 Task: Add an event with the title Webinar: Social Media Advertising Techniques, date '2024/04/23', time 8:50 AM to 10:50 AMand add a description: By the end of the discussion, the employee will have a clear understanding of the performance concerns, a roadmap for improvement, and a support system in place to help them succeed. The supervisor will also have a framework for monitoring progress, providing ongoing feedback, and recognizing positive changes.Select event color  Blueberry . Add location for the event as: 654 Dubai Creek, Dubai, UAE, logged in from the account softage.2@softage.netand send the event invitation to softage.9@softage.net and softage.10@softage.net. Set a reminder for the event Monthly on the third Sunday
Action: Mouse moved to (28, 122)
Screenshot: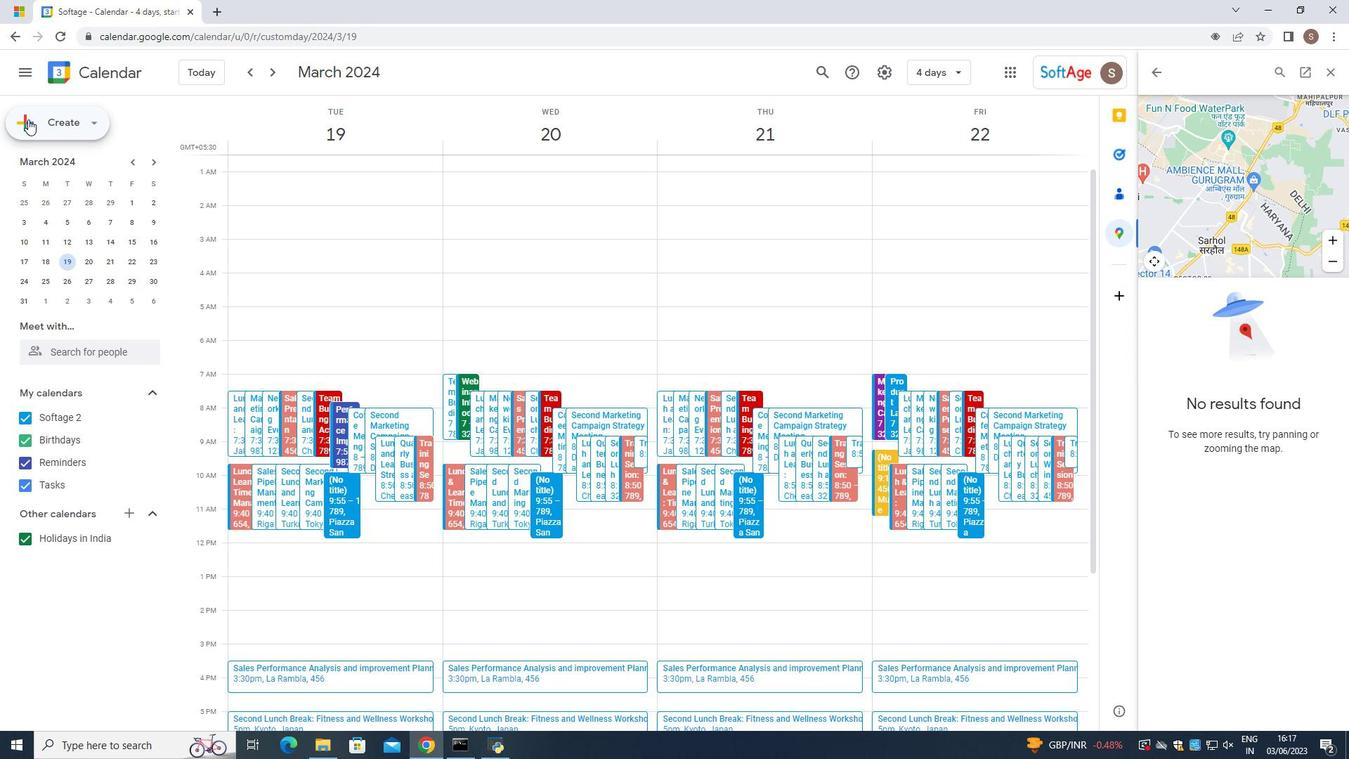 
Action: Mouse pressed left at (28, 122)
Screenshot: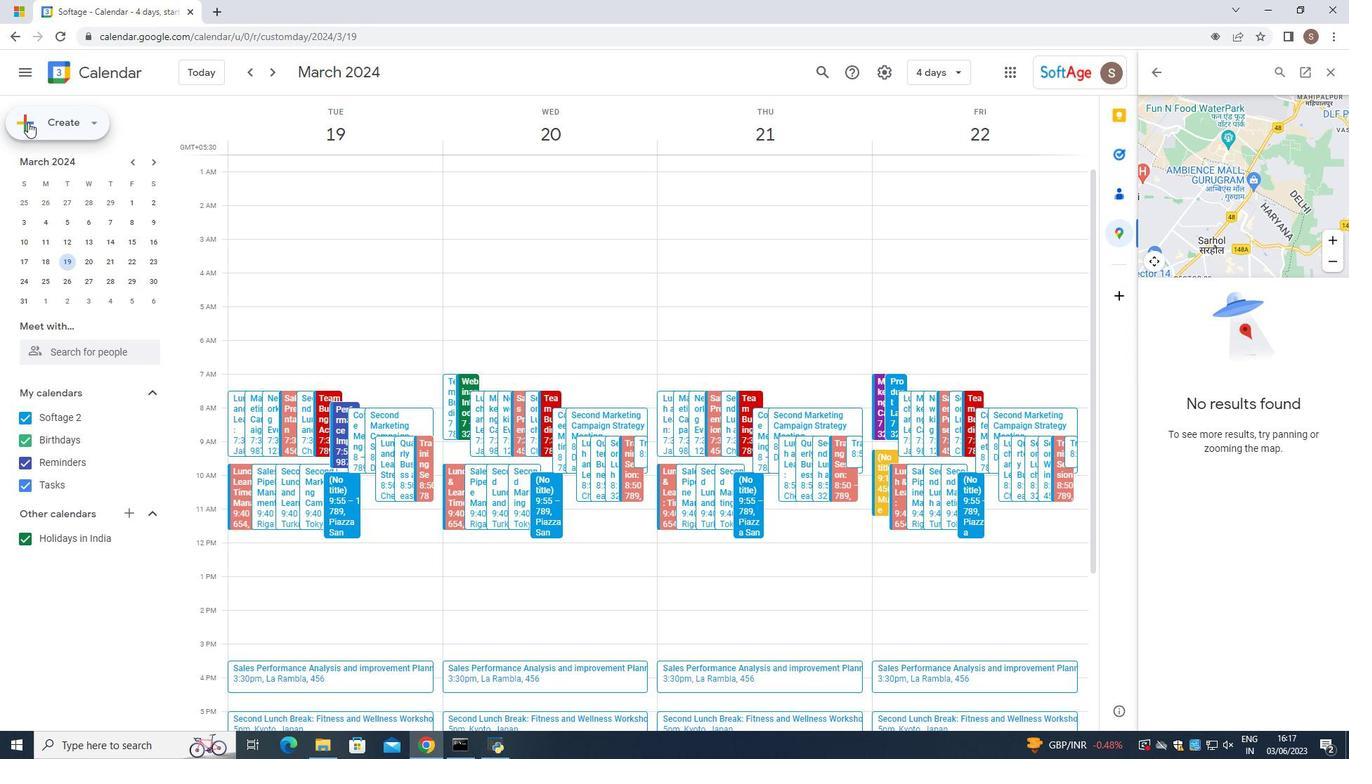 
Action: Mouse moved to (41, 158)
Screenshot: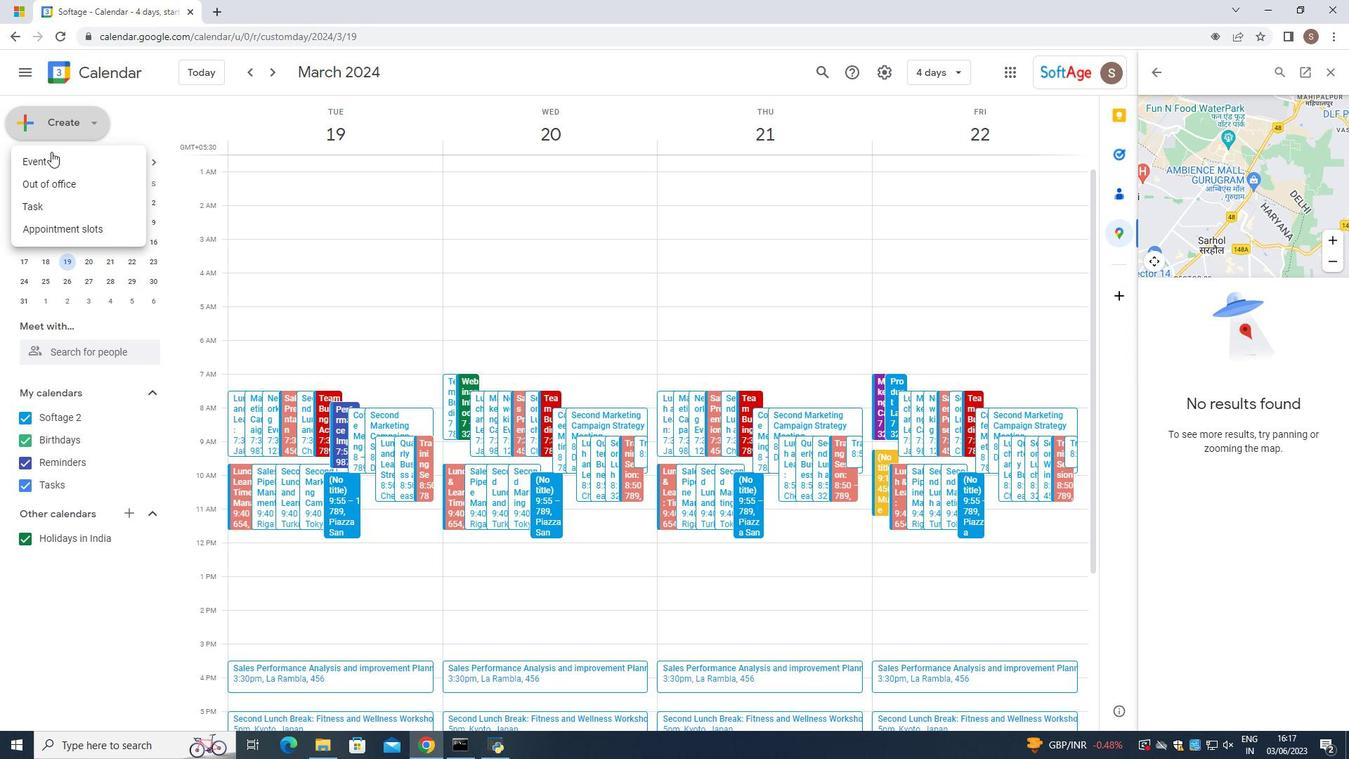 
Action: Mouse pressed left at (41, 158)
Screenshot: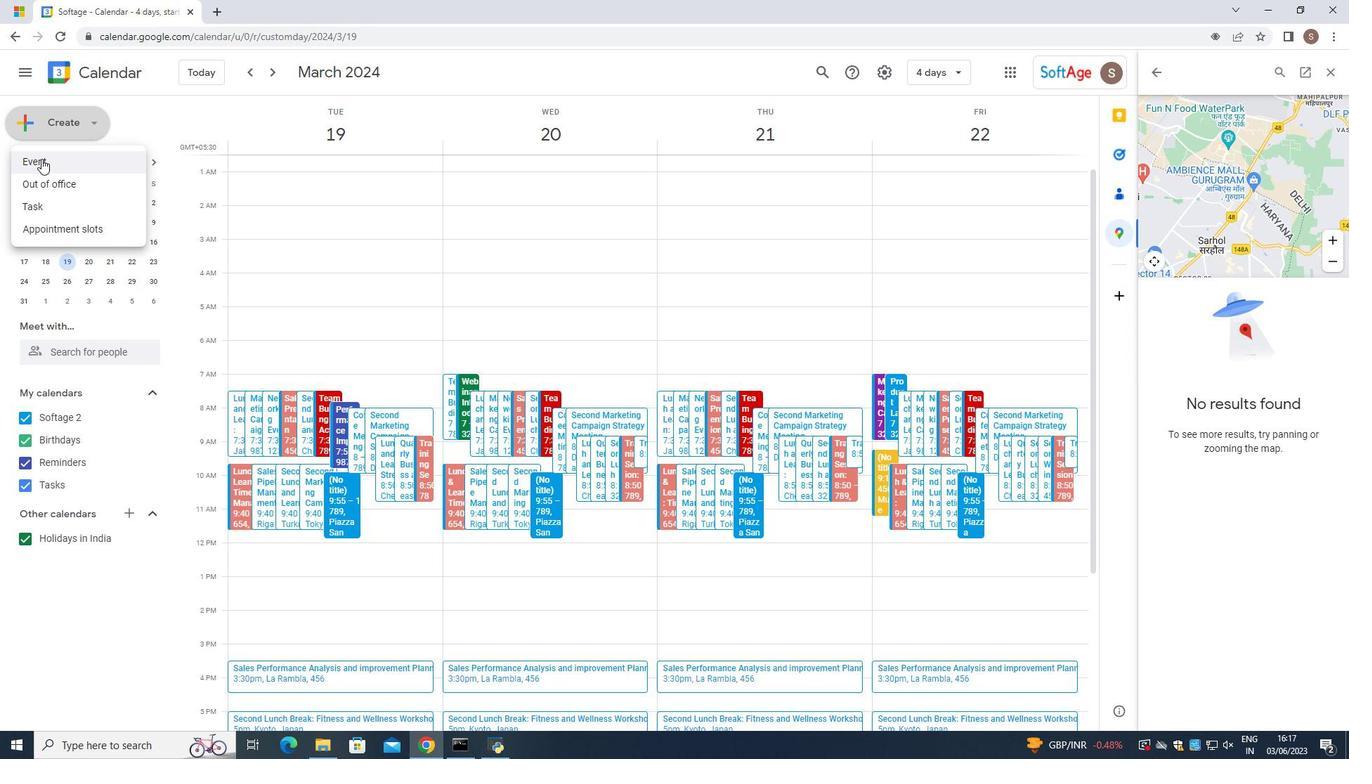 
Action: Mouse moved to (529, 381)
Screenshot: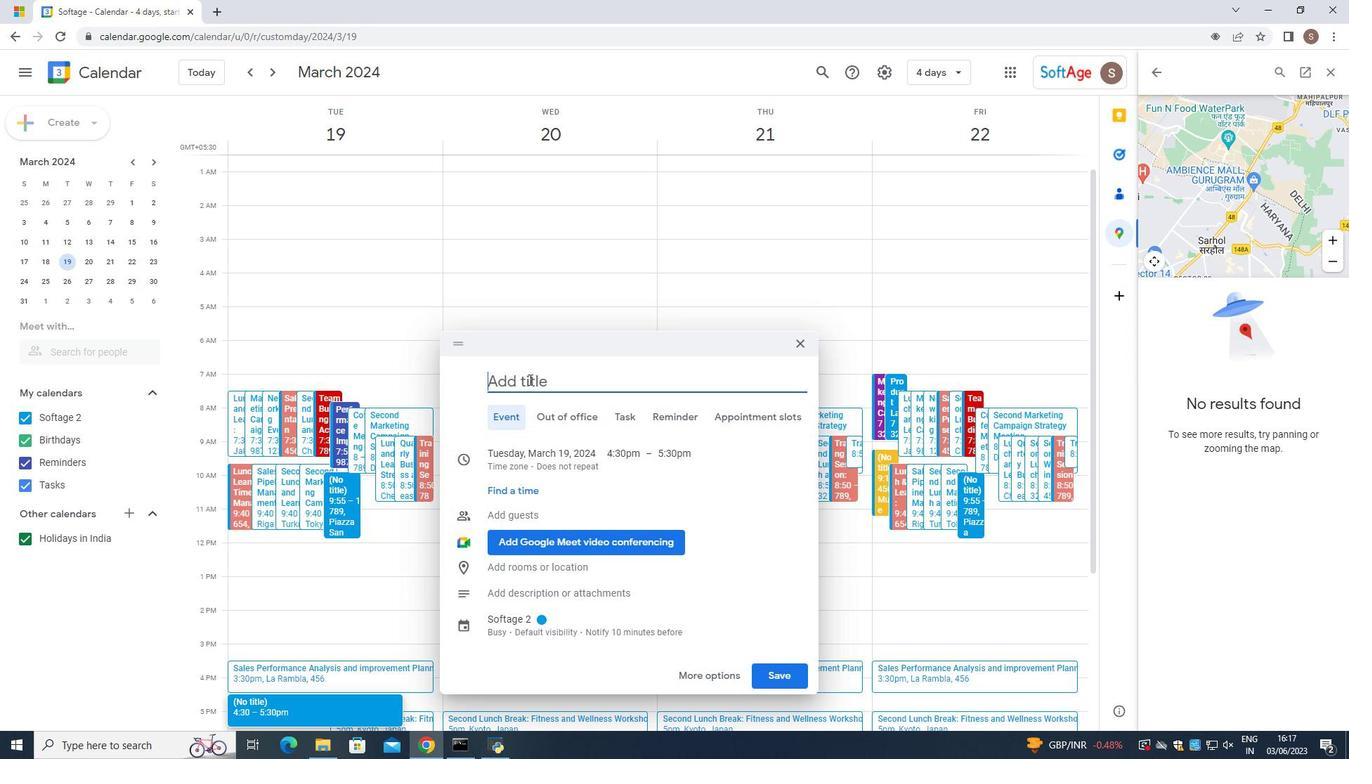 
Action: Key pressed <Key.caps_lock>I<Key.caps_lock>nterview<Key.space>with<Key.space><Key.caps_lock>HARD=<Key.backspace><Key.backspace><Key.backspace><Key.backspace><Key.caps_lock>ard<Key.caps_lock>I<Key.backspace><Key.backspace>DIN<Key.backspace><Key.backspace><Key.backspace><Key.caps_lock>din
Screenshot: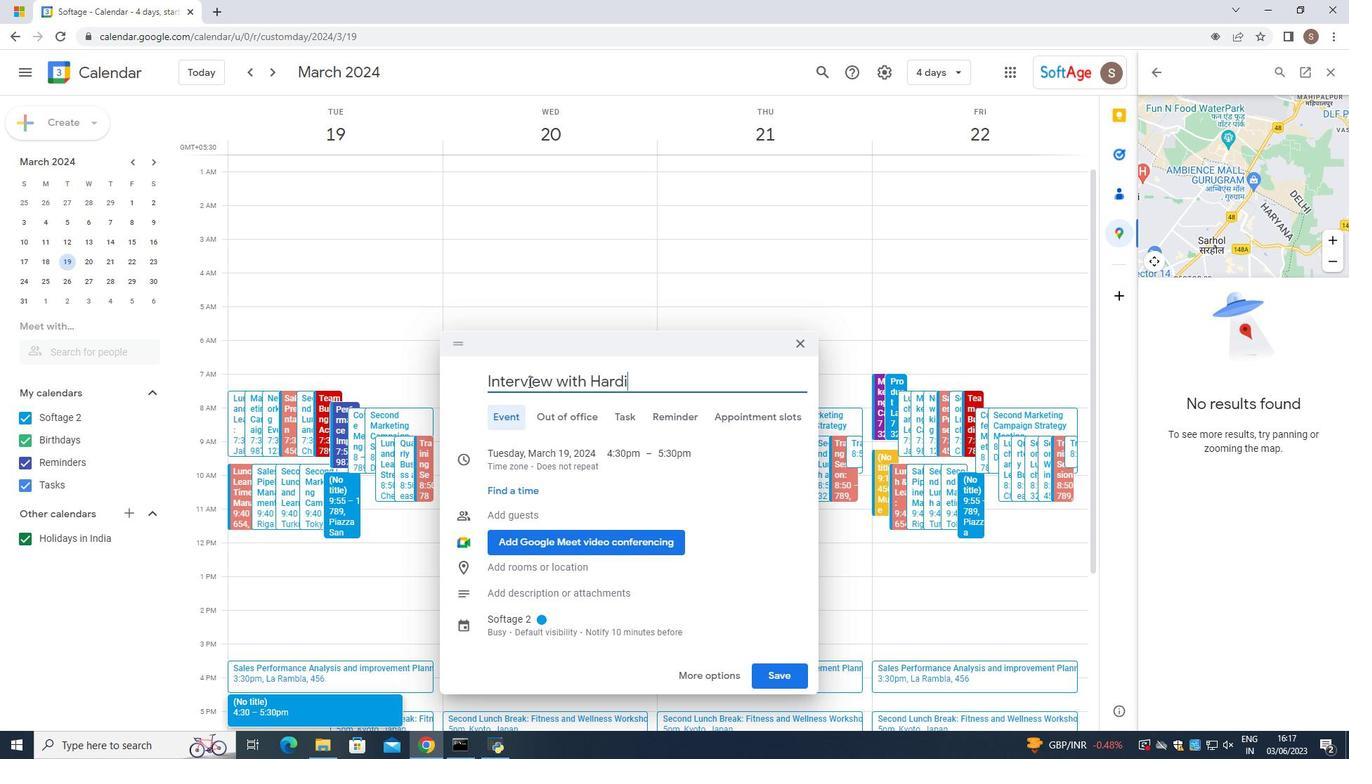 
Action: Mouse moved to (622, 453)
Screenshot: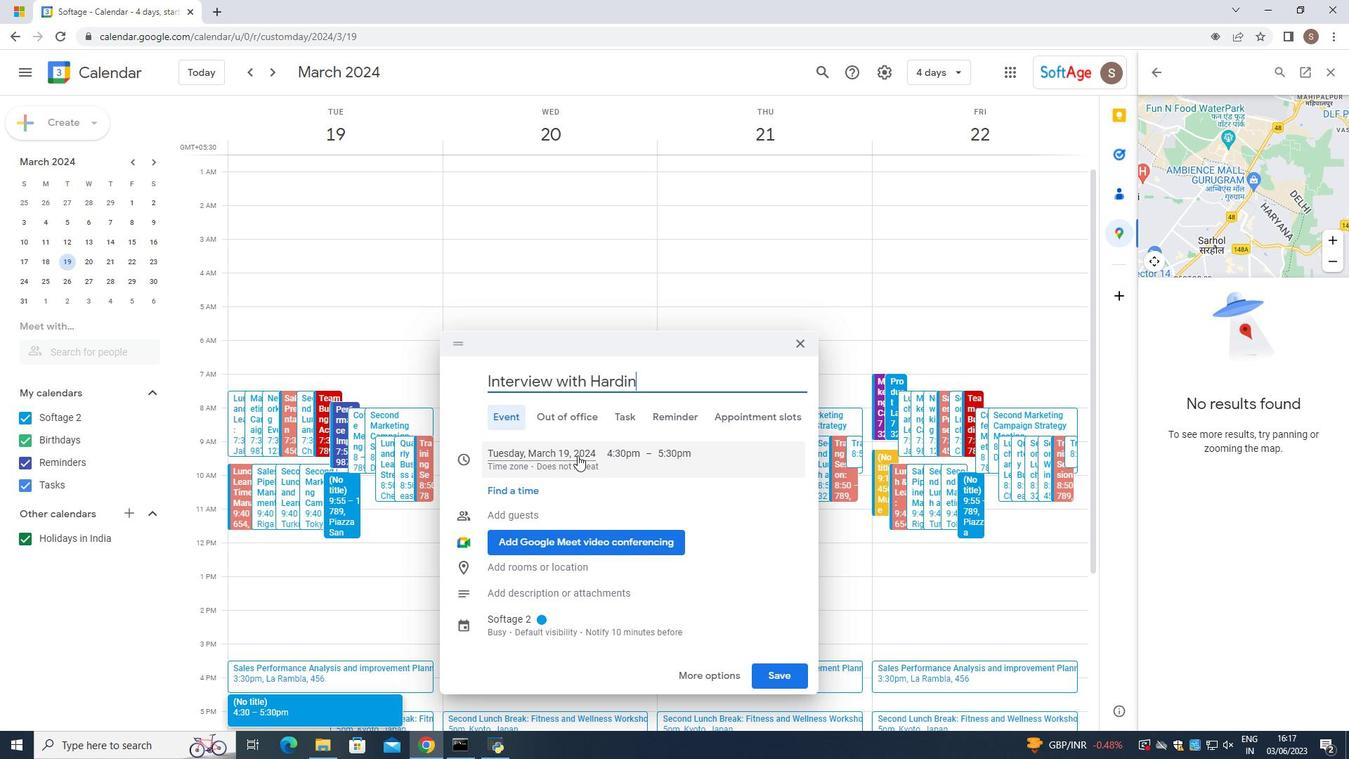 
Action: Mouse pressed left at (622, 453)
Screenshot: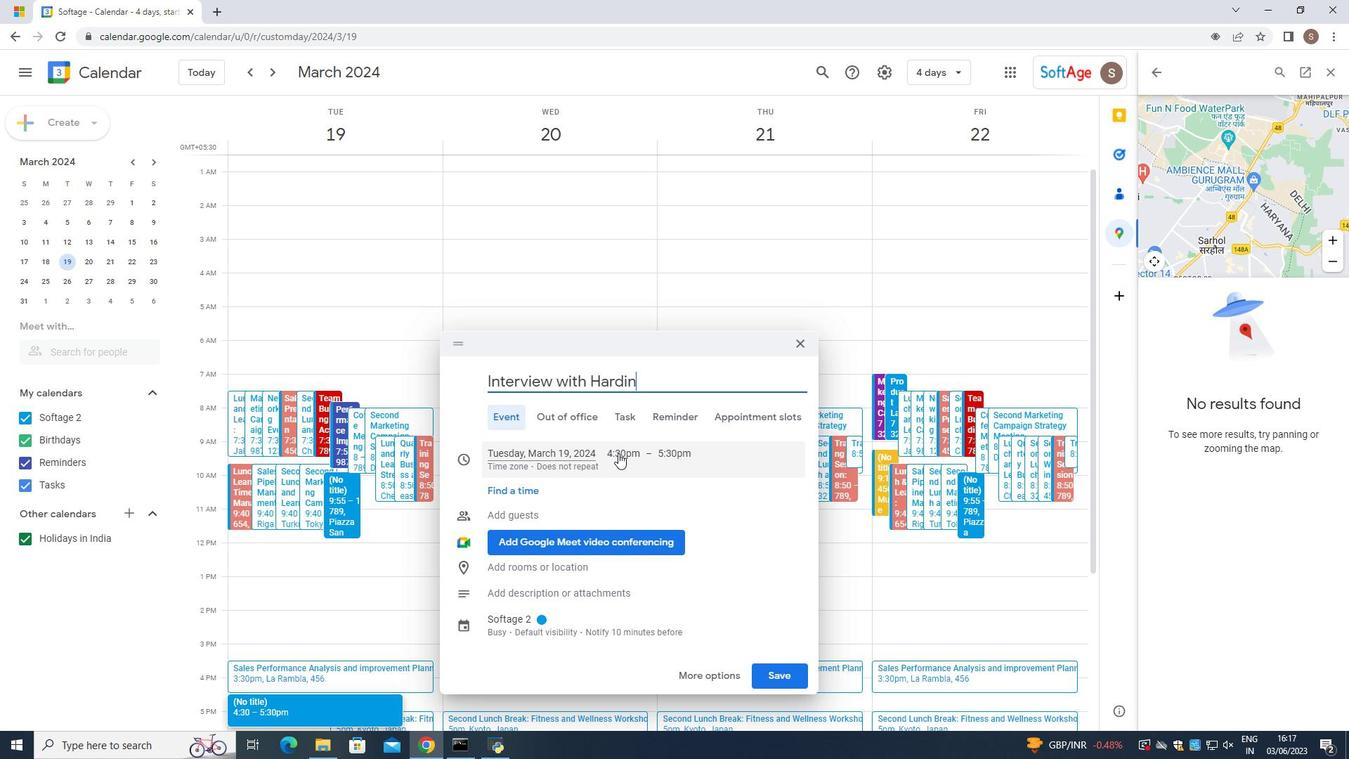 
Action: Mouse moved to (635, 486)
Screenshot: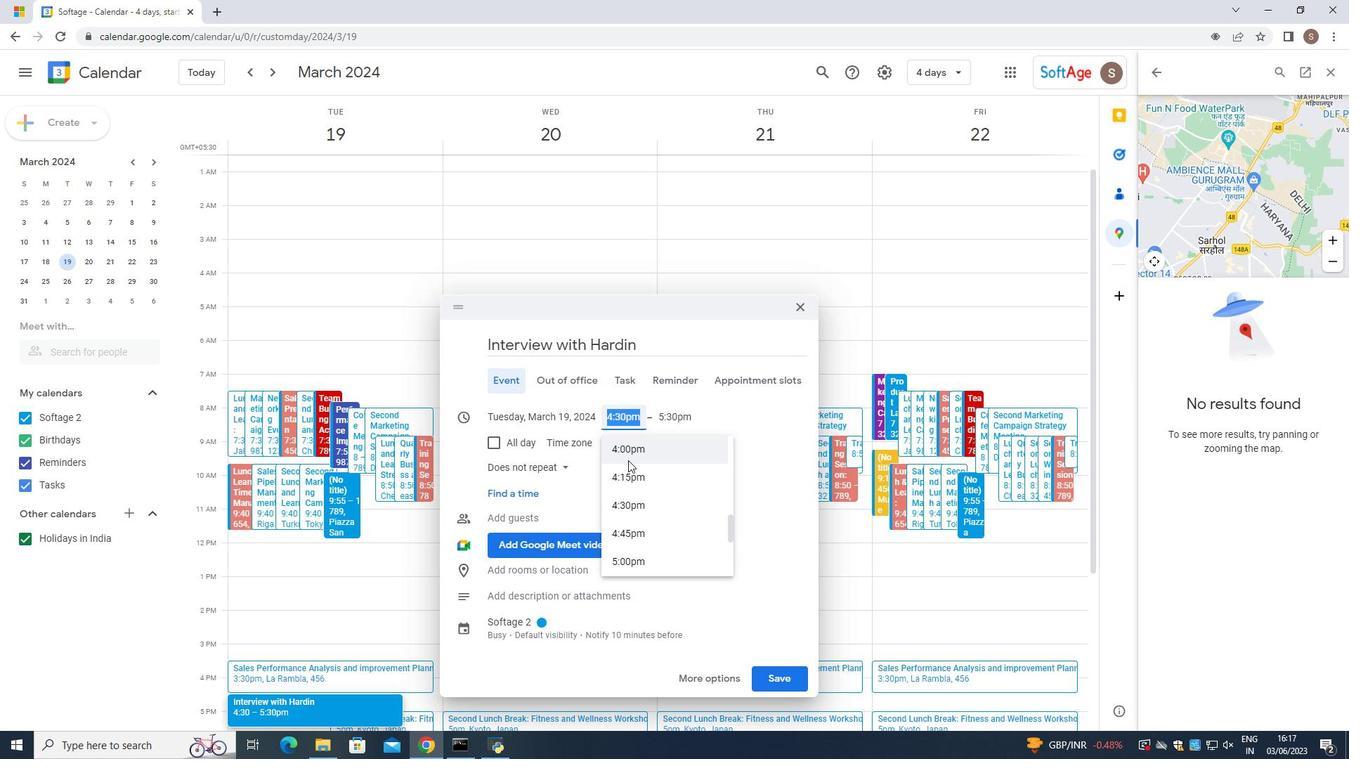 
Action: Mouse scrolled (635, 487) with delta (0, 0)
Screenshot: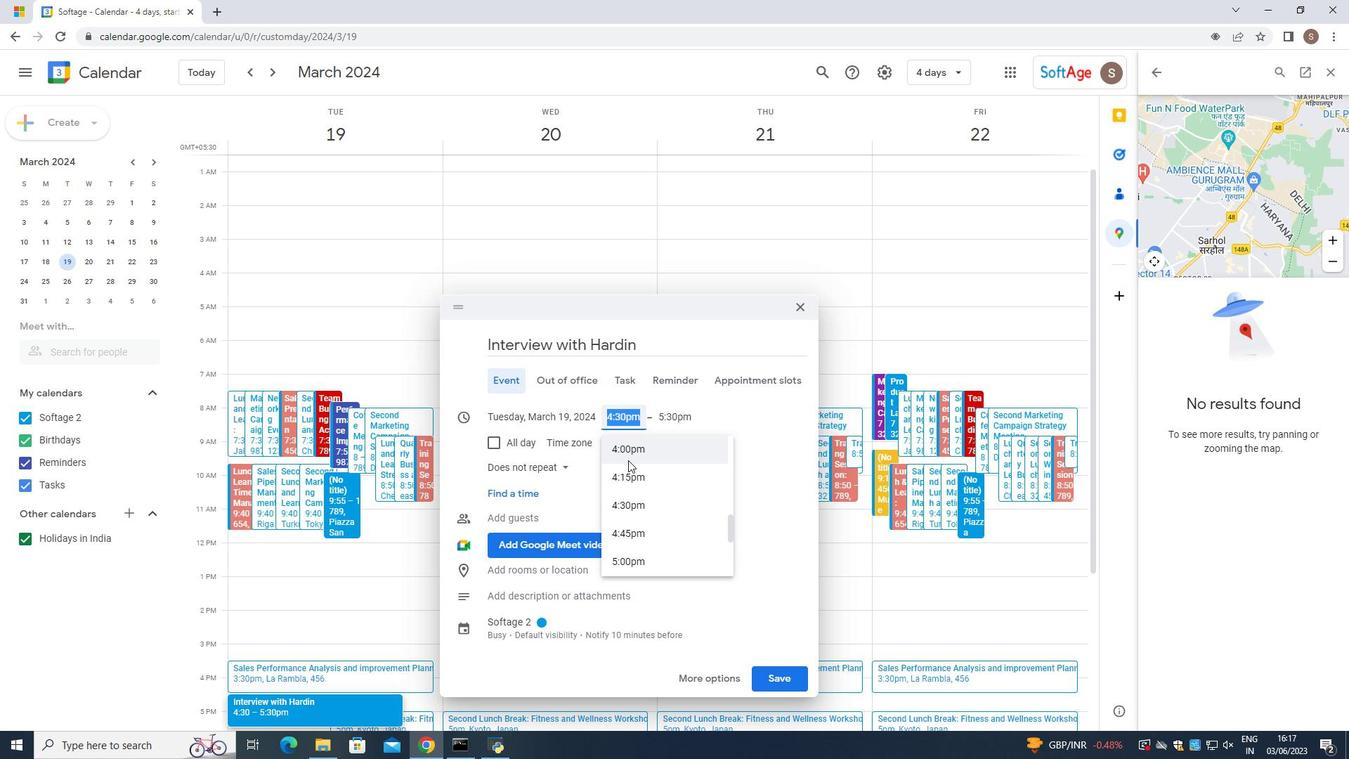 
Action: Mouse scrolled (635, 487) with delta (0, 0)
Screenshot: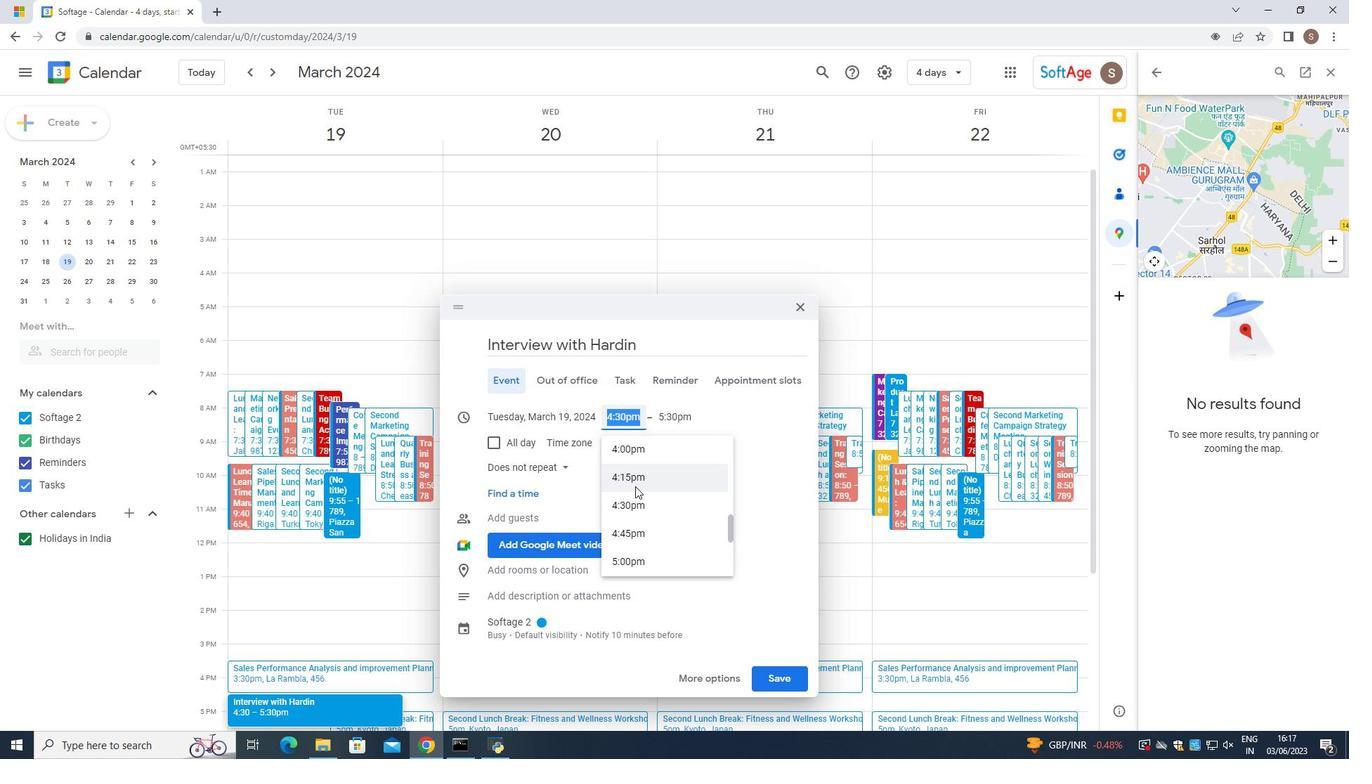 
Action: Mouse scrolled (635, 487) with delta (0, 0)
Screenshot: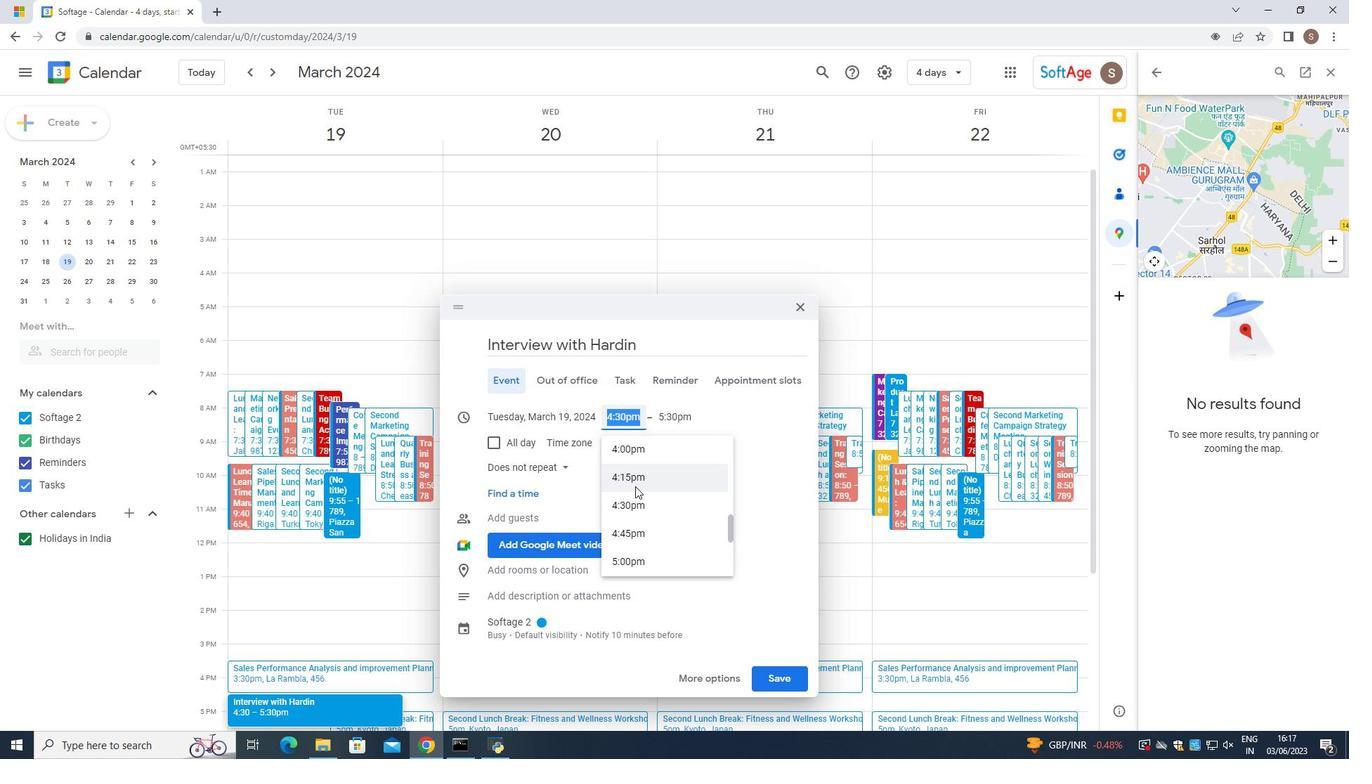 
Action: Mouse scrolled (635, 487) with delta (0, 0)
Screenshot: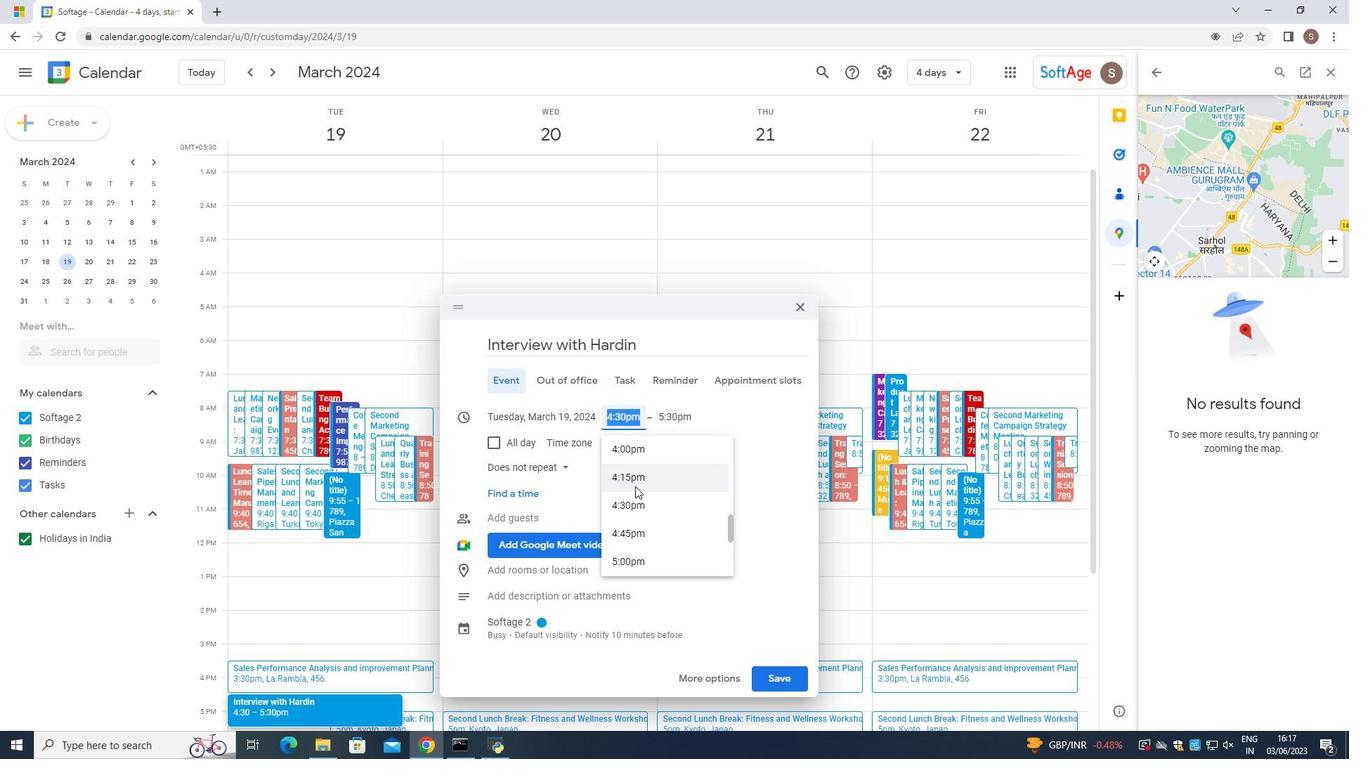 
Action: Mouse scrolled (635, 487) with delta (0, 0)
Screenshot: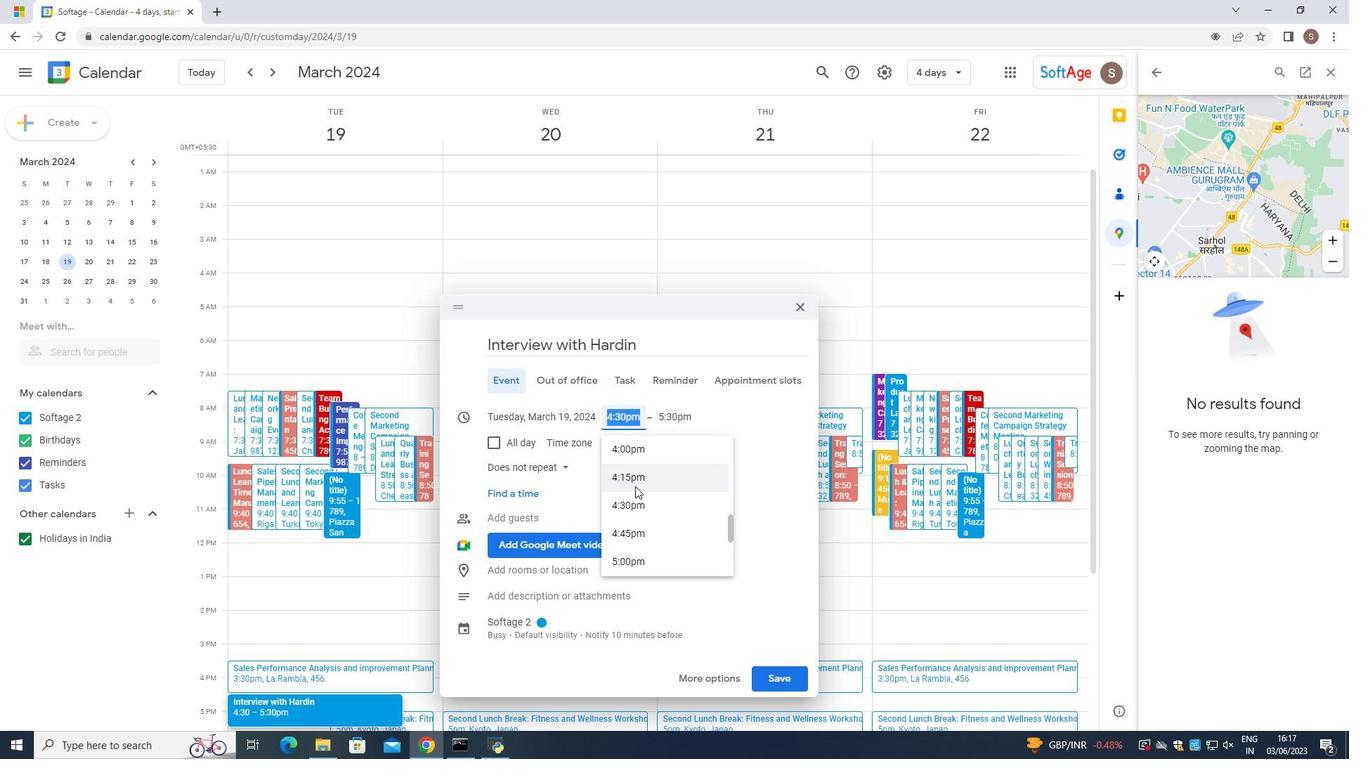 
Action: Mouse scrolled (635, 487) with delta (0, 0)
Screenshot: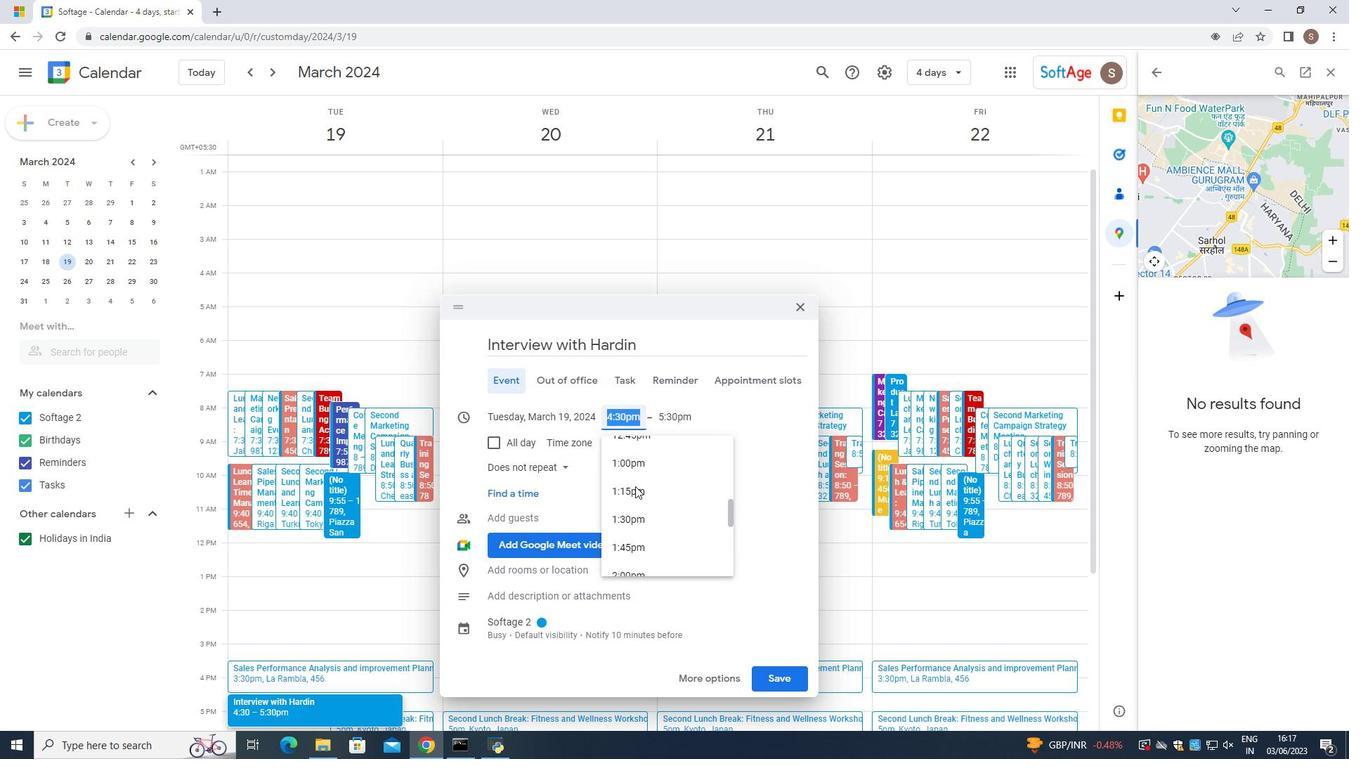 
Action: Mouse scrolled (635, 487) with delta (0, 0)
Screenshot: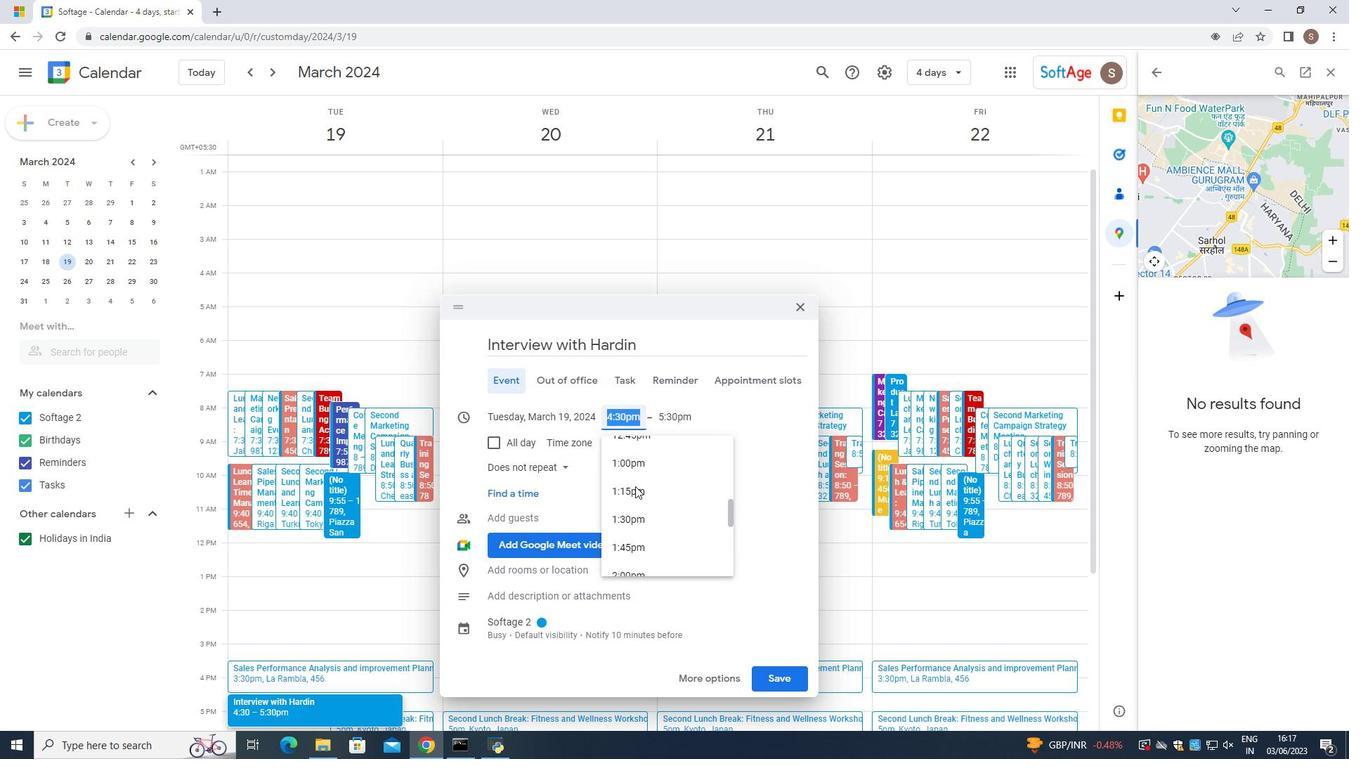 
Action: Mouse scrolled (635, 487) with delta (0, 0)
Screenshot: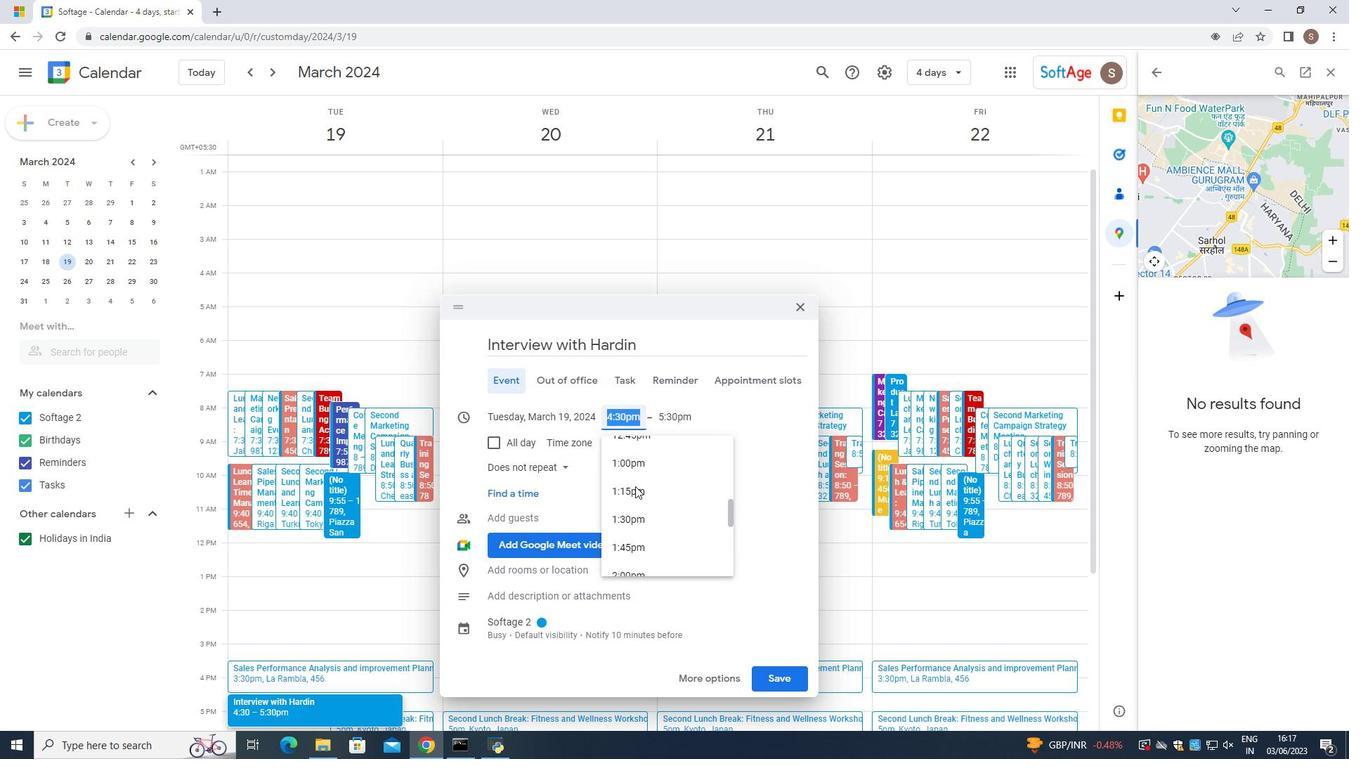 
Action: Mouse scrolled (635, 487) with delta (0, 0)
Screenshot: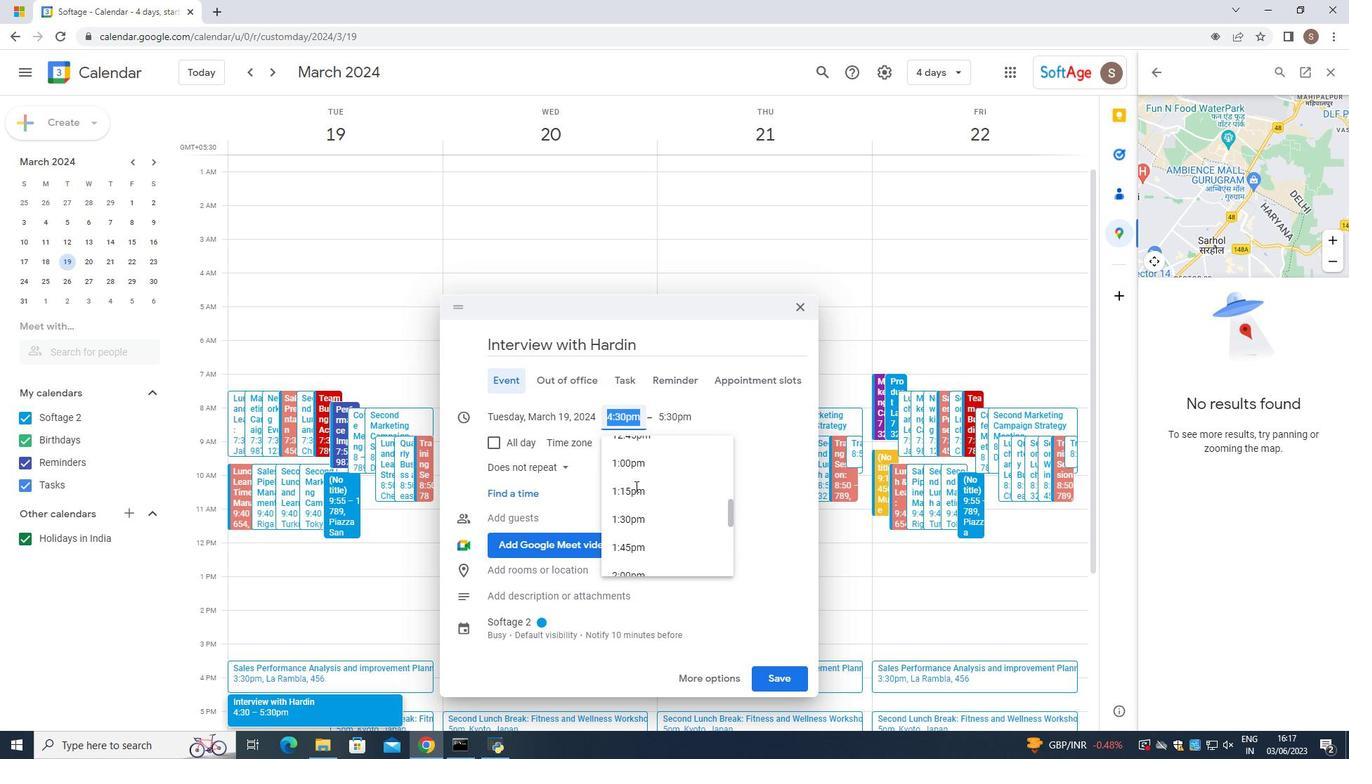 
Action: Mouse moved to (635, 484)
Screenshot: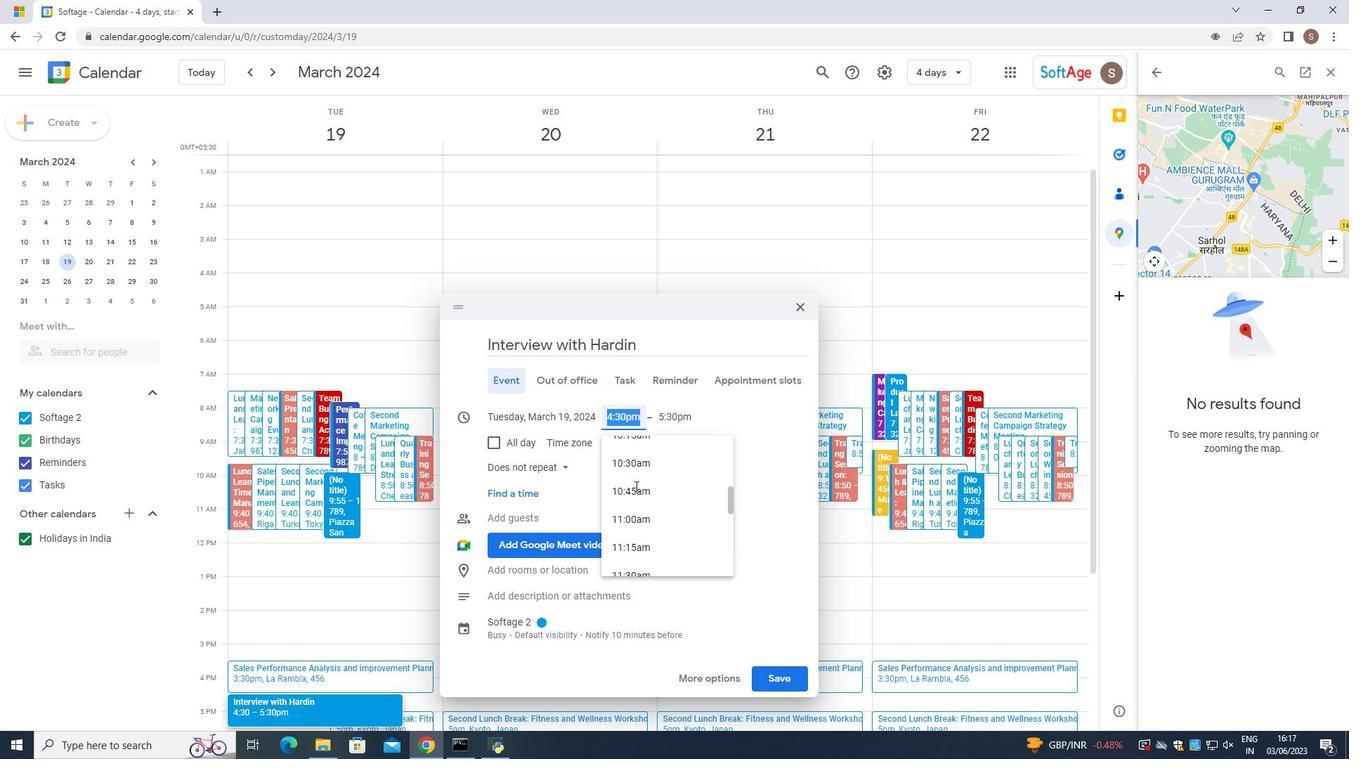 
Action: Mouse scrolled (635, 485) with delta (0, 0)
Screenshot: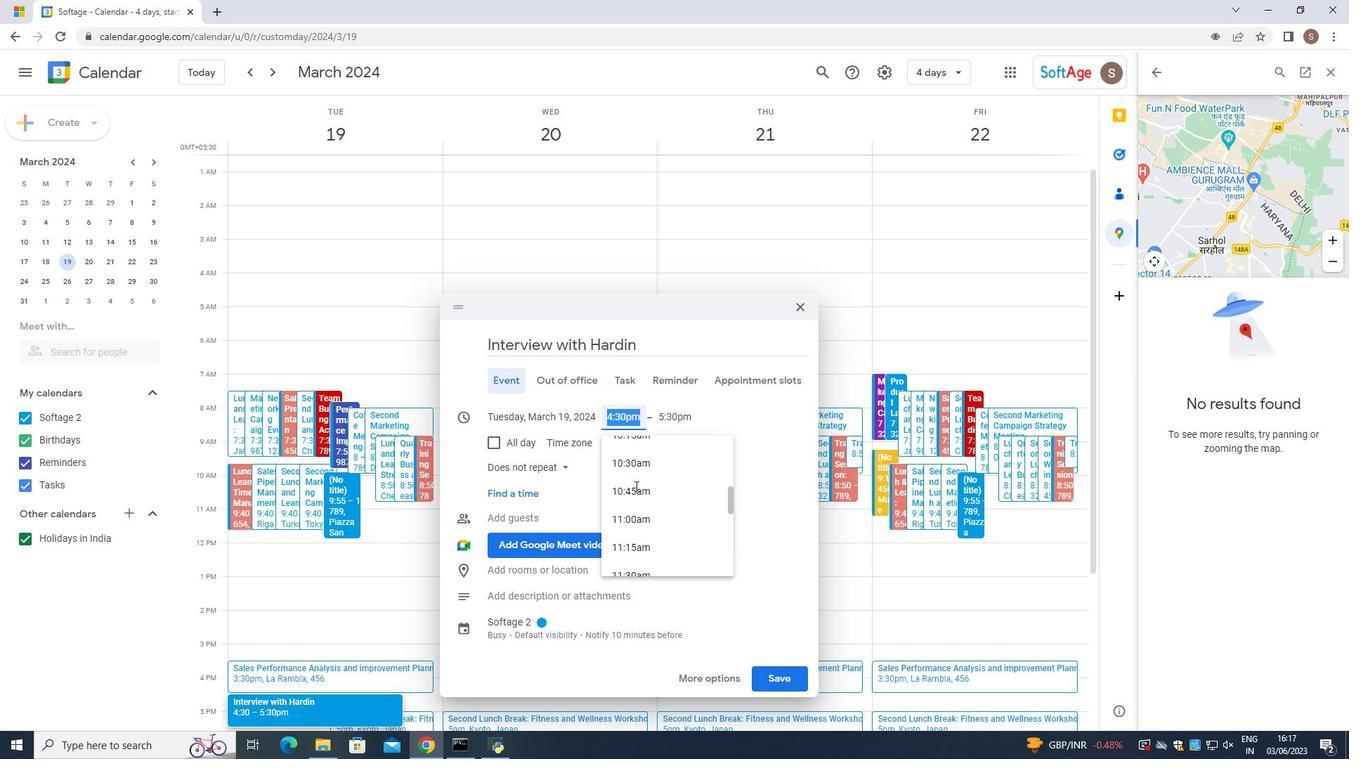 
Action: Mouse scrolled (635, 485) with delta (0, 0)
Screenshot: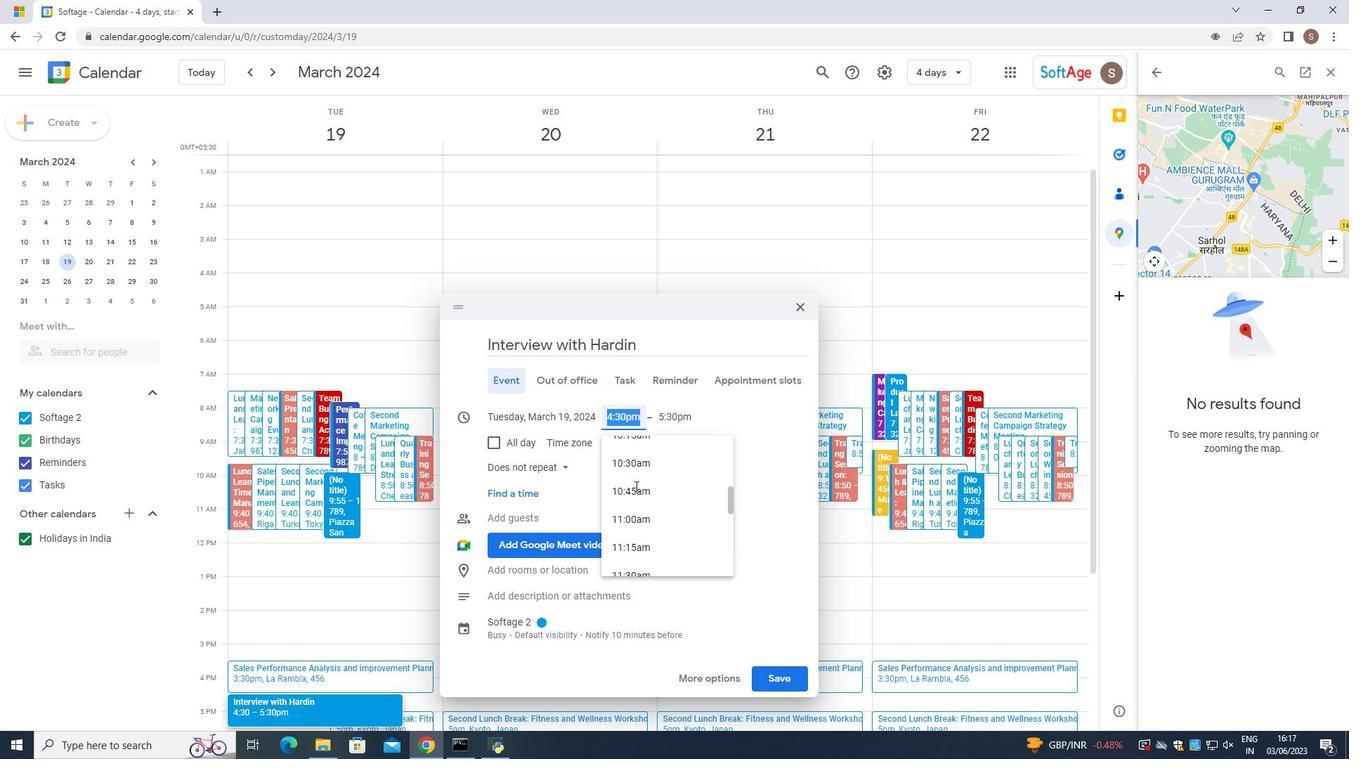 
Action: Mouse scrolled (635, 485) with delta (0, 0)
Screenshot: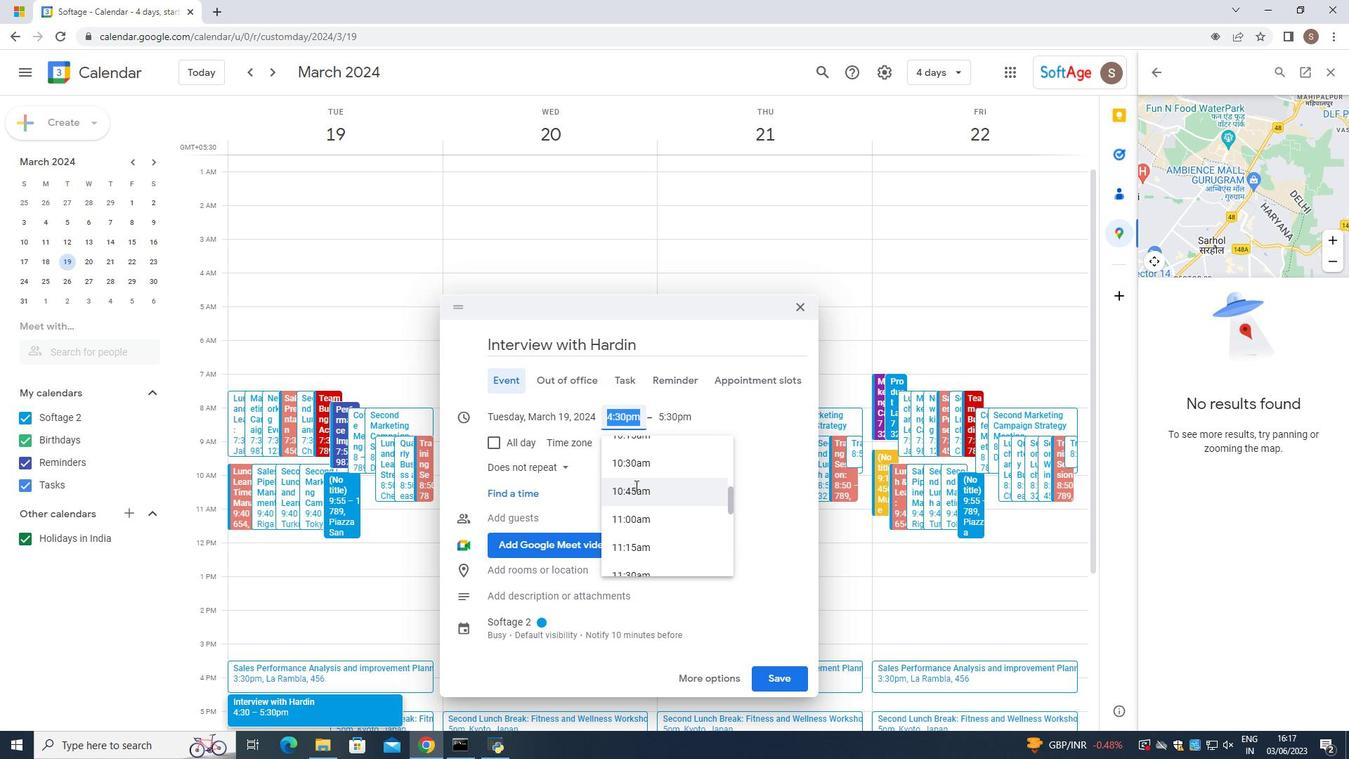 
Action: Mouse moved to (630, 478)
Screenshot: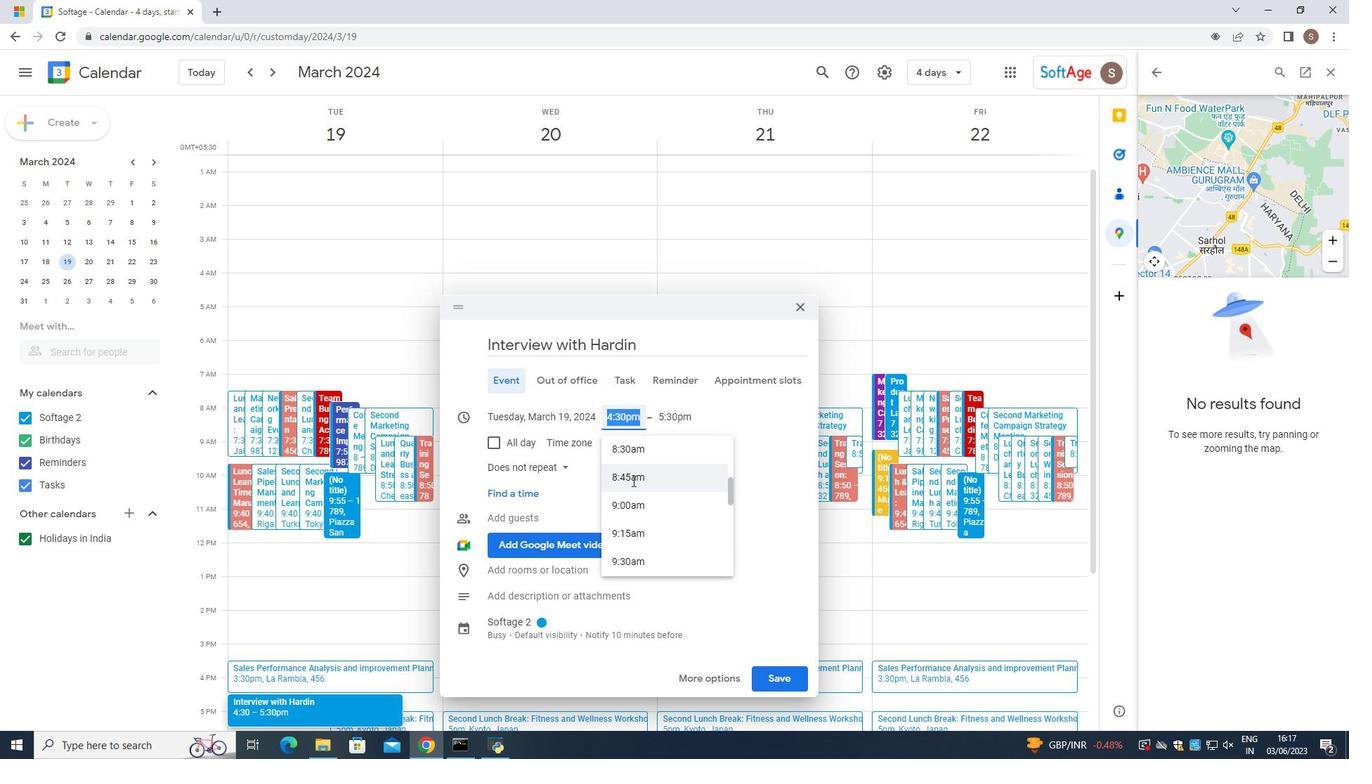 
Action: Mouse scrolled (630, 479) with delta (0, 0)
Screenshot: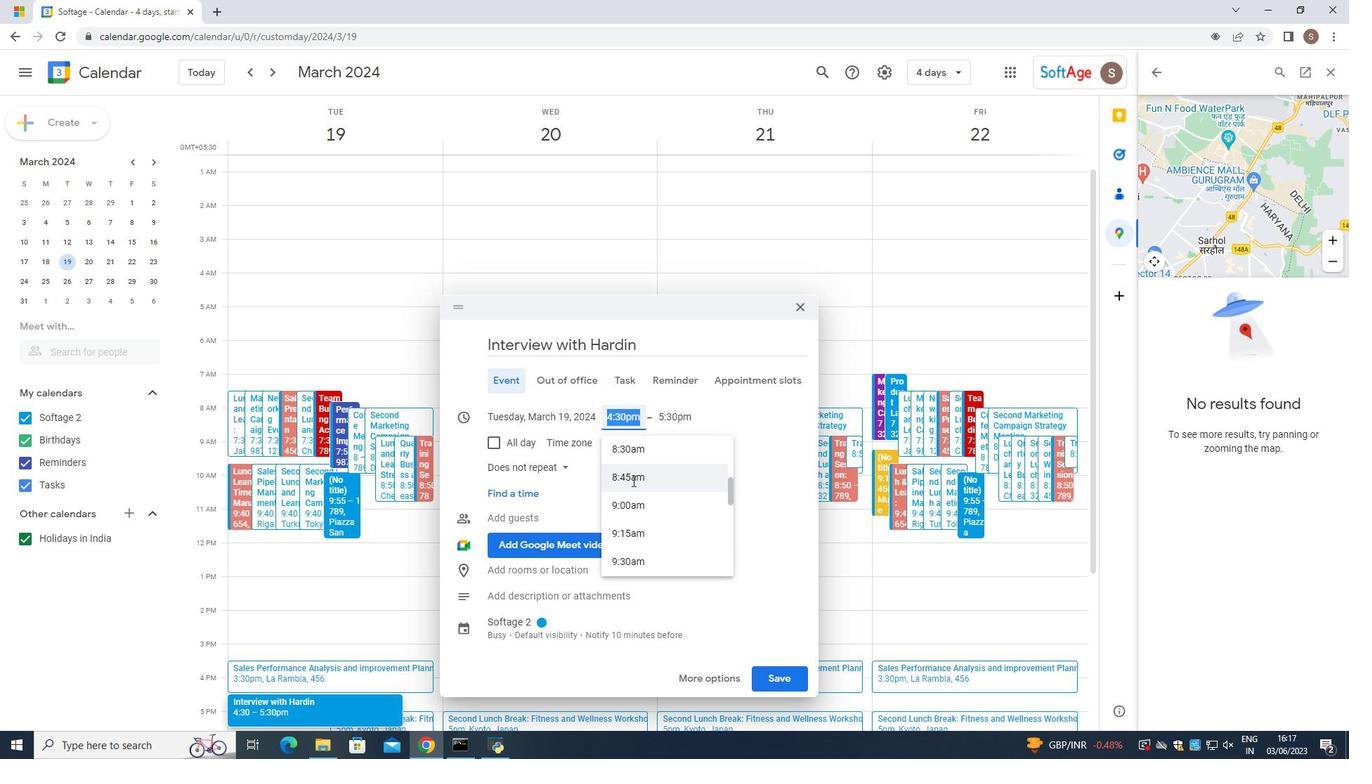 
Action: Mouse scrolled (630, 479) with delta (0, 0)
Screenshot: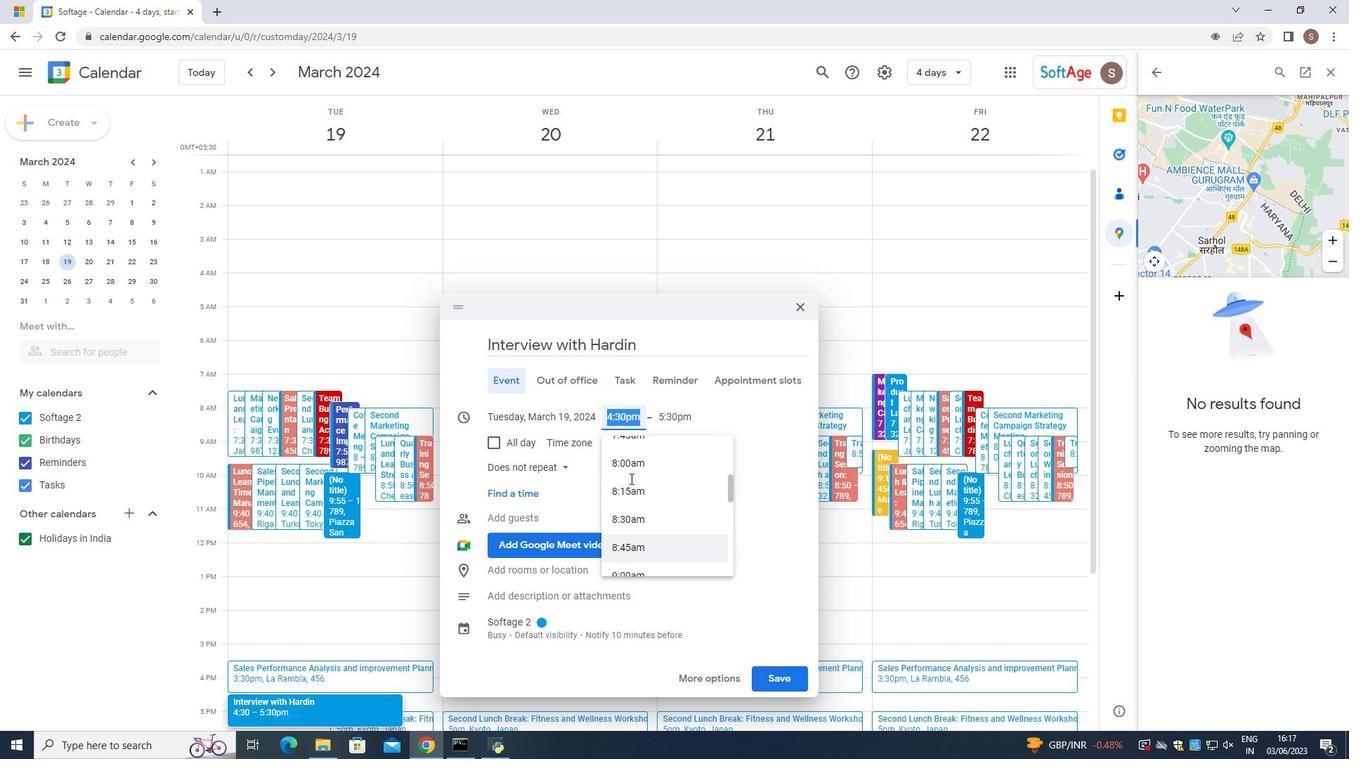 
Action: Mouse scrolled (630, 479) with delta (0, 0)
Screenshot: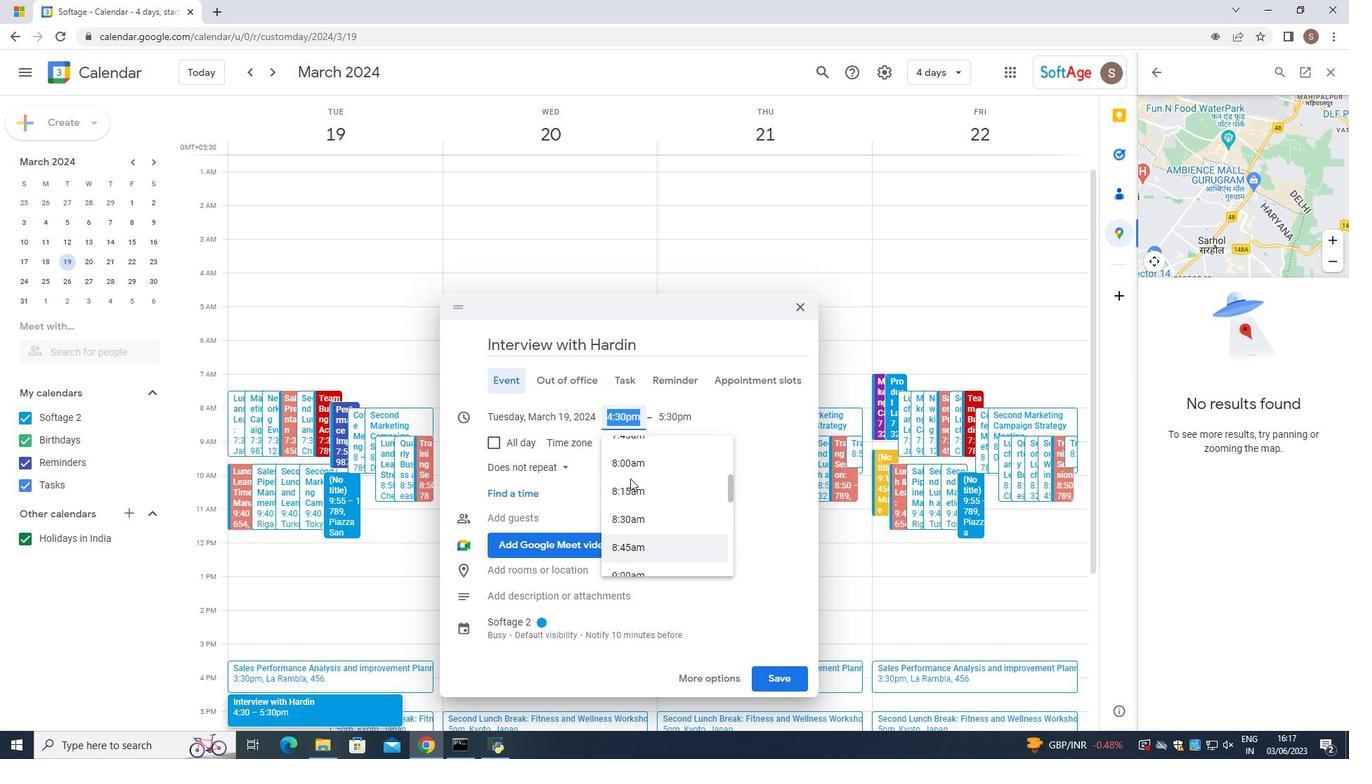 
Action: Mouse moved to (624, 546)
Screenshot: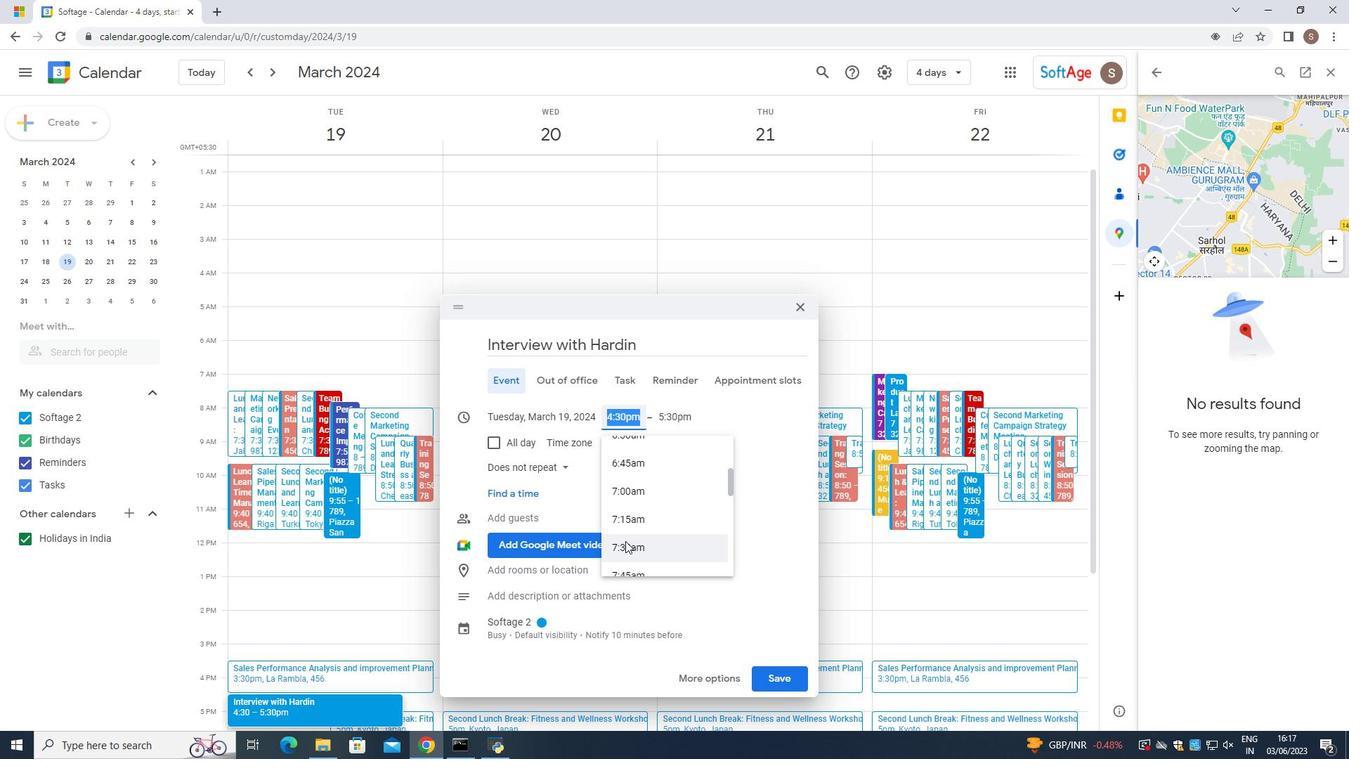 
Action: Mouse pressed left at (624, 546)
Screenshot: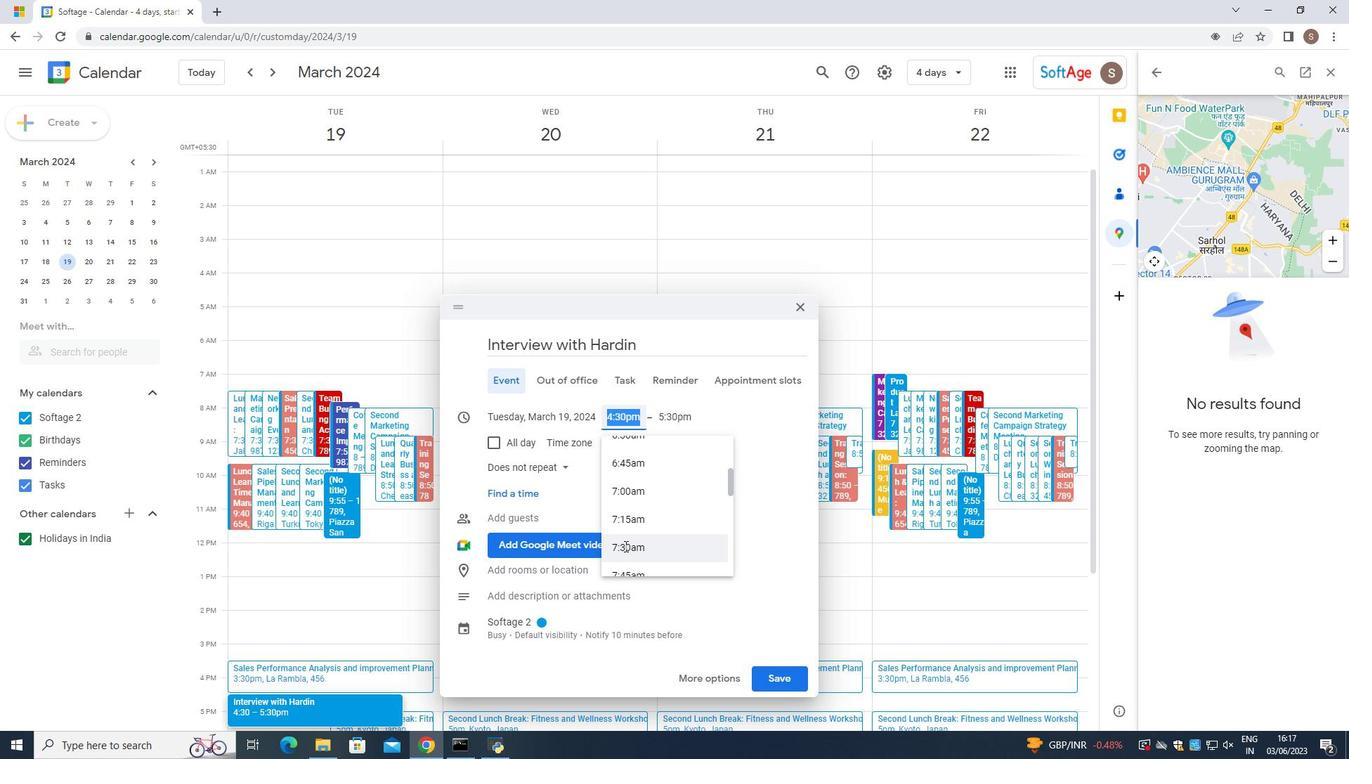 
Action: Mouse moved to (682, 338)
Screenshot: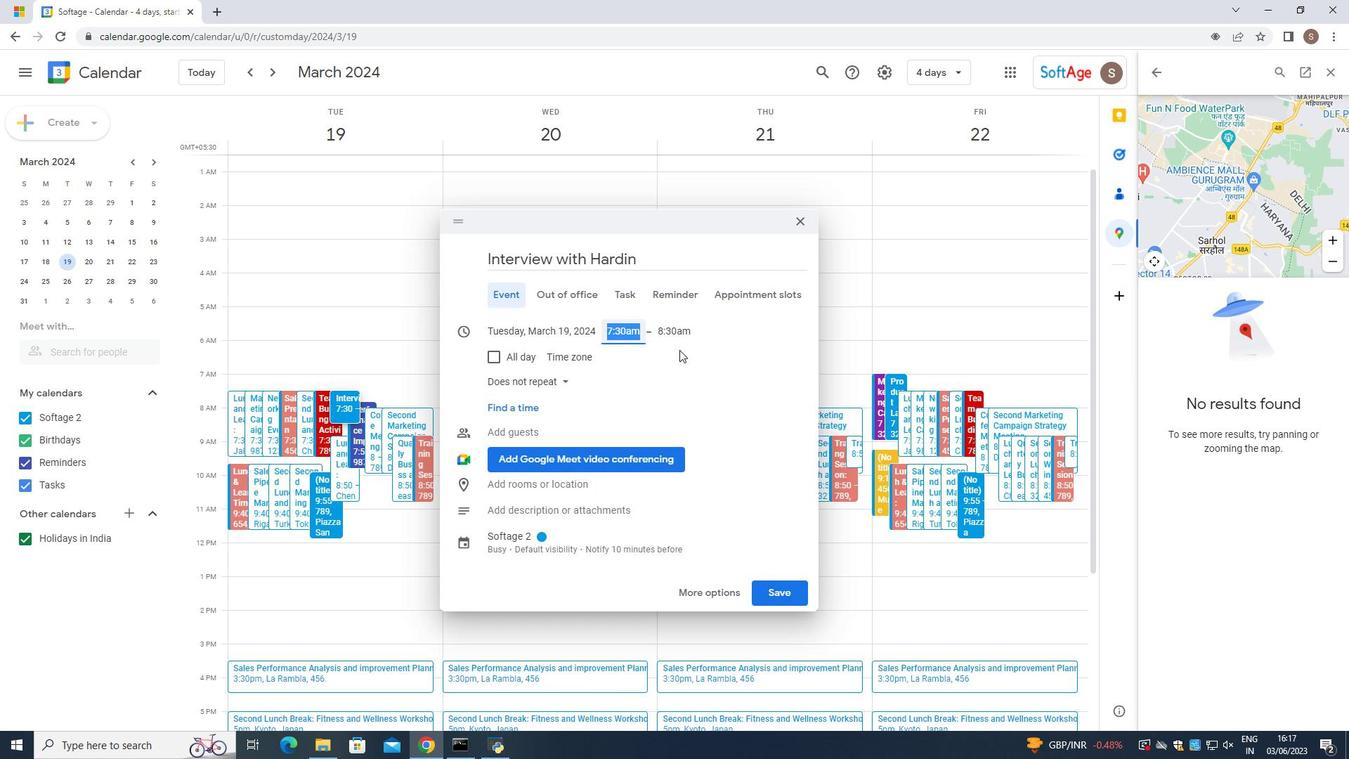
Action: Mouse pressed left at (682, 338)
Screenshot: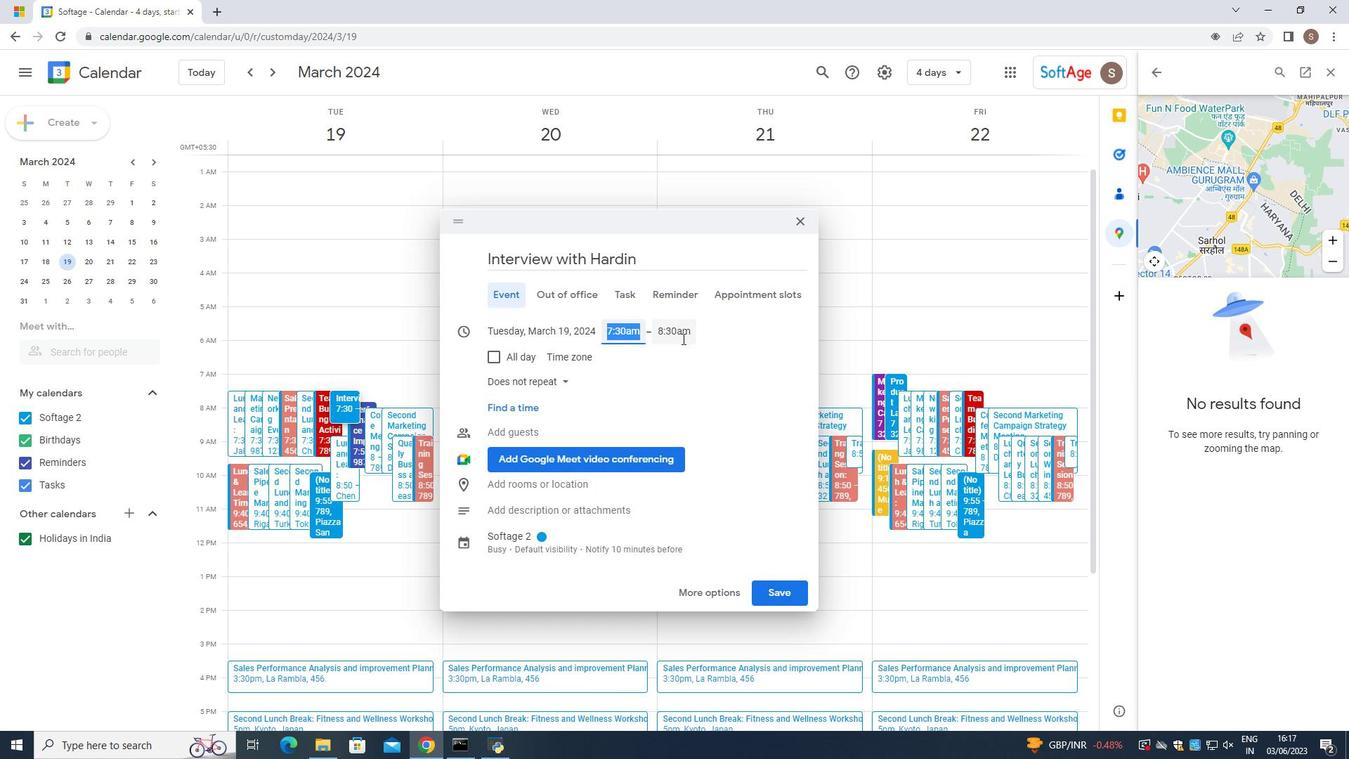 
Action: Mouse moved to (680, 466)
Screenshot: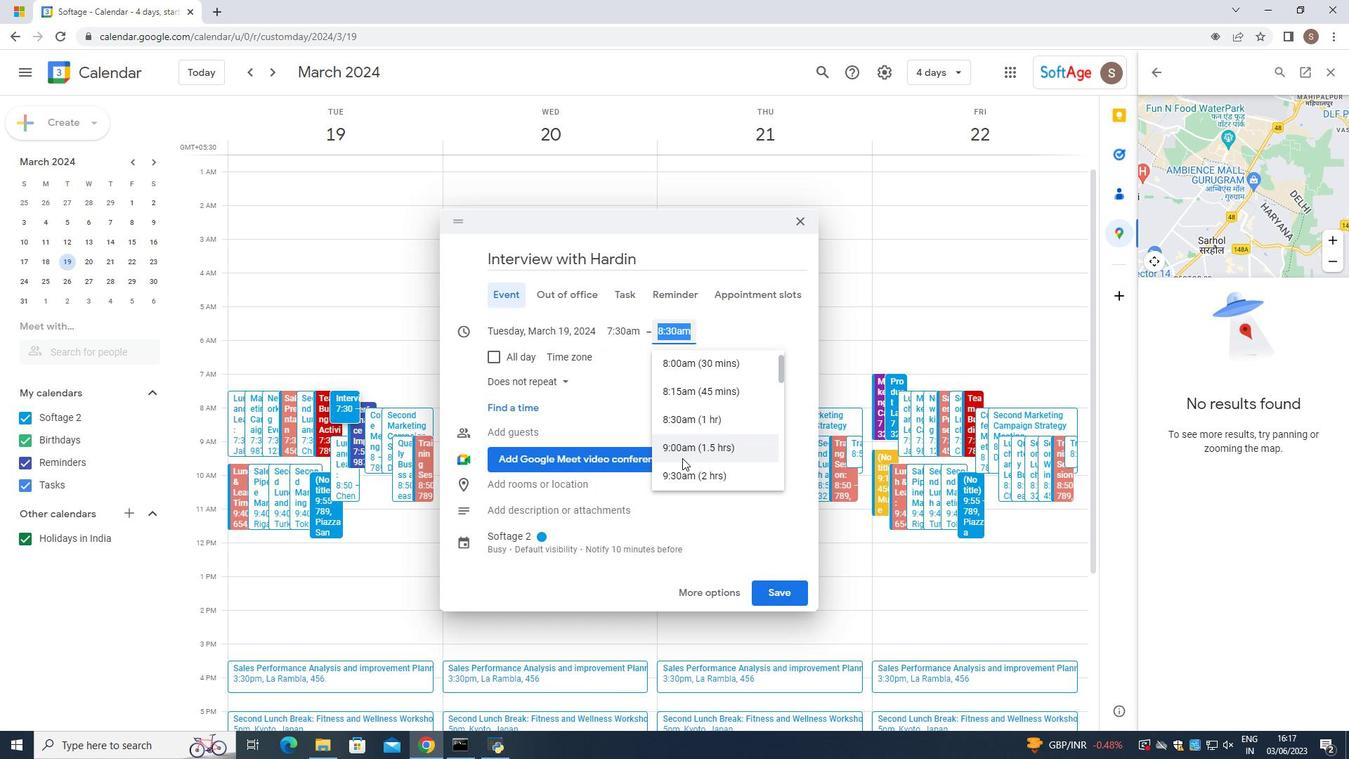 
Action: Mouse pressed left at (680, 466)
Screenshot: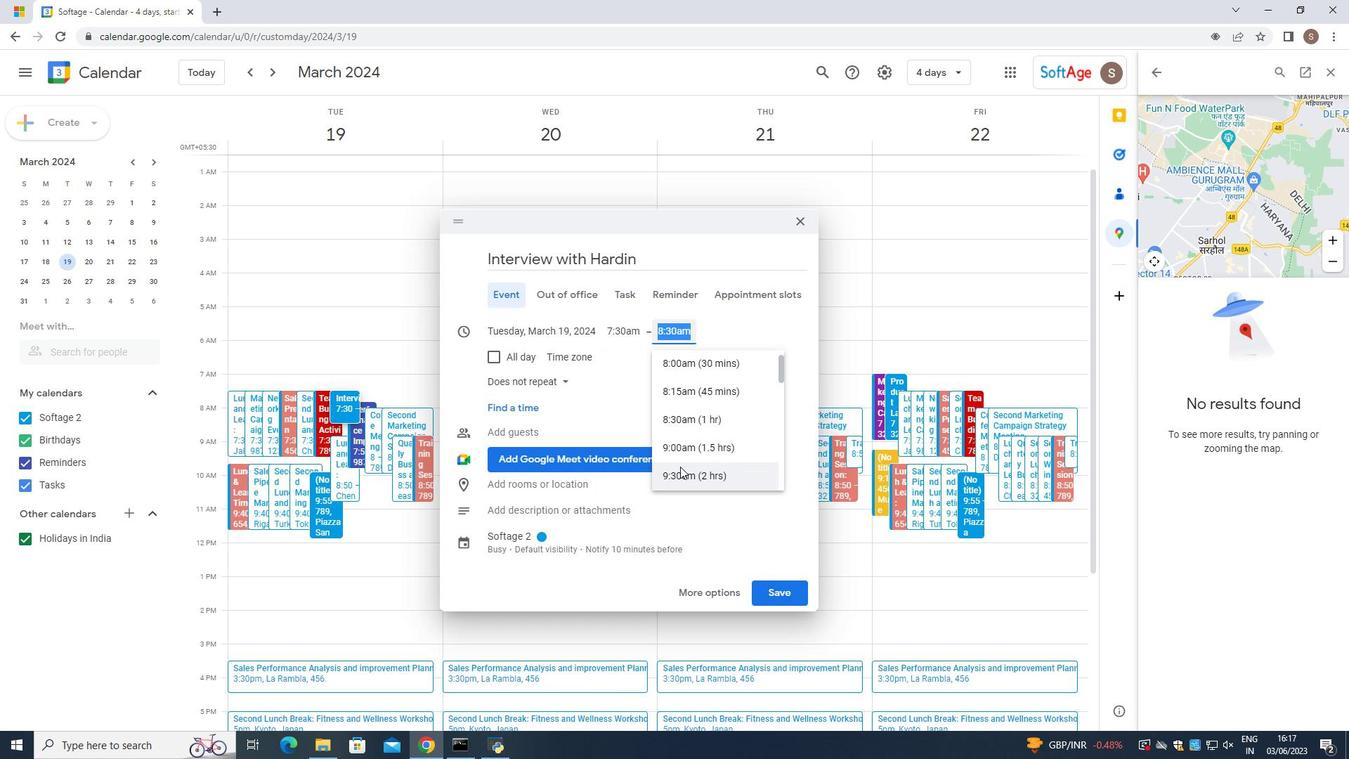 
Action: Mouse moved to (536, 487)
Screenshot: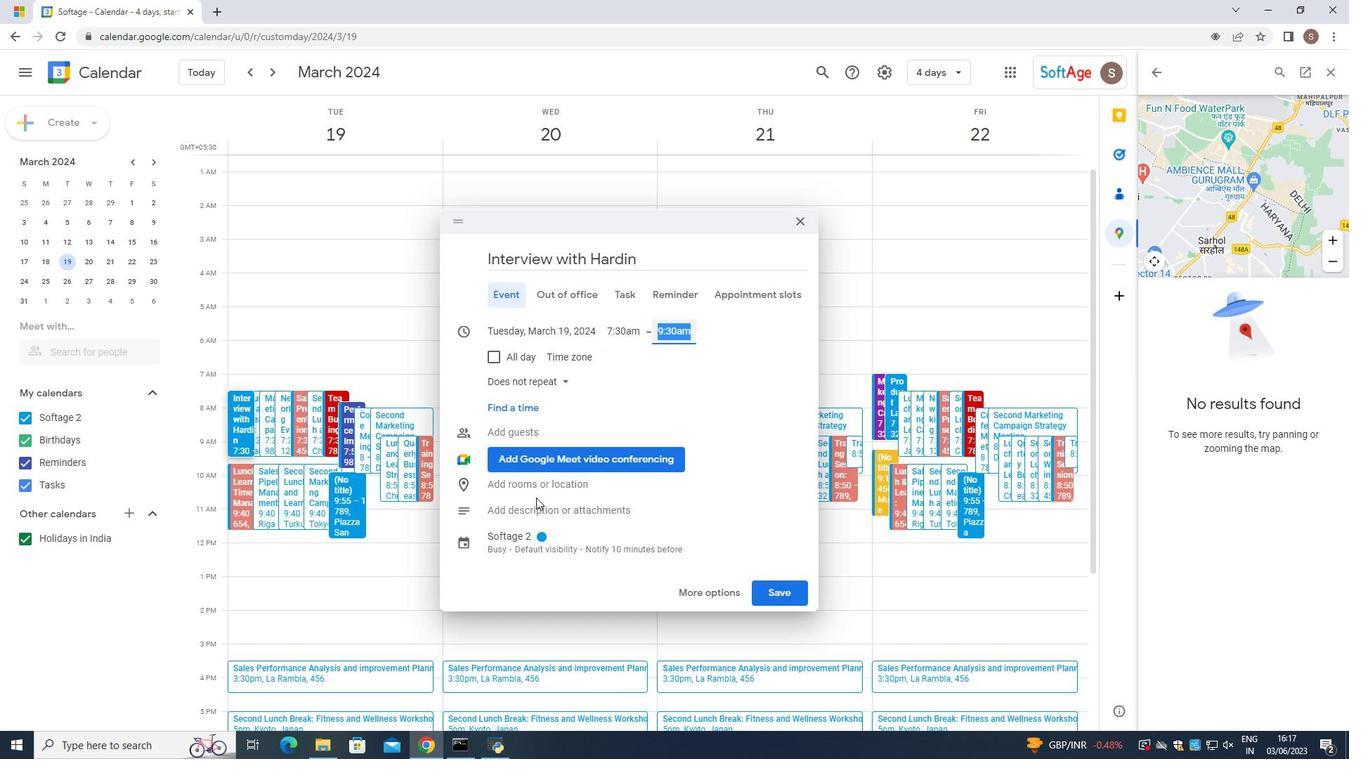 
Action: Mouse pressed left at (536, 487)
Screenshot: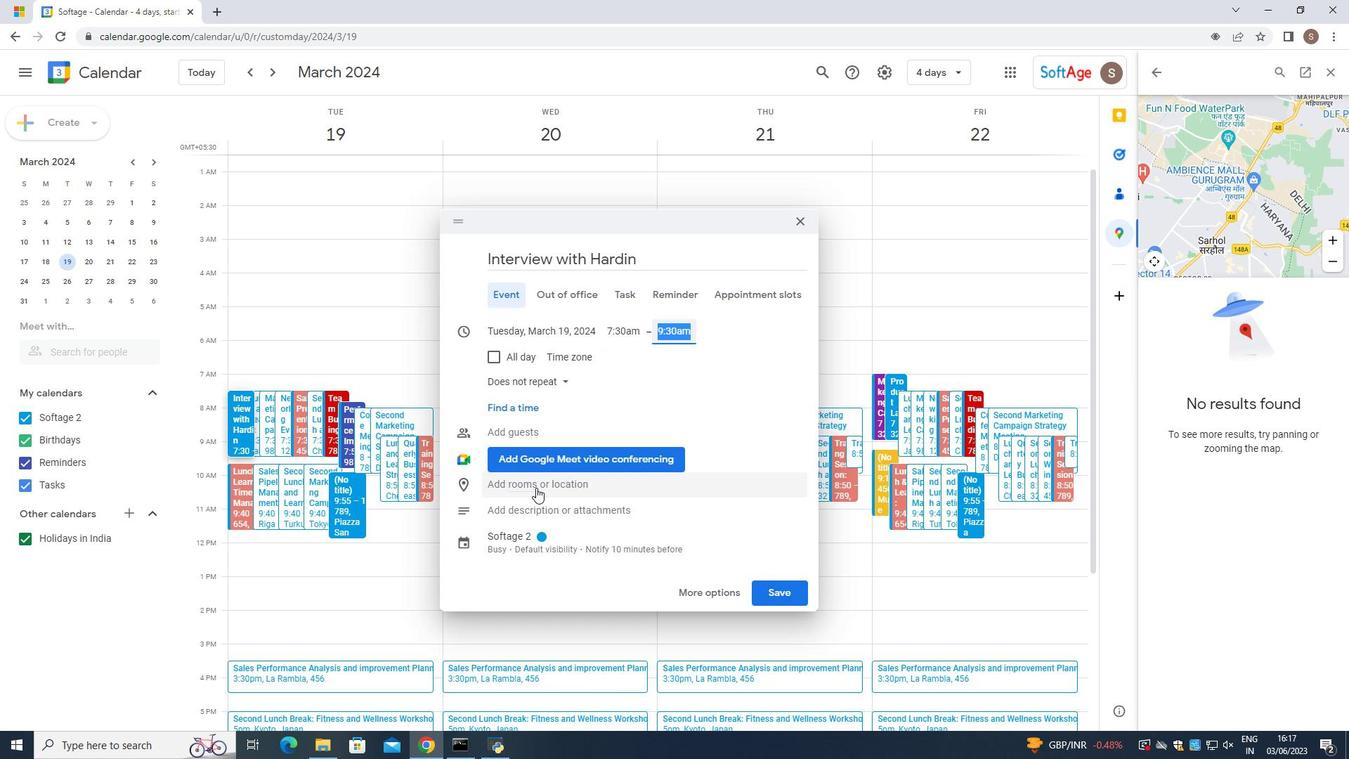 
Action: Mouse moved to (456, 242)
Screenshot: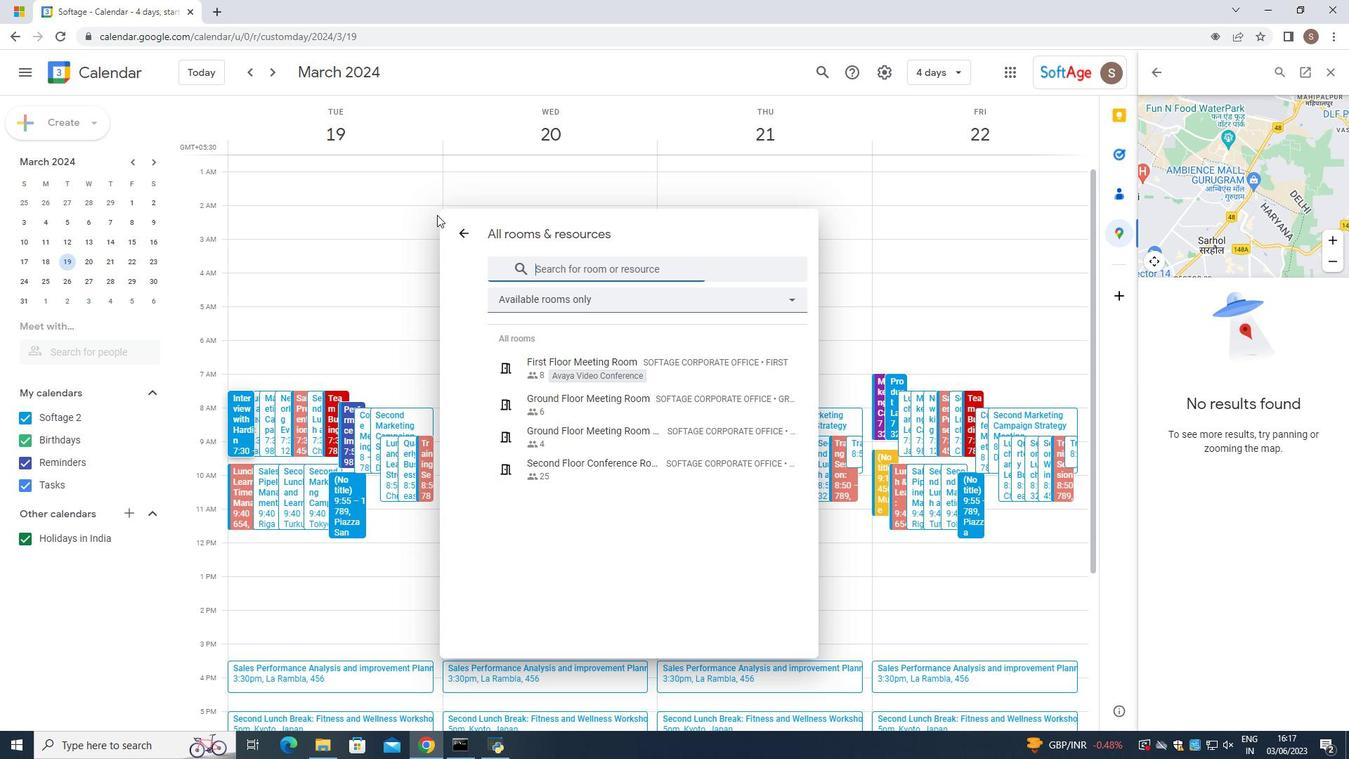 
Action: Mouse pressed left at (456, 242)
Screenshot: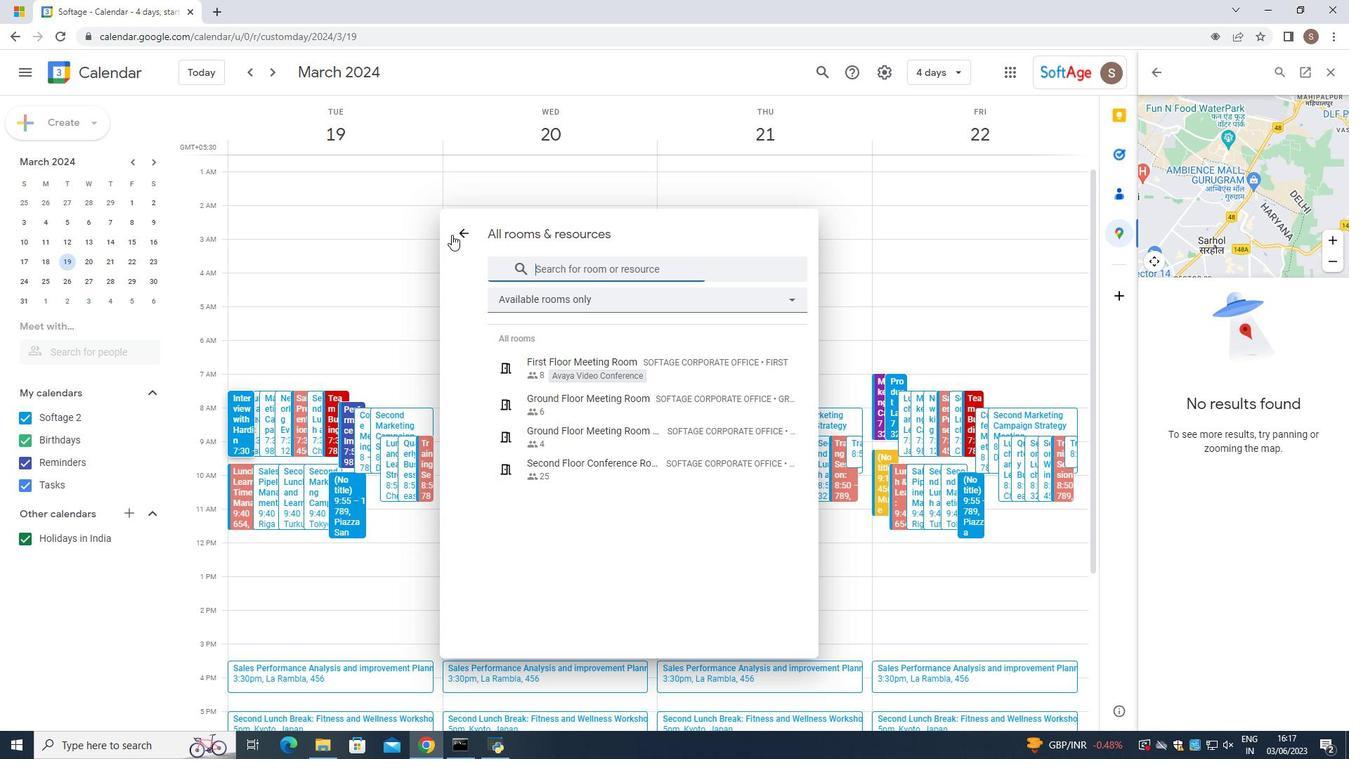 
Action: Mouse moved to (527, 511)
Screenshot: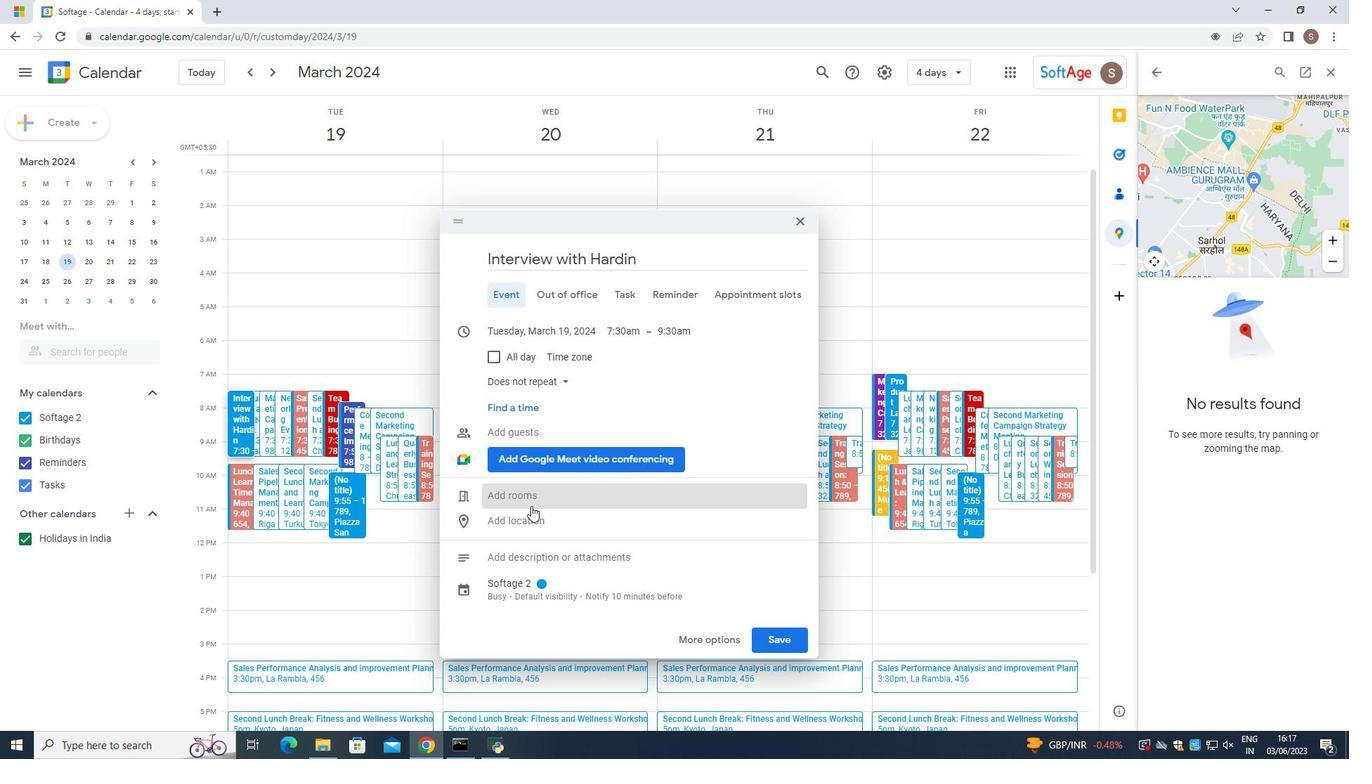 
Action: Mouse pressed left at (527, 511)
Screenshot: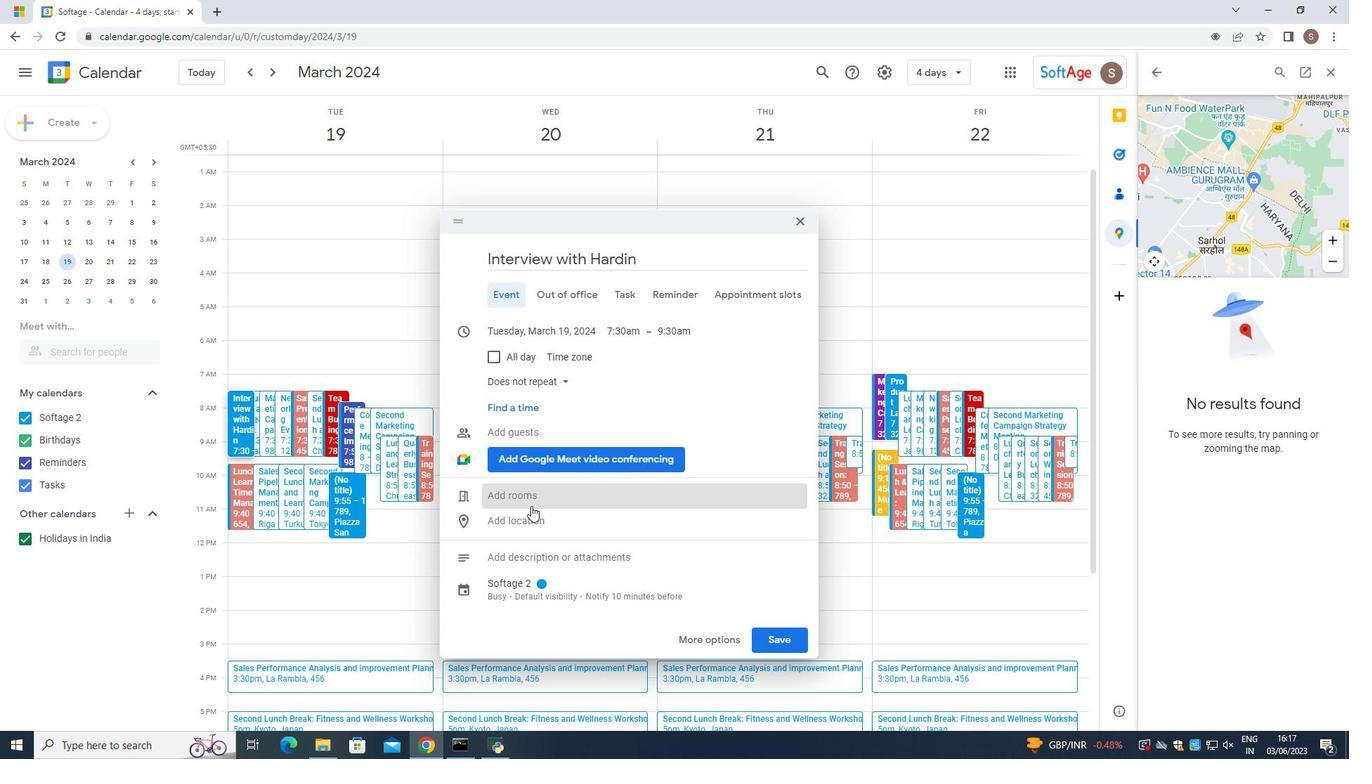 
Action: Mouse moved to (521, 518)
Screenshot: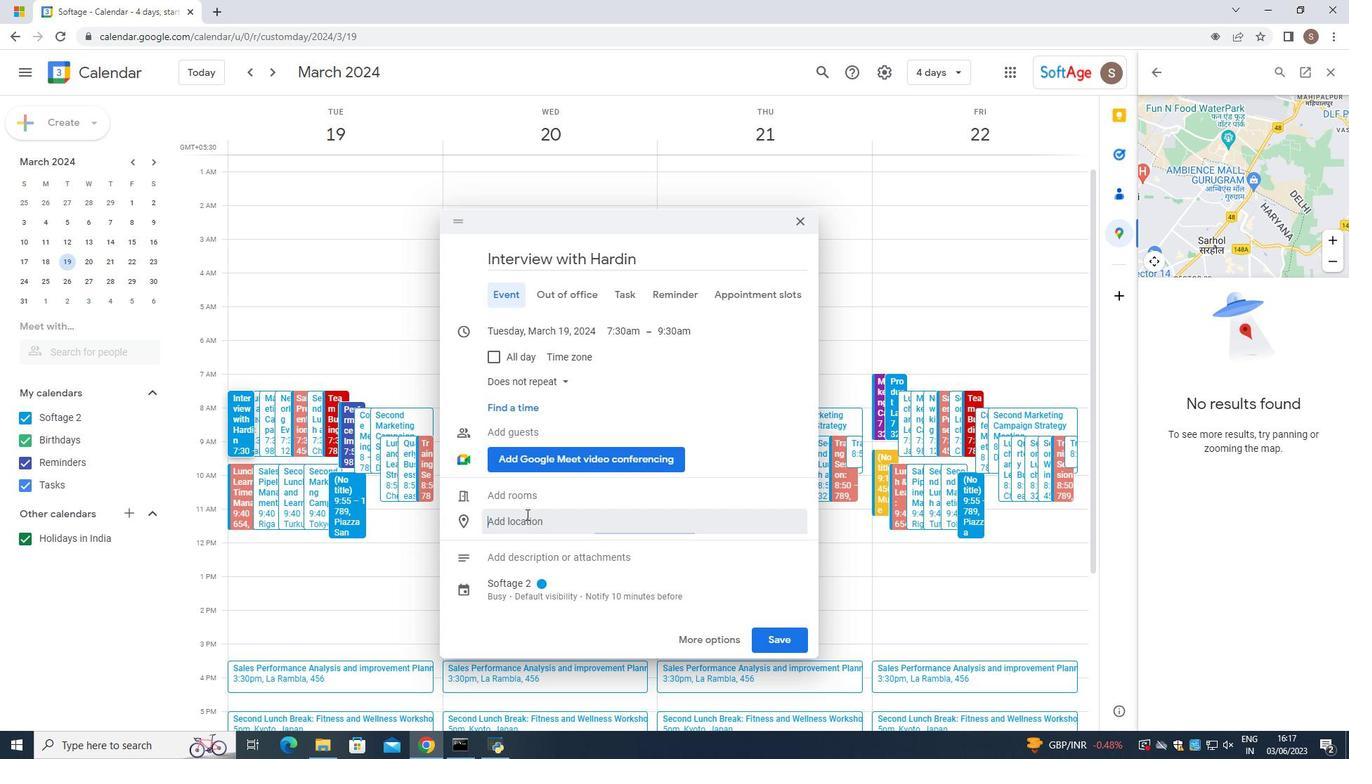 
Action: Mouse pressed left at (521, 518)
Screenshot: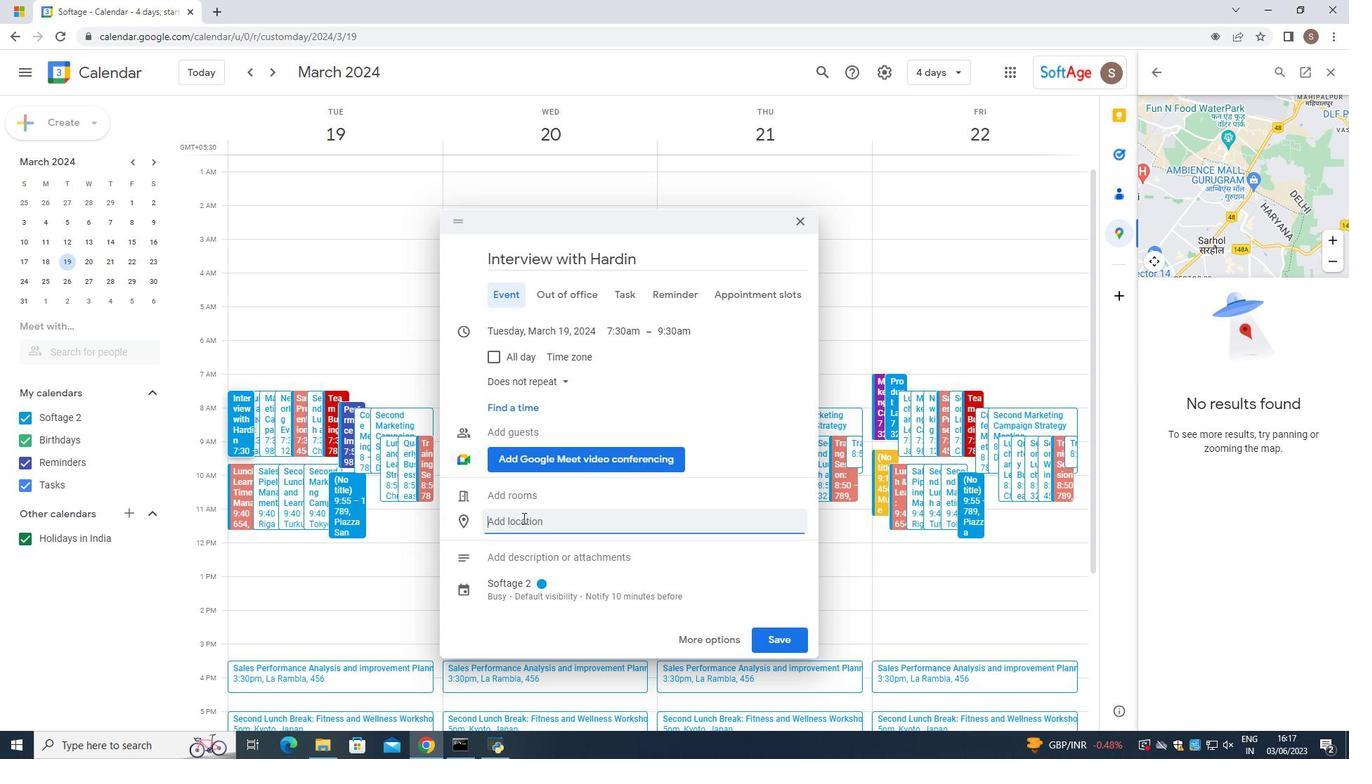 
Action: Key pressed 123,<Key.space><Key.caps_lock>D<Key.caps_lock>ubai<Key.space><Key.caps_lock>M<Key.space><Key.caps_lock>arina,<Key.space>
Screenshot: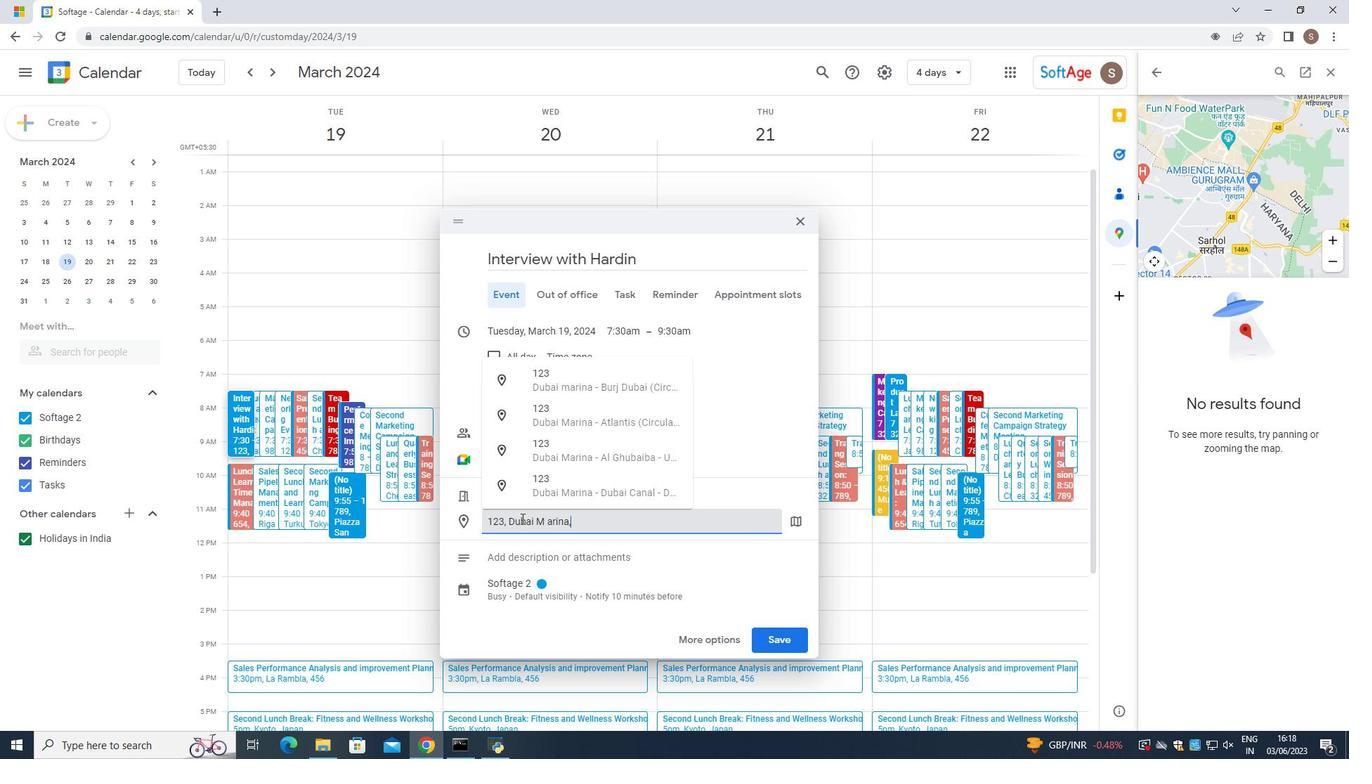 
Action: Mouse moved to (550, 522)
Screenshot: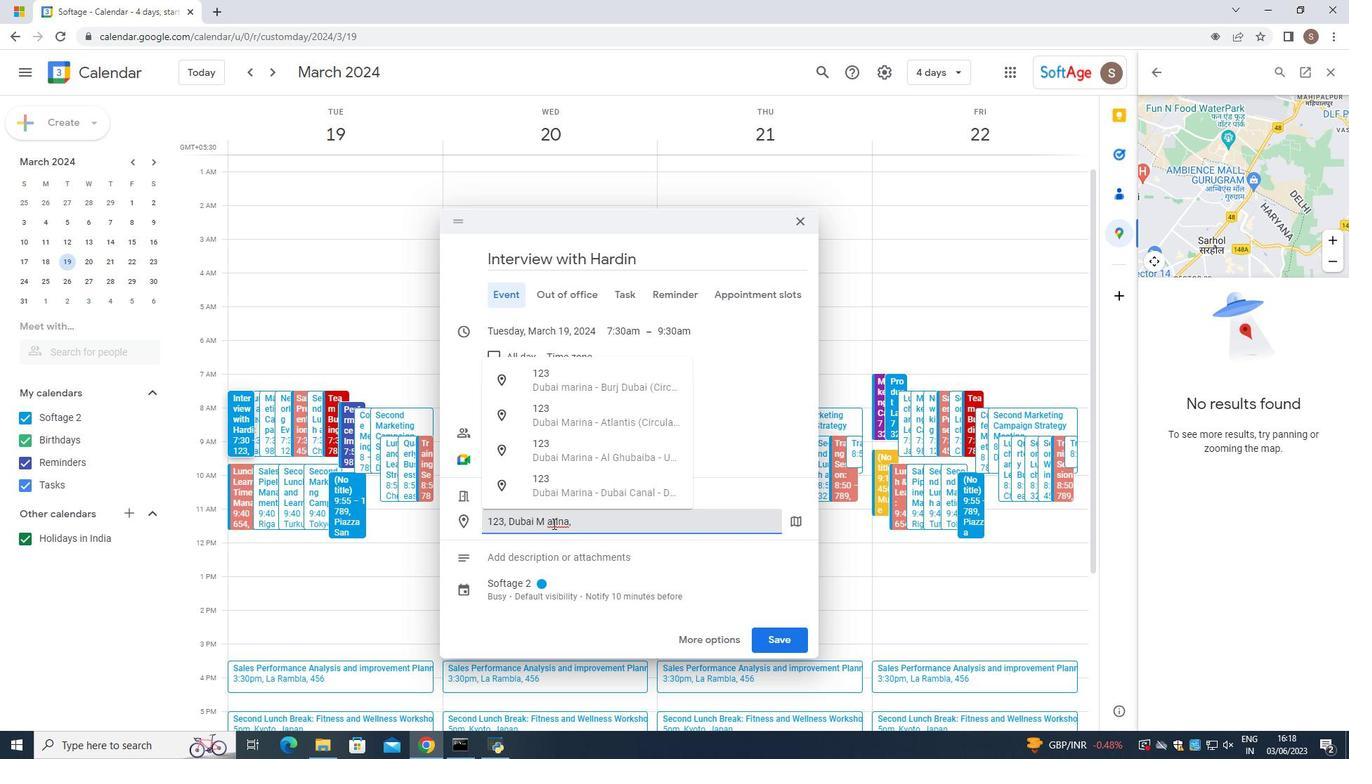 
Action: Mouse pressed left at (550, 522)
Screenshot: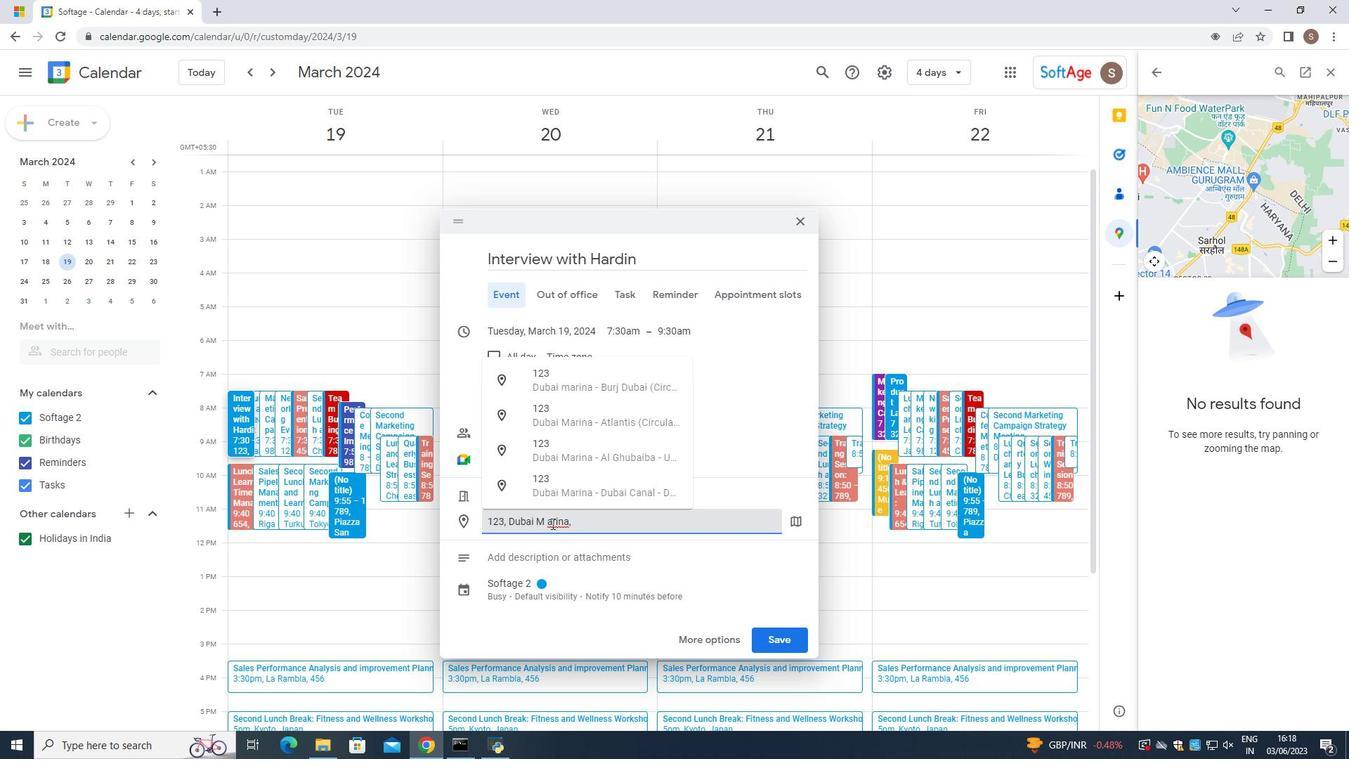 
Action: Key pressed <Key.backspace><Key.backspace>
Screenshot: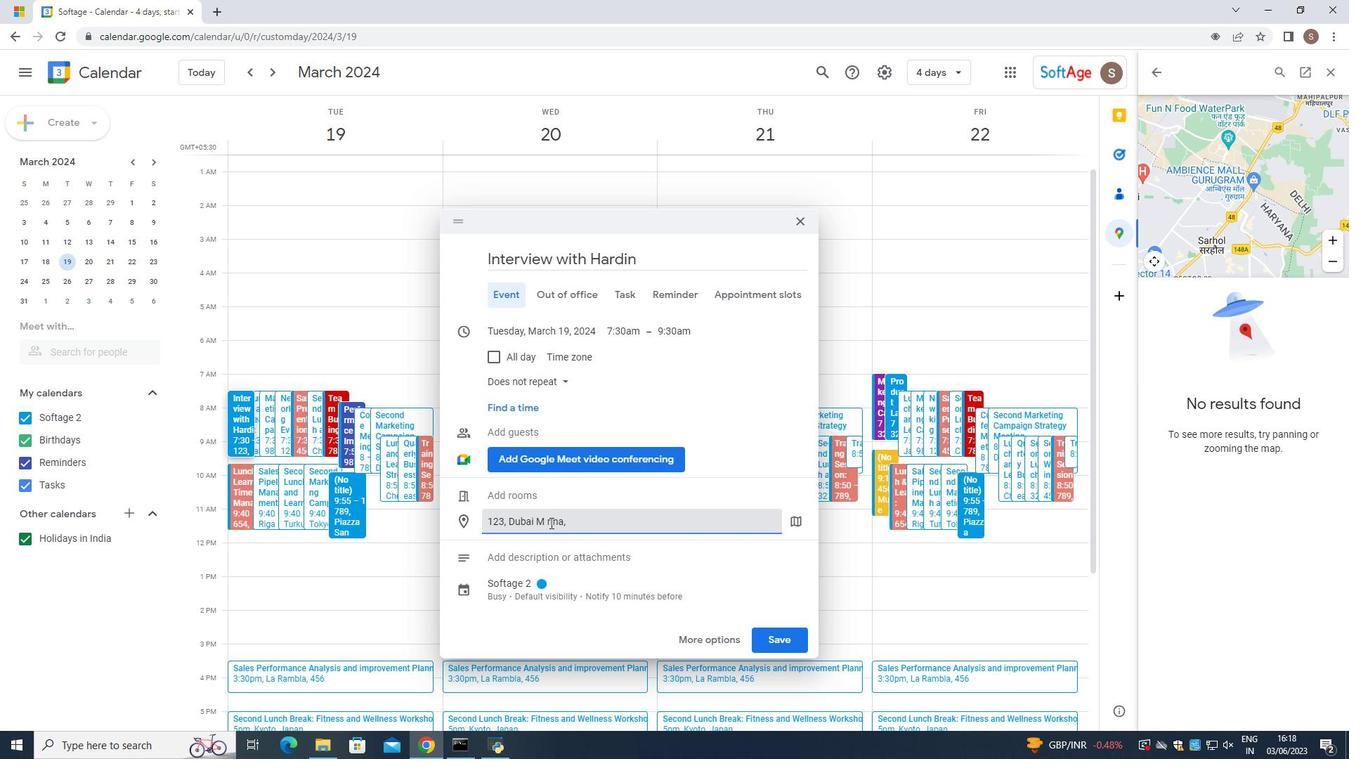 
Action: Mouse moved to (574, 512)
Screenshot: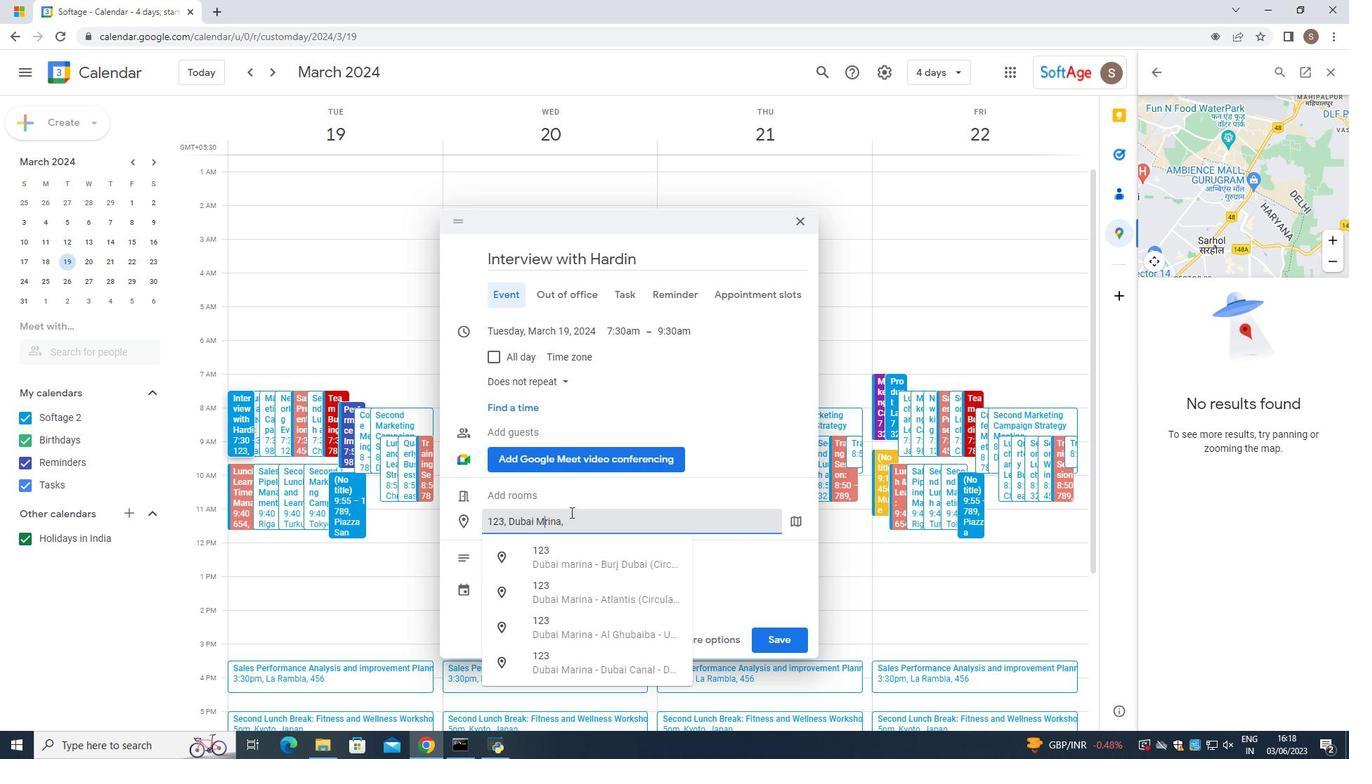 
Action: Key pressed aa
Screenshot: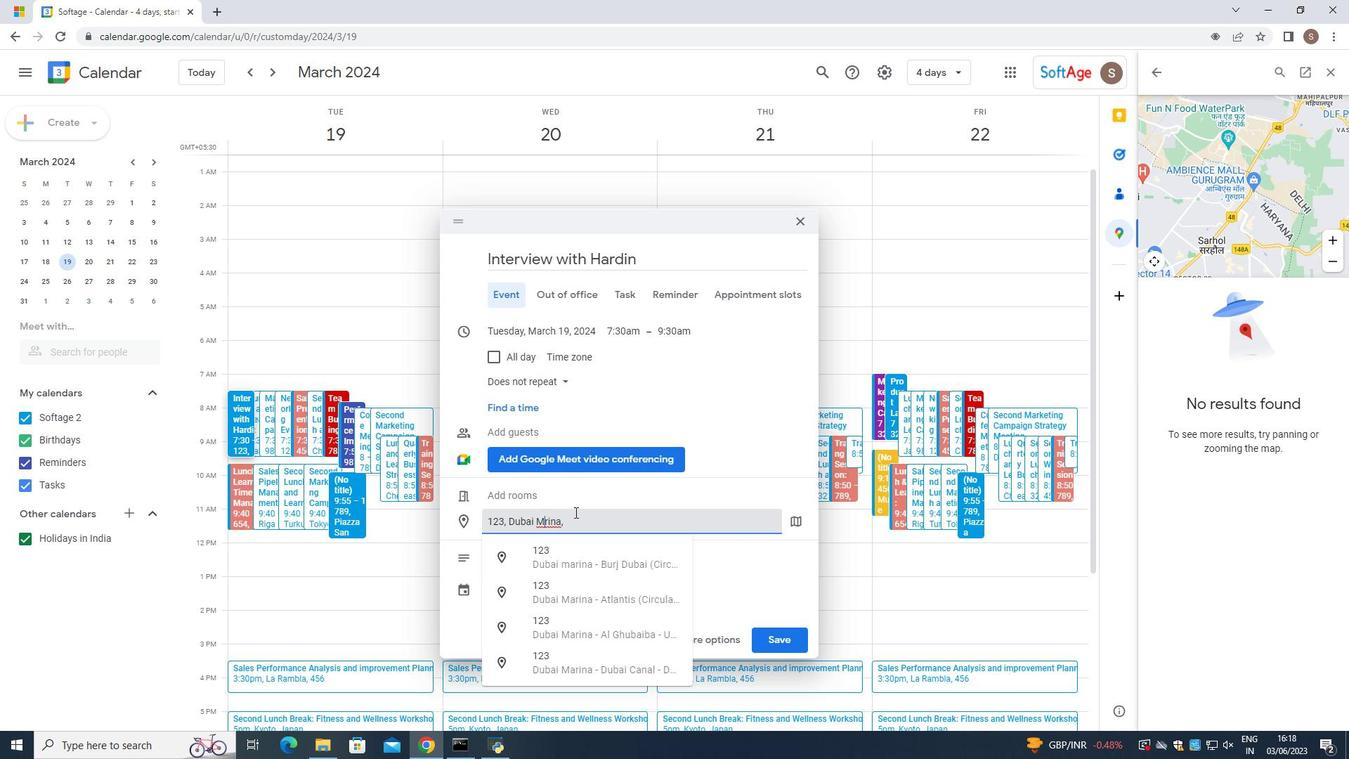 
Action: Mouse moved to (574, 527)
Screenshot: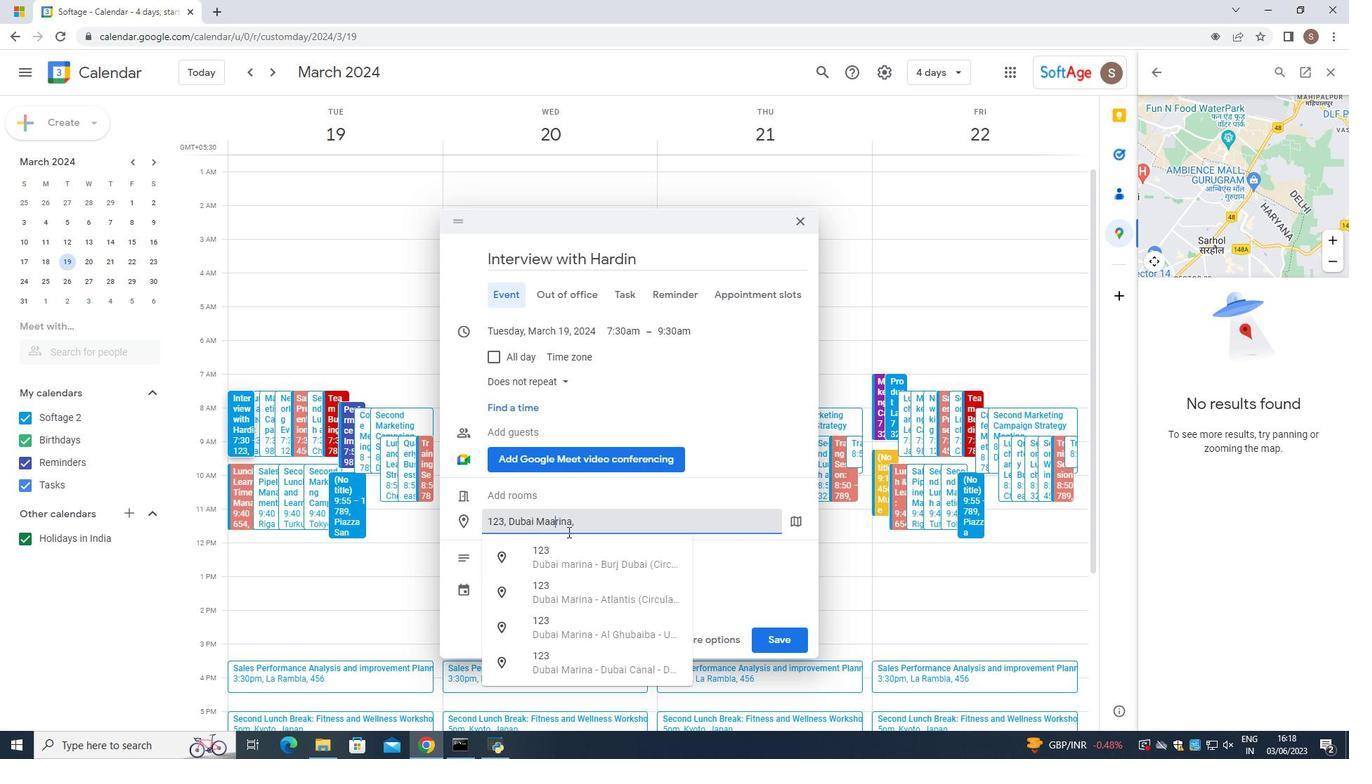 
Action: Mouse pressed left at (574, 527)
Screenshot: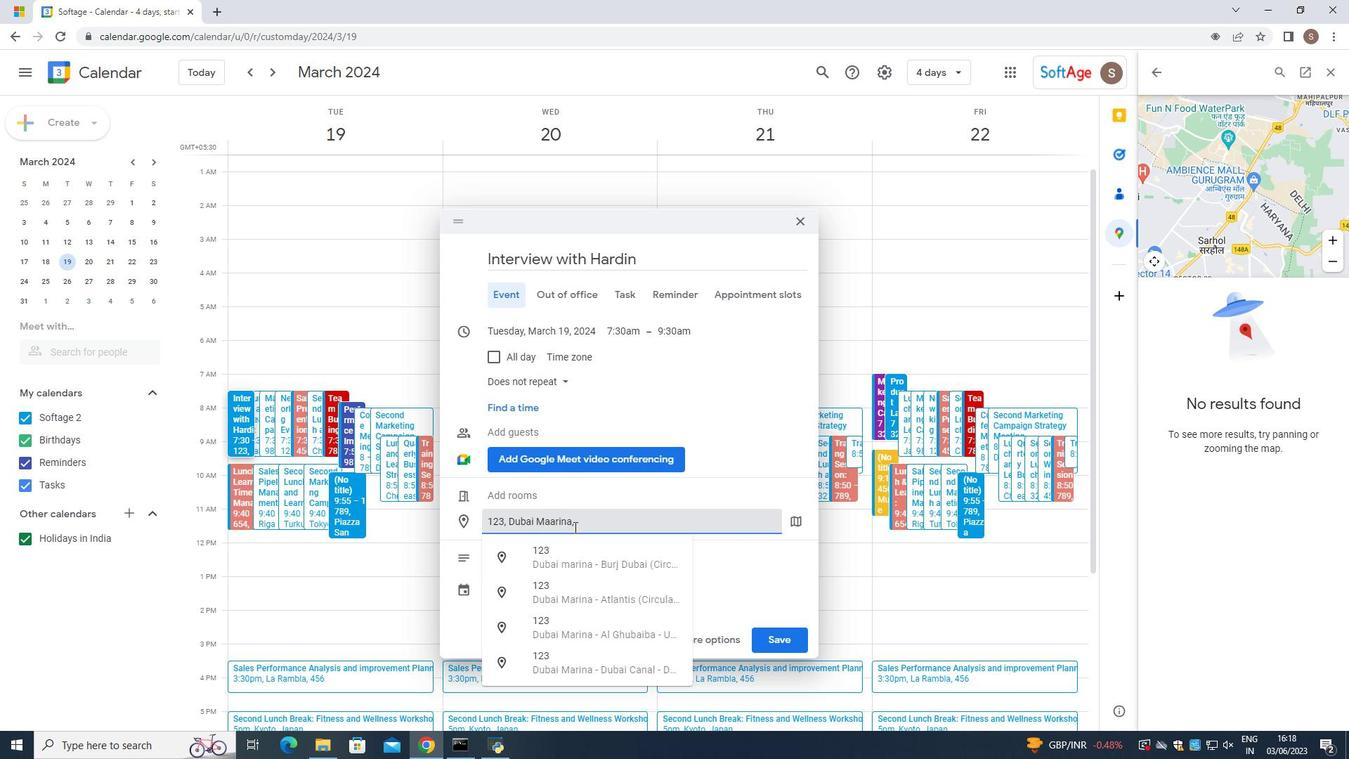 
Action: Mouse moved to (548, 527)
Screenshot: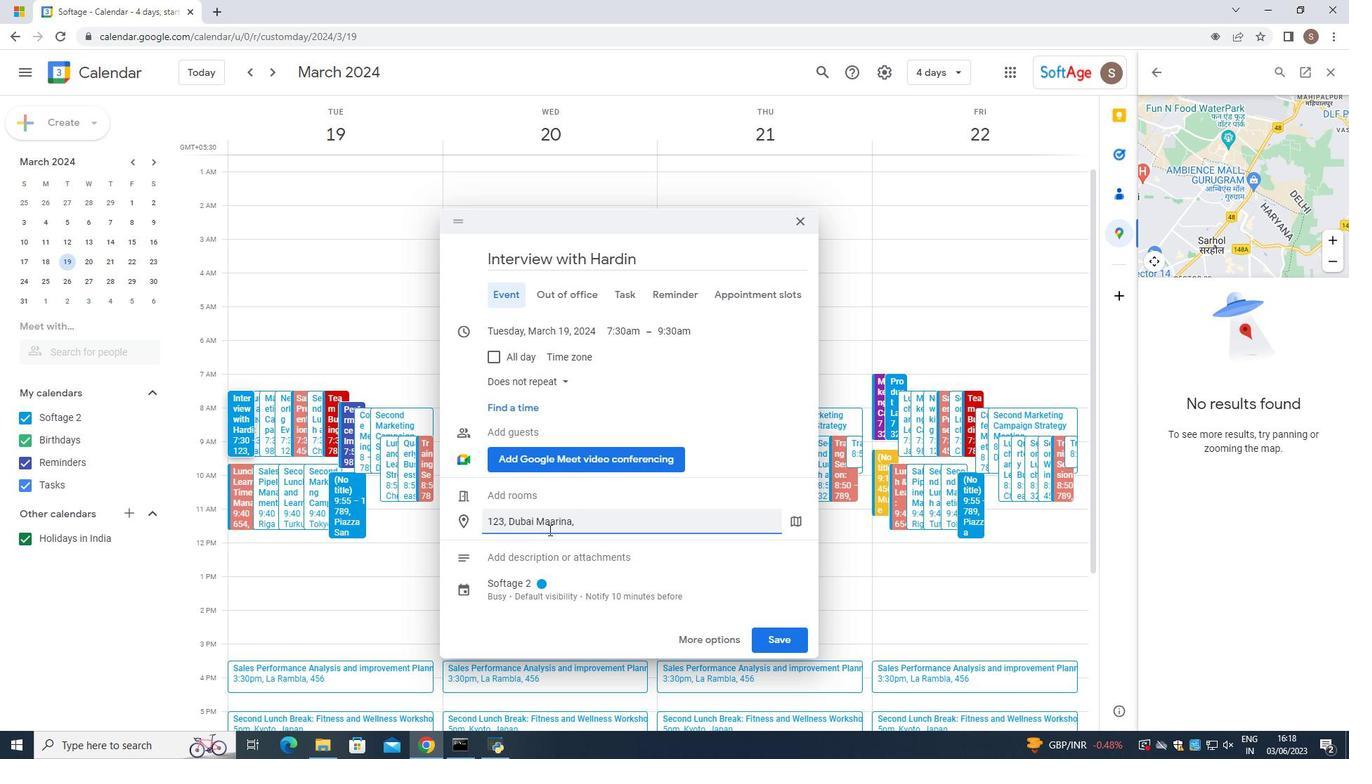 
Action: Mouse pressed left at (548, 527)
Screenshot: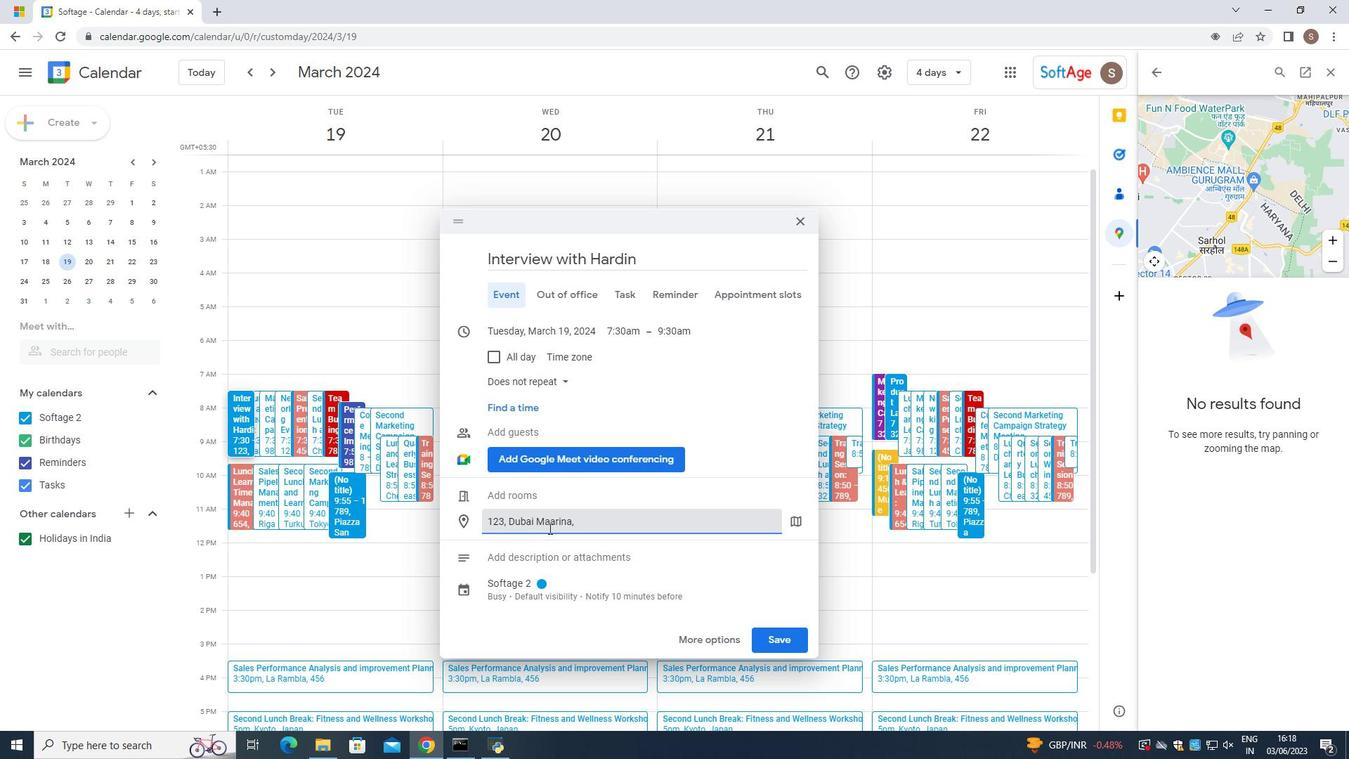 
Action: Key pressed <Key.backspace>
Screenshot: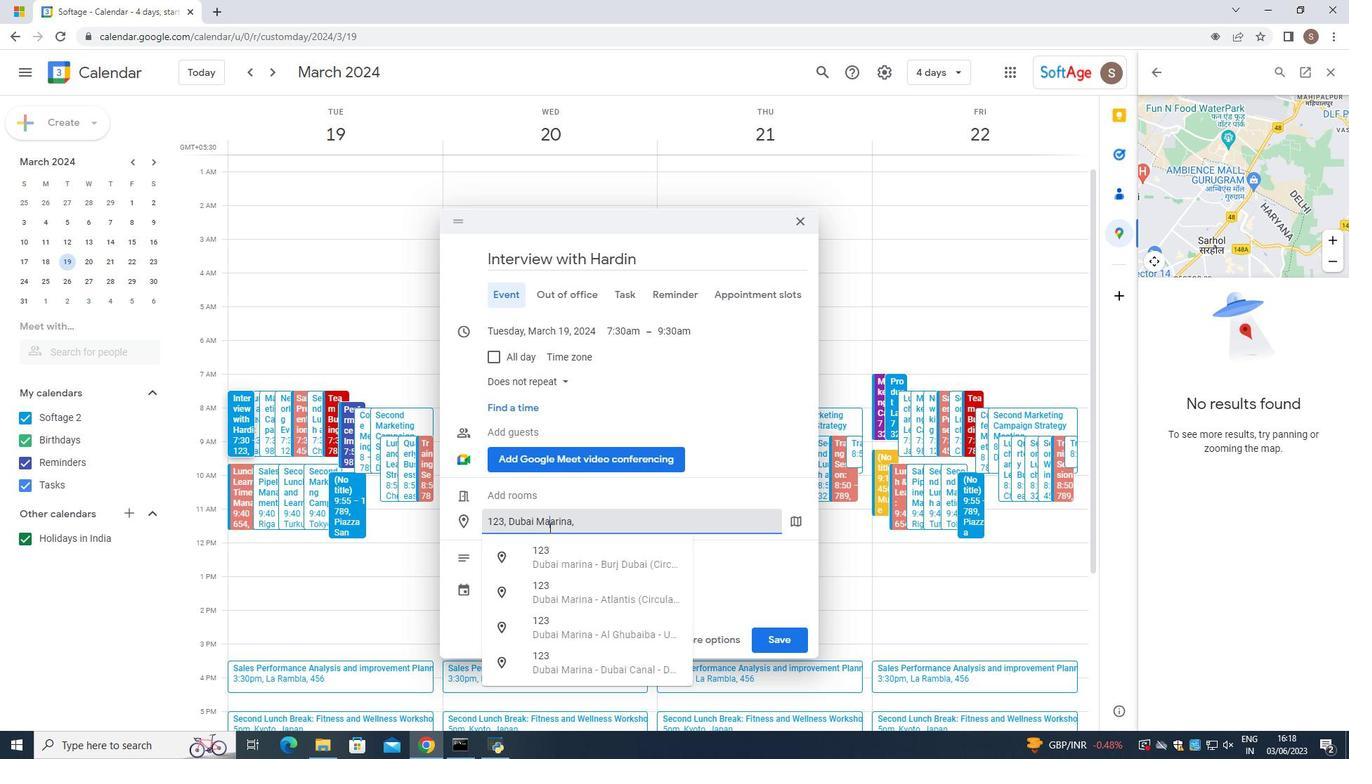 
Action: Mouse moved to (593, 529)
Screenshot: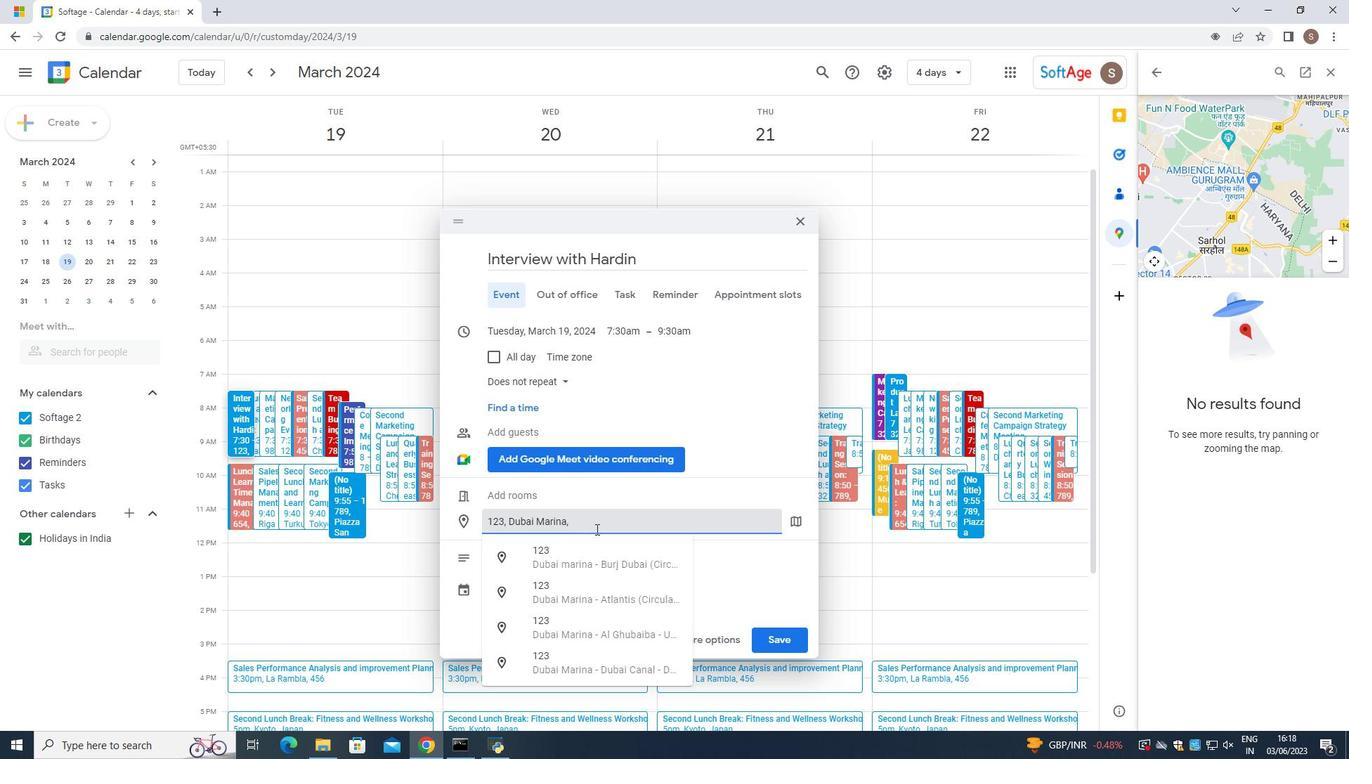 
Action: Mouse pressed left at (593, 529)
Screenshot: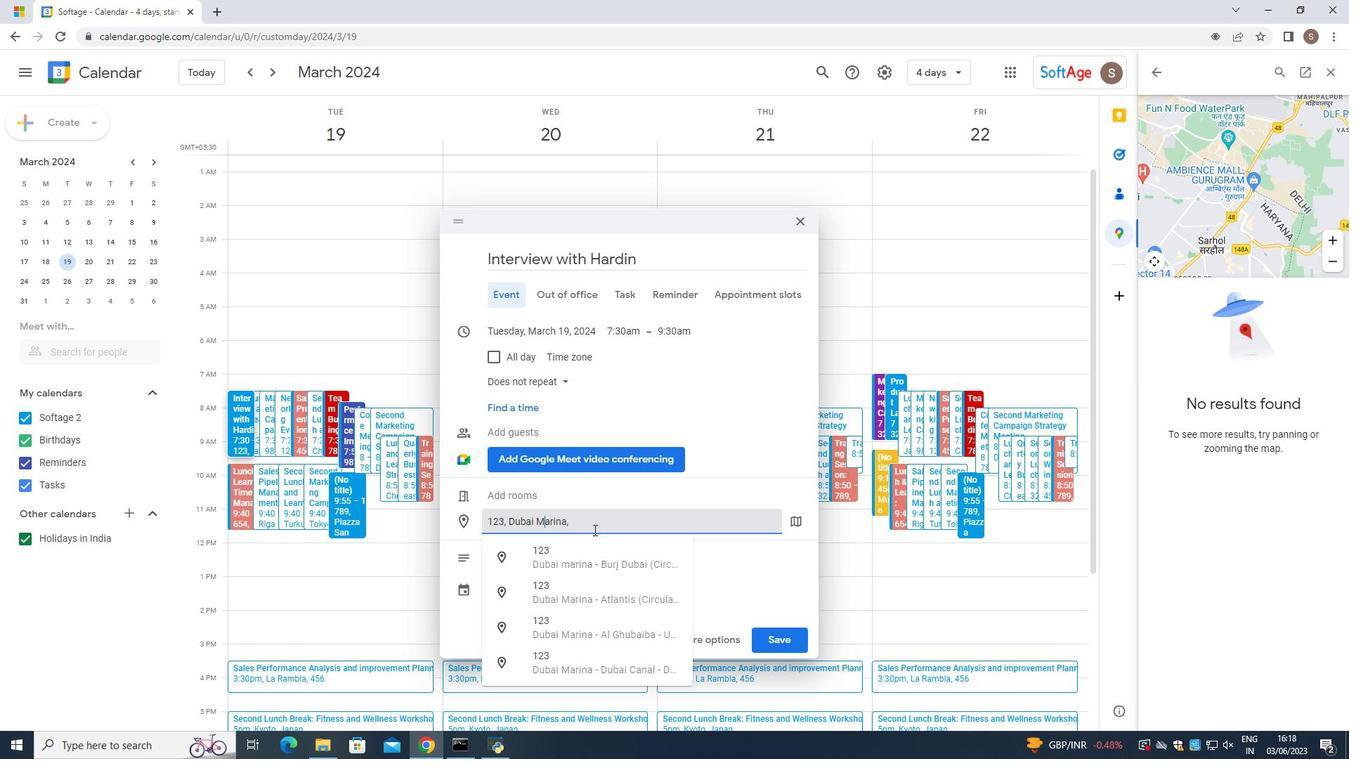
Action: Key pressed <Key.caps_lock>D<Key.caps_lock>
Screenshot: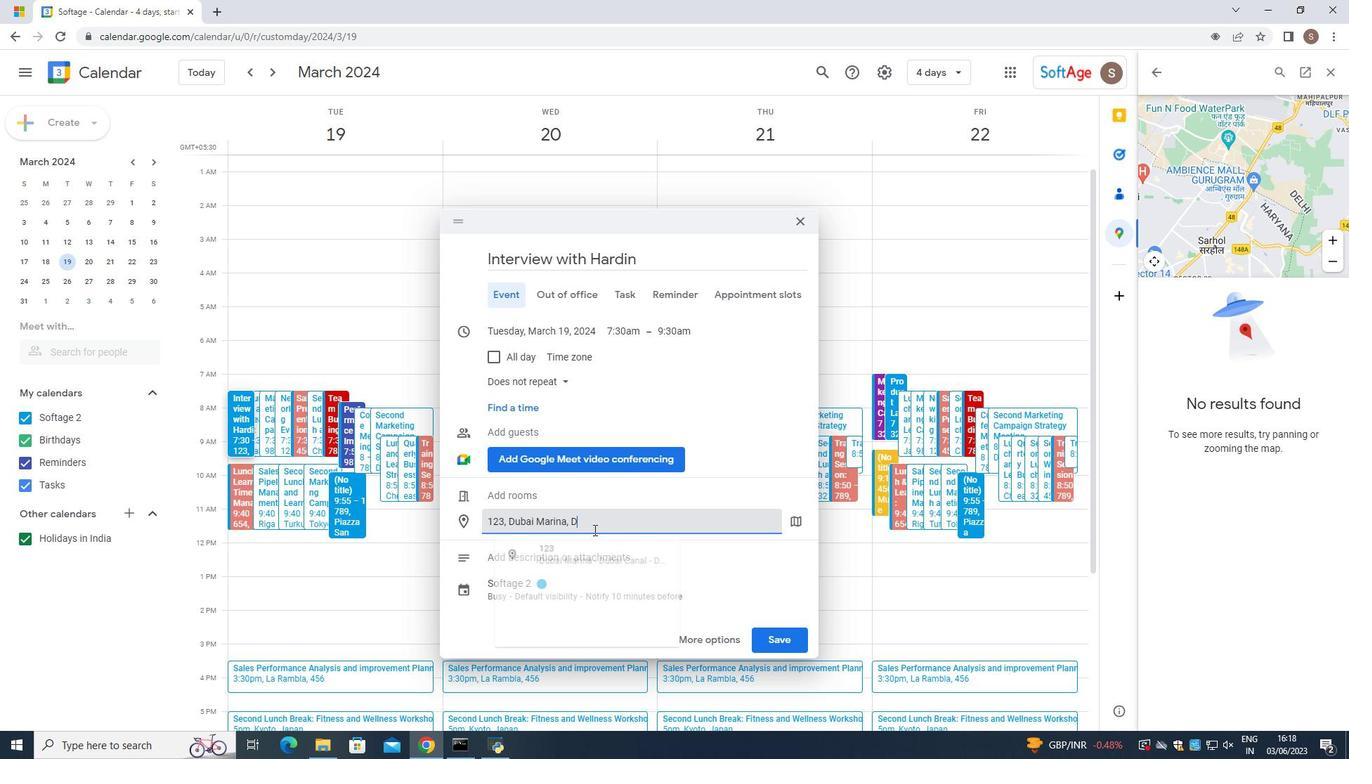 
Action: Mouse moved to (593, 529)
Screenshot: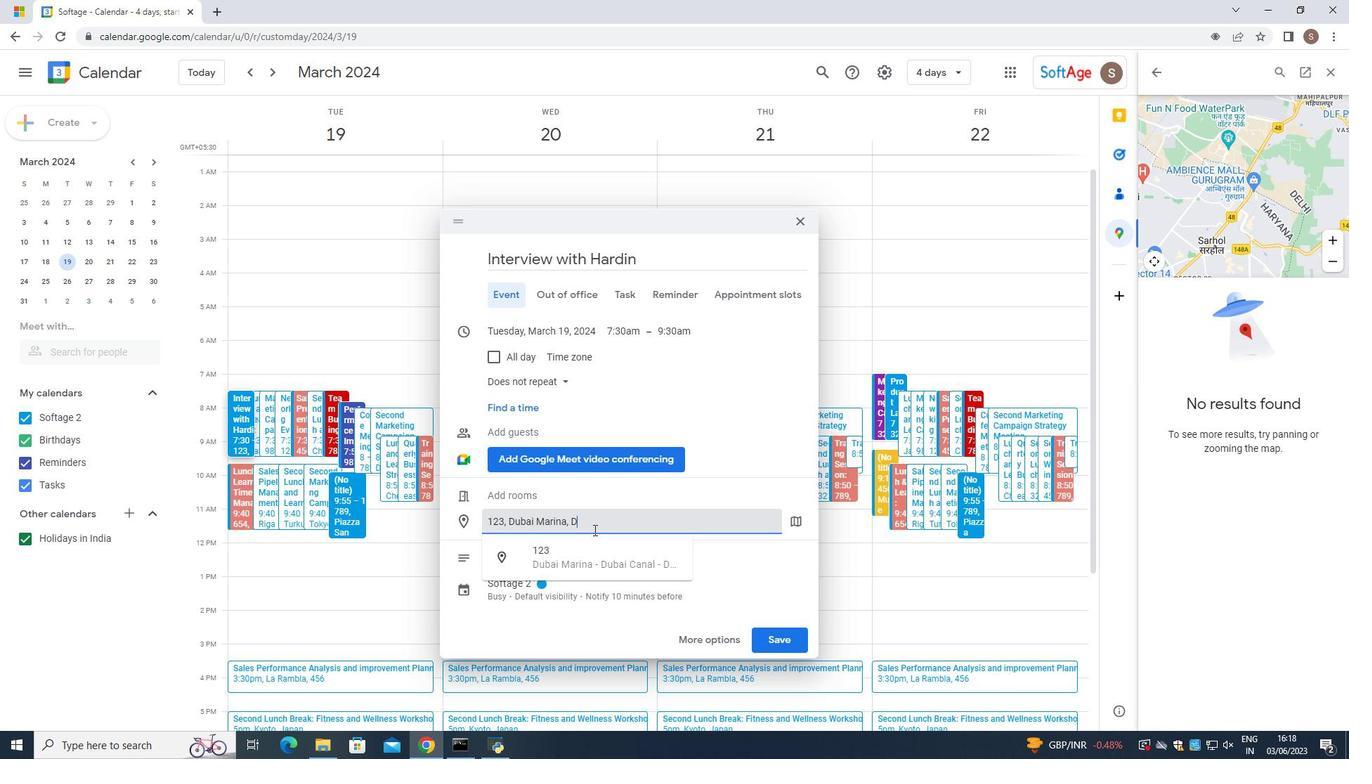 
Action: Key pressed u
Screenshot: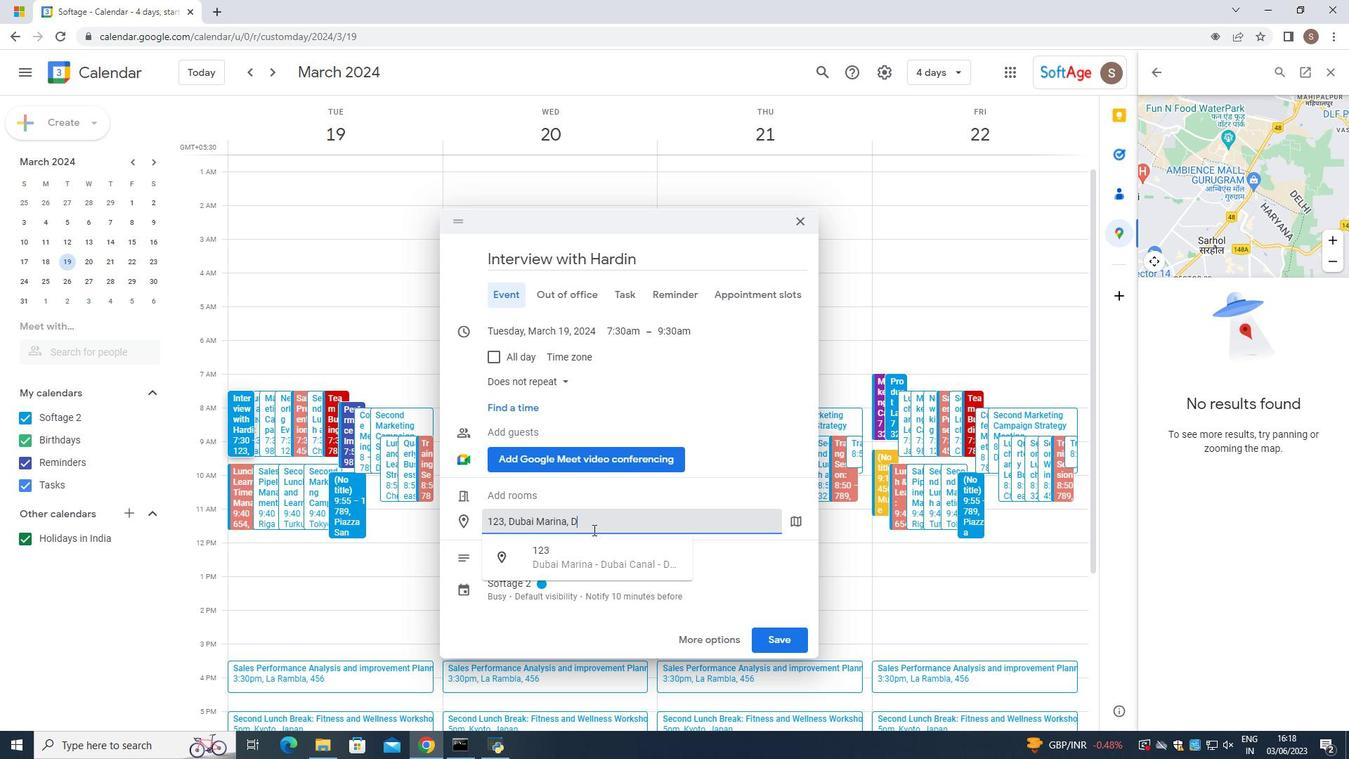 
Action: Mouse moved to (593, 525)
Screenshot: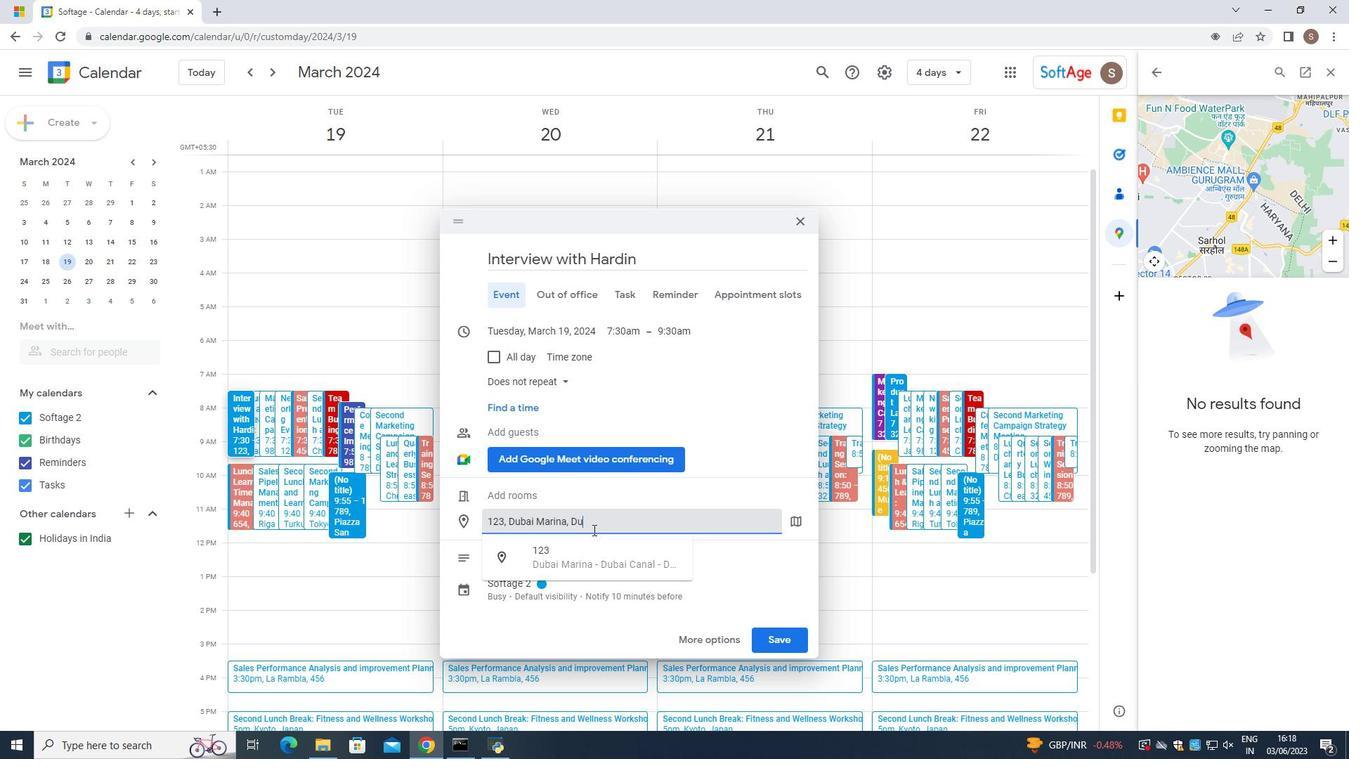 
Action: Key pressed b
Screenshot: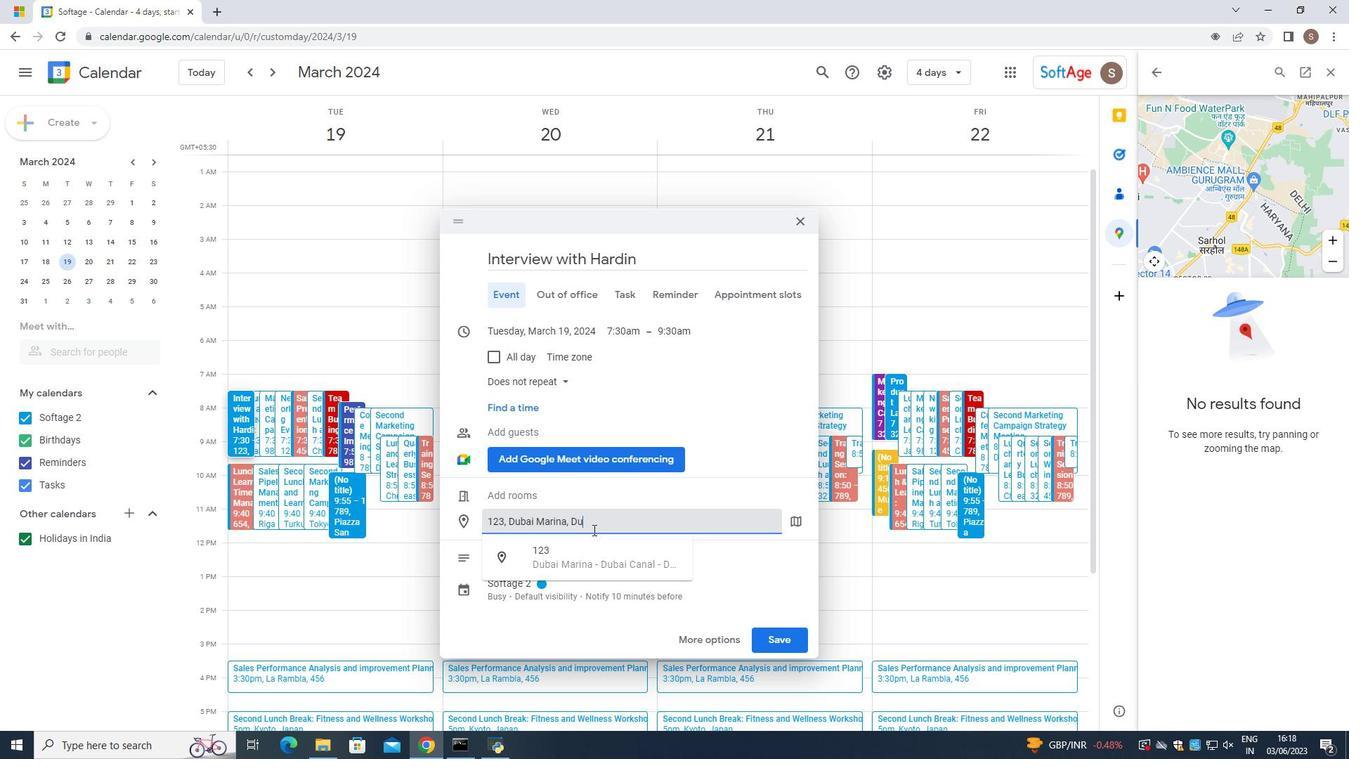 
Action: Mouse moved to (593, 523)
Screenshot: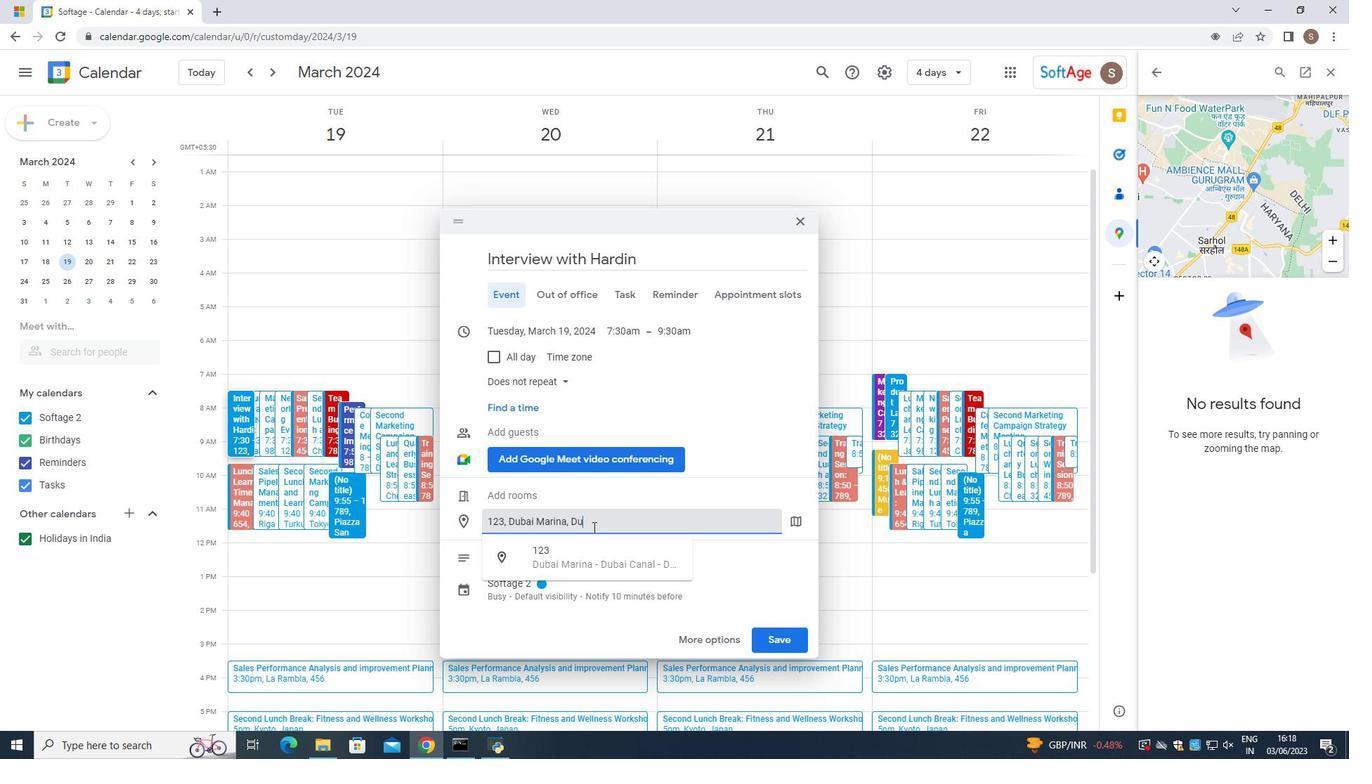 
Action: Key pressed ai,<Key.space><Key.caps_lock>UA
Screenshot: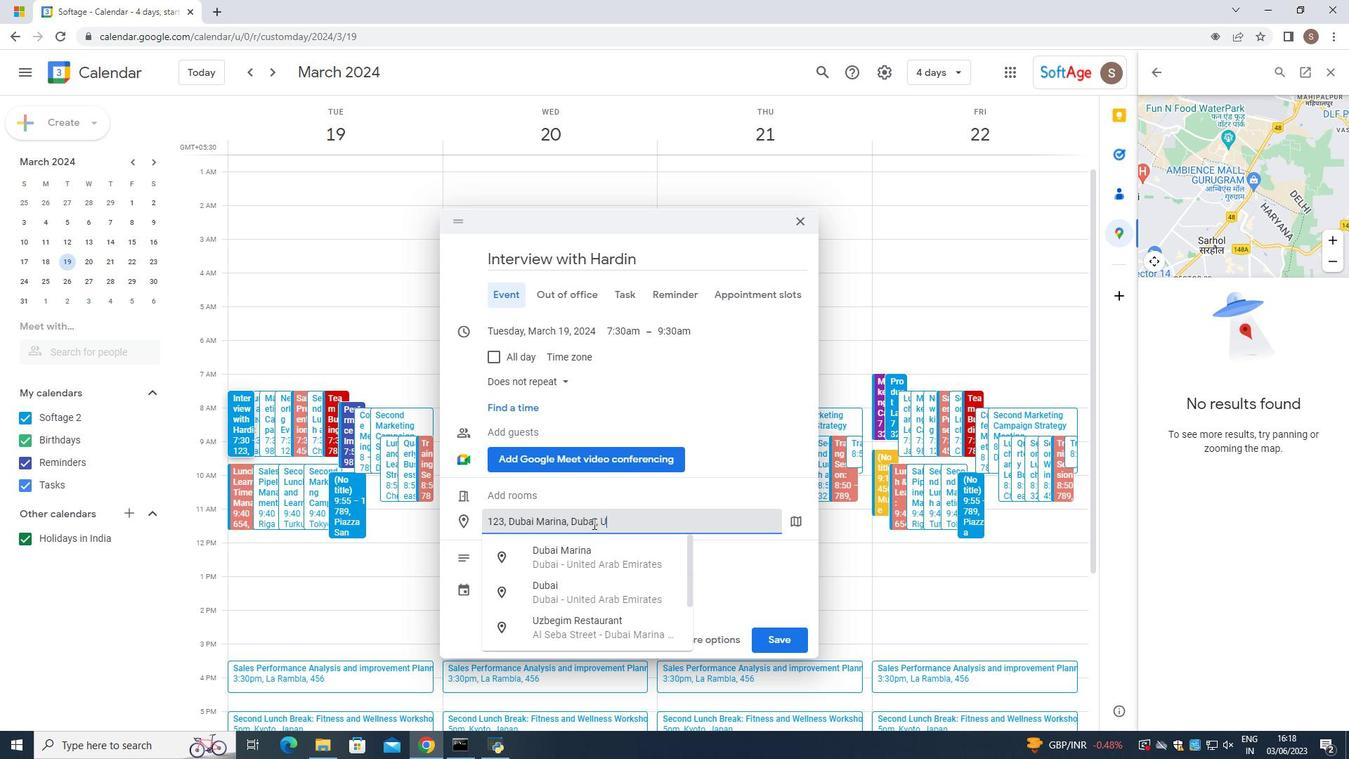 
Action: Mouse moved to (591, 509)
Screenshot: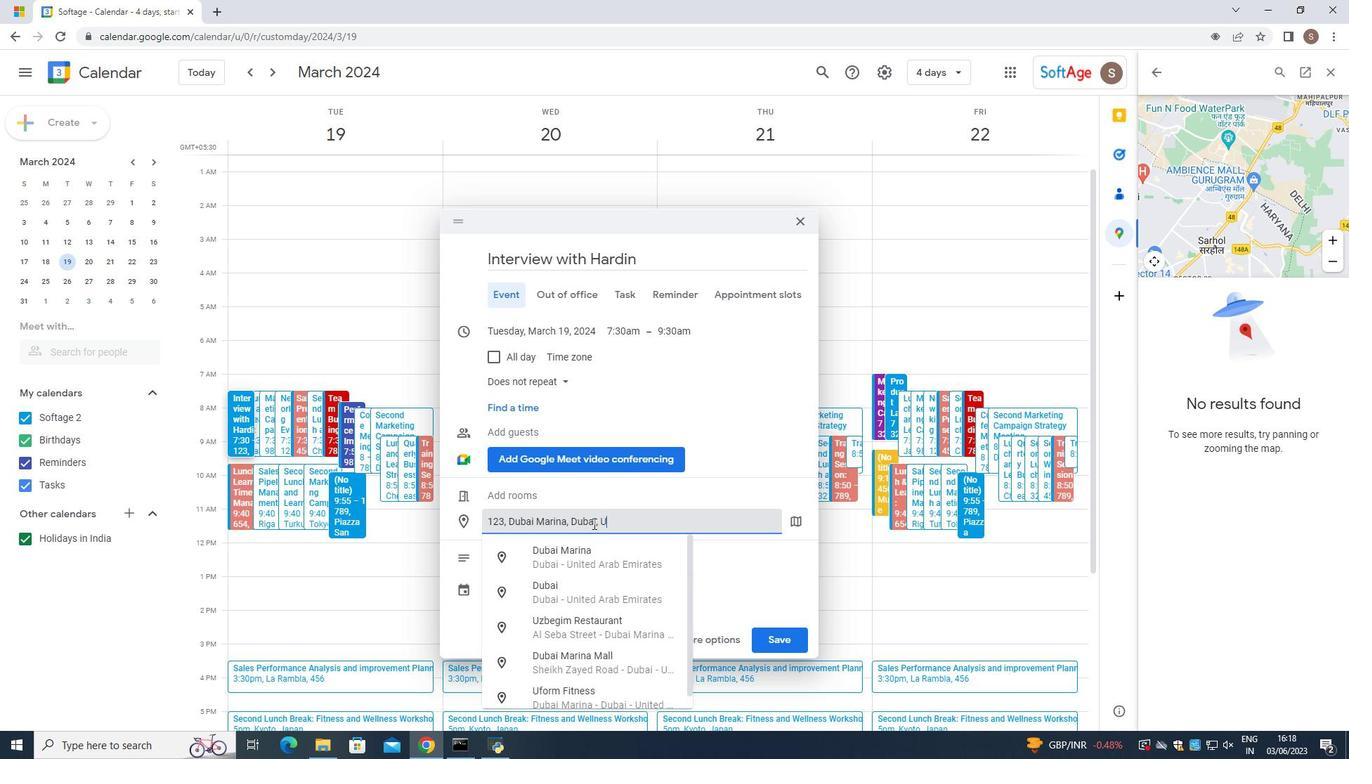 
Action: Key pressed E
Screenshot: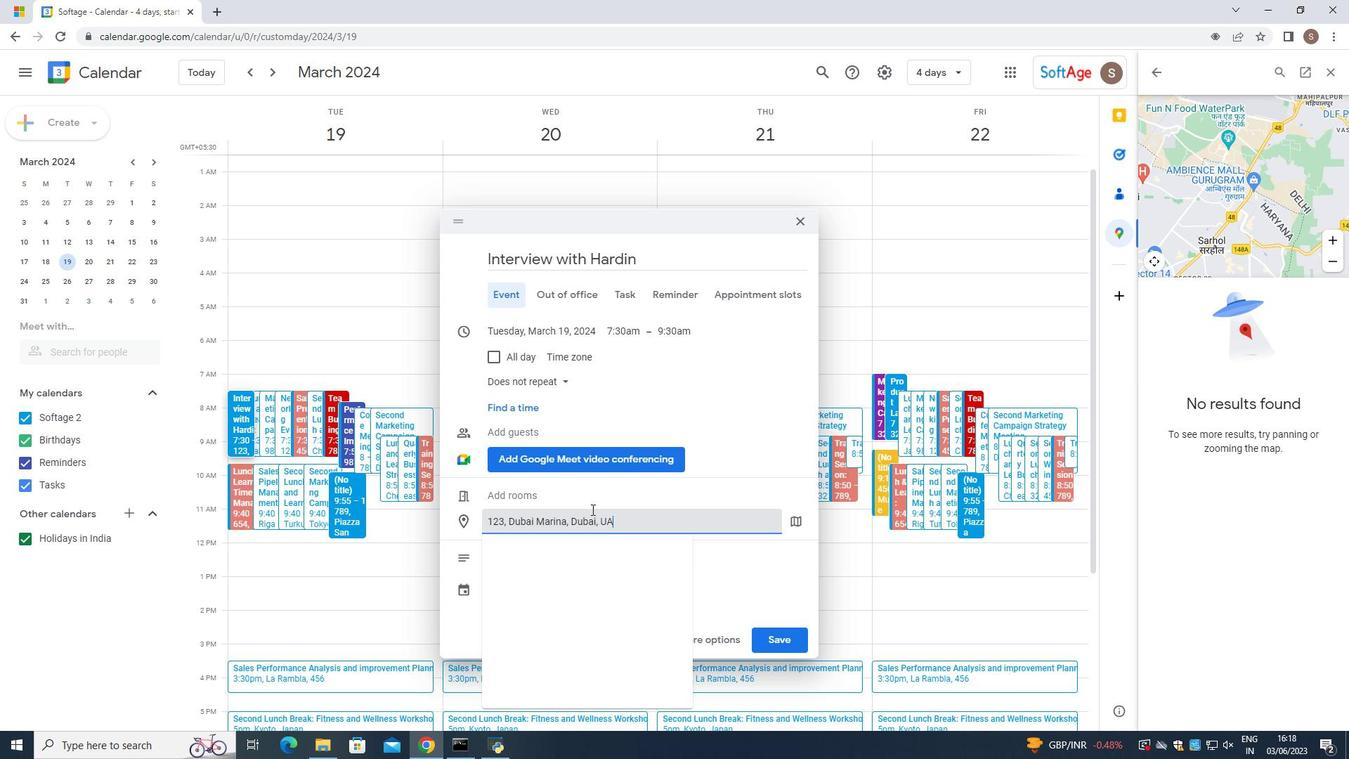 
Action: Mouse moved to (664, 523)
Screenshot: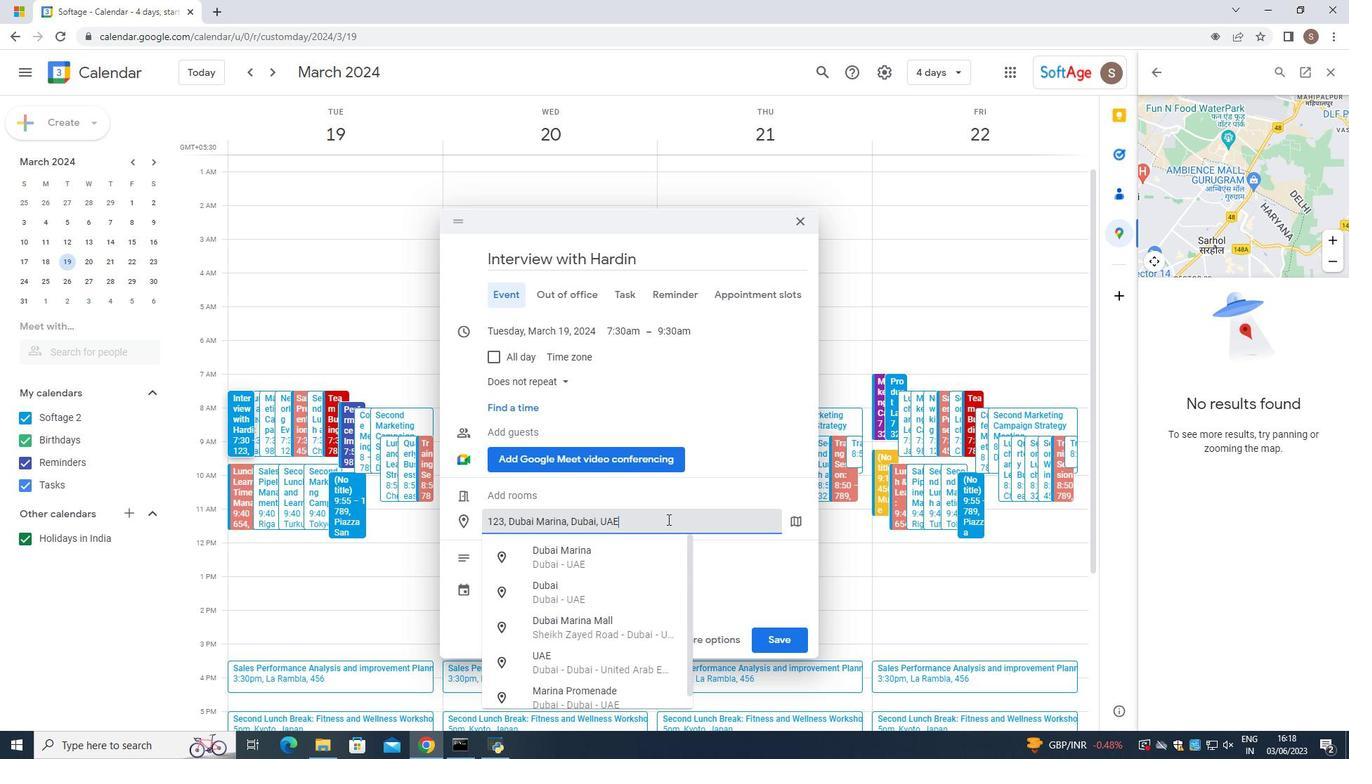 
Action: Key pressed <Key.enter>
Screenshot: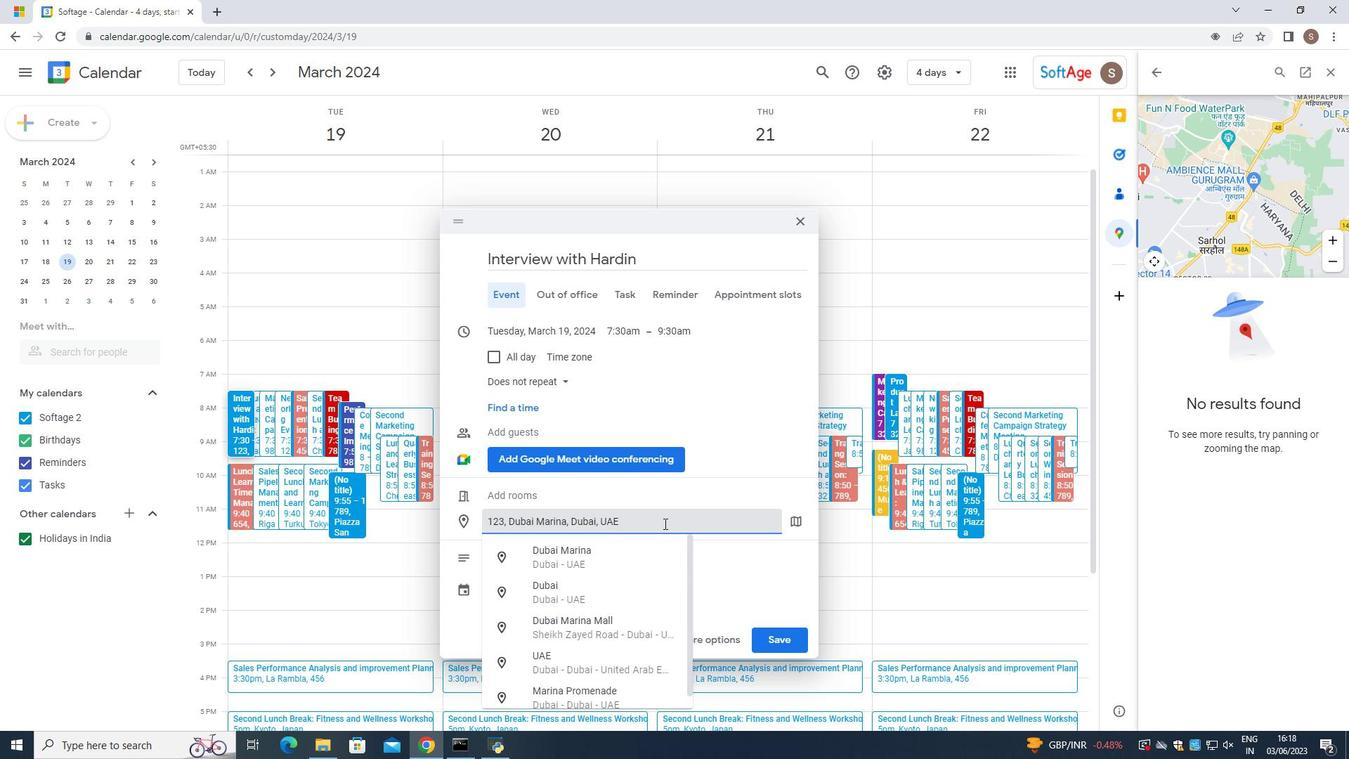 
Action: Mouse moved to (565, 556)
Screenshot: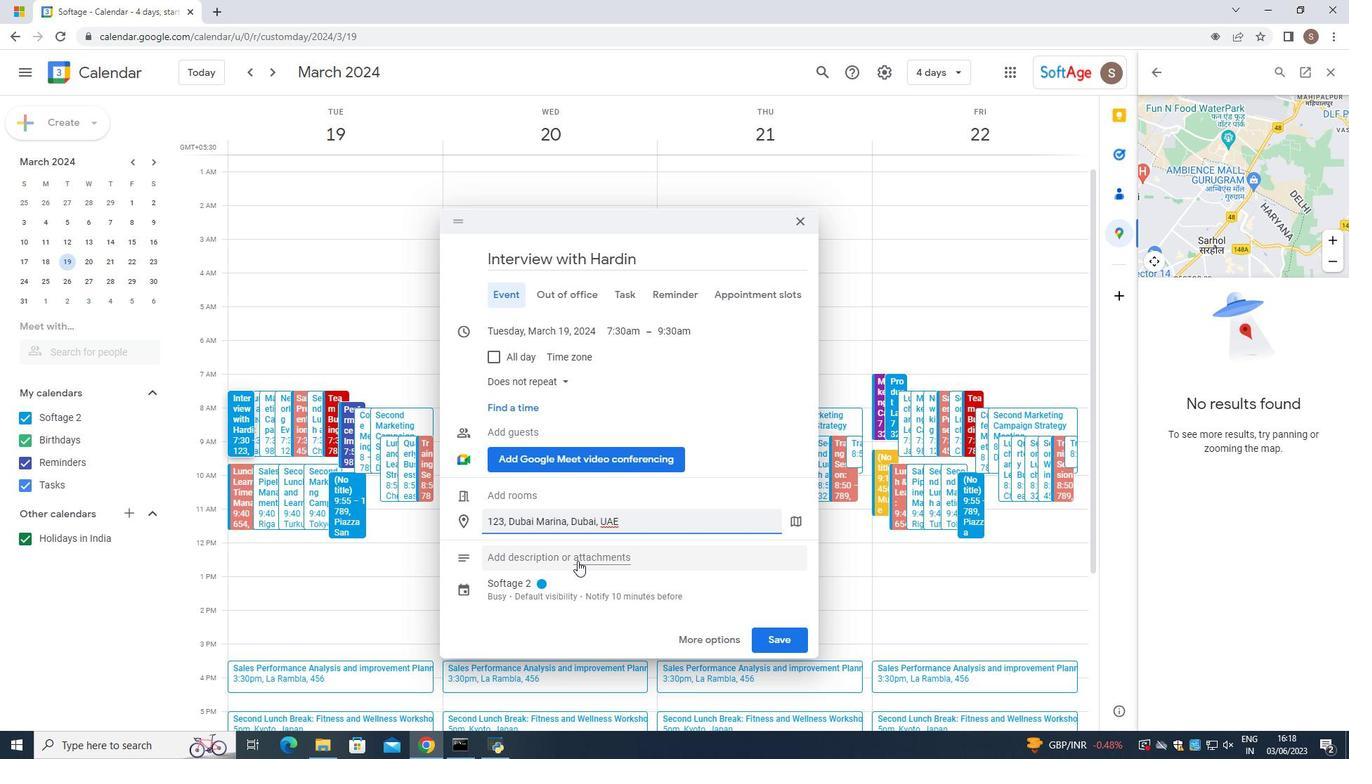
Action: Mouse pressed left at (565, 556)
Screenshot: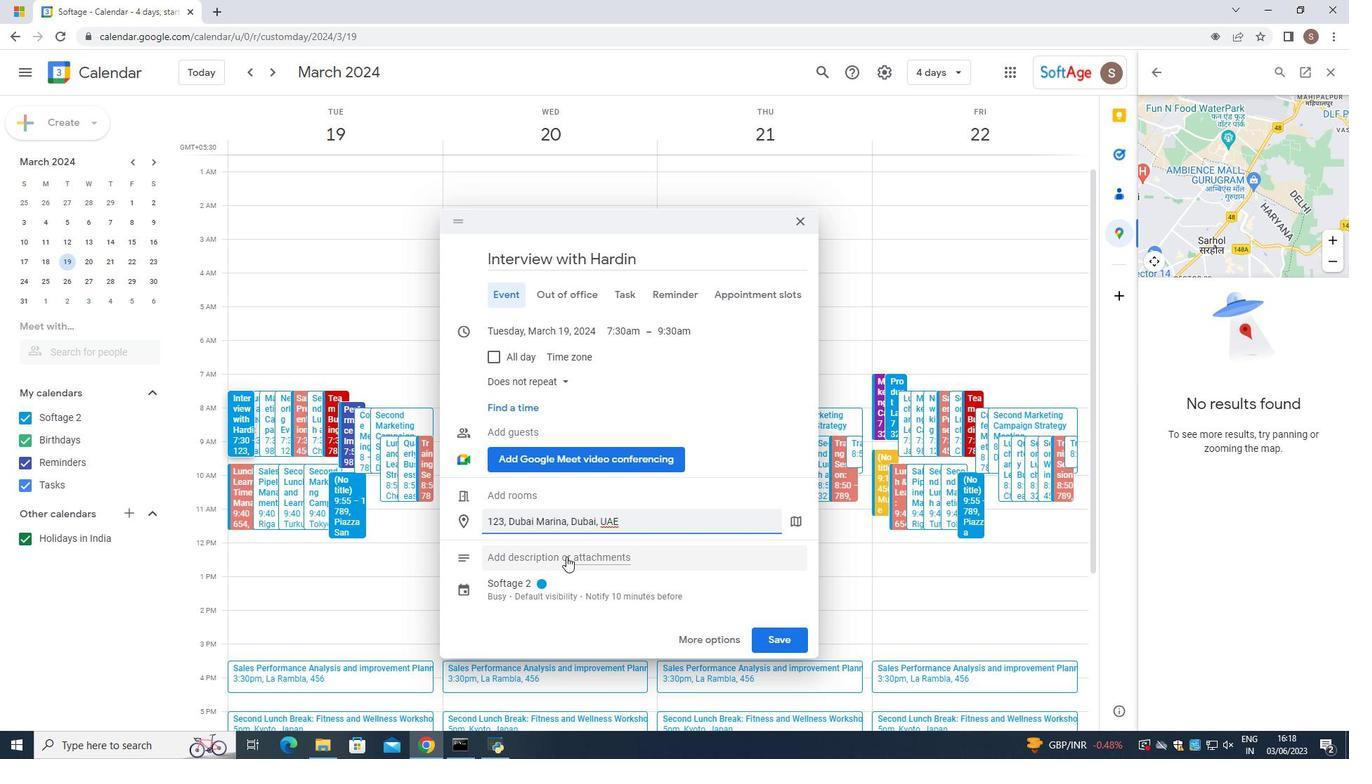 
Action: Mouse moved to (543, 610)
Screenshot: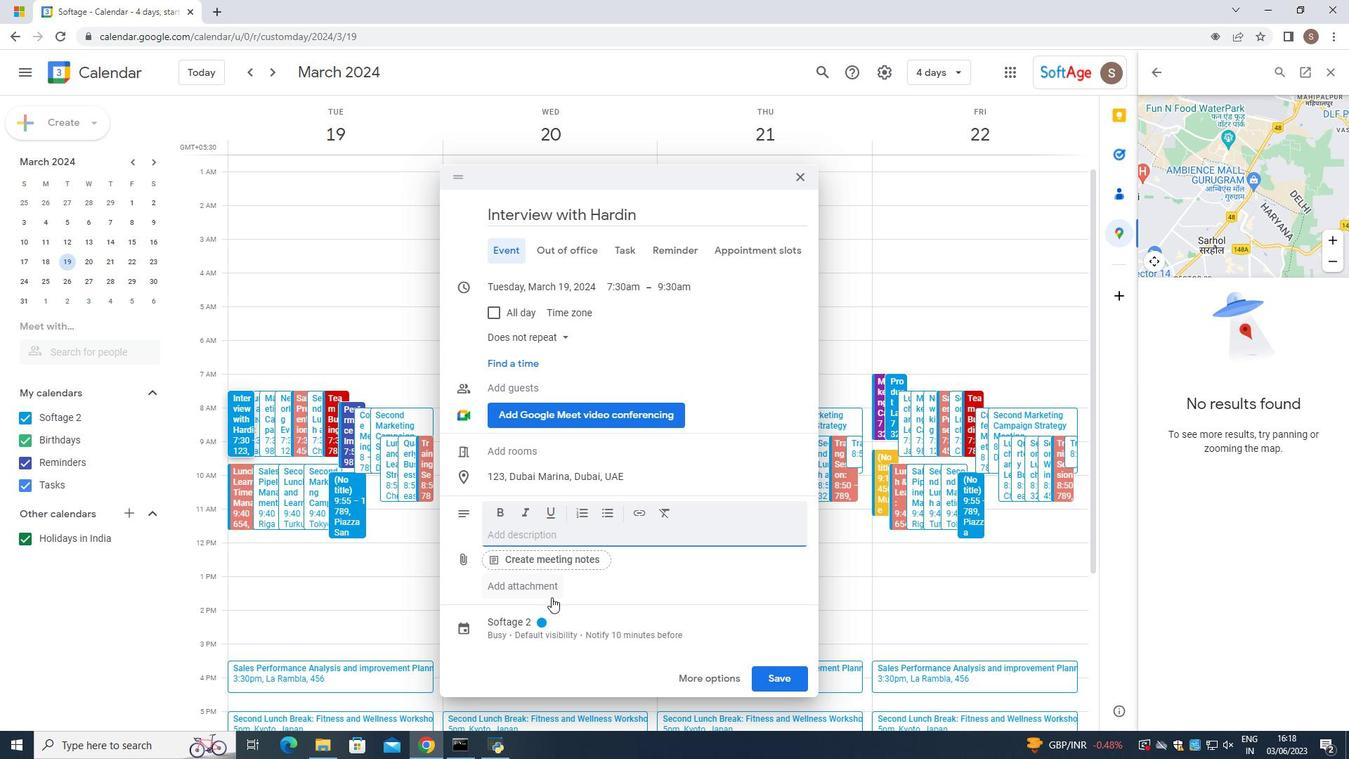 
Action: Mouse pressed left at (543, 610)
Screenshot: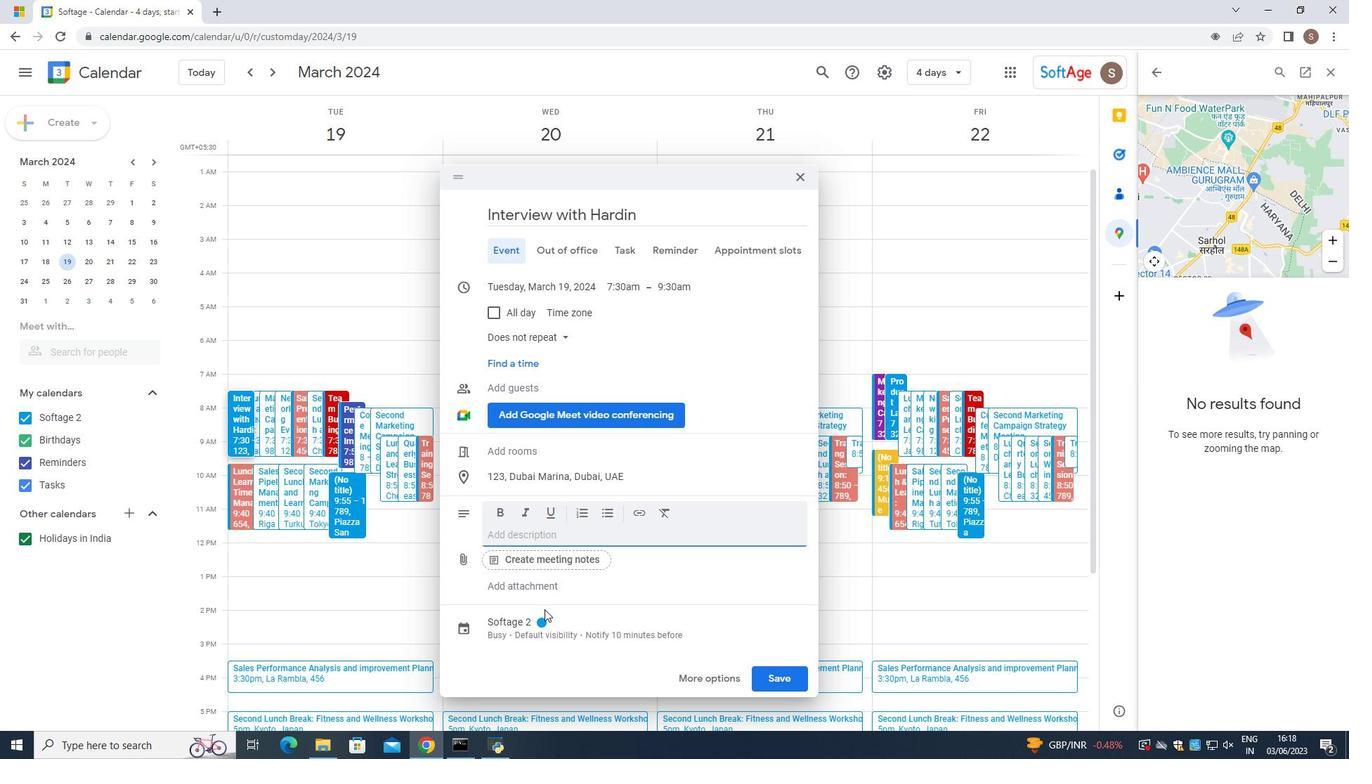 
Action: Mouse moved to (572, 529)
Screenshot: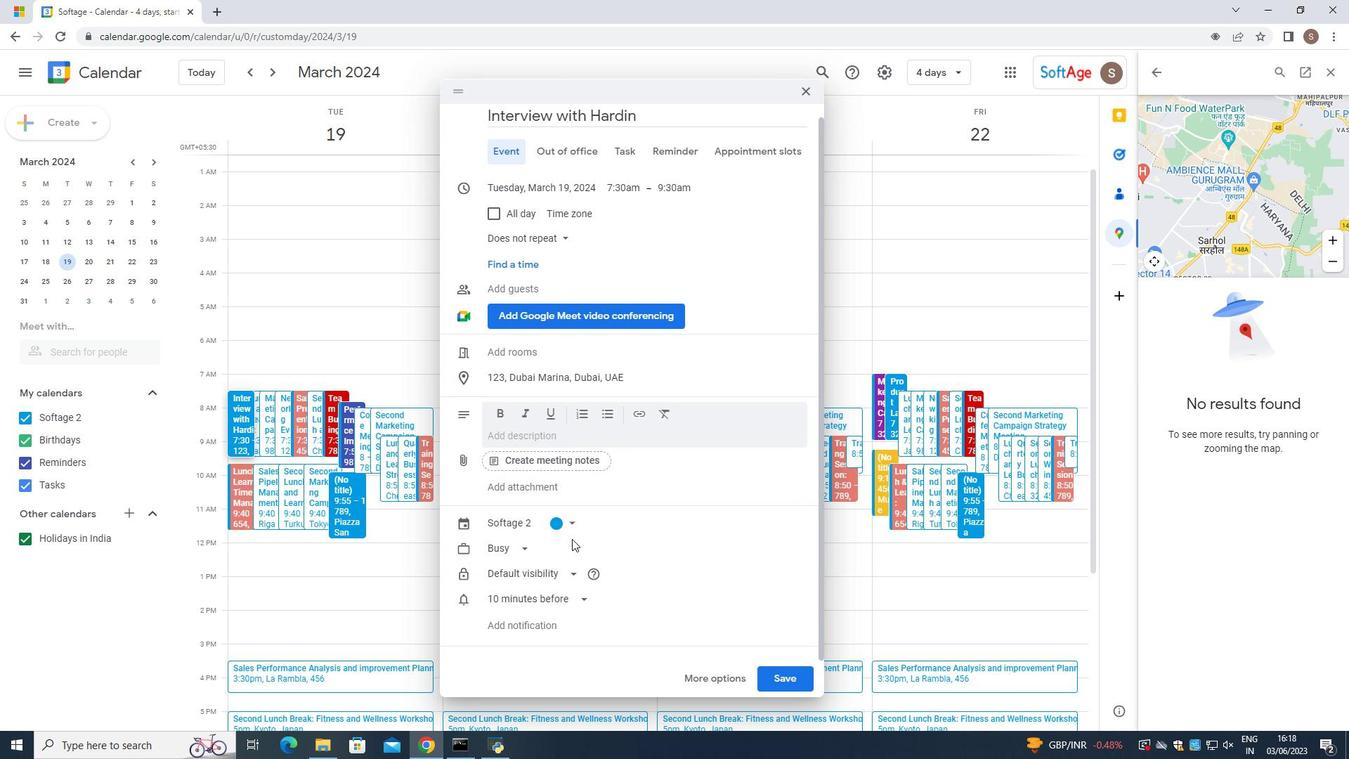 
Action: Mouse pressed left at (572, 529)
Screenshot: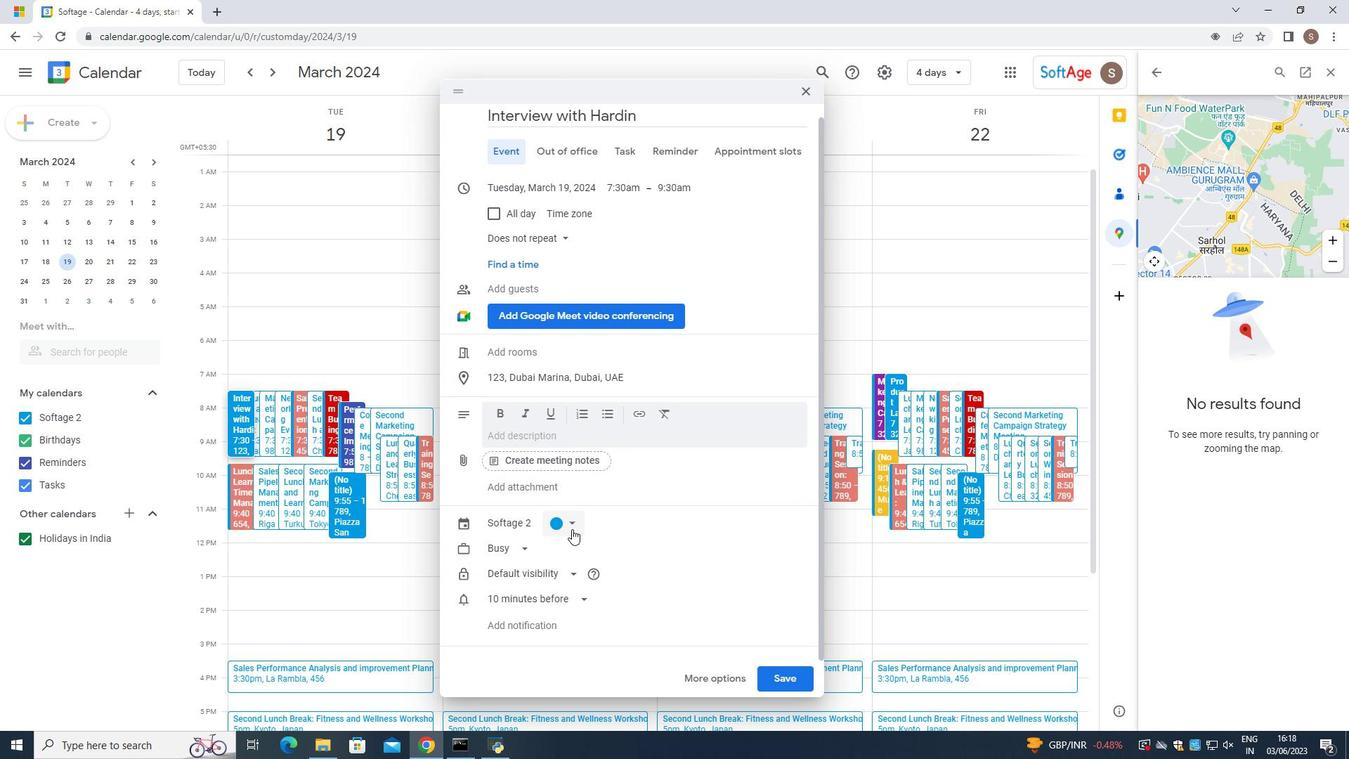 
Action: Mouse moved to (567, 538)
Screenshot: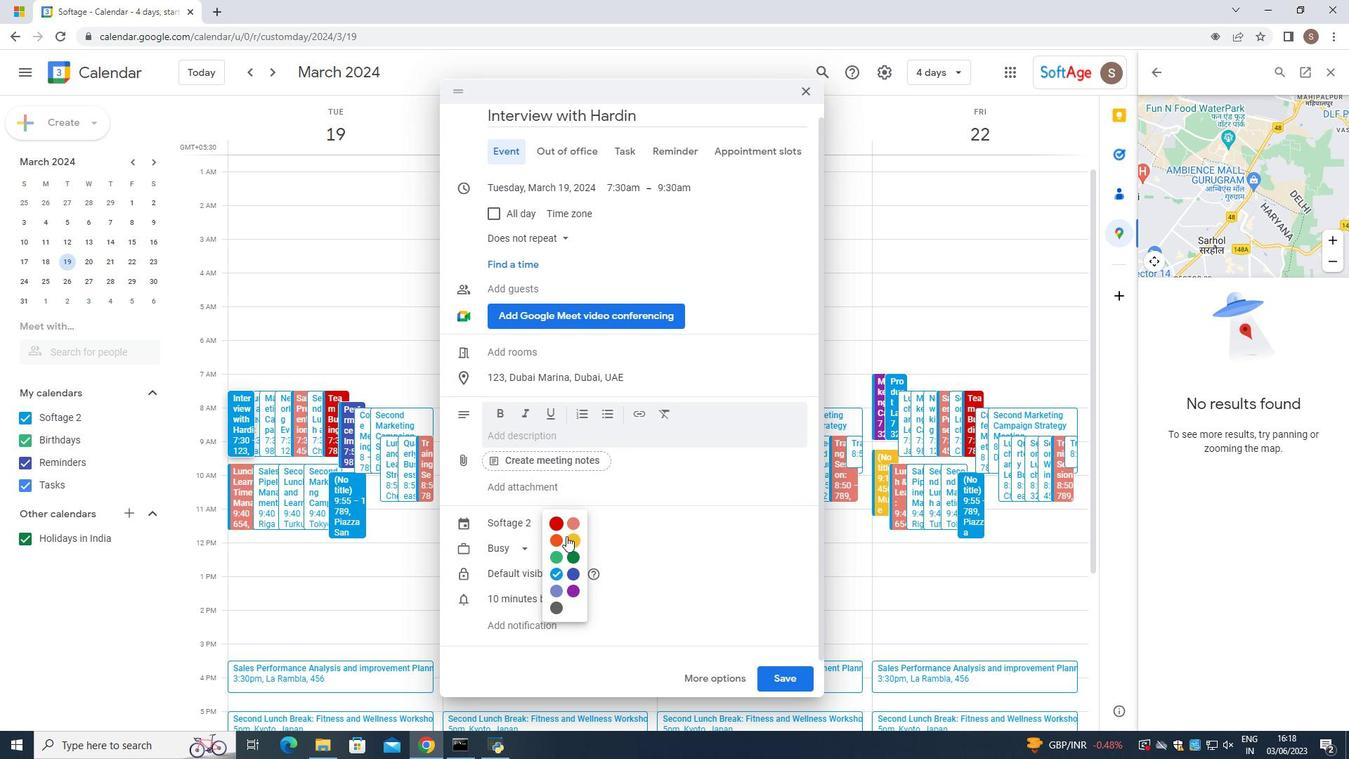 
Action: Mouse pressed left at (567, 538)
Screenshot: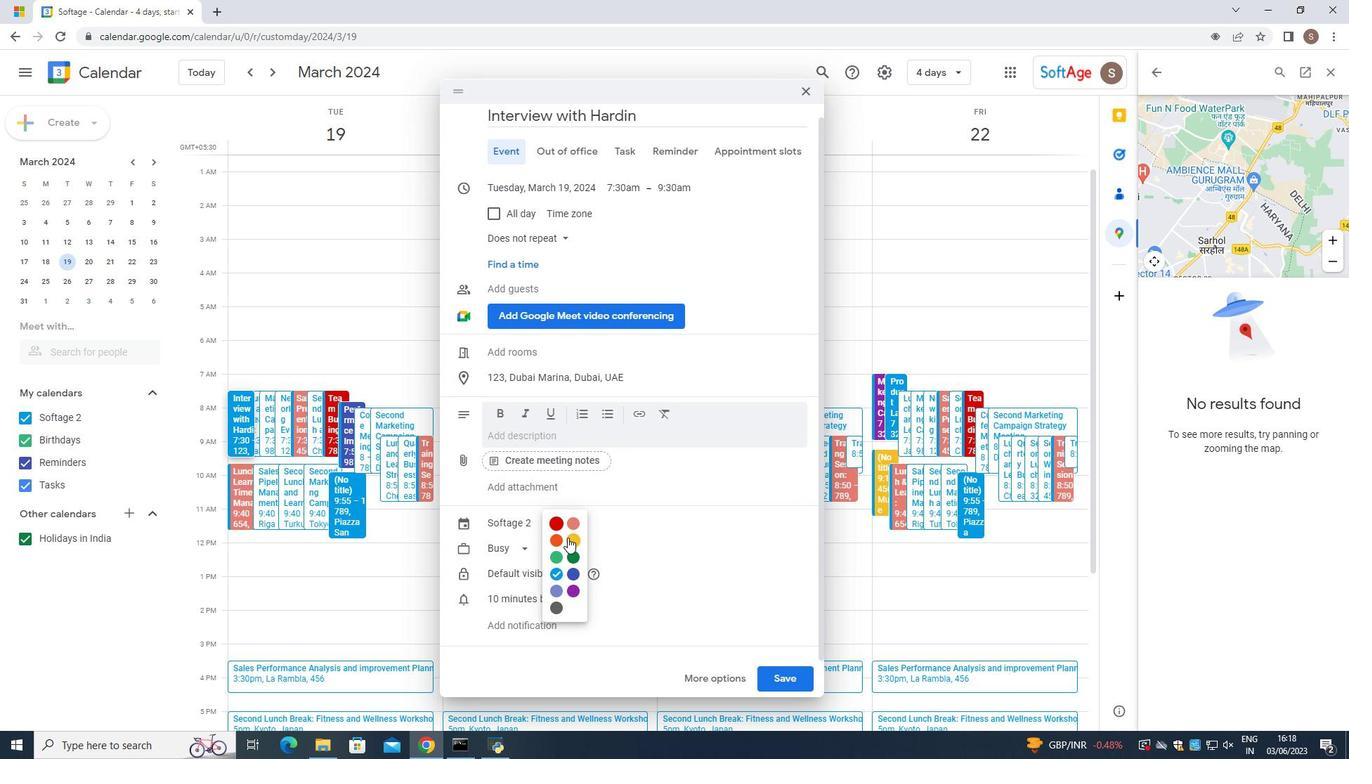 
Action: Mouse moved to (554, 244)
Screenshot: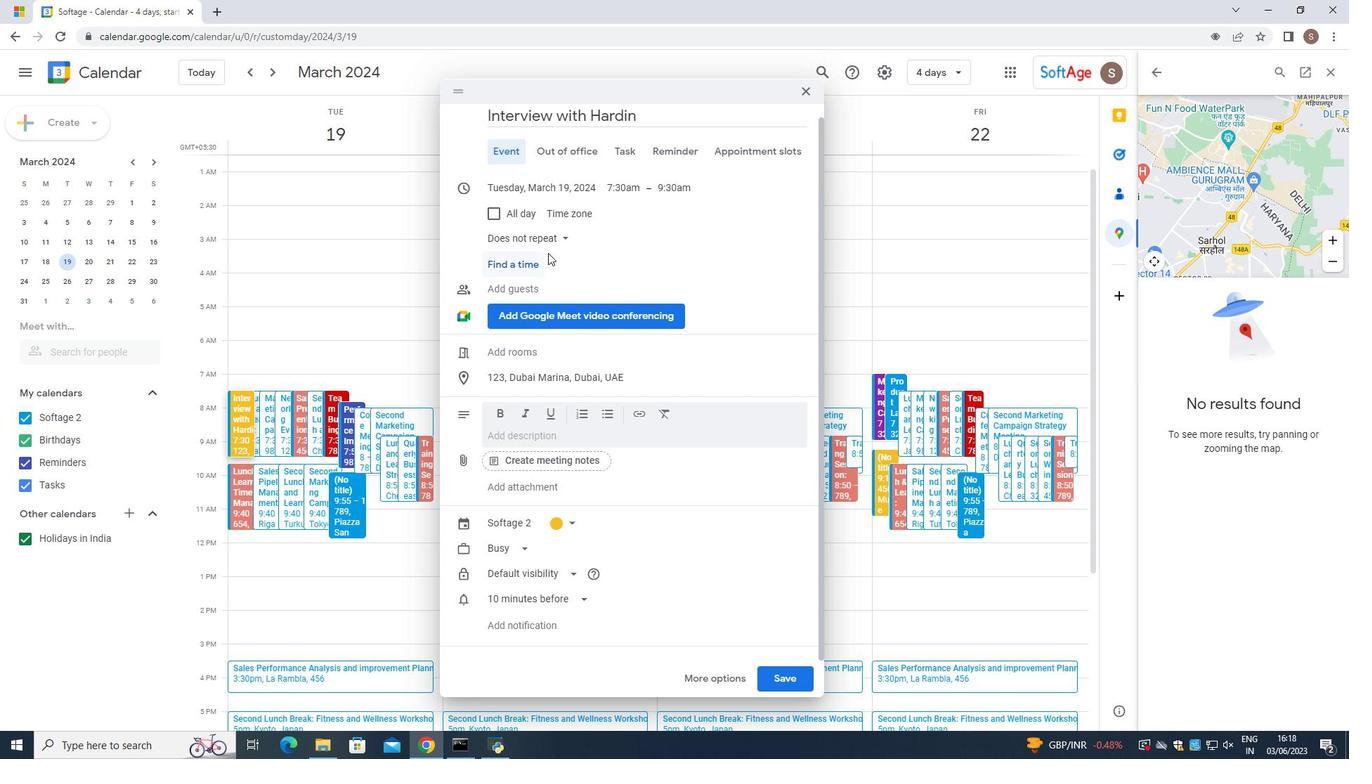 
Action: Mouse pressed left at (554, 244)
Screenshot: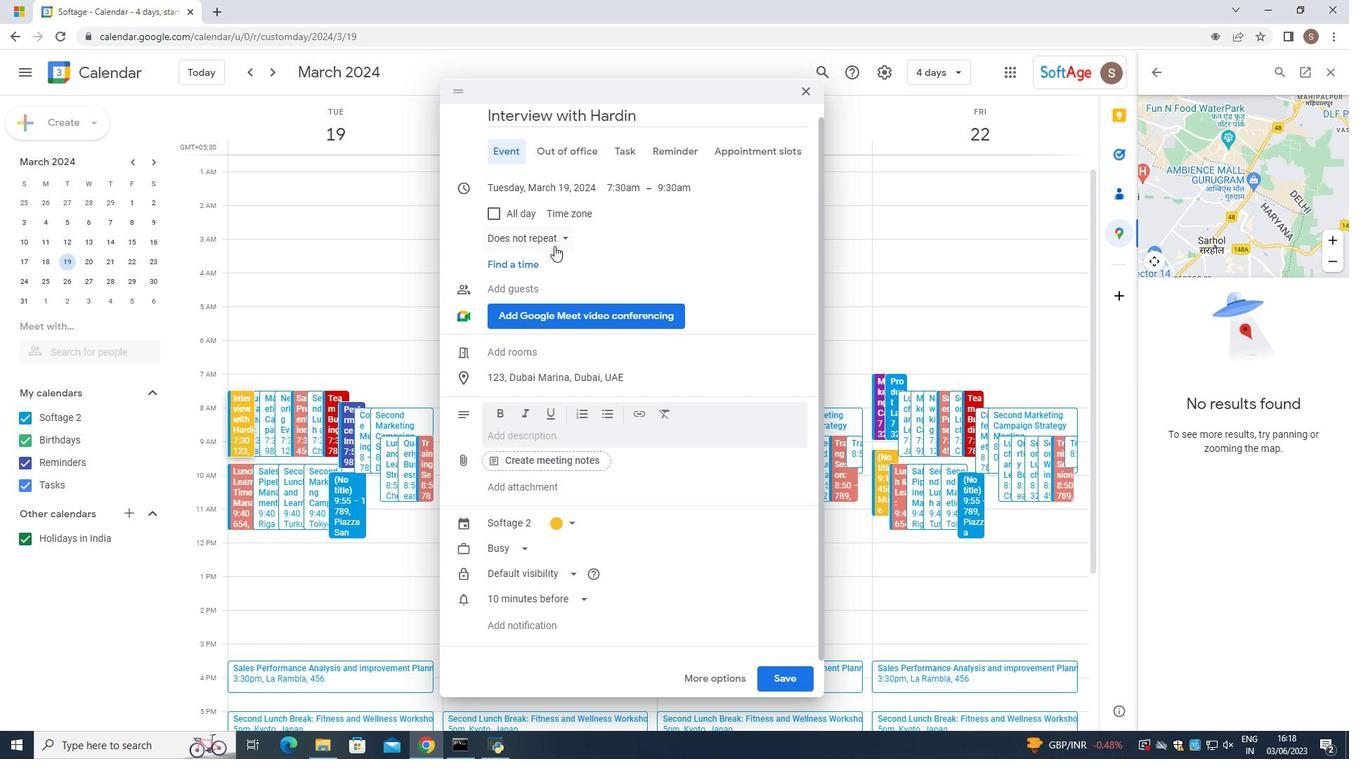 
Action: Mouse moved to (537, 267)
Screenshot: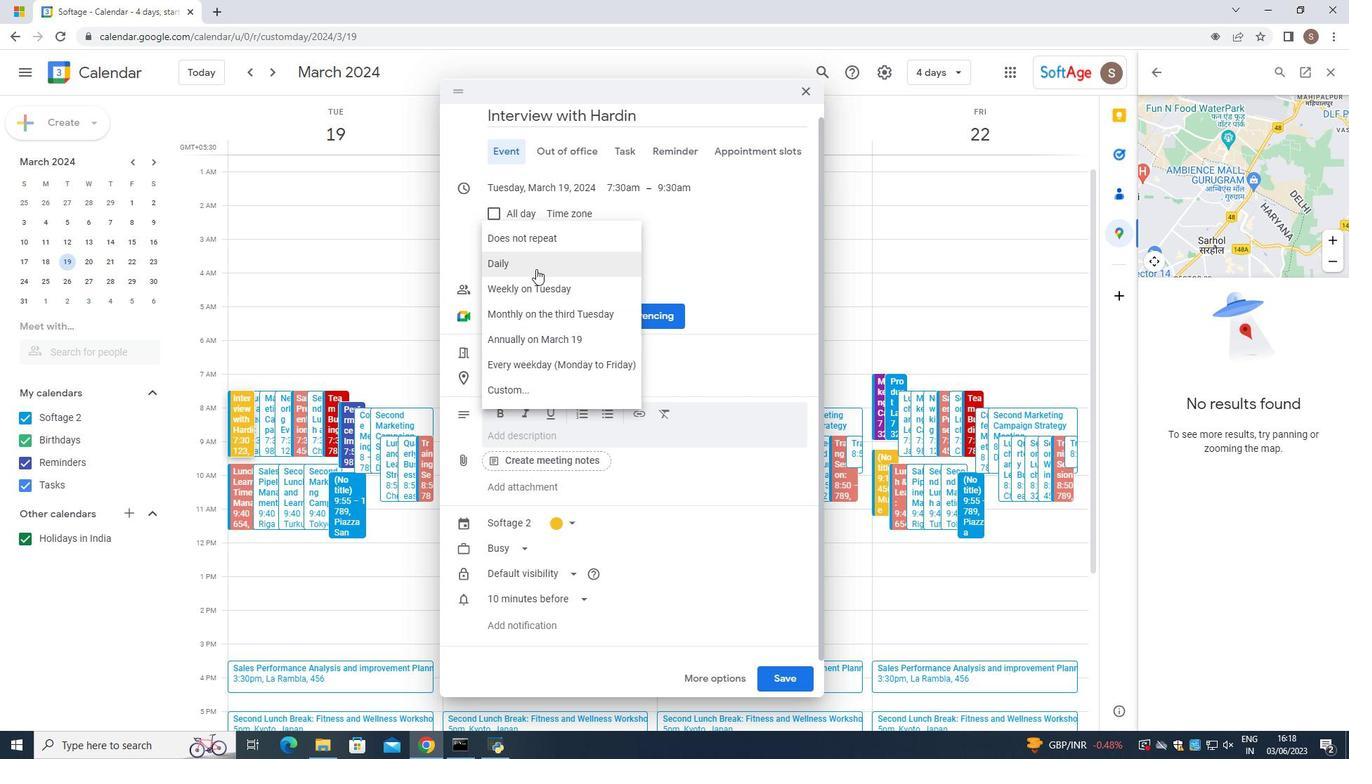 
Action: Mouse pressed left at (537, 267)
Screenshot: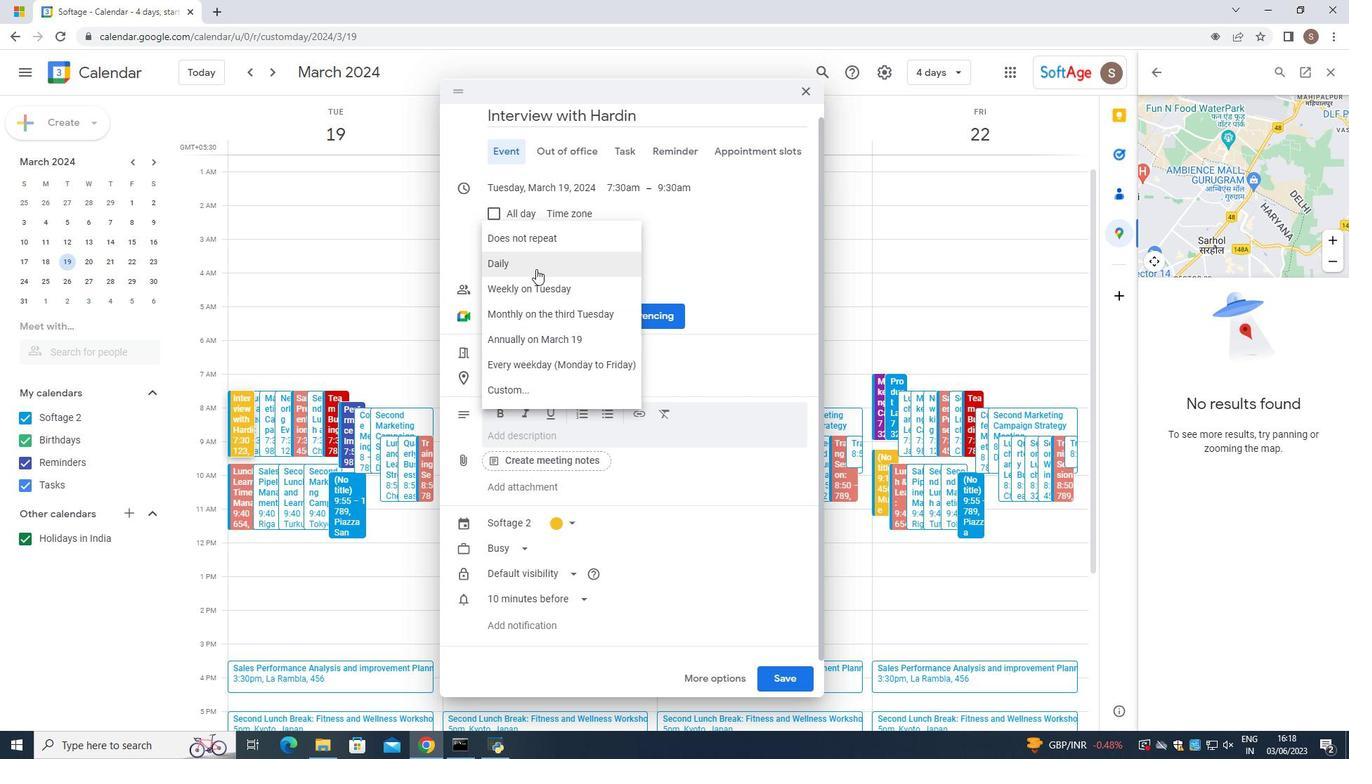 
Action: Mouse moved to (507, 491)
Screenshot: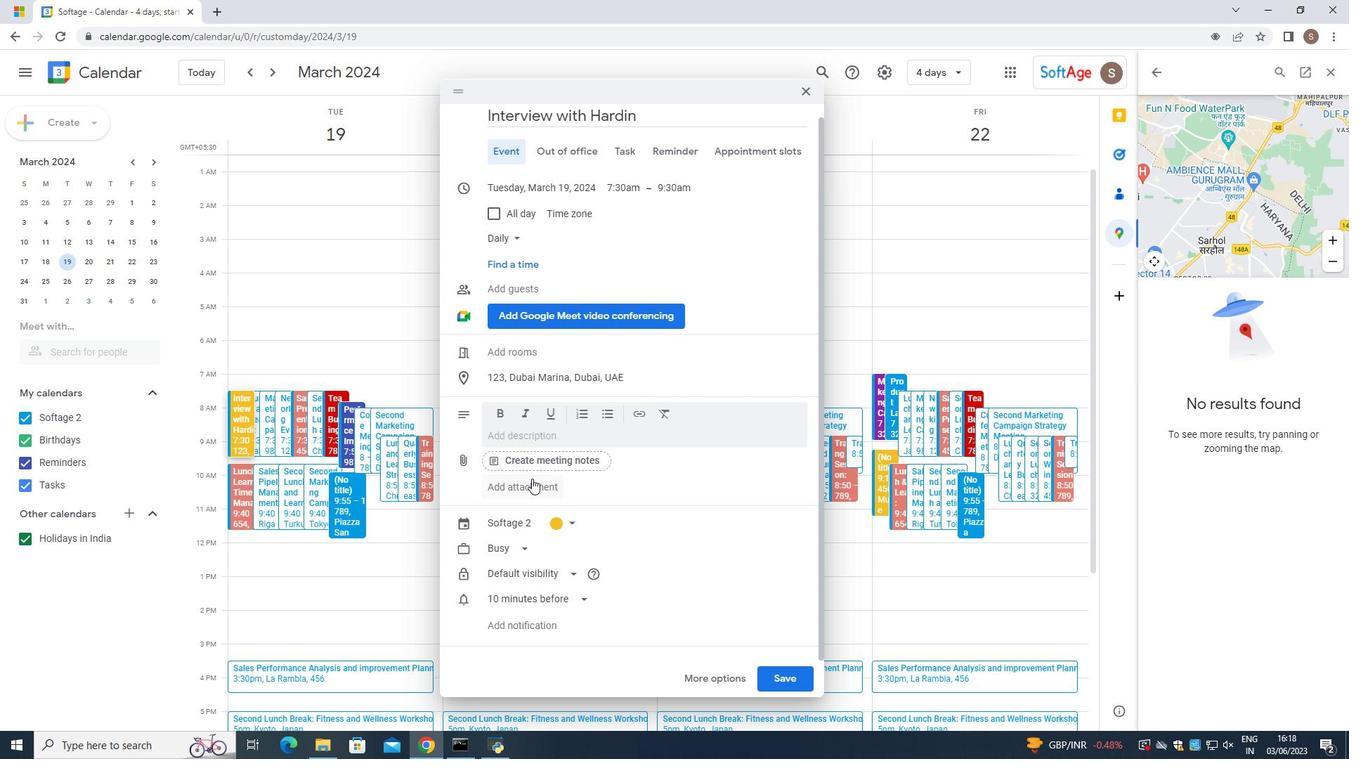 
Action: Mouse pressed left at (507, 491)
Screenshot: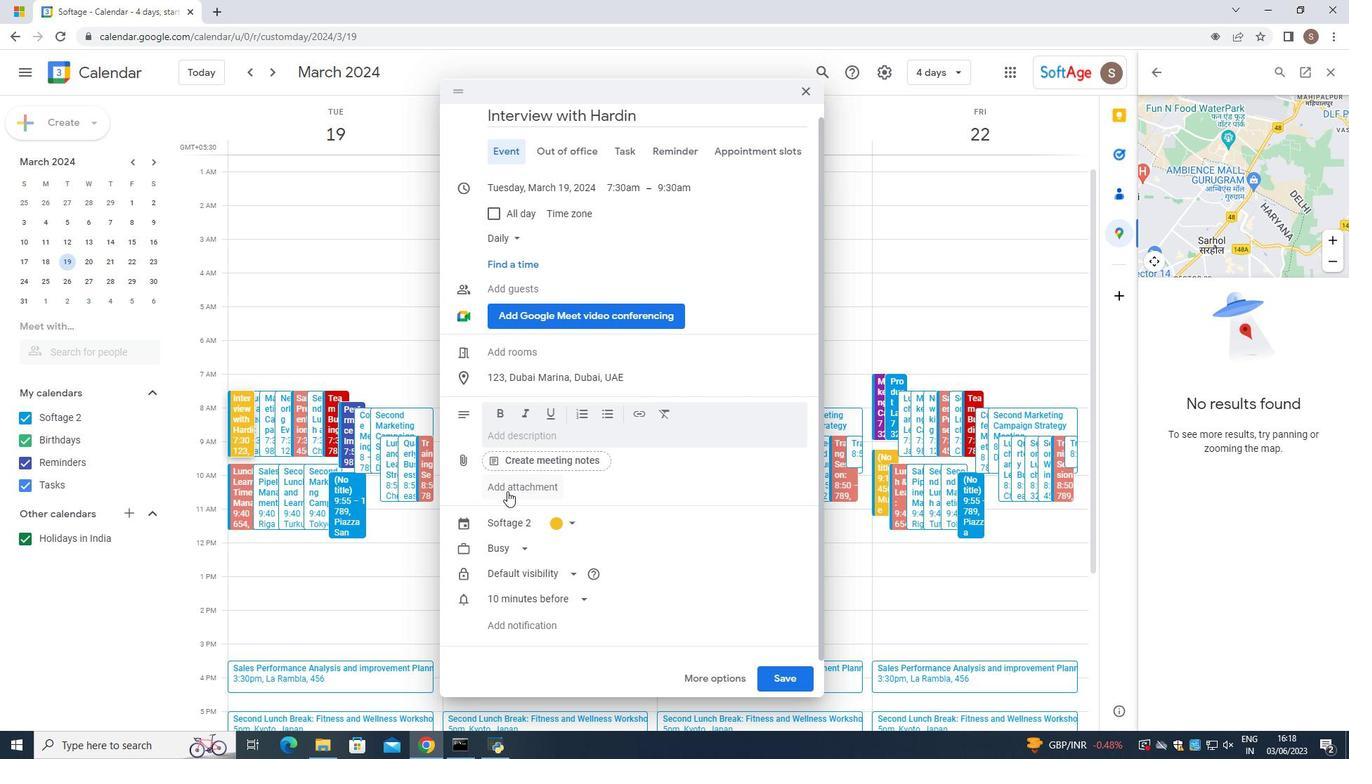 
Action: Mouse moved to (1128, 100)
Screenshot: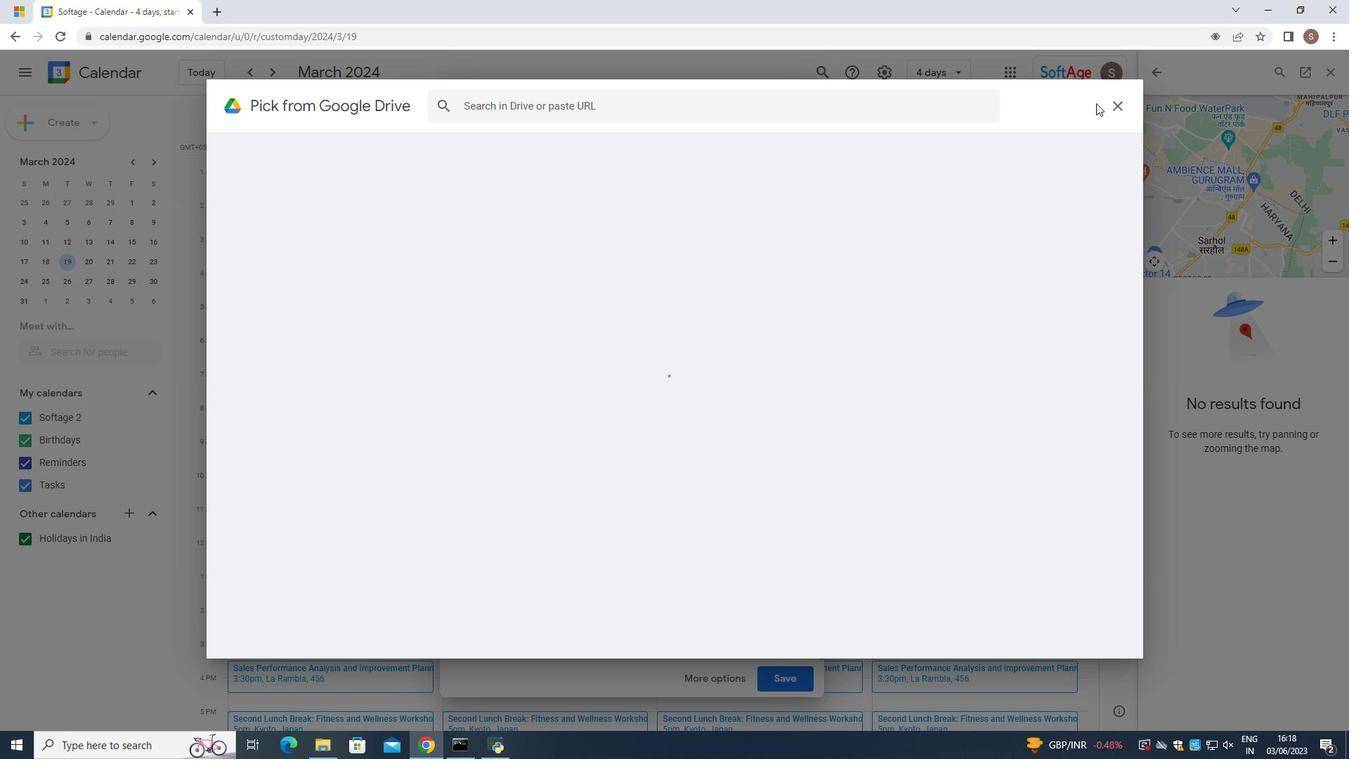 
Action: Mouse pressed left at (1128, 100)
Screenshot: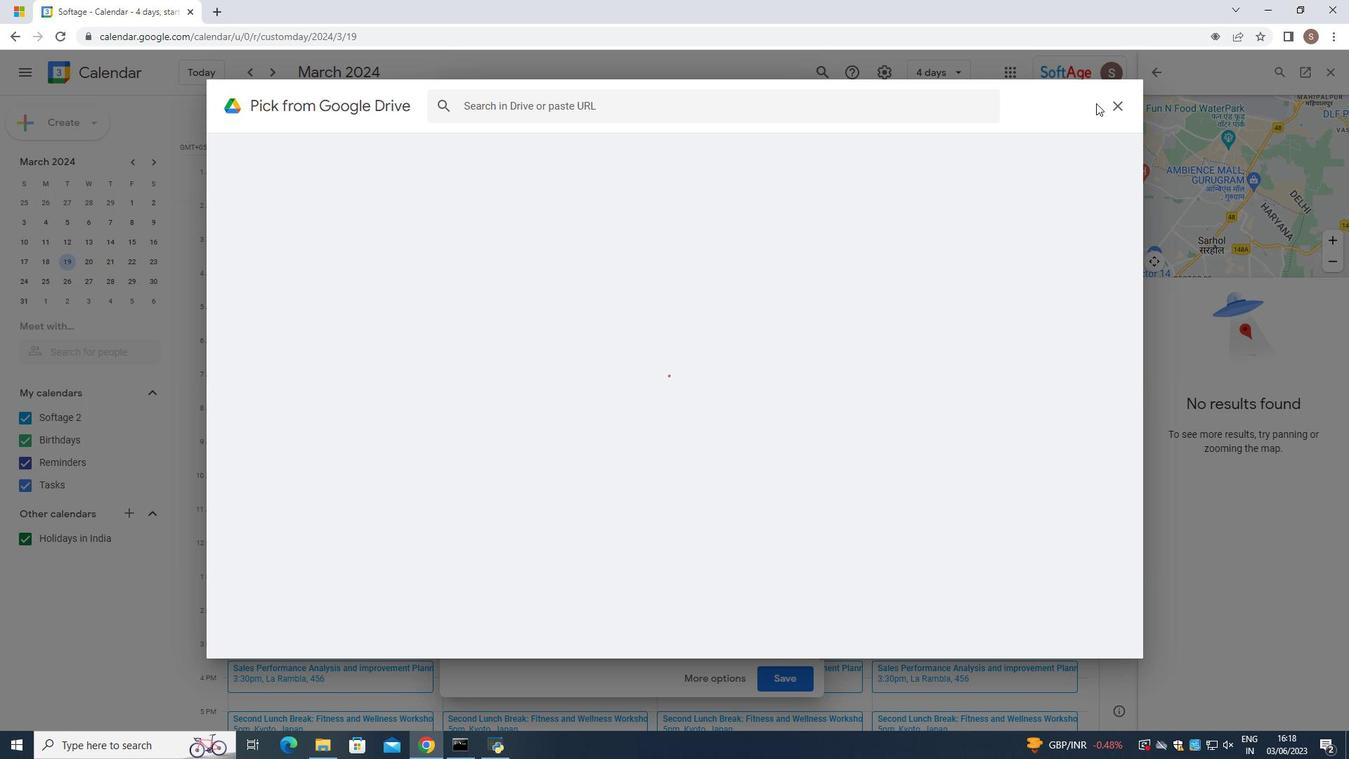 
Action: Mouse moved to (524, 430)
Screenshot: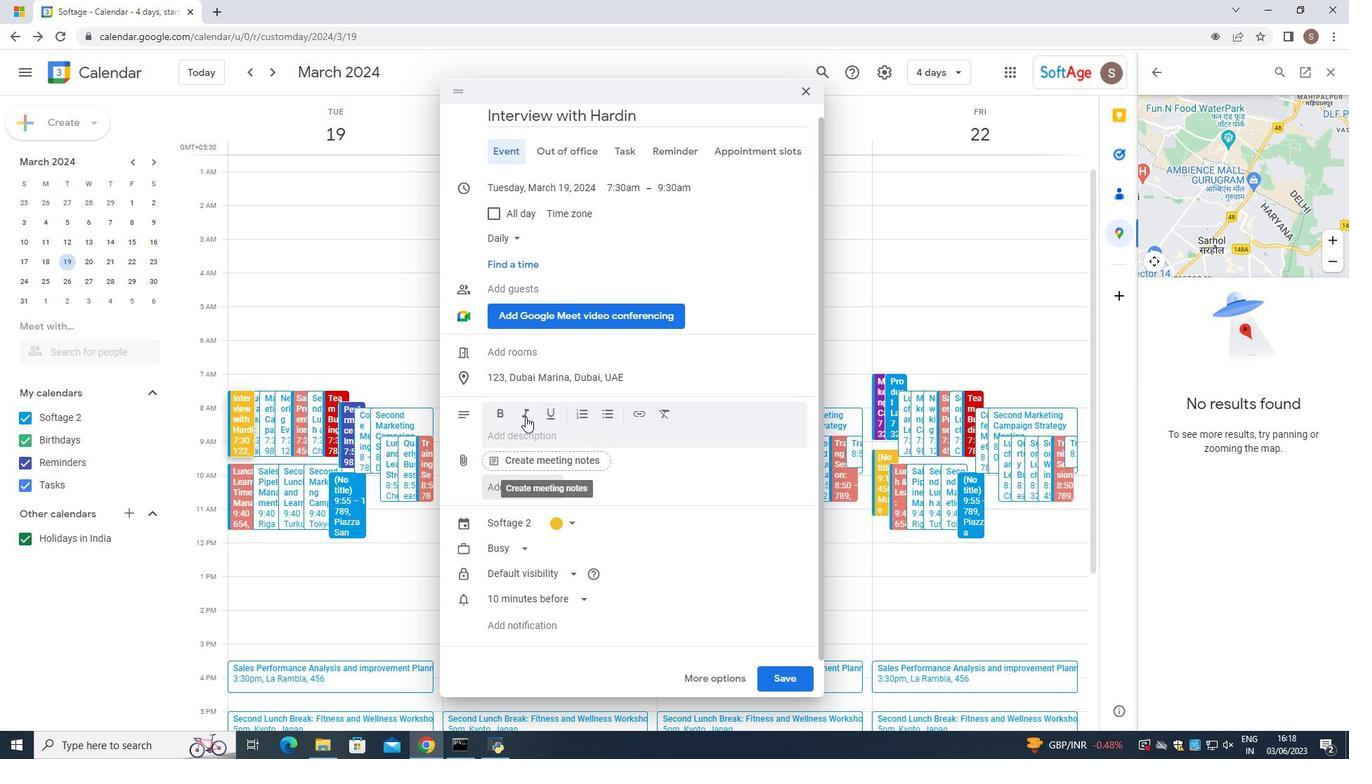 
Action: Mouse pressed left at (524, 430)
Screenshot: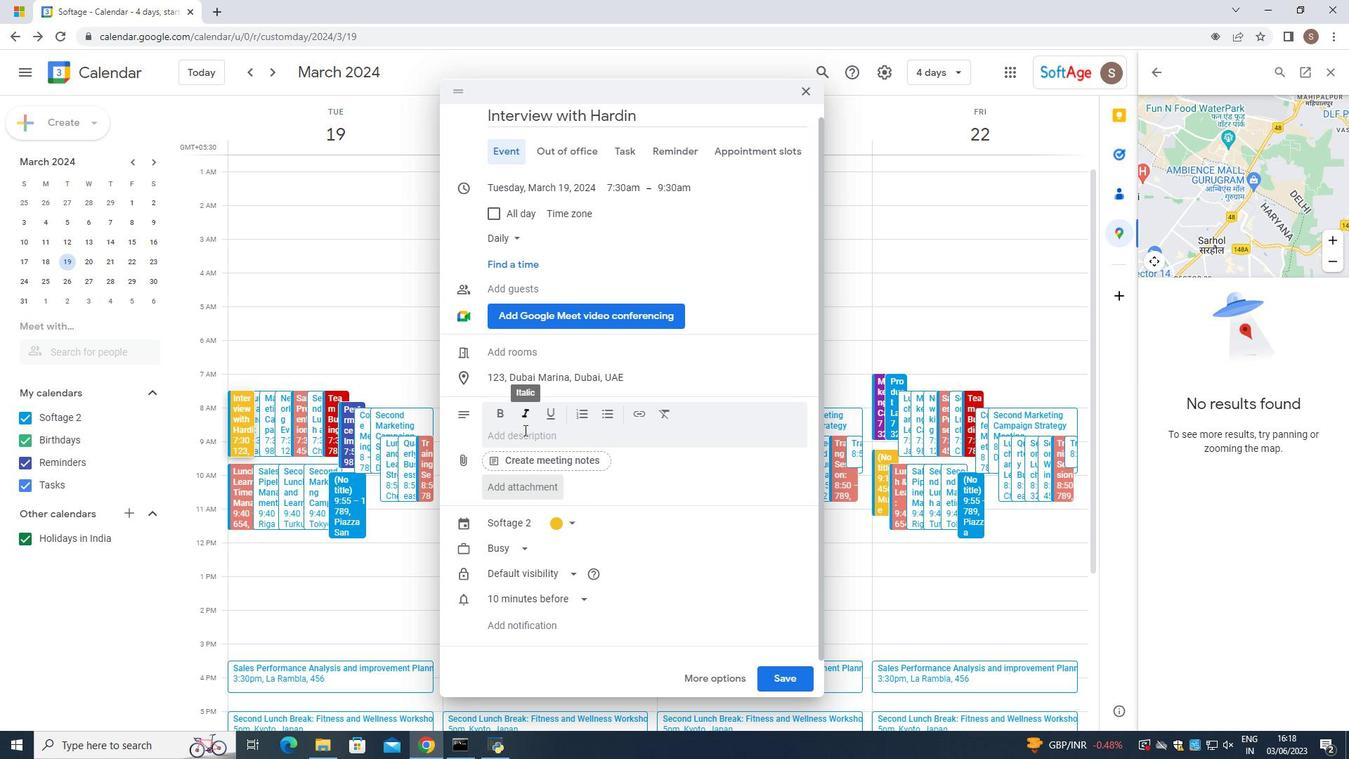 
Action: Mouse moved to (717, 529)
Screenshot: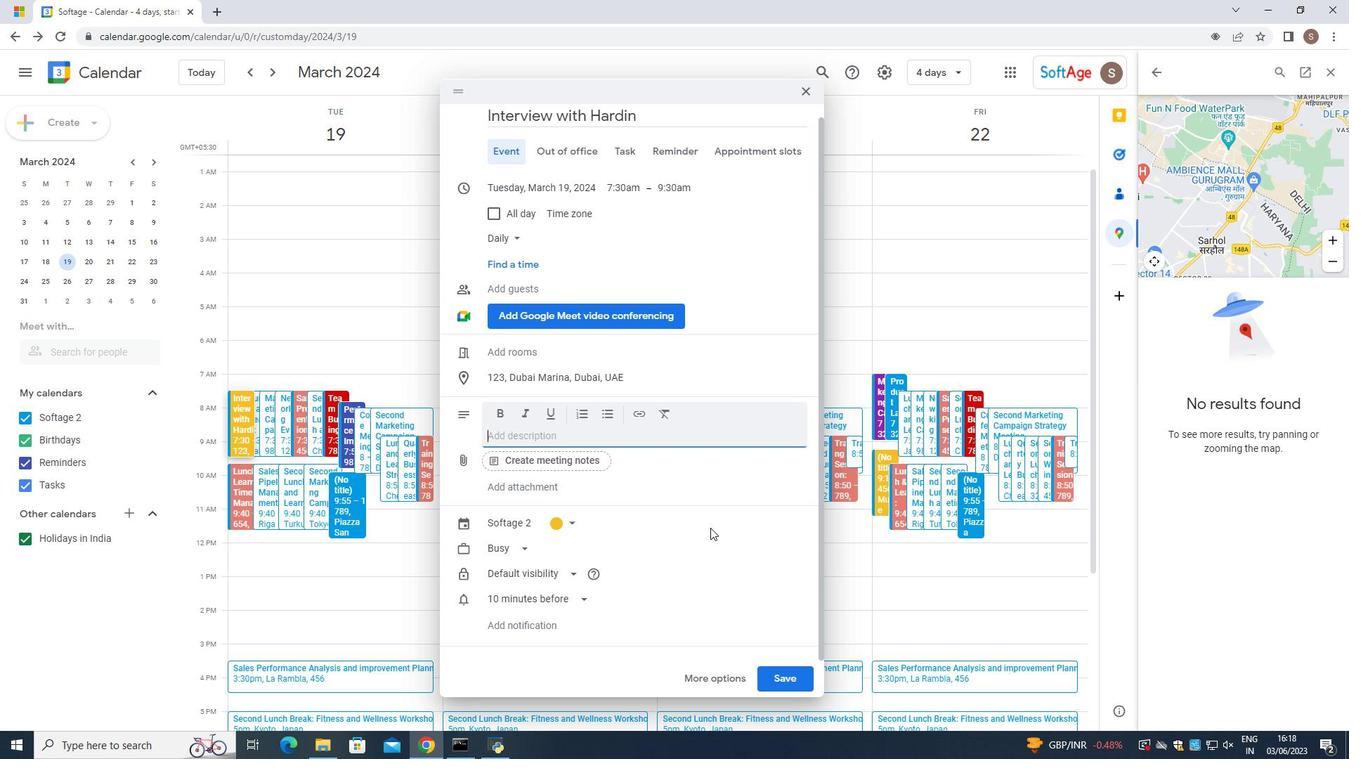 
Action: Key pressed <Key.caps_lock>r<Key.caps_lock>EGULAR<Key.space><Key.backspace><Key.backspace><Key.backspace><Key.backspace><Key.backspace><Key.backspace><Key.backspace><Key.backspace>R<Key.caps_lock>egular<Key.space>chc<Key.backspace>eck-ins<Key.space>nd<Key.space>progress<Key.space>revirews<Key.space>
Screenshot: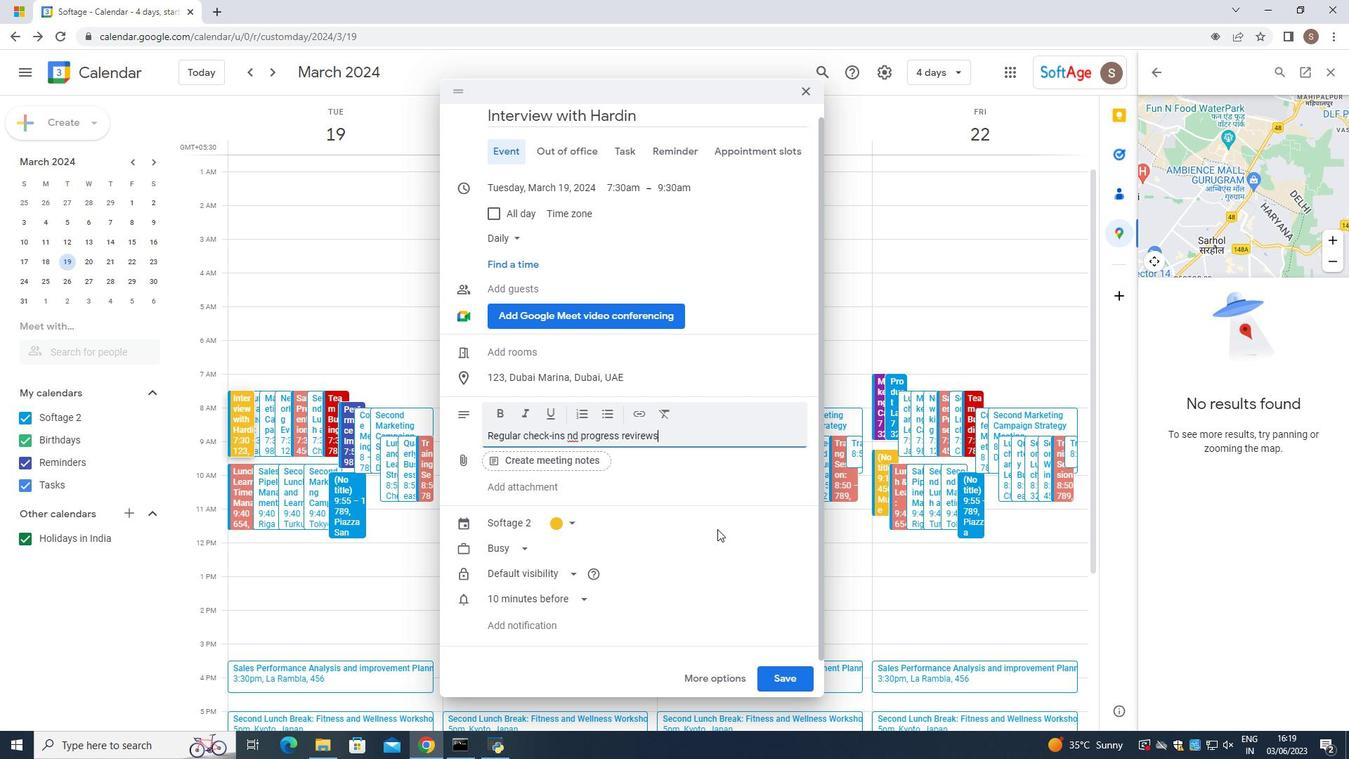 
Action: Mouse moved to (578, 434)
Screenshot: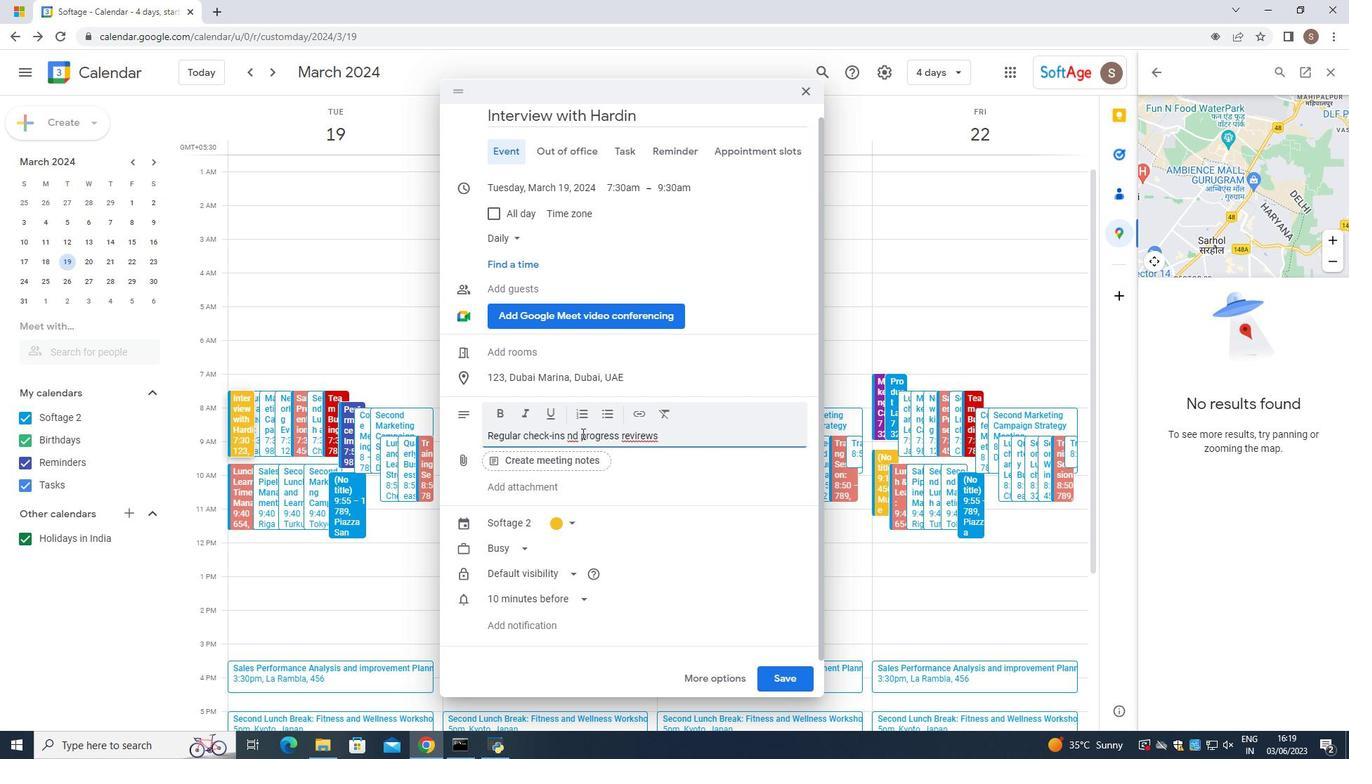 
Action: Mouse pressed left at (578, 434)
Screenshot: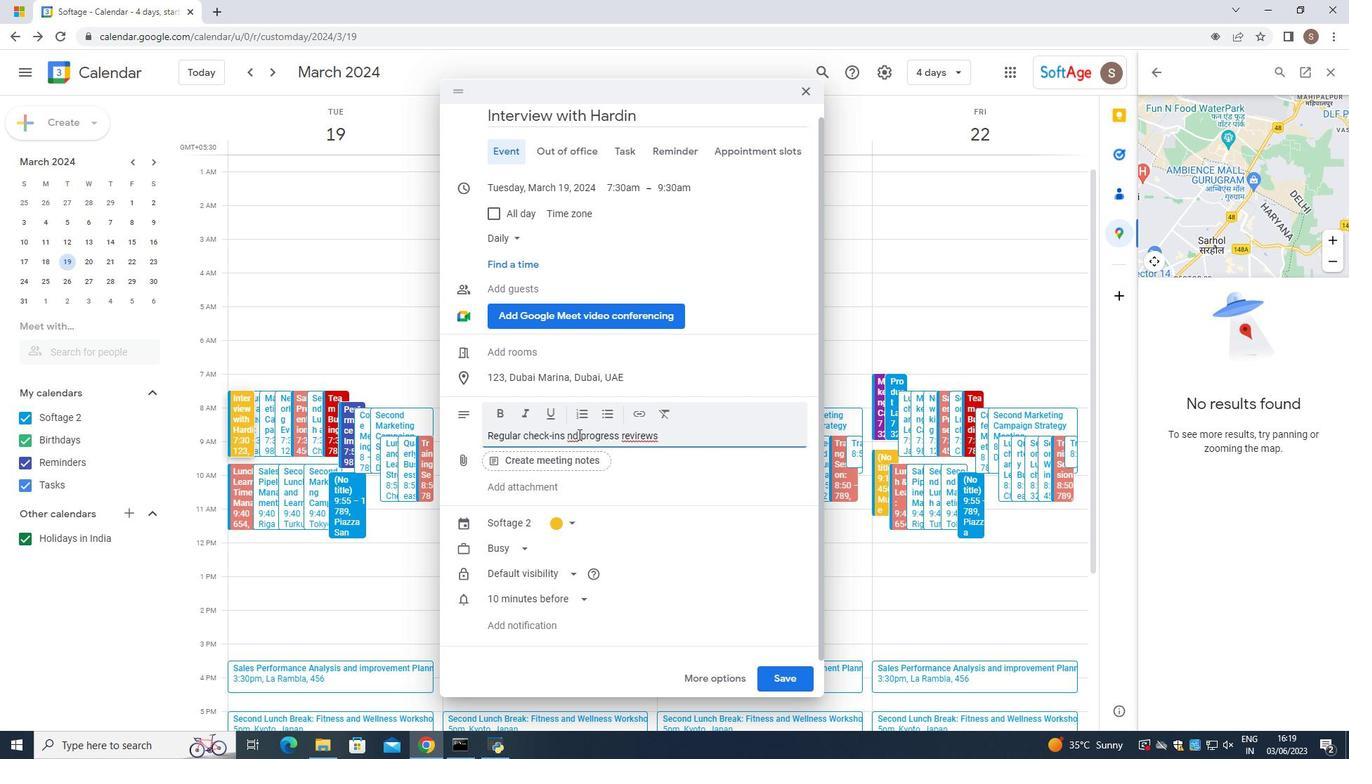 
Action: Mouse moved to (575, 436)
Screenshot: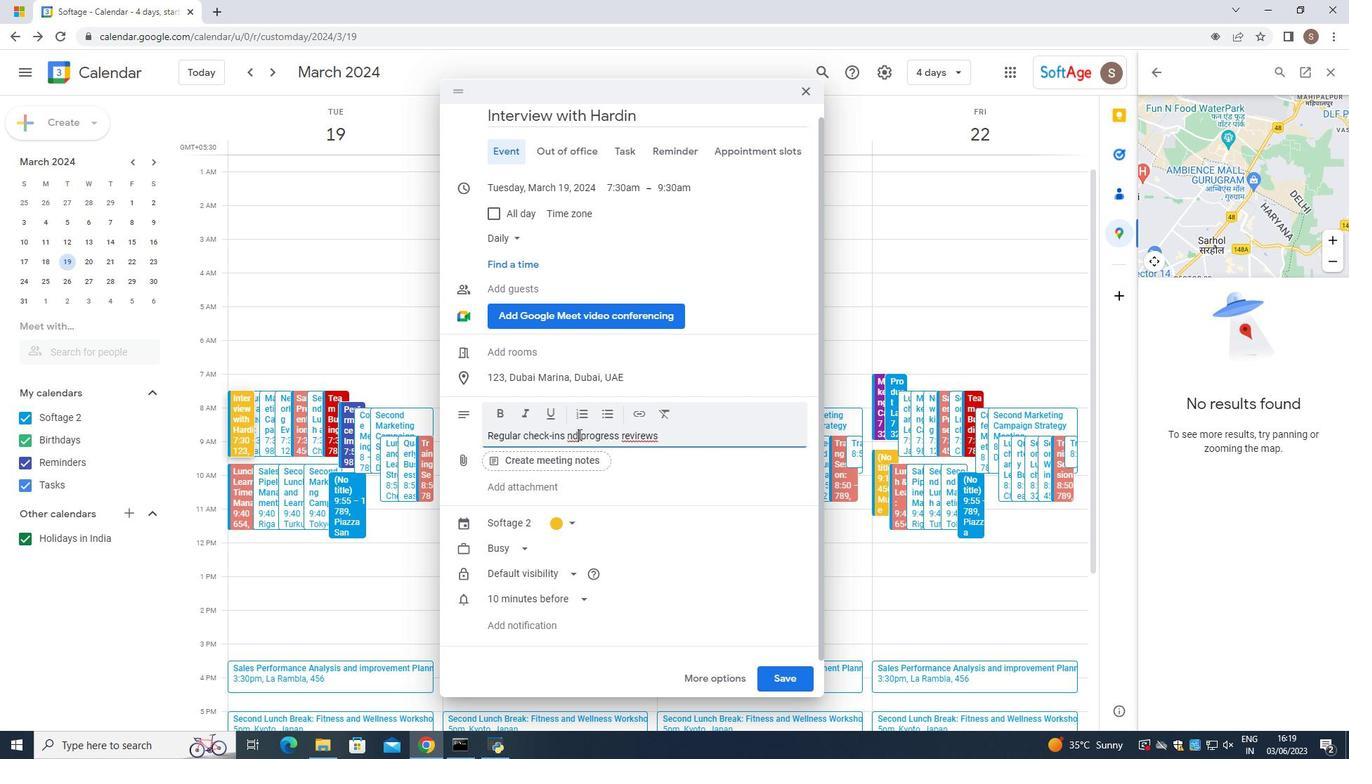 
Action: Mouse pressed right at (575, 436)
Screenshot: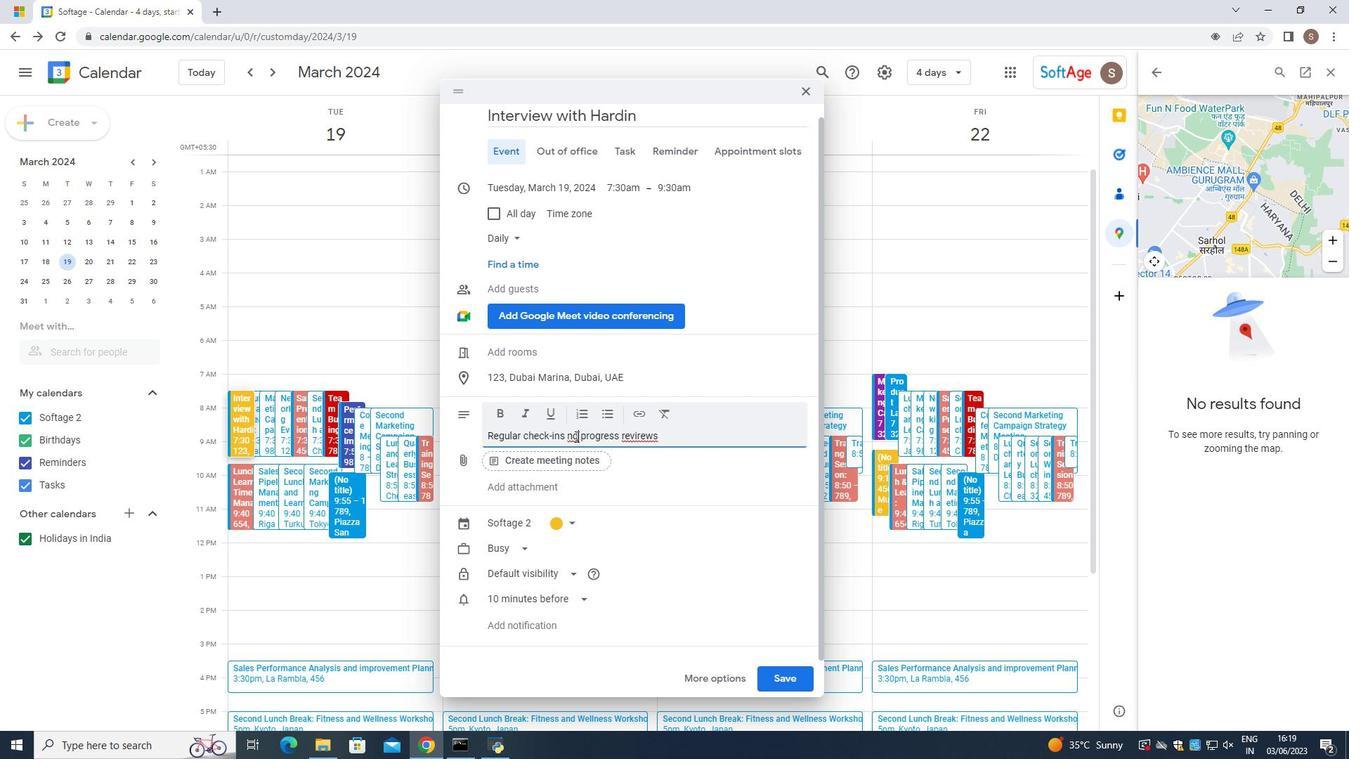
Action: Mouse moved to (567, 432)
Screenshot: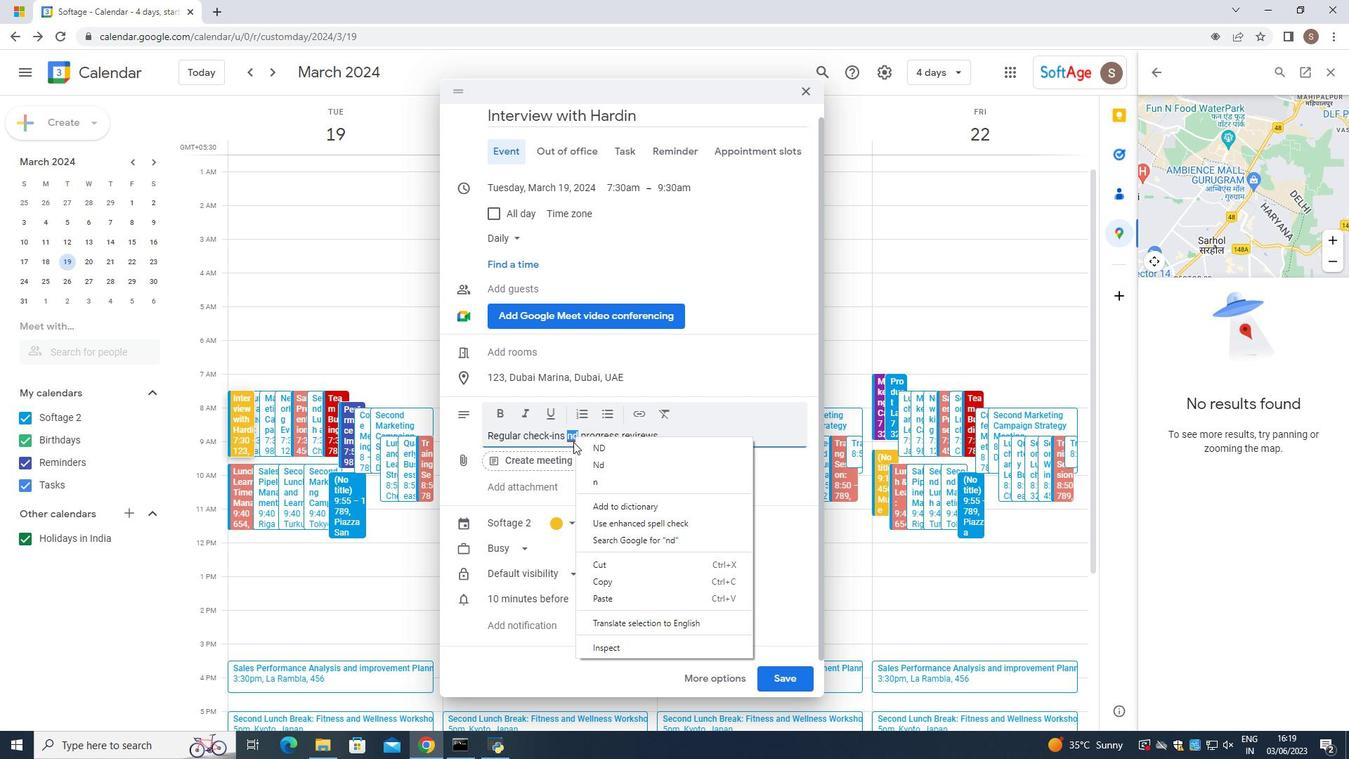 
Action: Mouse pressed left at (567, 432)
Screenshot: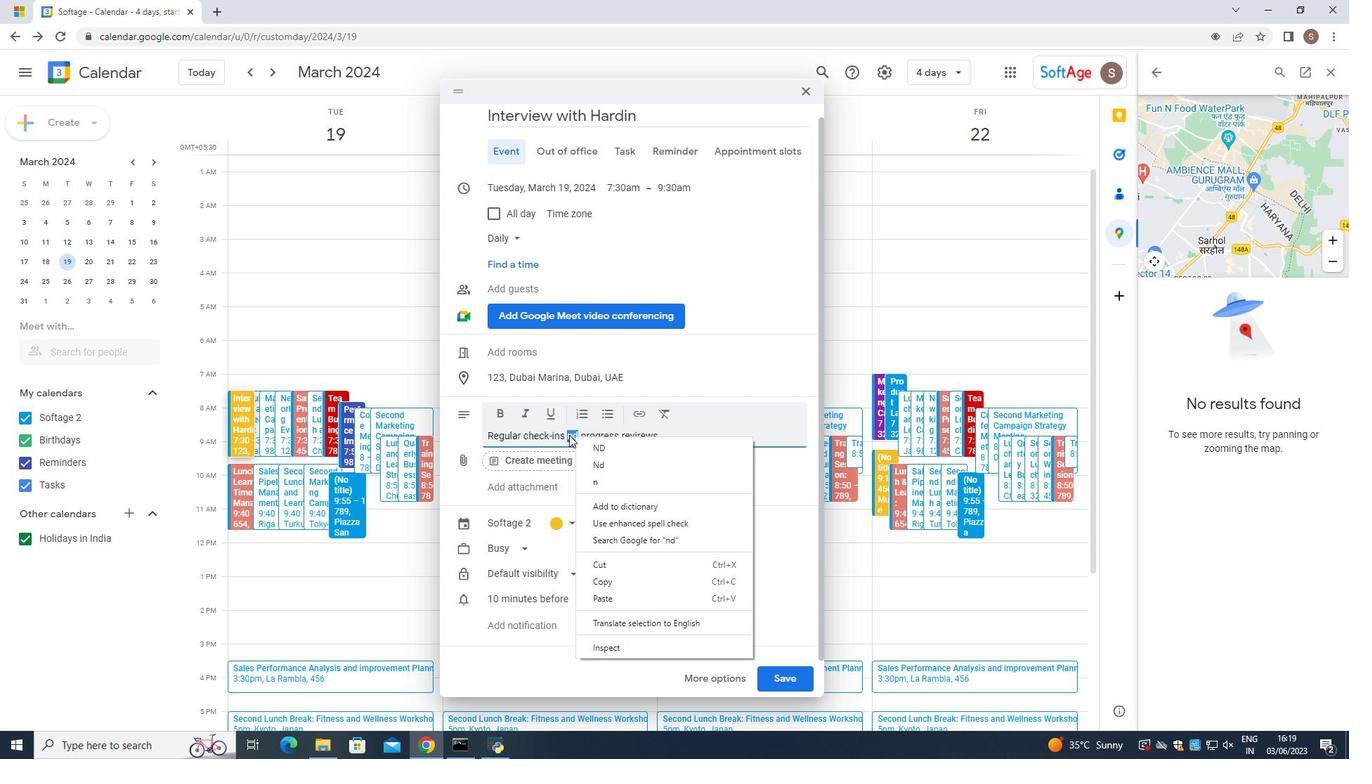 
Action: Mouse pressed left at (567, 432)
Screenshot: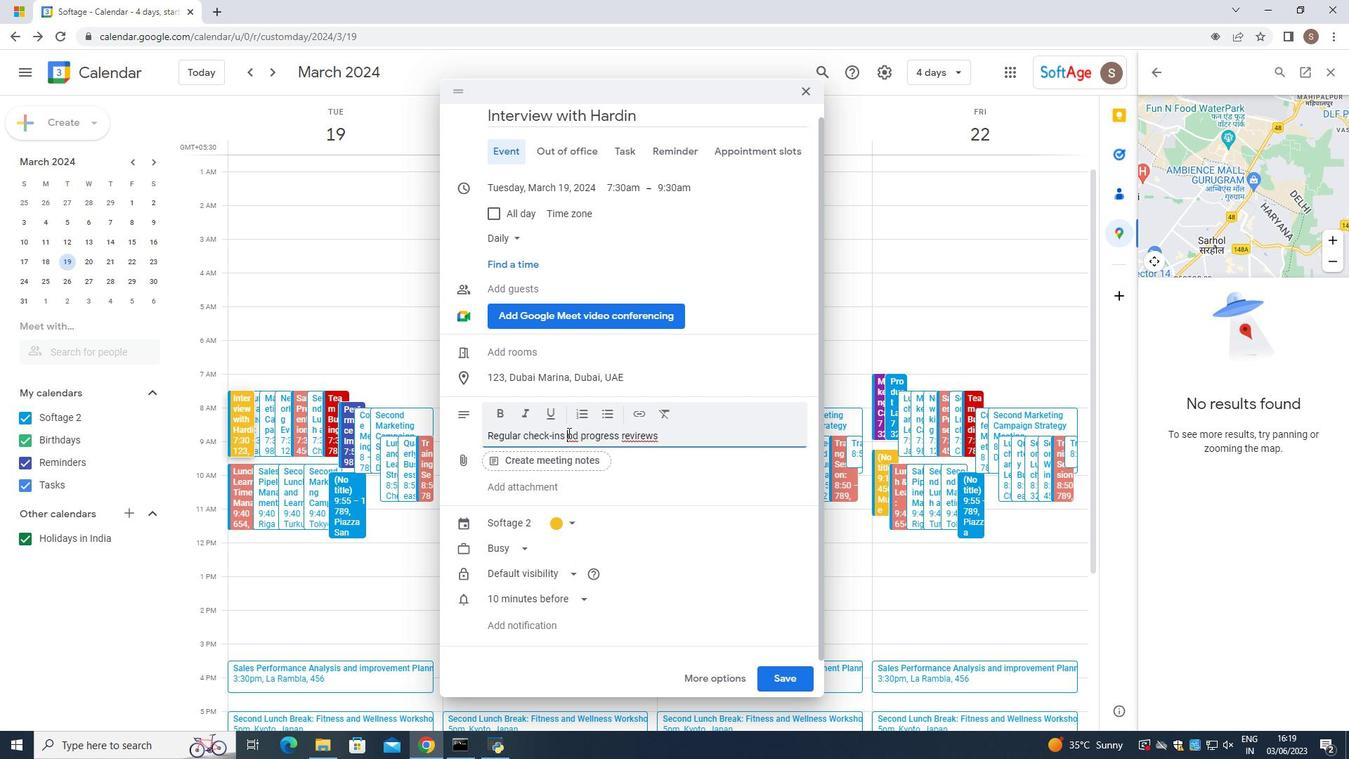 
Action: Key pressed a
Screenshot: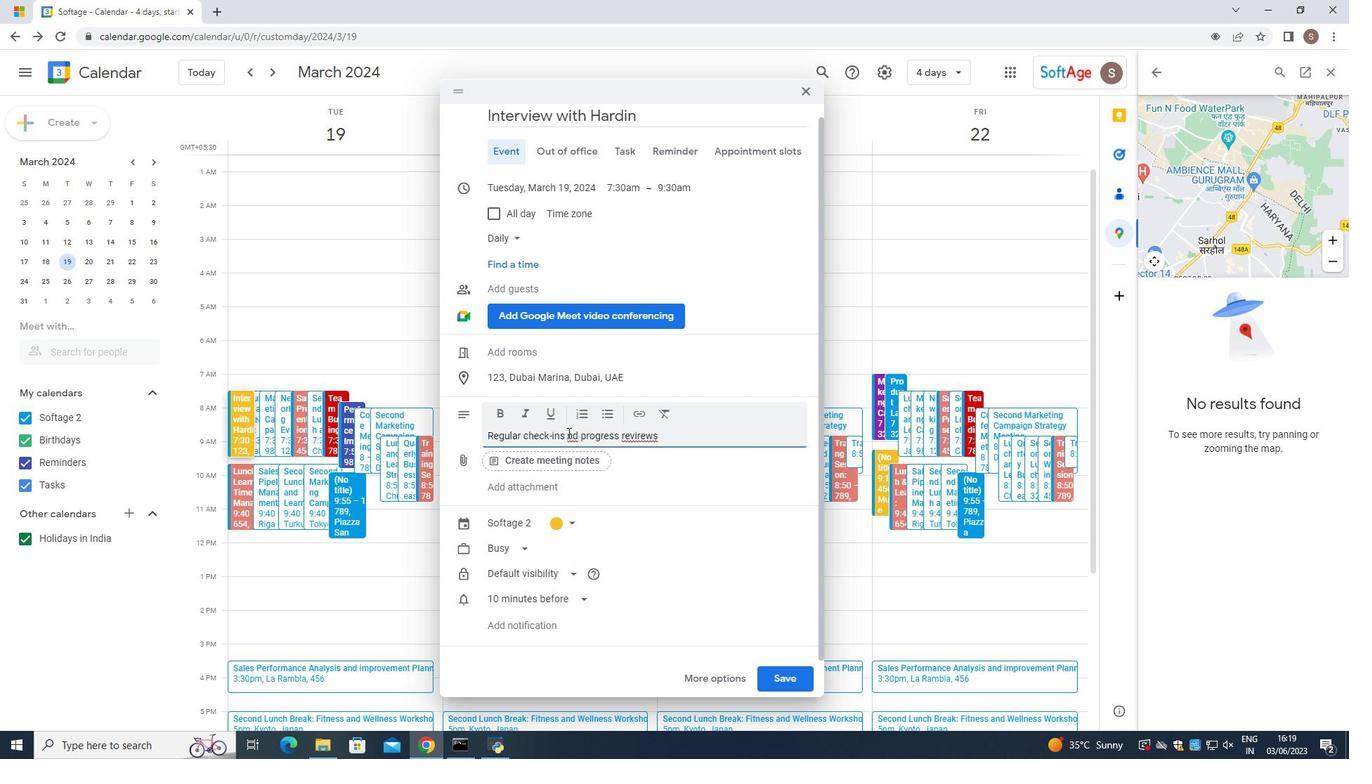 
Action: Mouse moved to (638, 437)
Screenshot: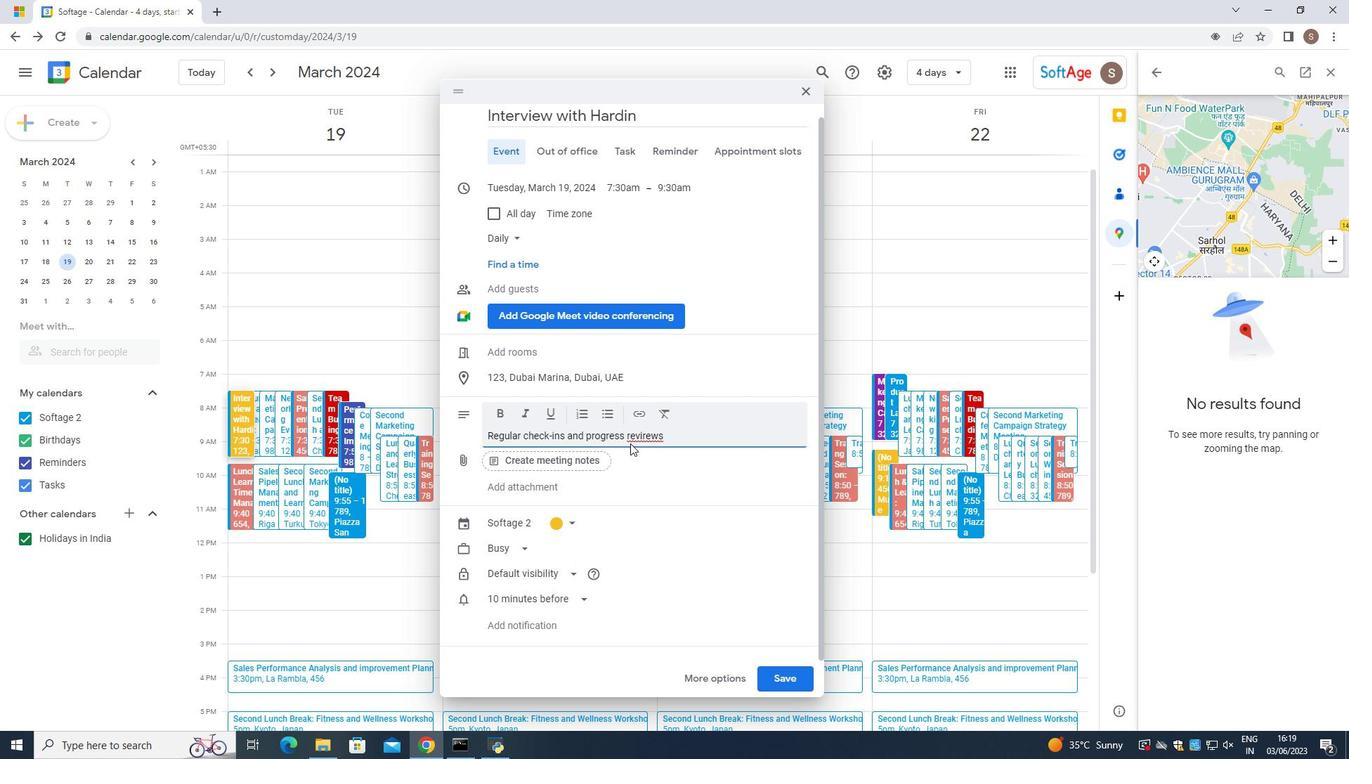 
Action: Mouse pressed left at (638, 437)
Screenshot: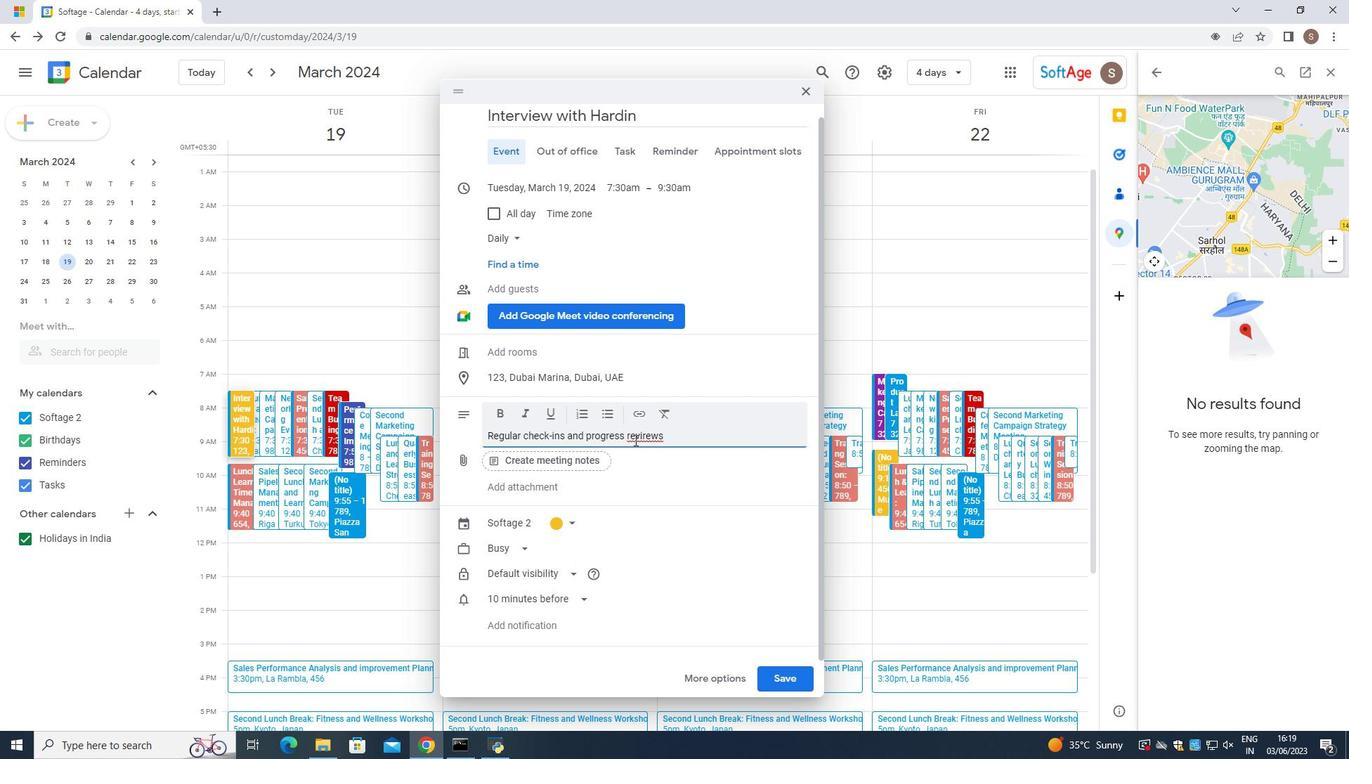 
Action: Mouse pressed right at (638, 437)
Screenshot: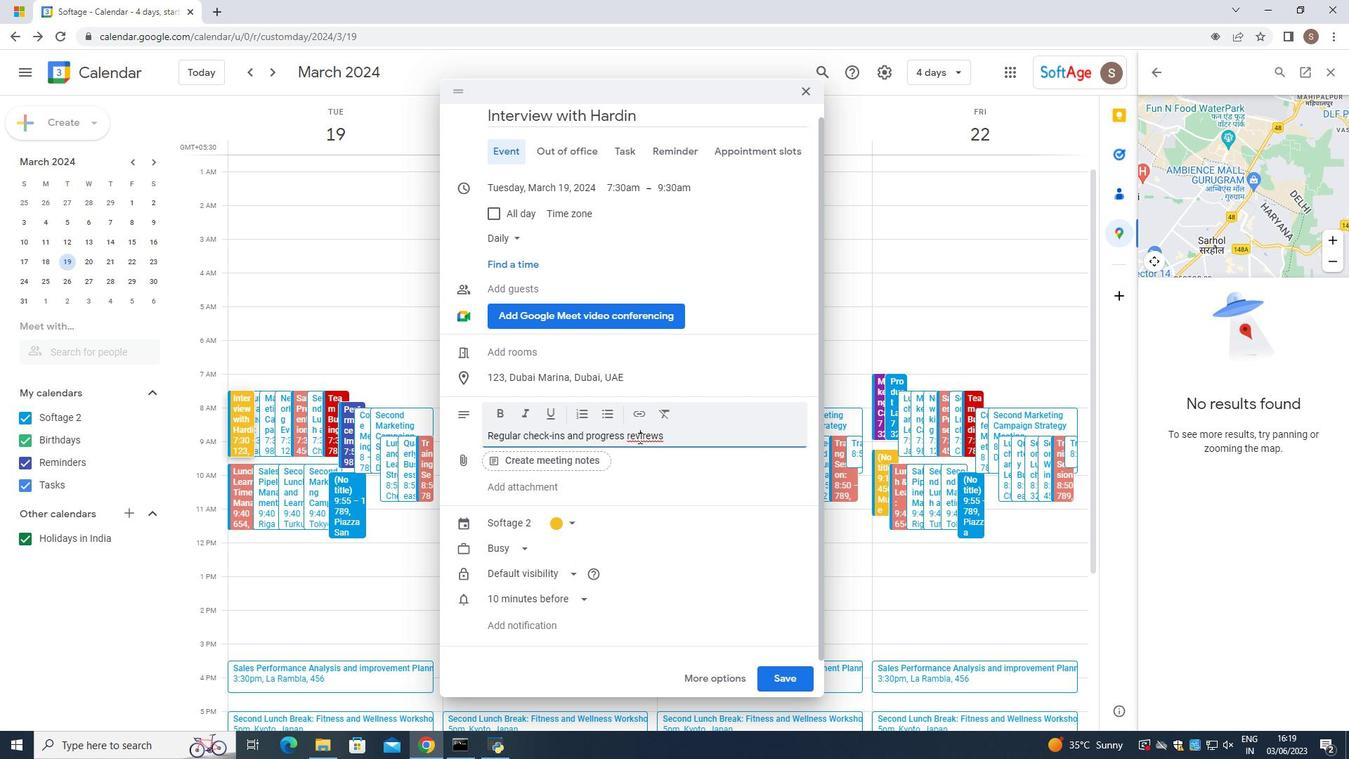 
Action: Mouse moved to (648, 446)
Screenshot: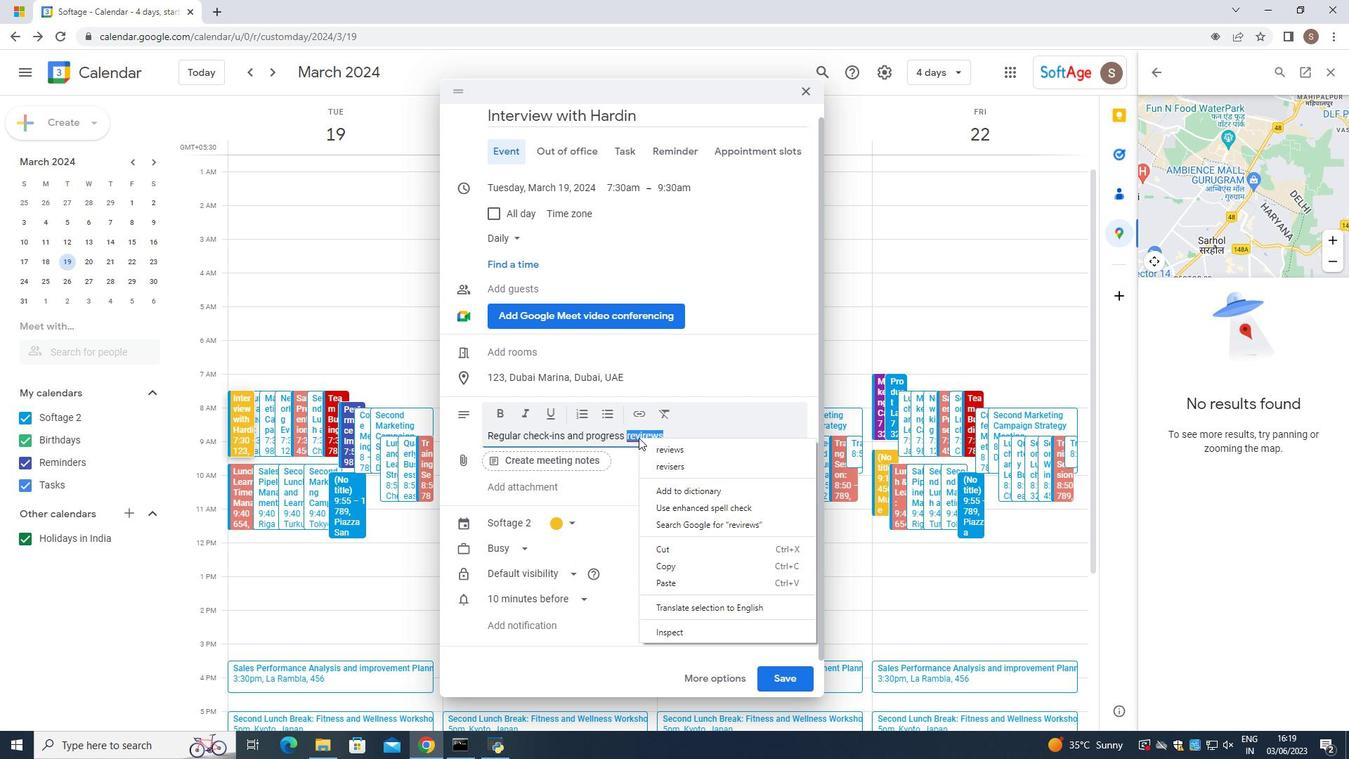 
Action: Mouse pressed left at (648, 446)
Screenshot: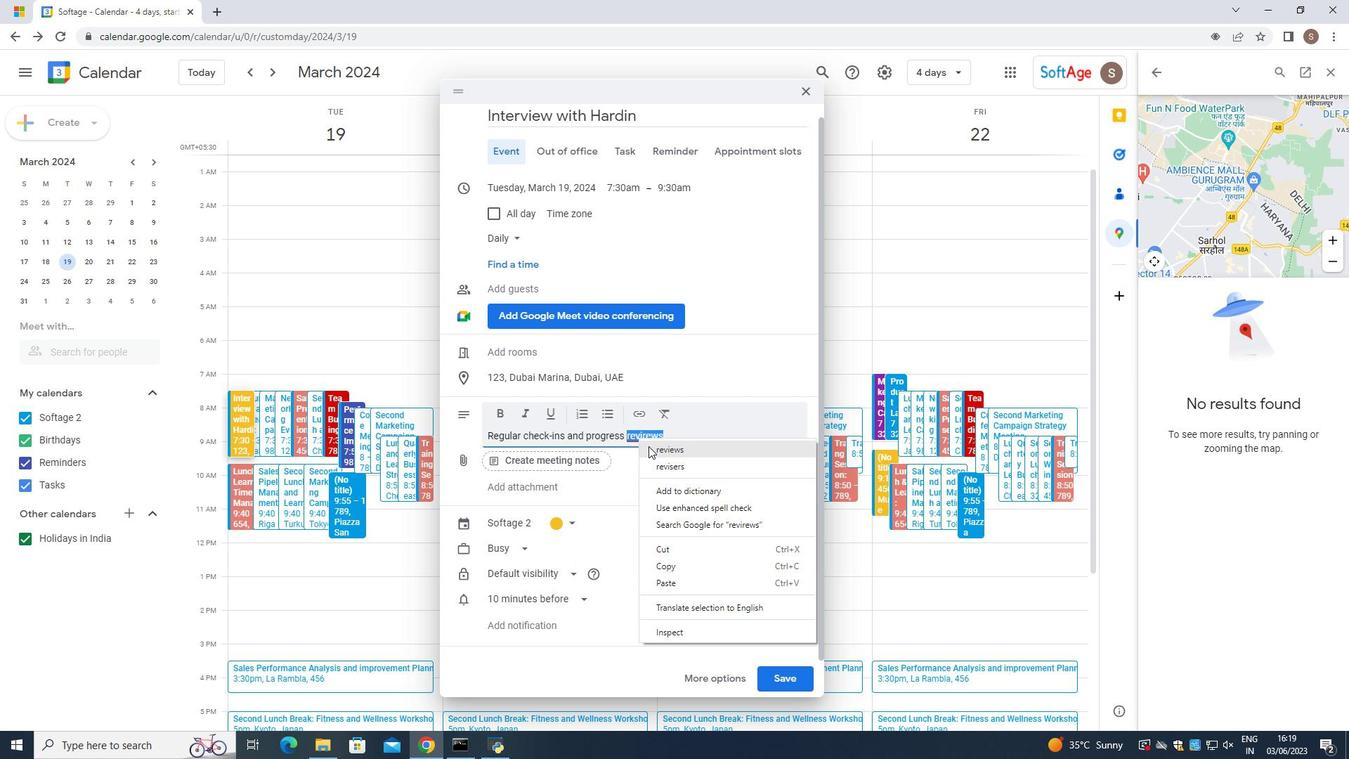 
Action: Mouse moved to (662, 437)
Screenshot: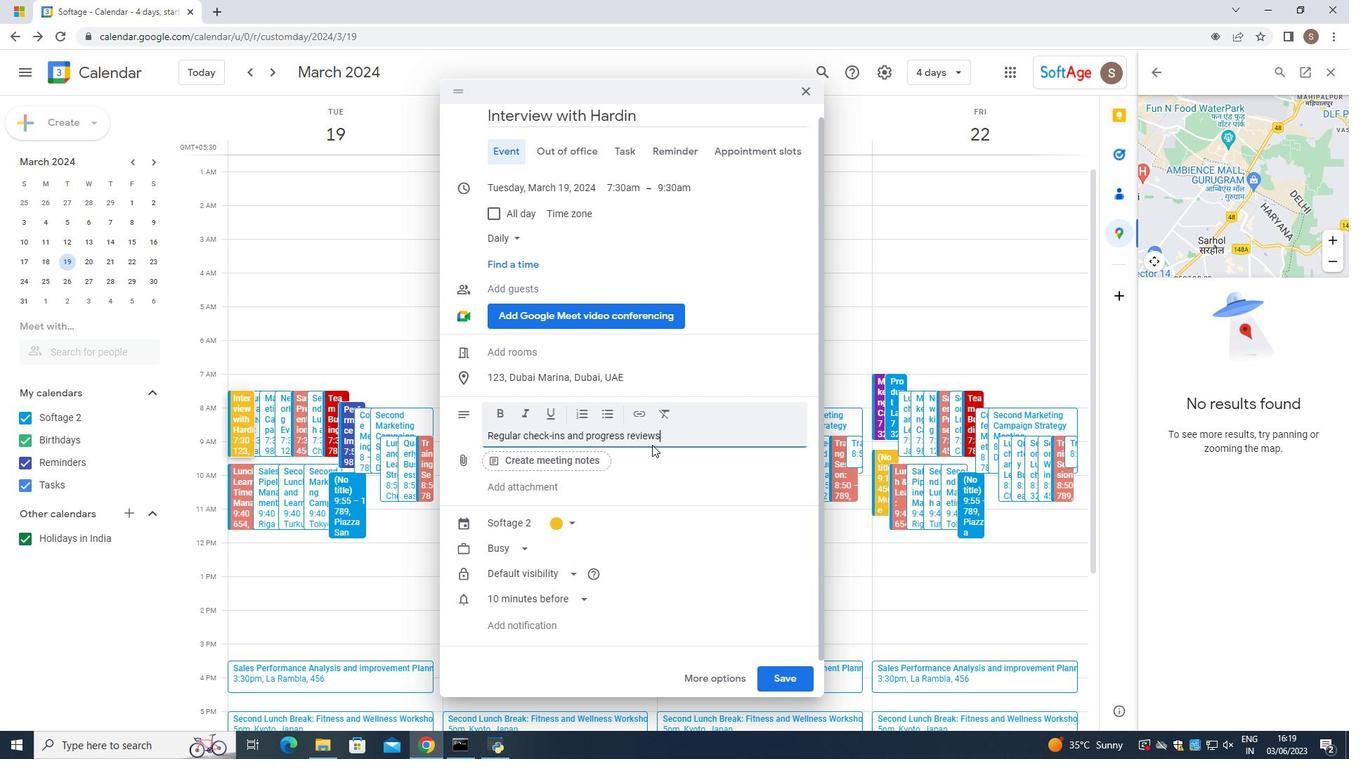 
Action: Mouse pressed left at (662, 437)
Screenshot: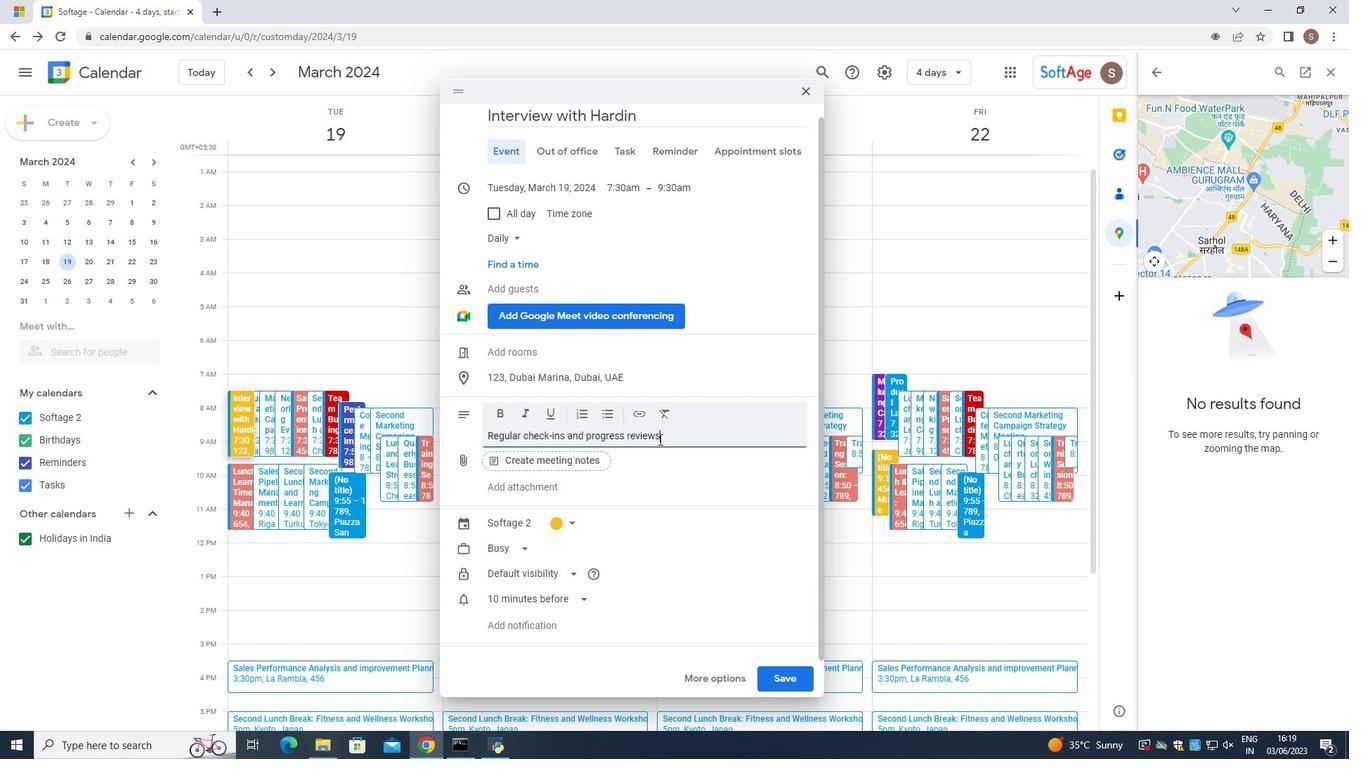 
Action: Mouse moved to (662, 436)
Screenshot: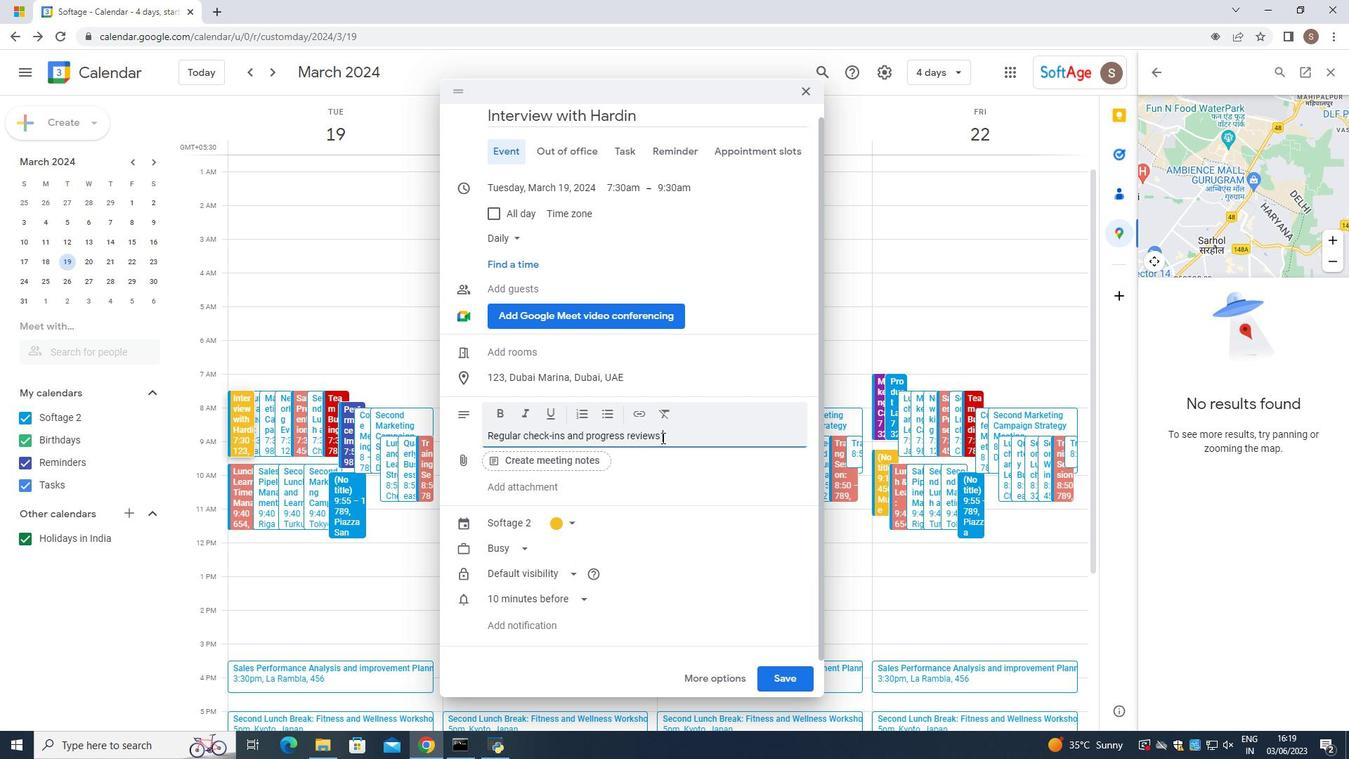 
Action: Key pressed will<Key.space>be<Key.space>sche<Key.backspace>eduled<Key.space>to<Key.space>evaluate<Key.space>the<Key.space>en<Key.backspace>mp[o<Key.backspace>oyee<Key.space>pt<Key.backspace>trogress<Key.space>
Screenshot: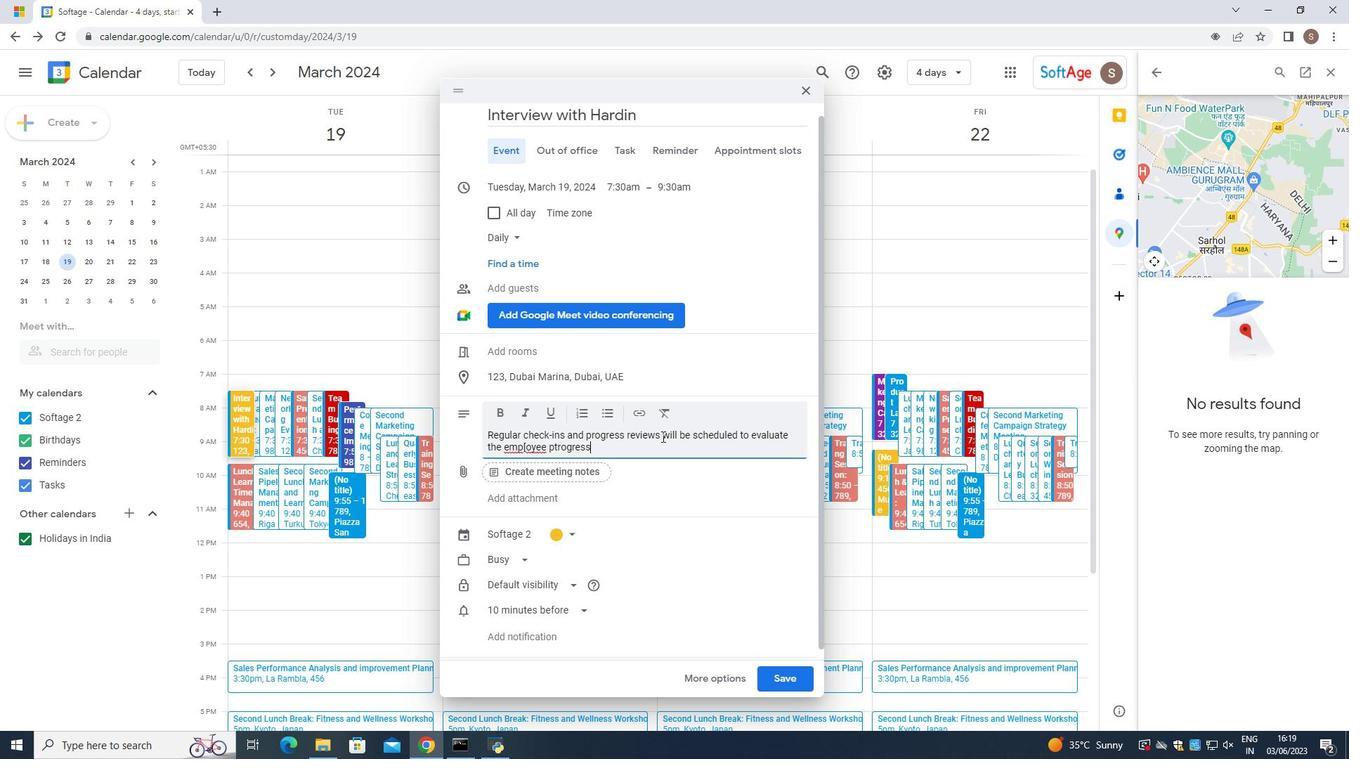 
Action: Mouse moved to (520, 446)
Screenshot: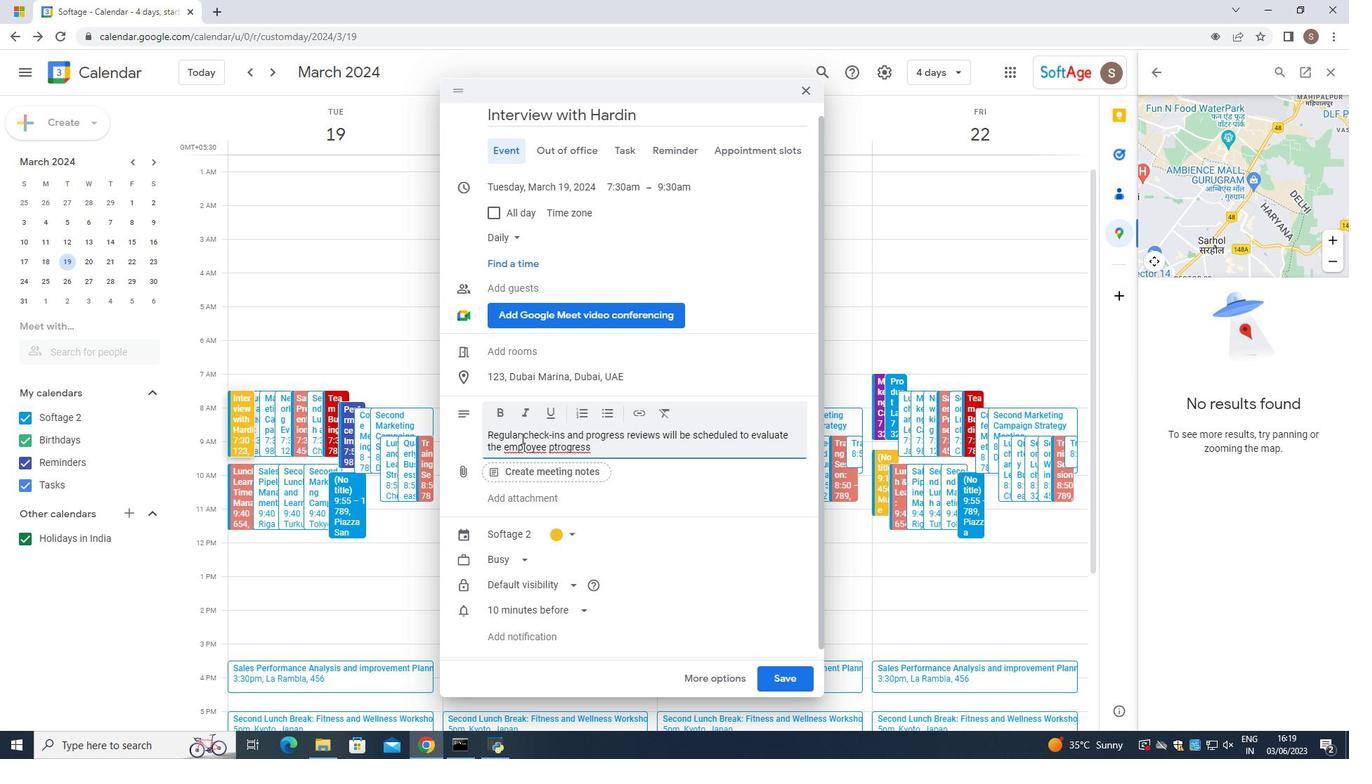
Action: Mouse pressed left at (520, 446)
Screenshot: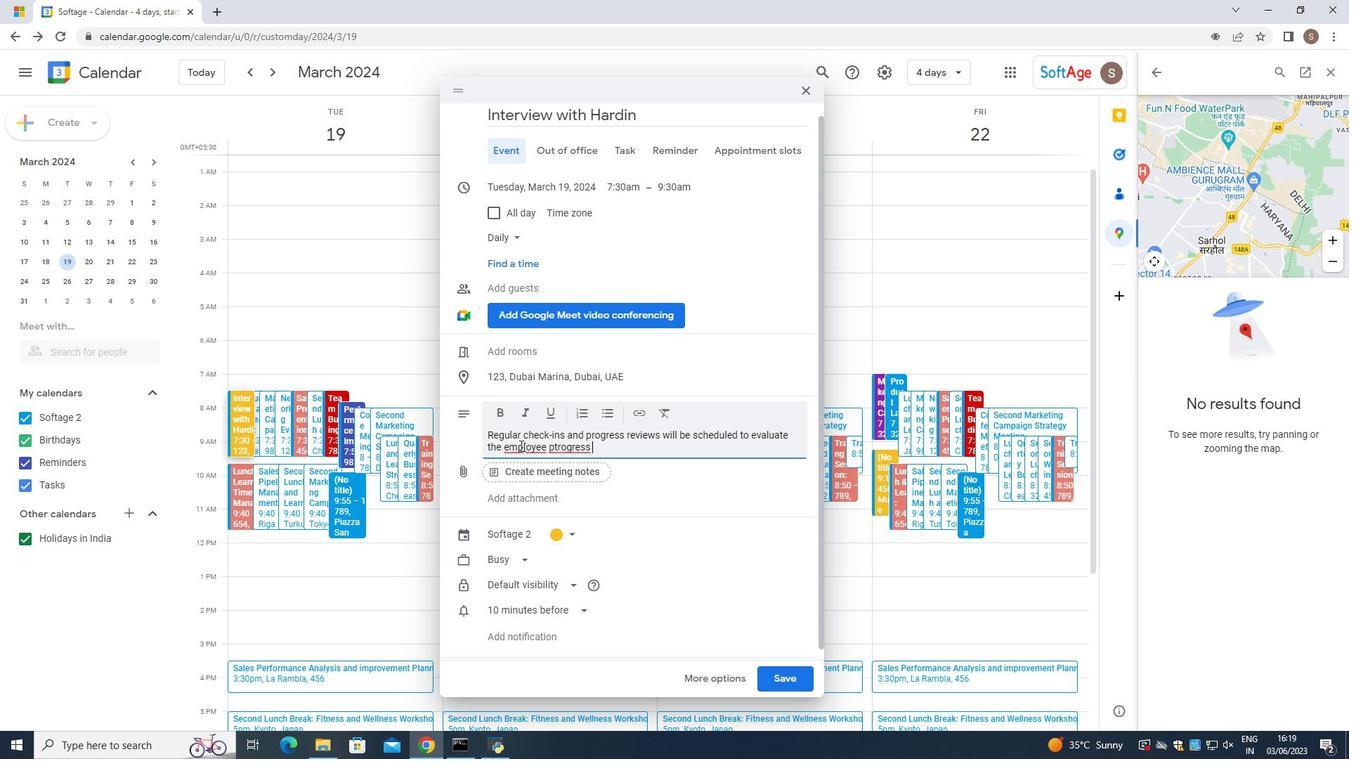 
Action: Mouse pressed right at (520, 446)
Screenshot: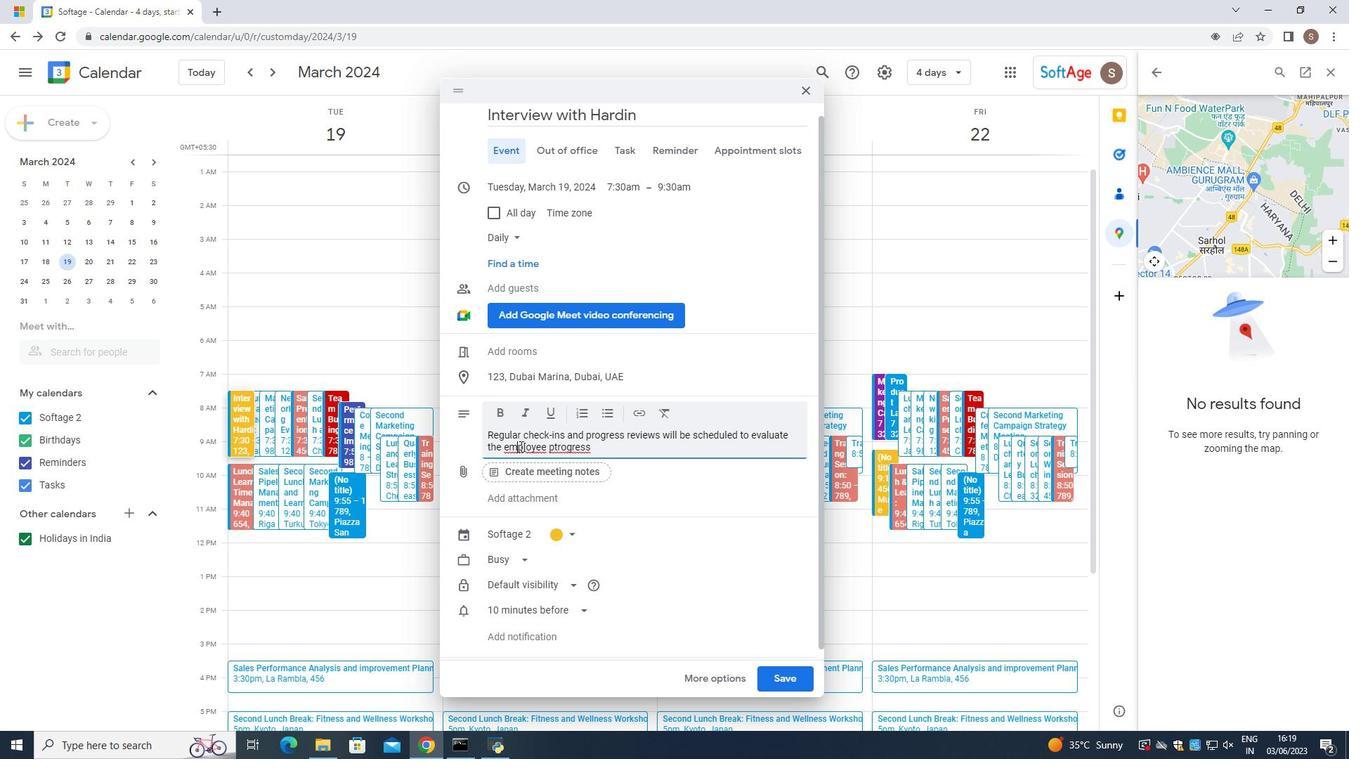 
Action: Mouse moved to (548, 452)
Screenshot: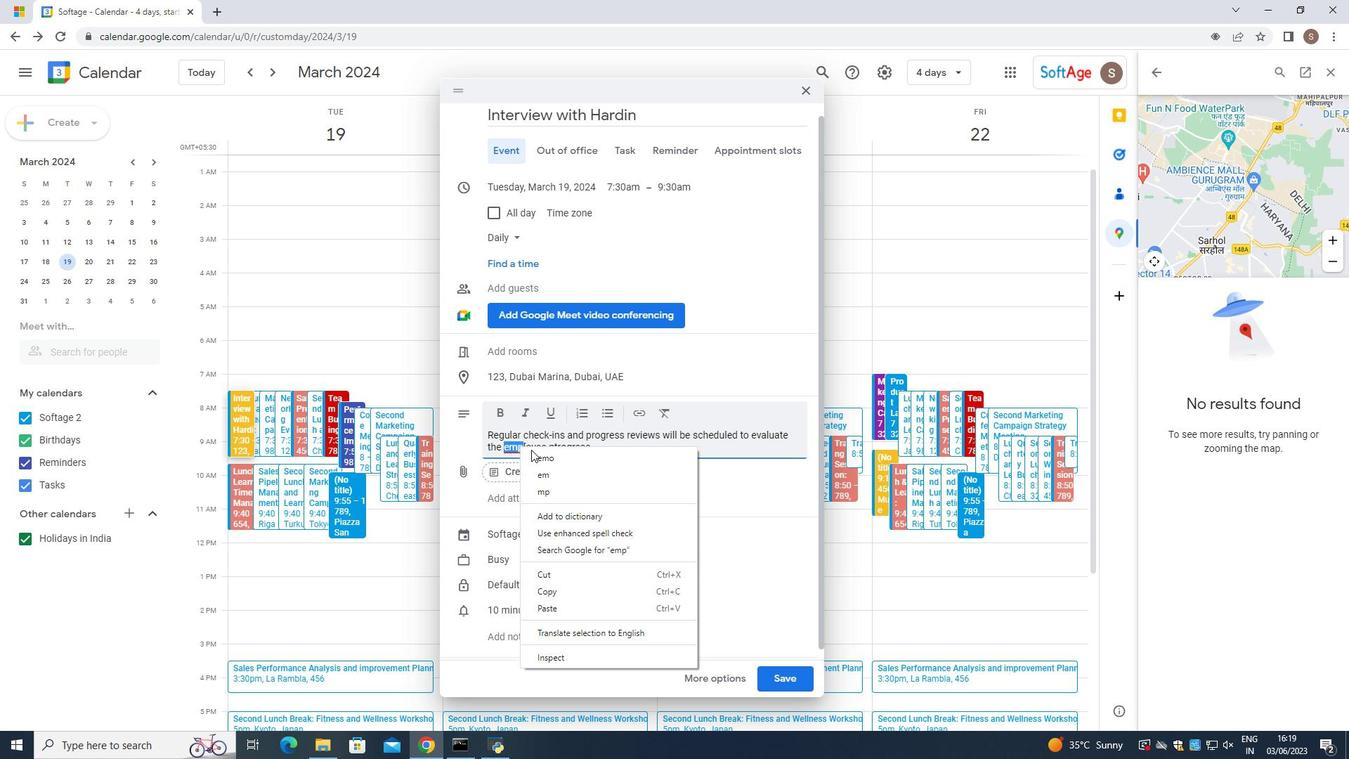 
Action: Mouse pressed left at (548, 452)
Screenshot: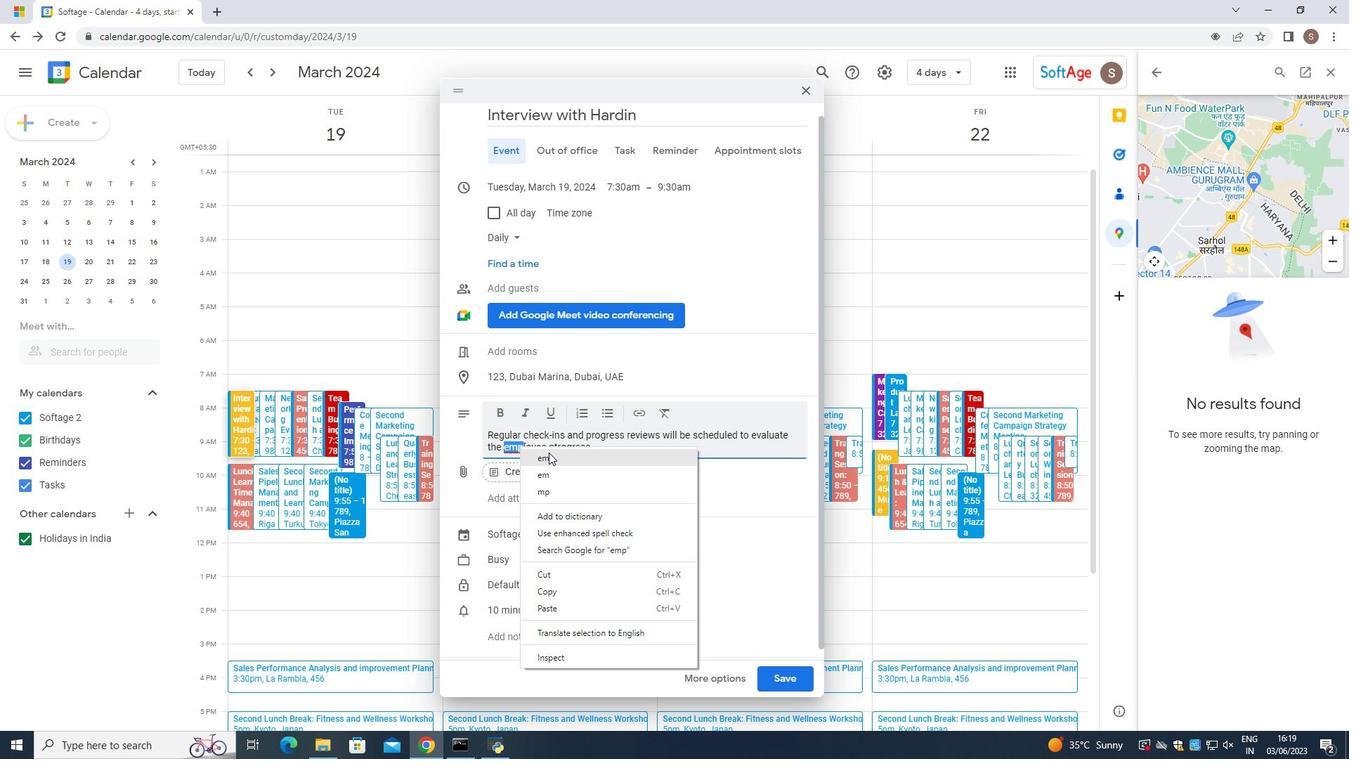 
Action: Mouse moved to (560, 444)
Screenshot: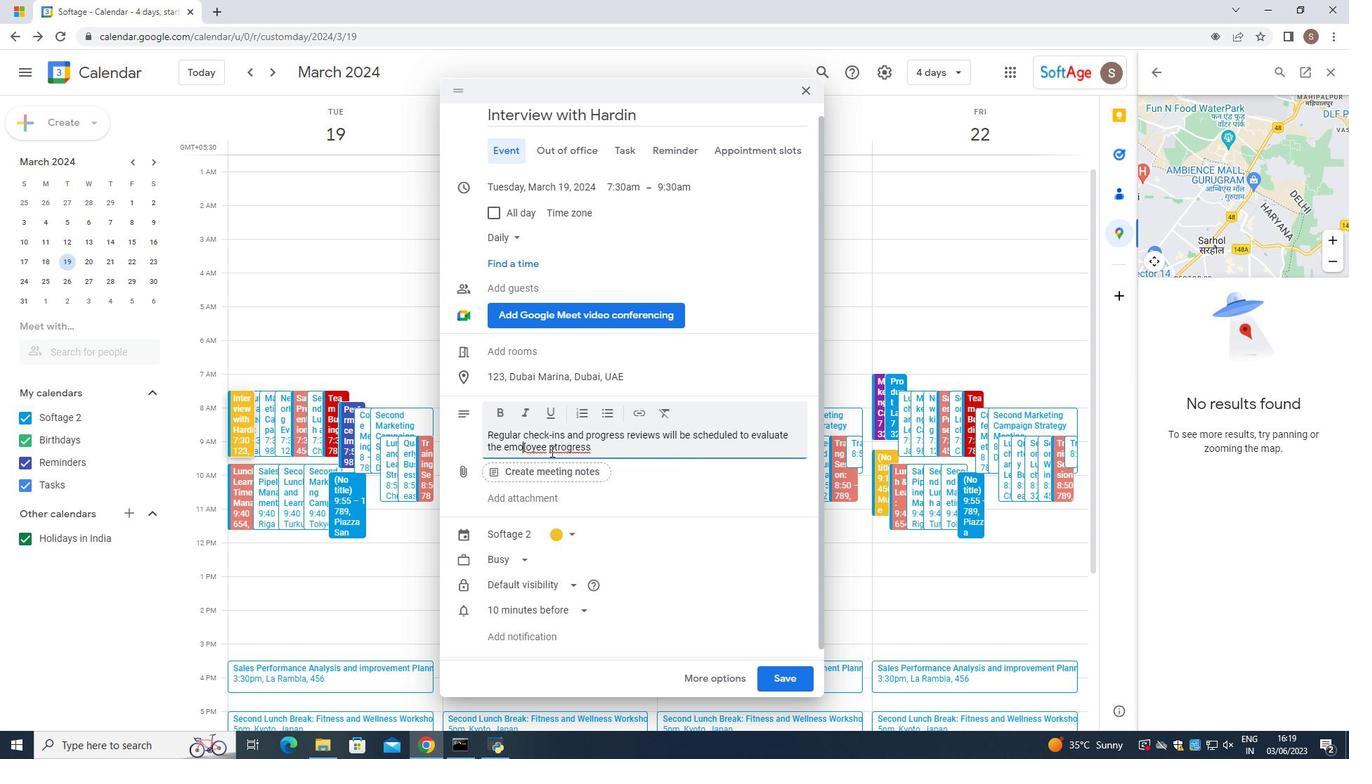 
Action: Mouse pressed left at (560, 444)
Screenshot: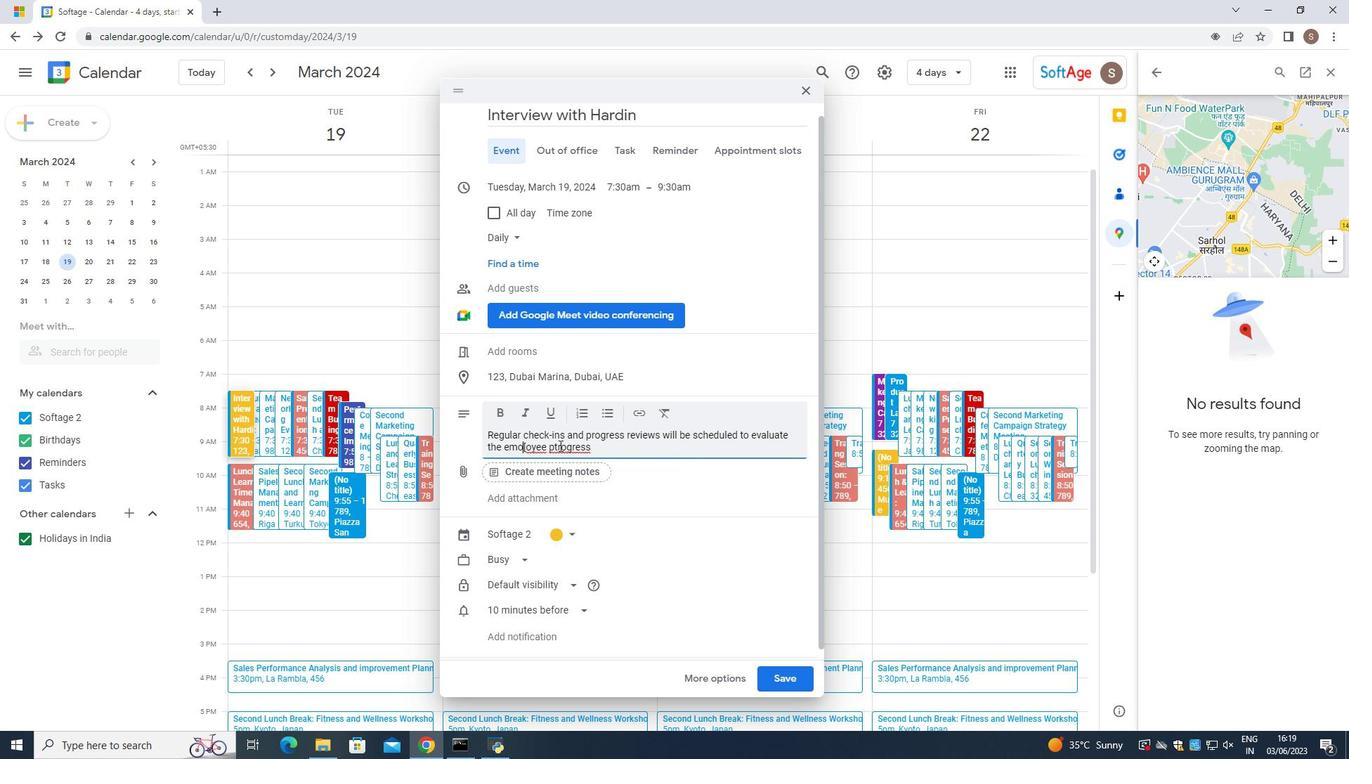 
Action: Mouse pressed right at (560, 444)
Screenshot: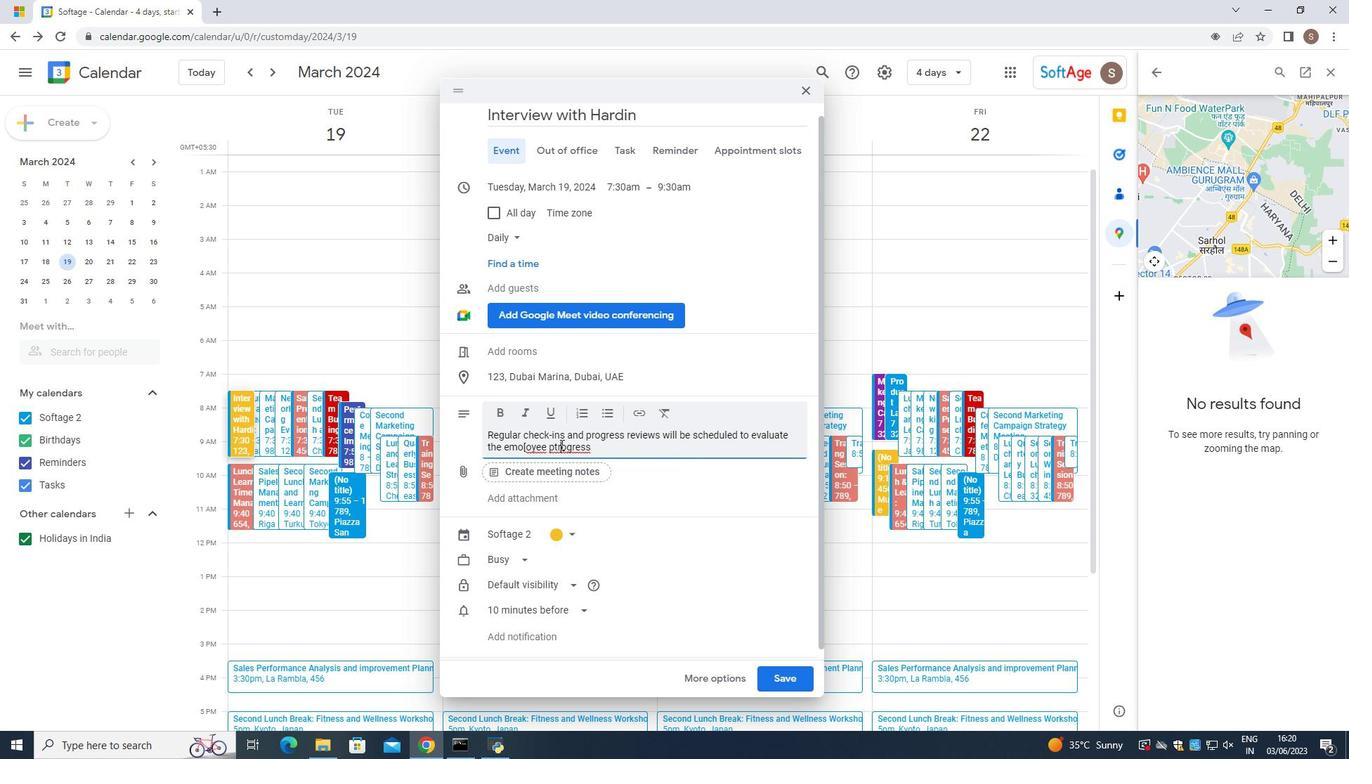 
Action: Mouse moved to (570, 458)
Screenshot: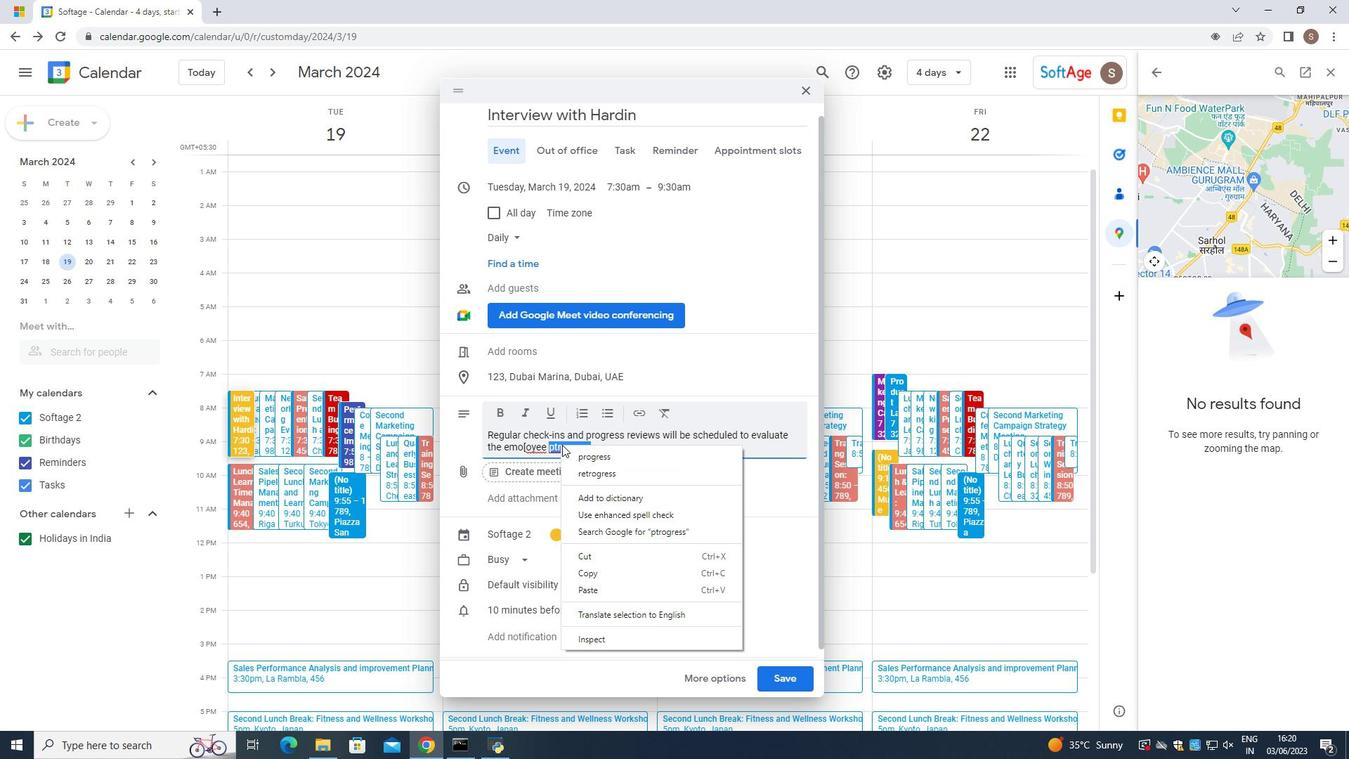 
Action: Mouse pressed left at (570, 458)
Screenshot: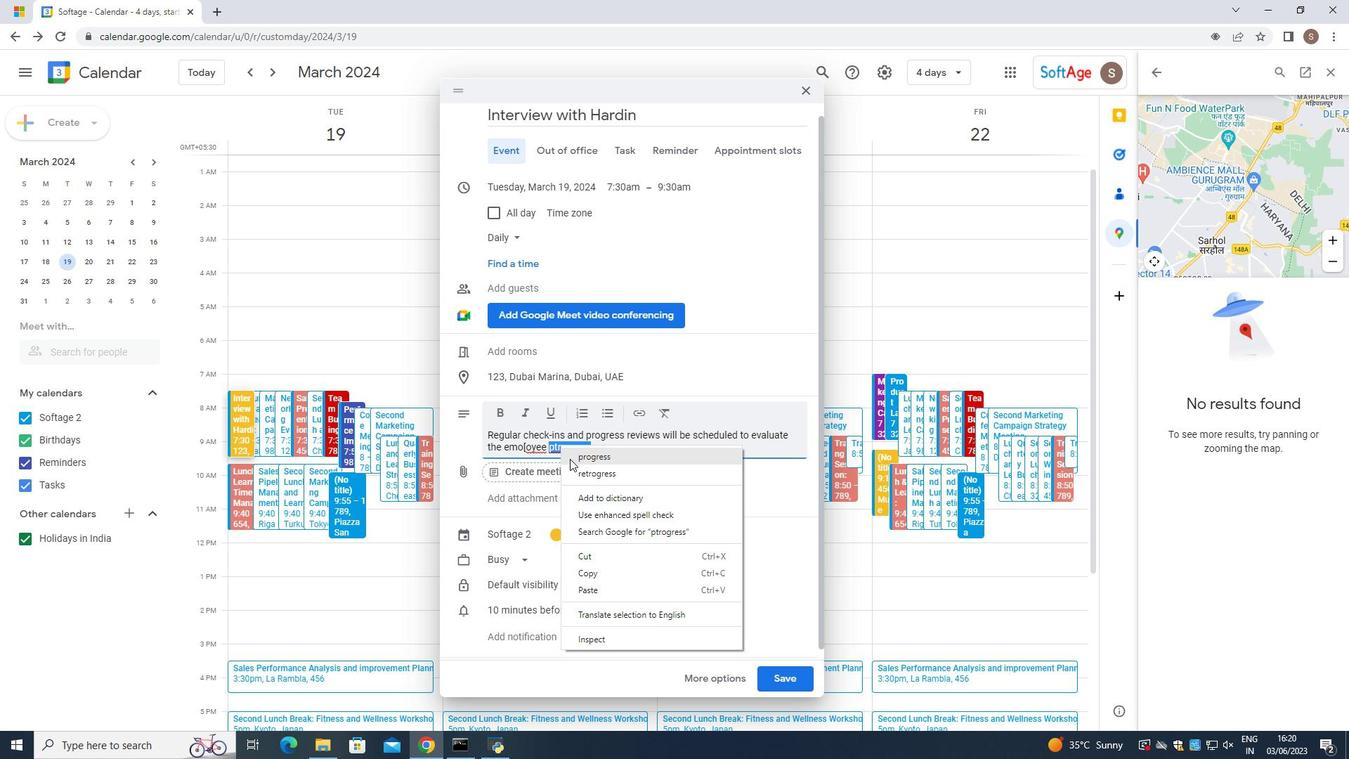 
Action: Mouse moved to (544, 450)
Screenshot: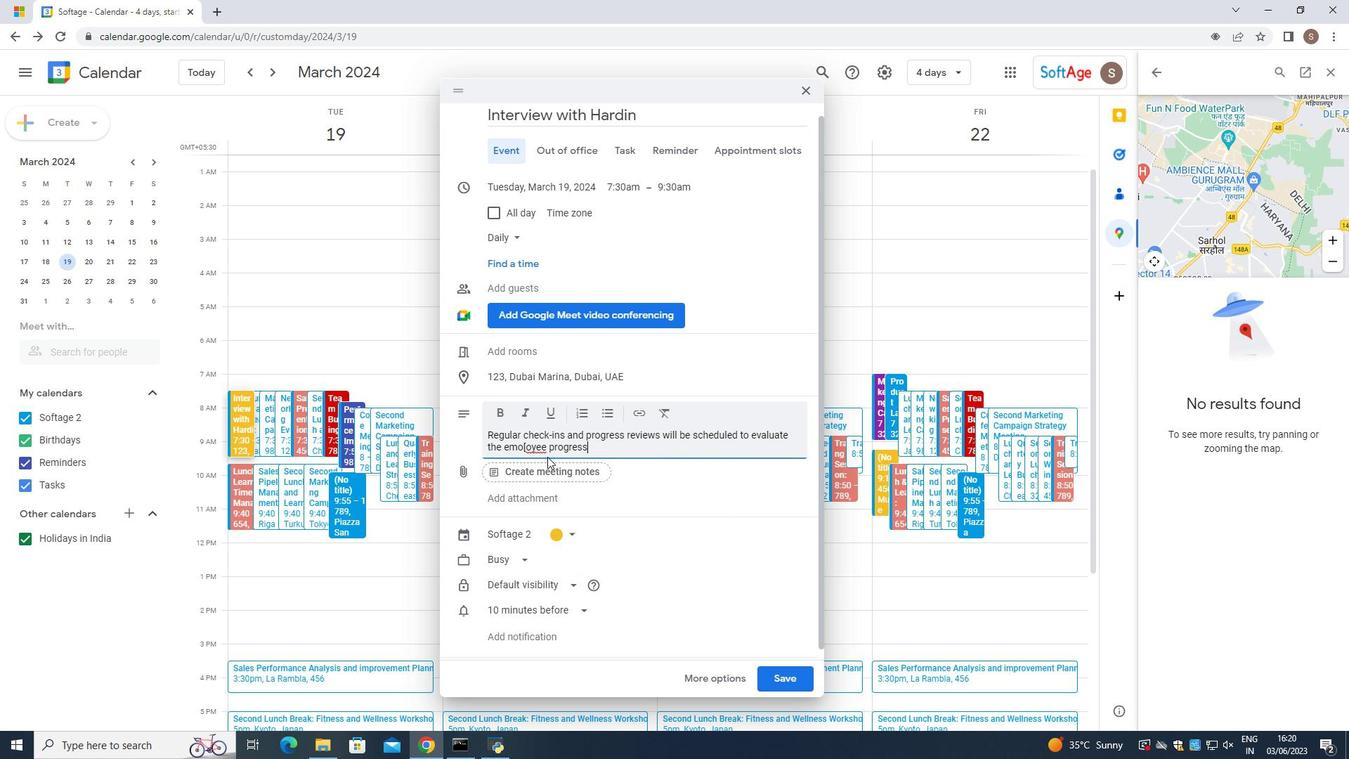
Action: Mouse pressed left at (544, 450)
Screenshot: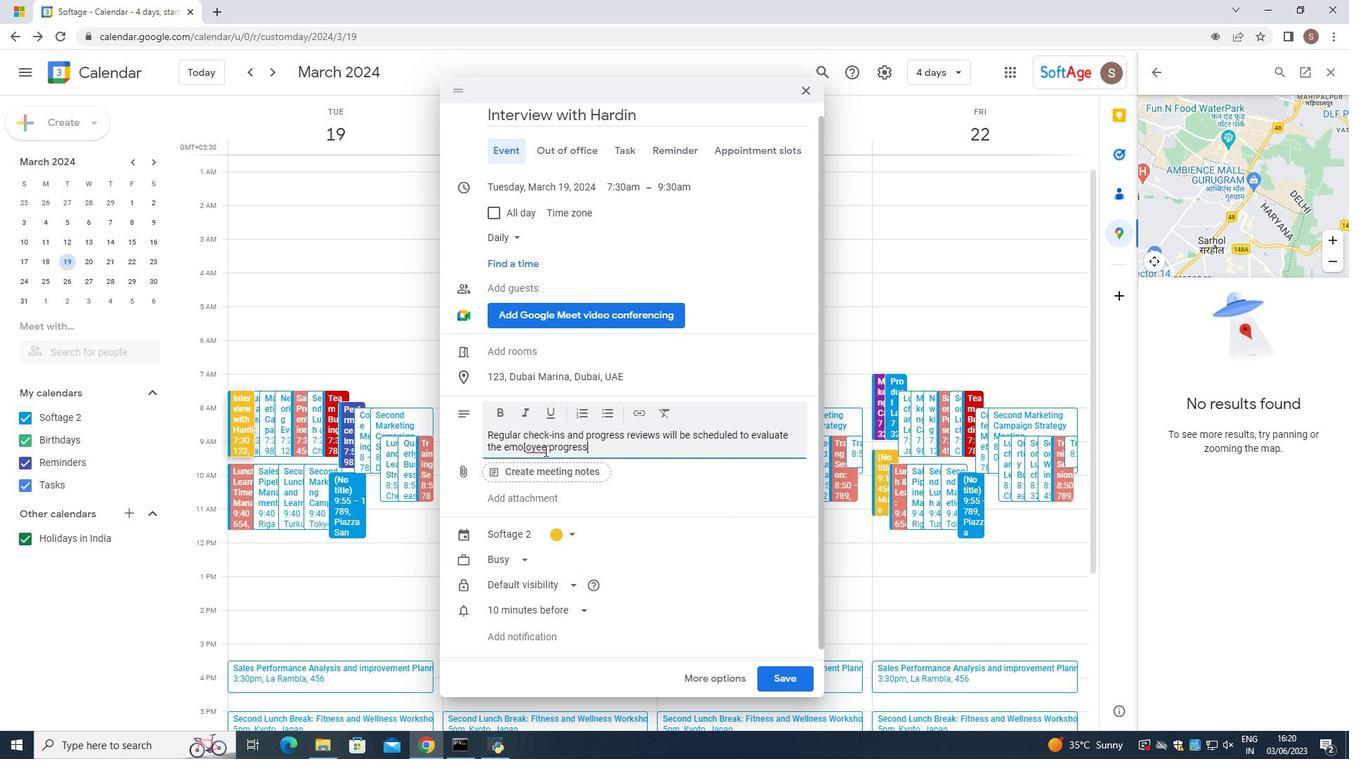 
Action: Mouse pressed right at (544, 450)
Screenshot: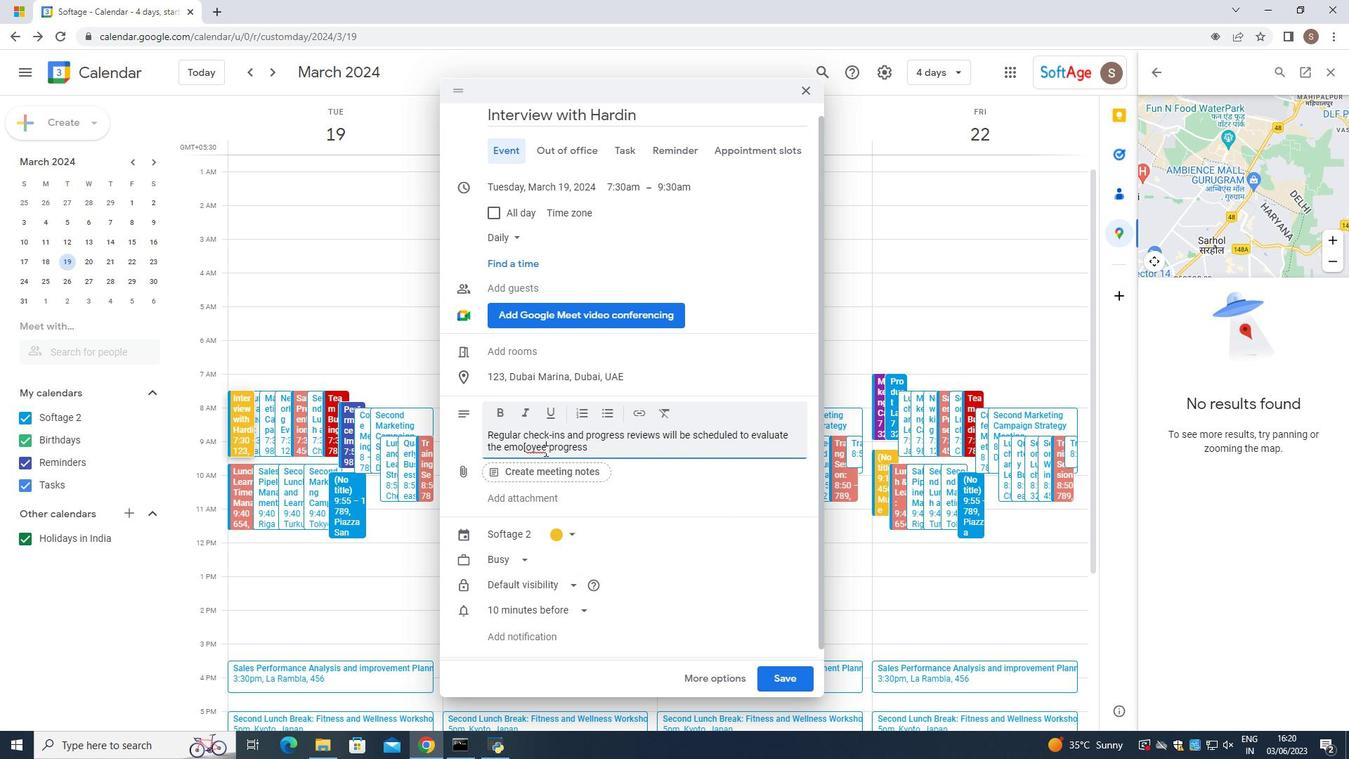 
Action: Mouse moved to (562, 457)
Screenshot: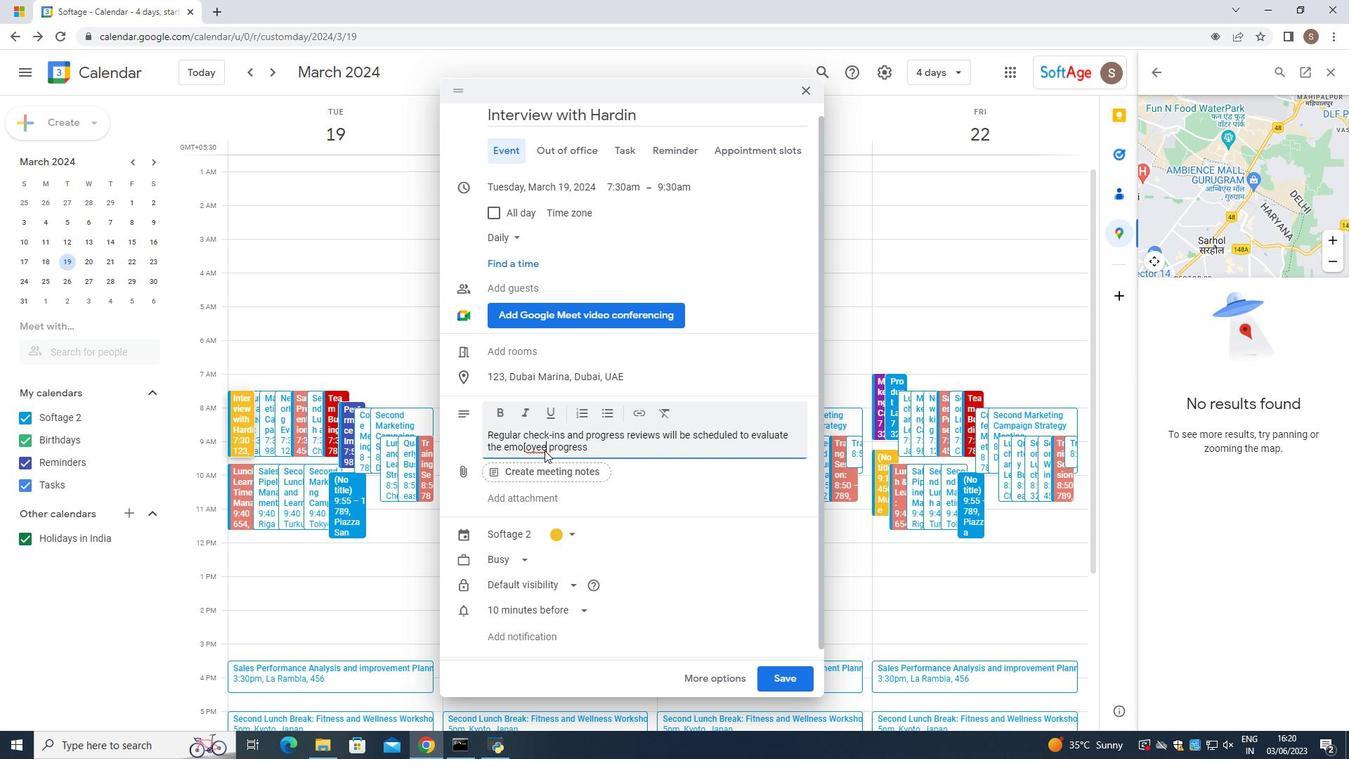 
Action: Mouse pressed left at (562, 457)
Screenshot: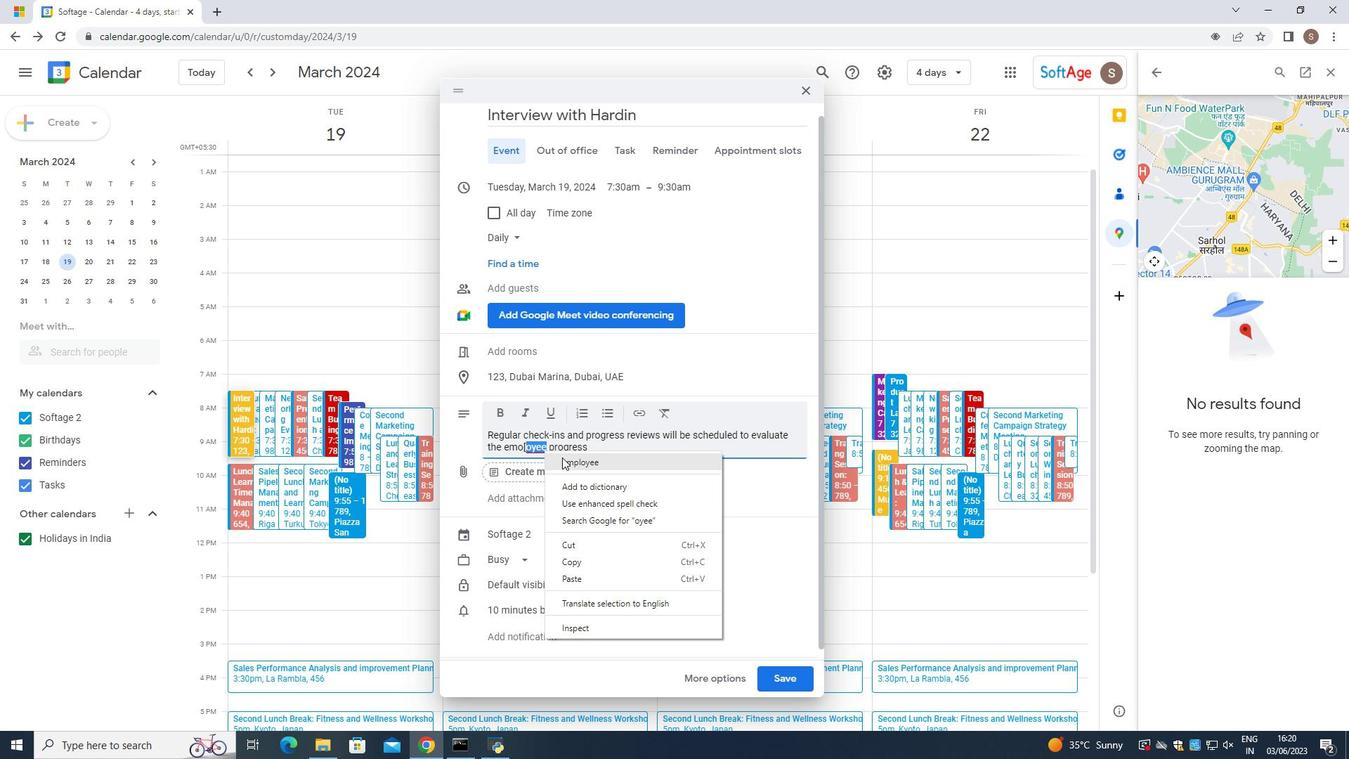 
Action: Mouse moved to (622, 443)
Screenshot: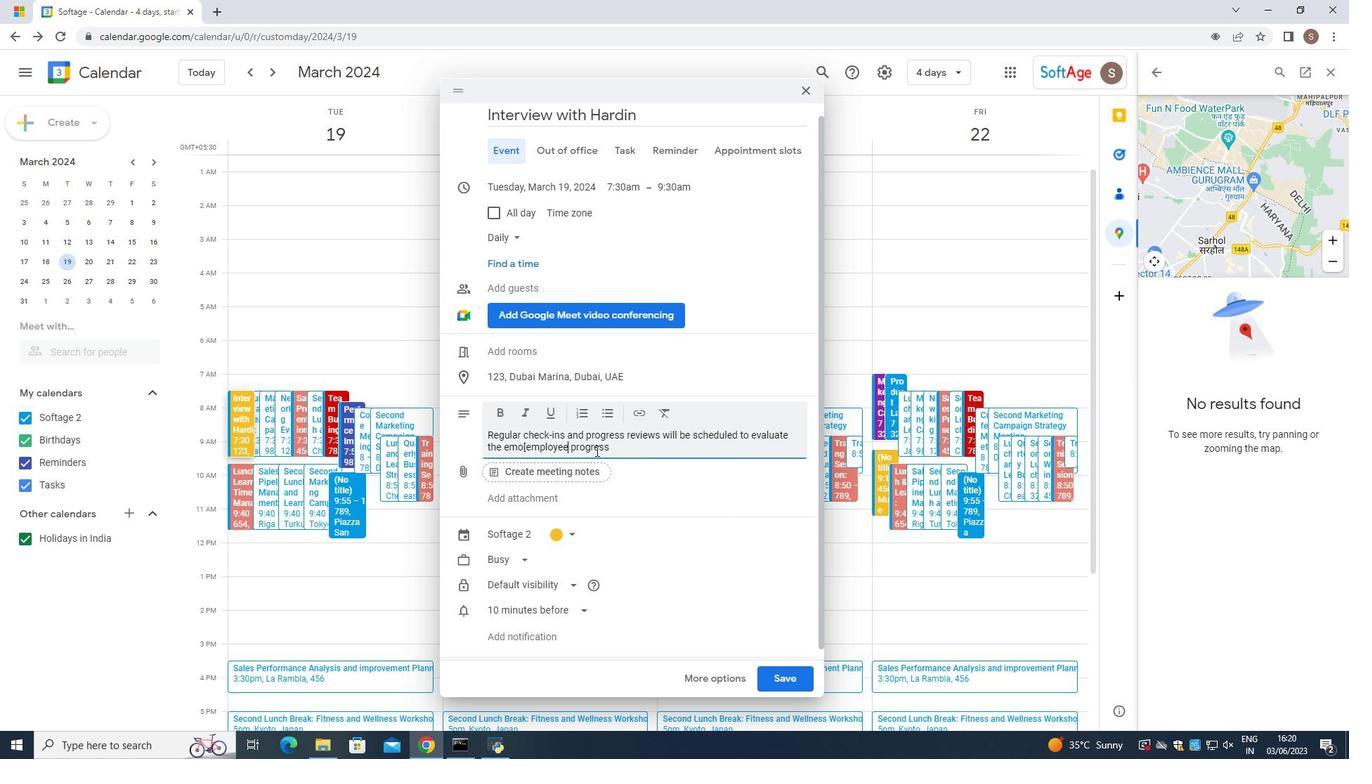 
Action: Mouse pressed left at (622, 443)
Screenshot: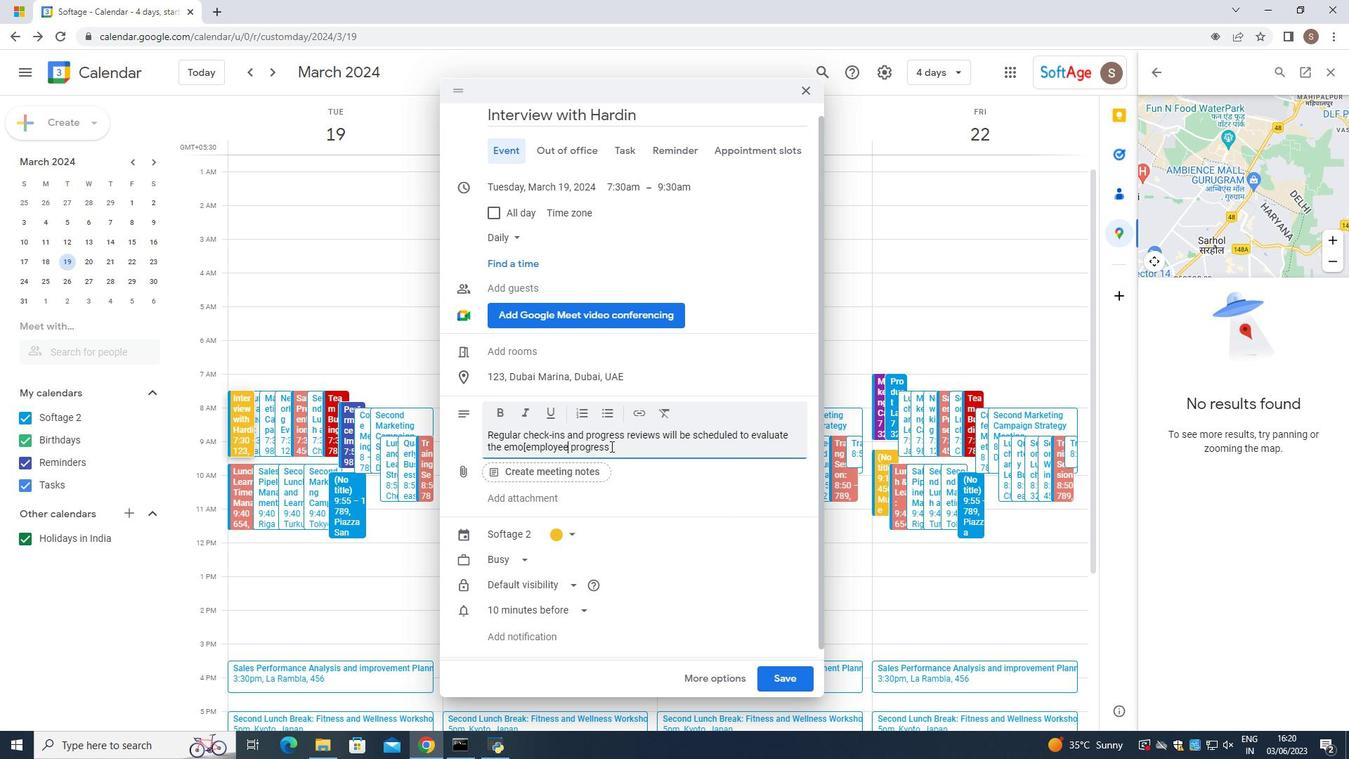 
Action: Mouse moved to (622, 443)
Screenshot: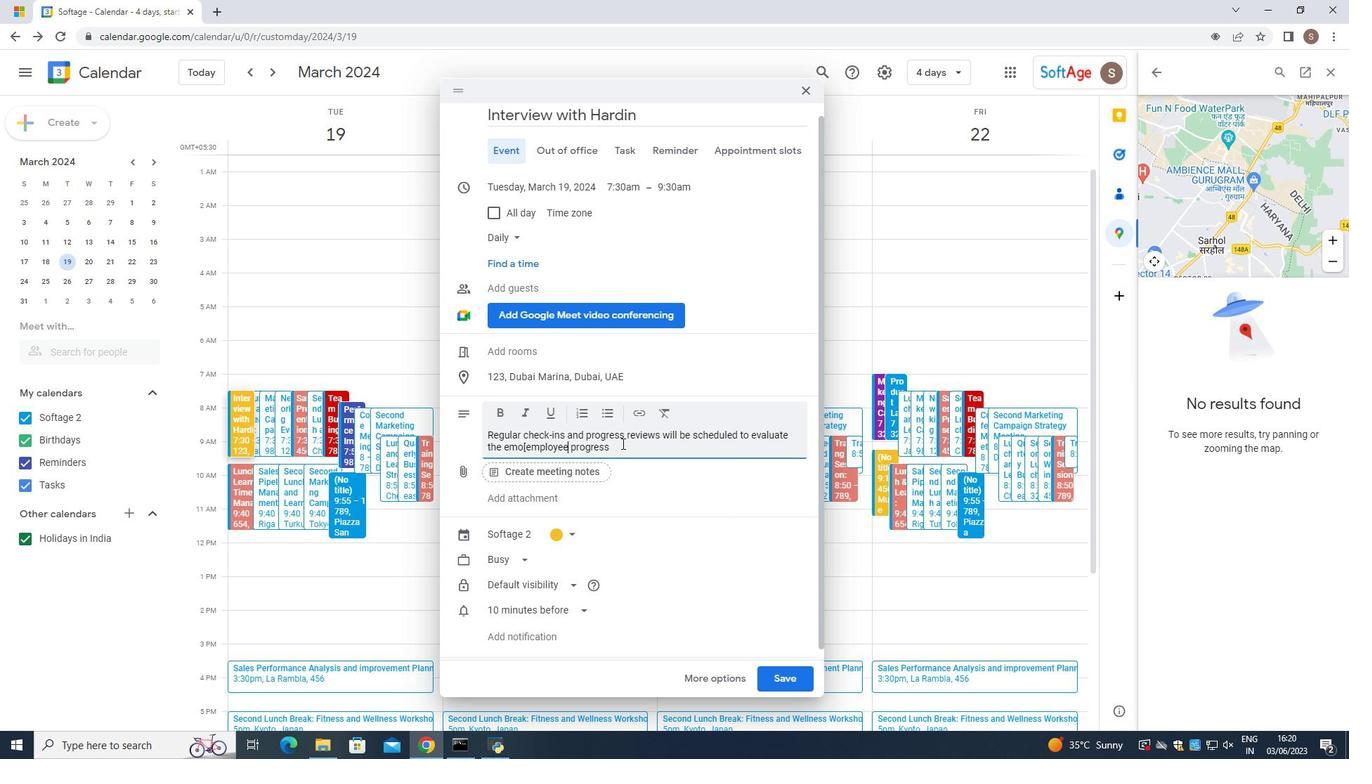 
Action: Key pressed <Key.space>and<Key.space>provide<Key.space>ongoing<Key.space>feedback.<Key.space><Key.caps_lock>T<Key.caps_lock><Key.caps_lock>H<Key.caps_lock>hese<Key.space><Key.backspace><Key.backspace><Key.backspace><Key.backspace><Key.backspace><Key.backspace><Key.backspace><Key.caps_lock>T<Key.caps_lock>hese<Key.space>discussions<Key.space>will<Key.space>allow<Key.space>for<Key.space>adjustments<Key.space>to<Key.space>theactiop<Key.backspace><Key.backspace><Key.backspace><Key.backspace><Key.backspace><Key.backspace><Key.space>action<Key.space>pal<Key.backspace><Key.backspace>lan<Key.space>ikf<Key.space>ne<Key.backspace><Key.backspace><Key.backspace><Key.backspace><Key.backspace><Key.backspace>if<Key.space>neeeded<Key.space>
Screenshot: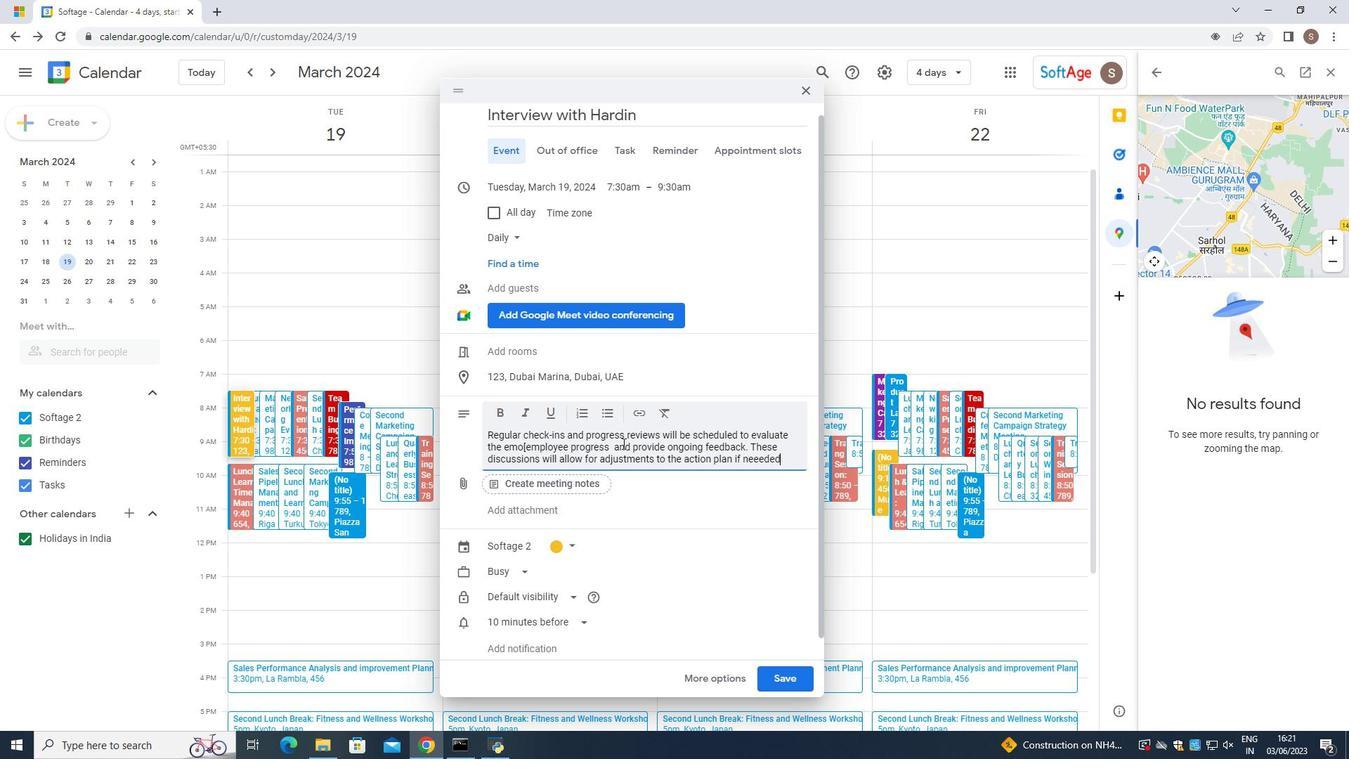 
Action: Mouse moved to (769, 462)
Screenshot: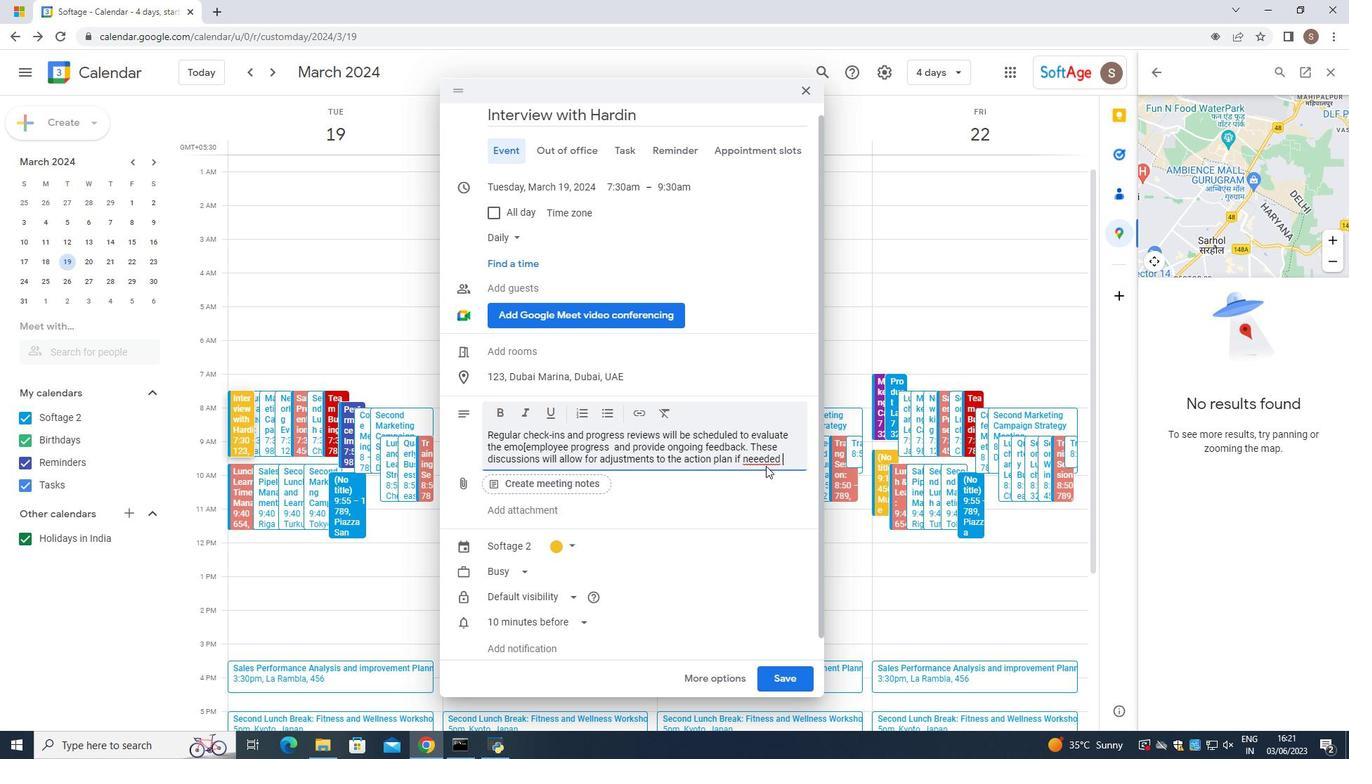 
Action: Mouse pressed left at (769, 462)
Screenshot: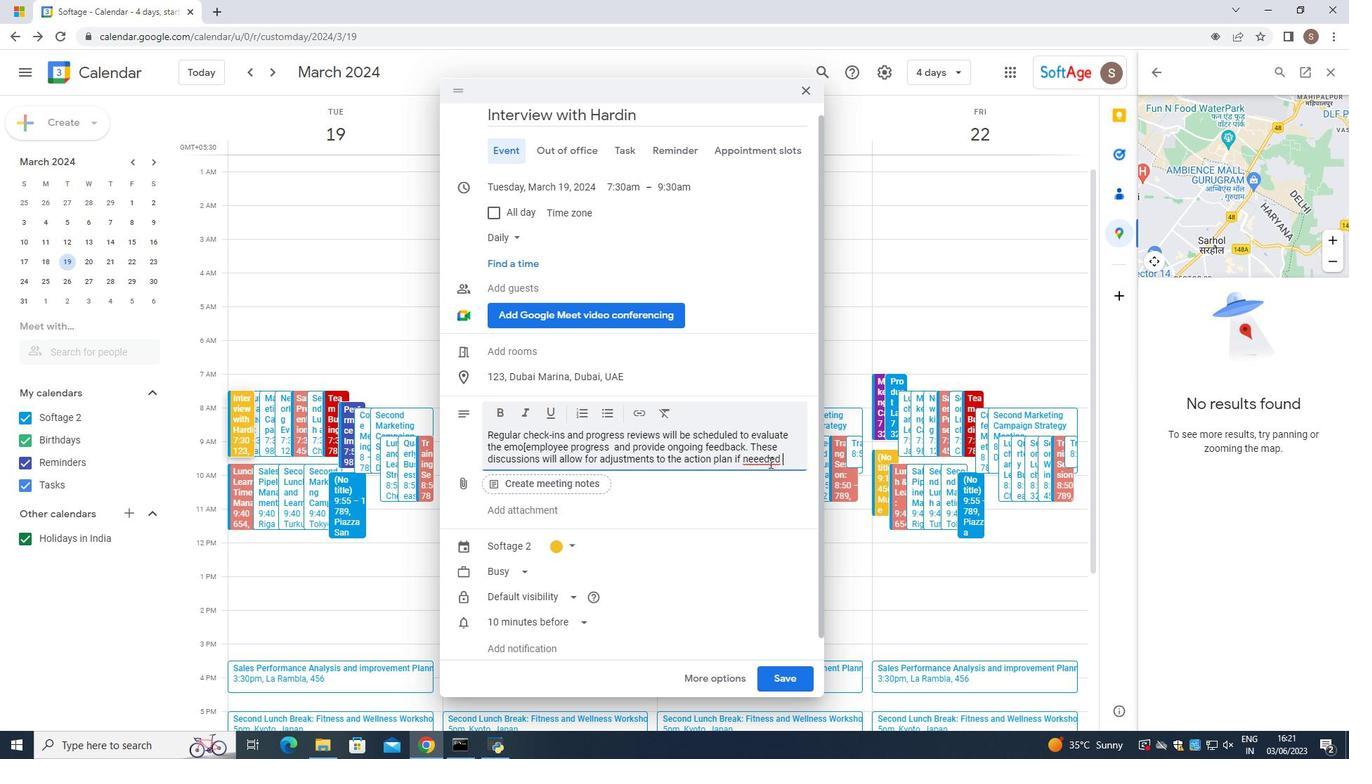 
Action: Mouse pressed right at (769, 462)
Screenshot: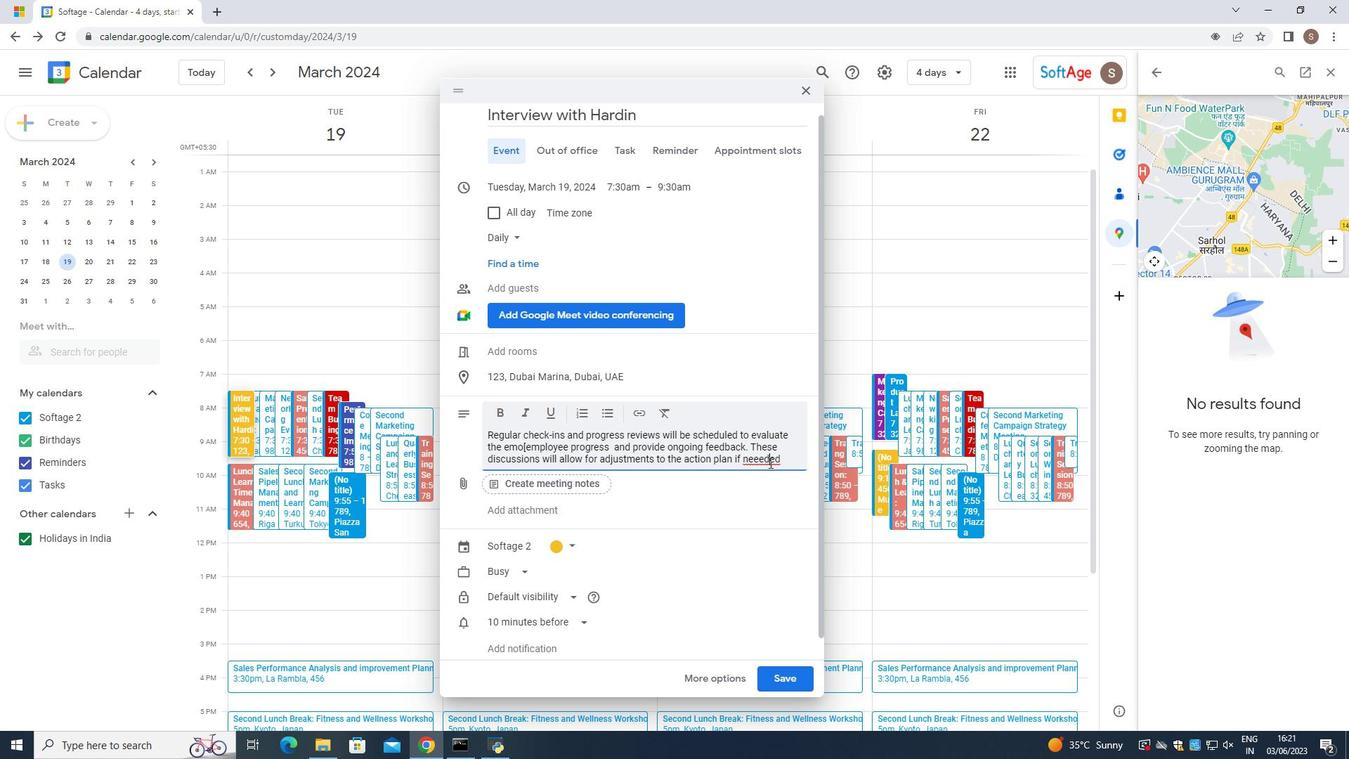 
Action: Mouse moved to (797, 474)
Screenshot: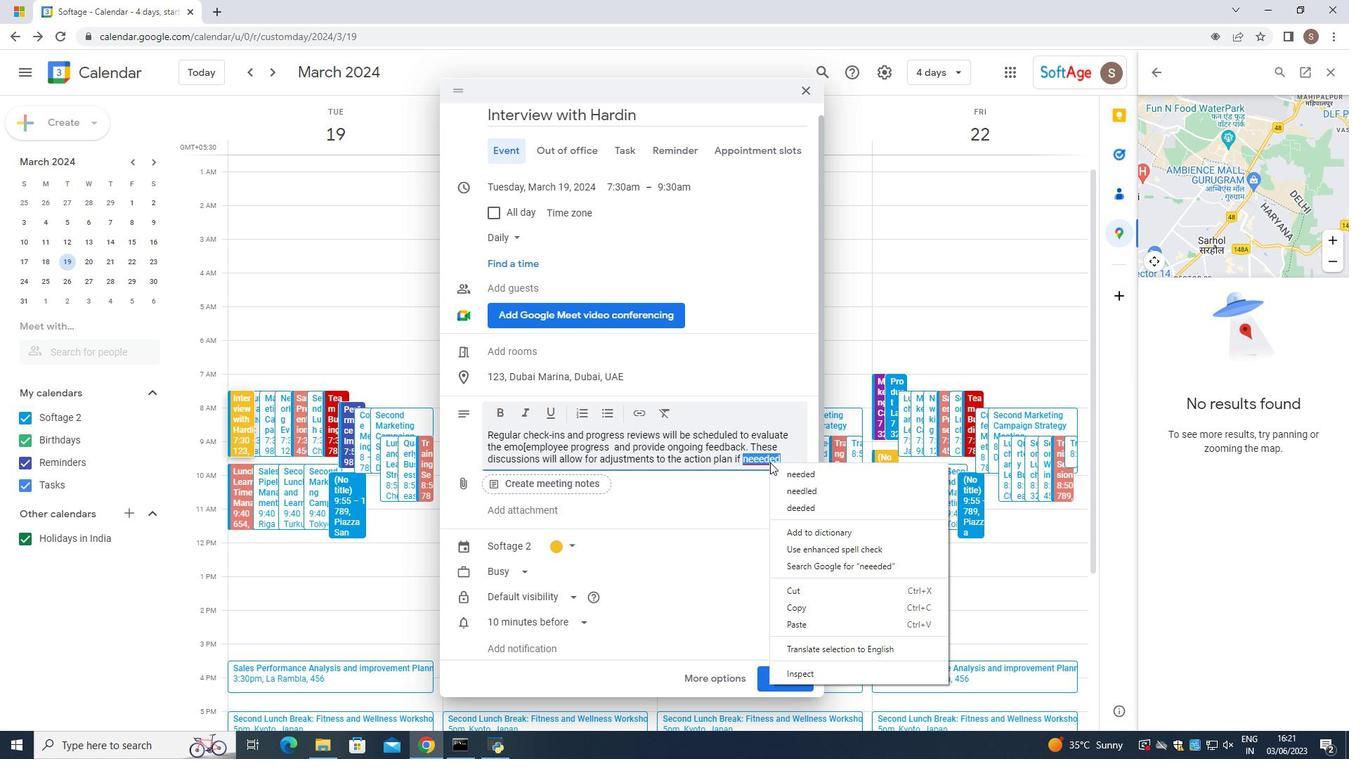 
Action: Mouse pressed left at (797, 474)
Screenshot: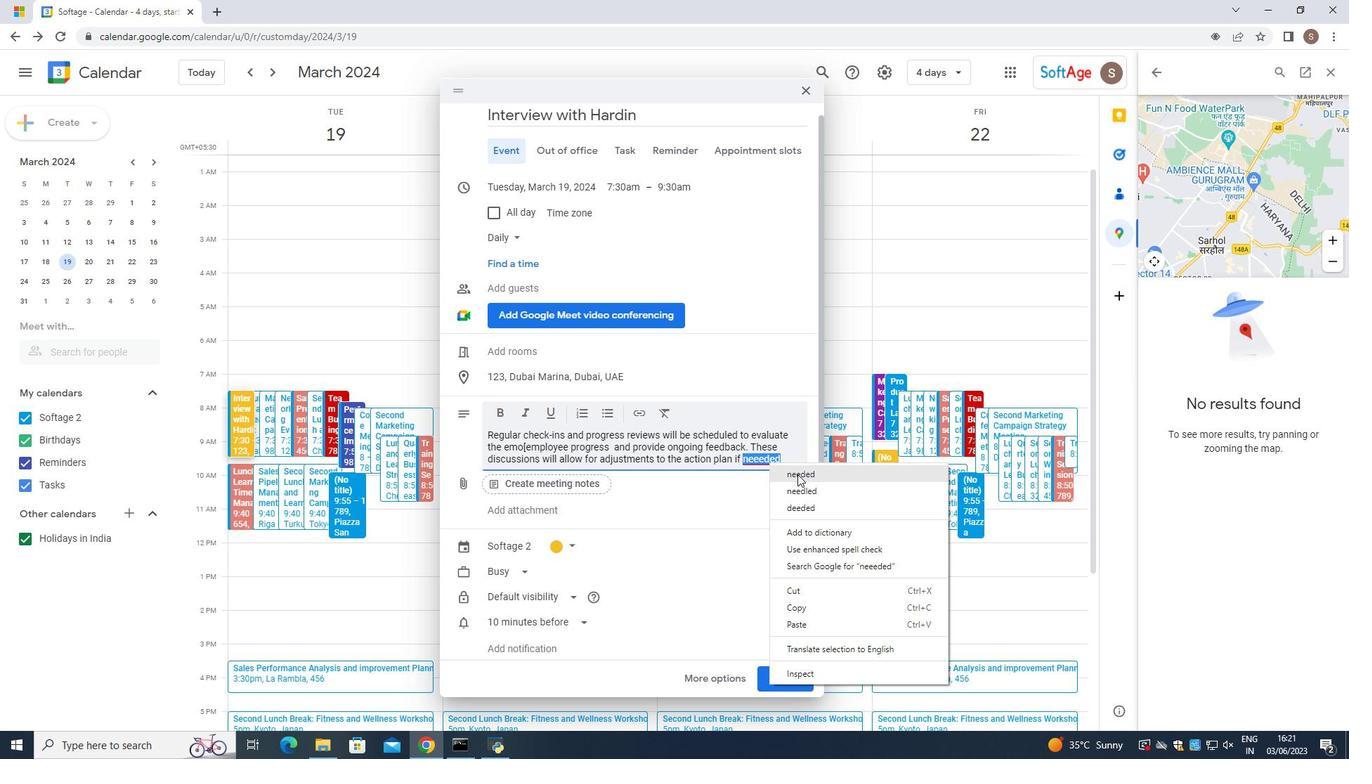 
Action: Mouse moved to (794, 462)
Screenshot: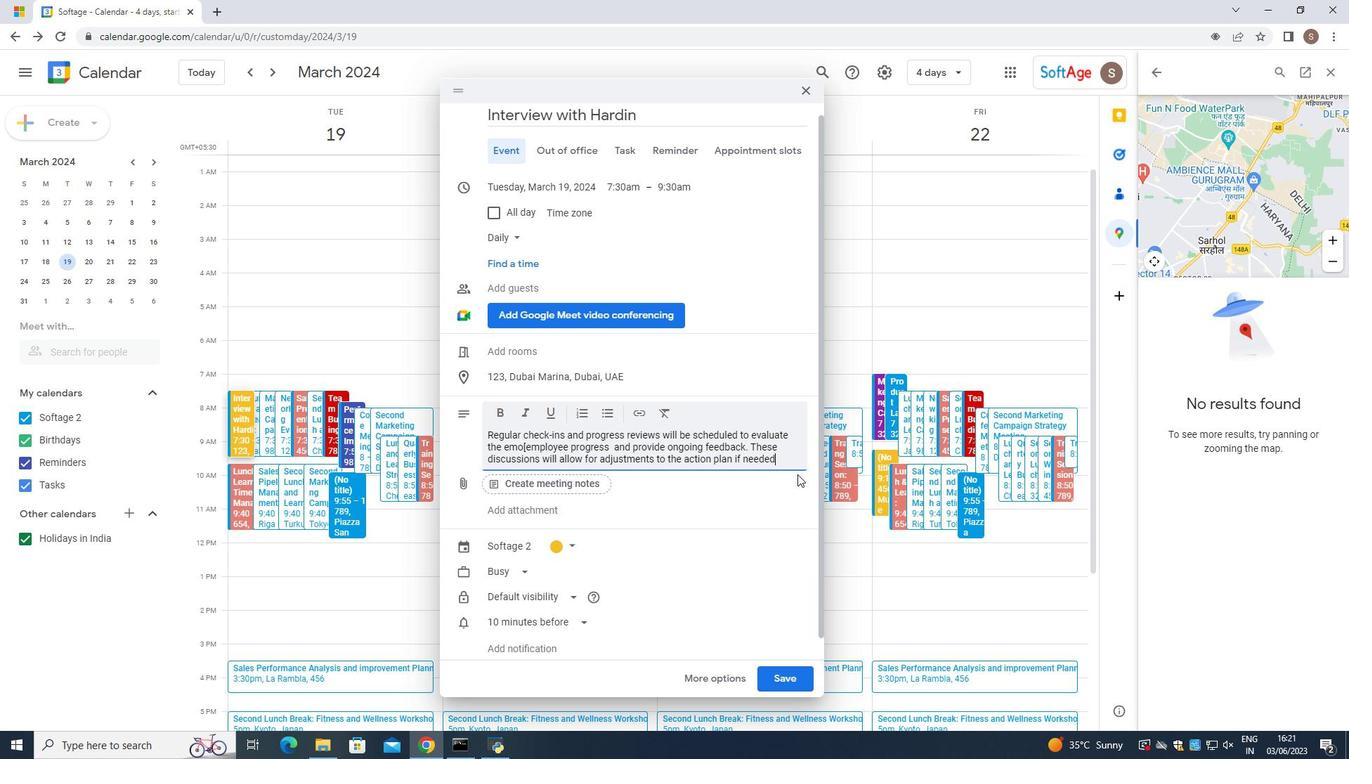 
Action: Mouse pressed left at (794, 462)
Screenshot: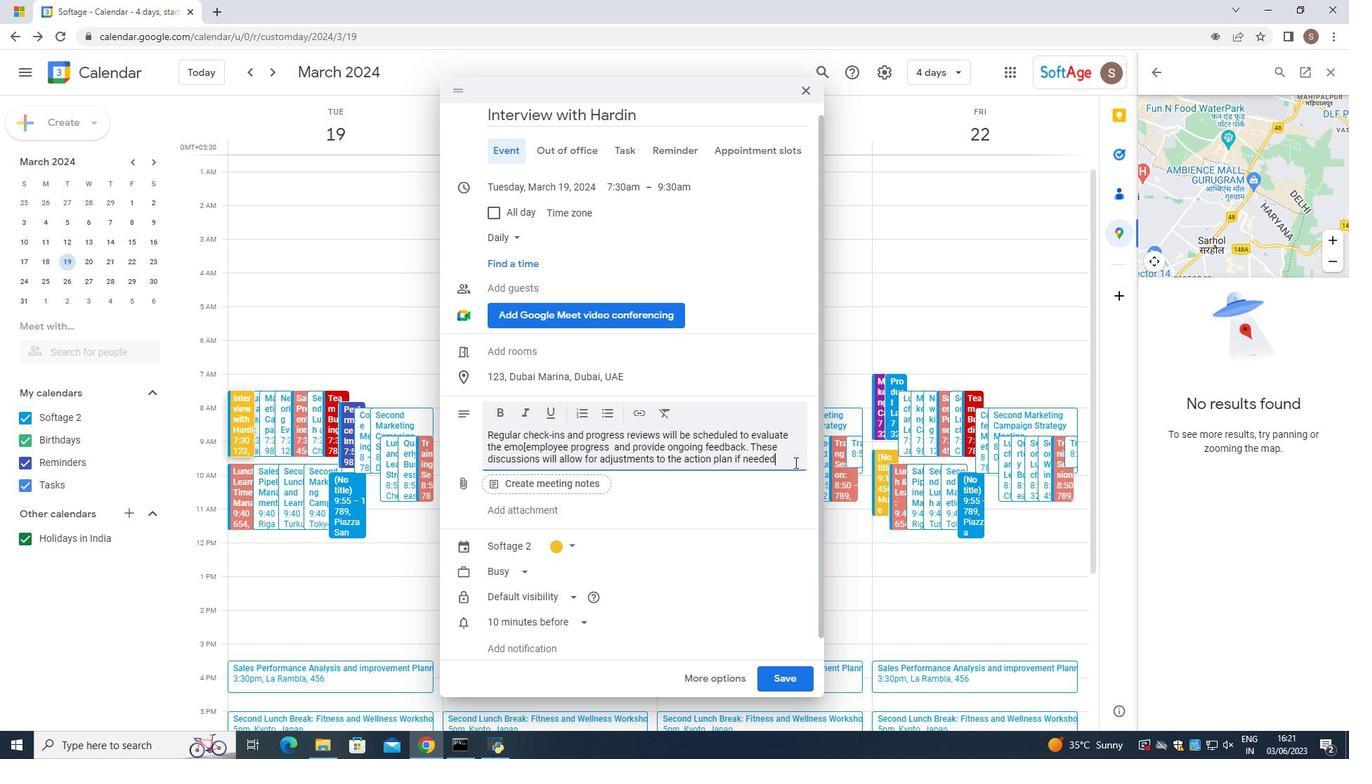 
Action: Mouse moved to (704, 449)
Screenshot: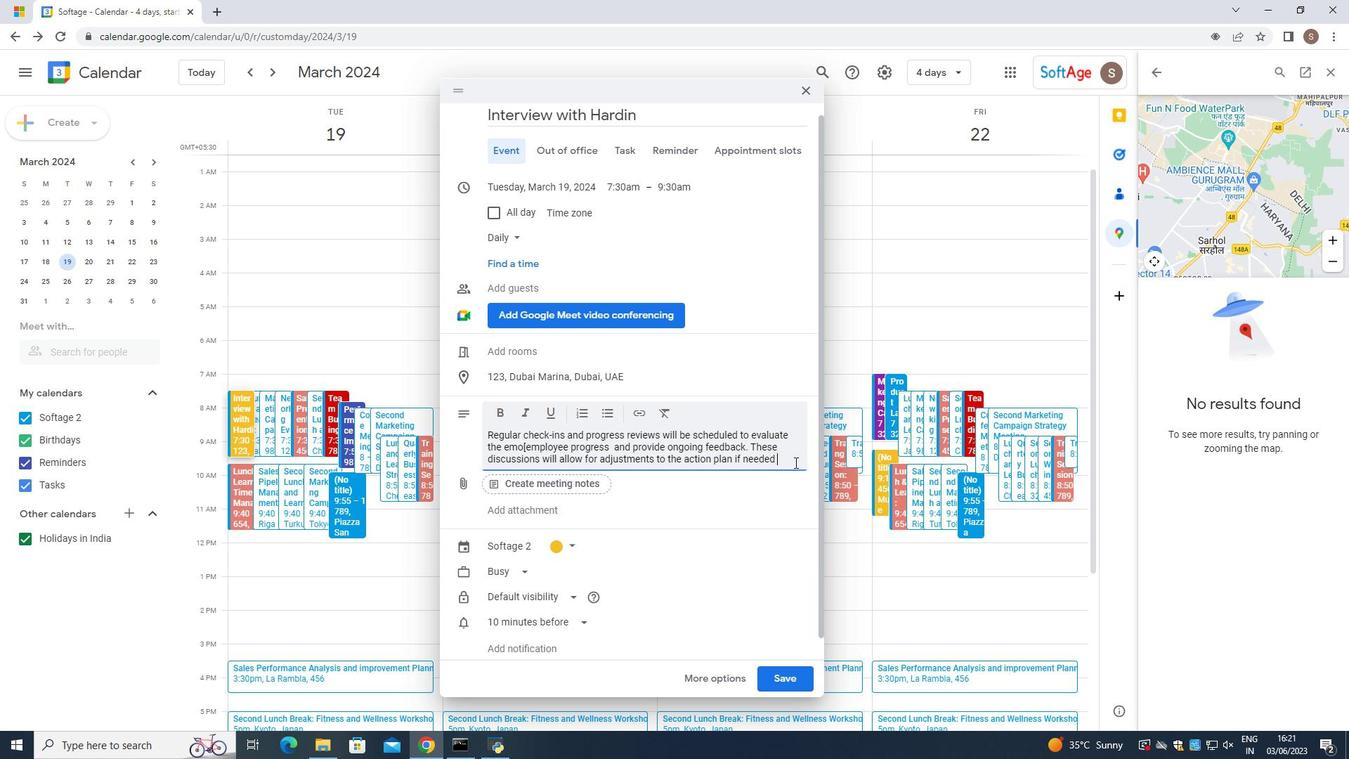 
Action: Key pressed and<Key.space>provide<Key.space>encouragement<Key.space>and<Key.space>suopport<Key.space>
Screenshot: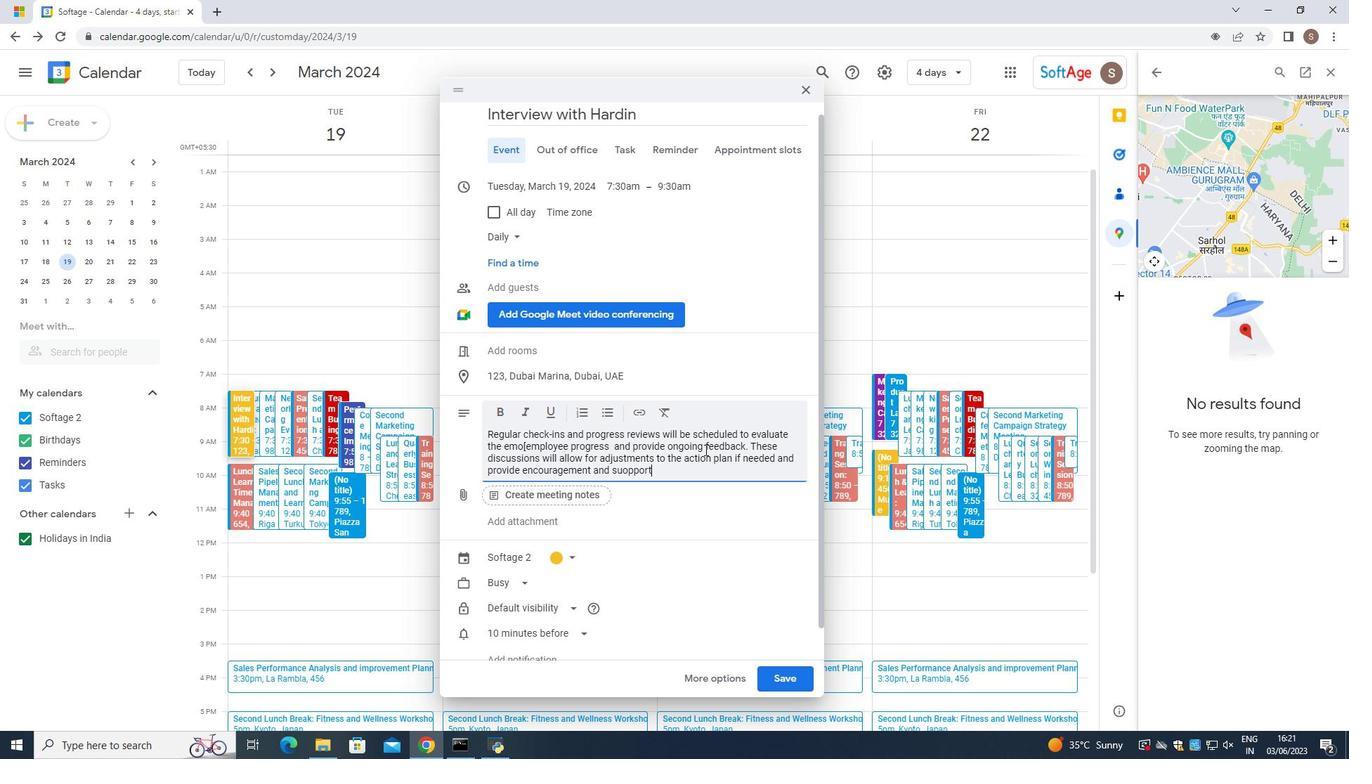 
Action: Mouse moved to (638, 471)
Screenshot: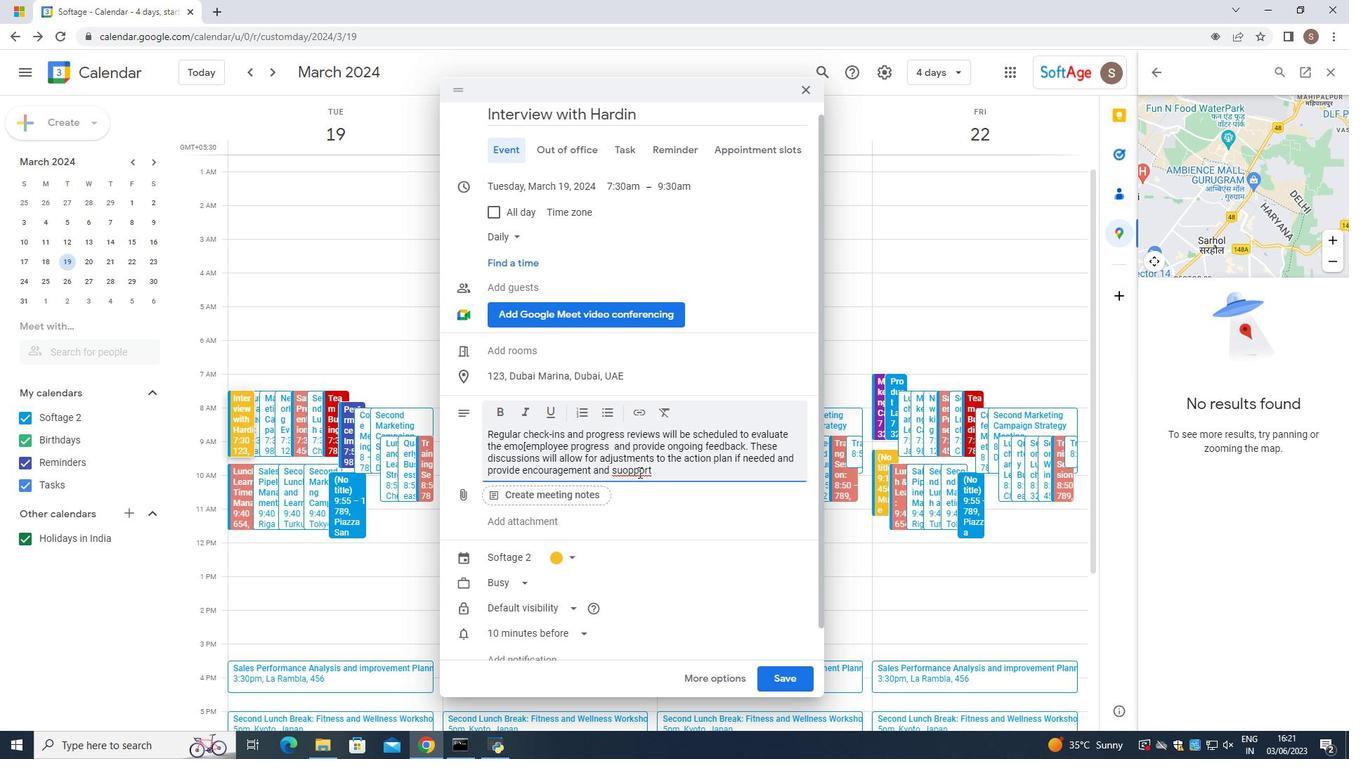 
Action: Mouse pressed left at (638, 471)
Screenshot: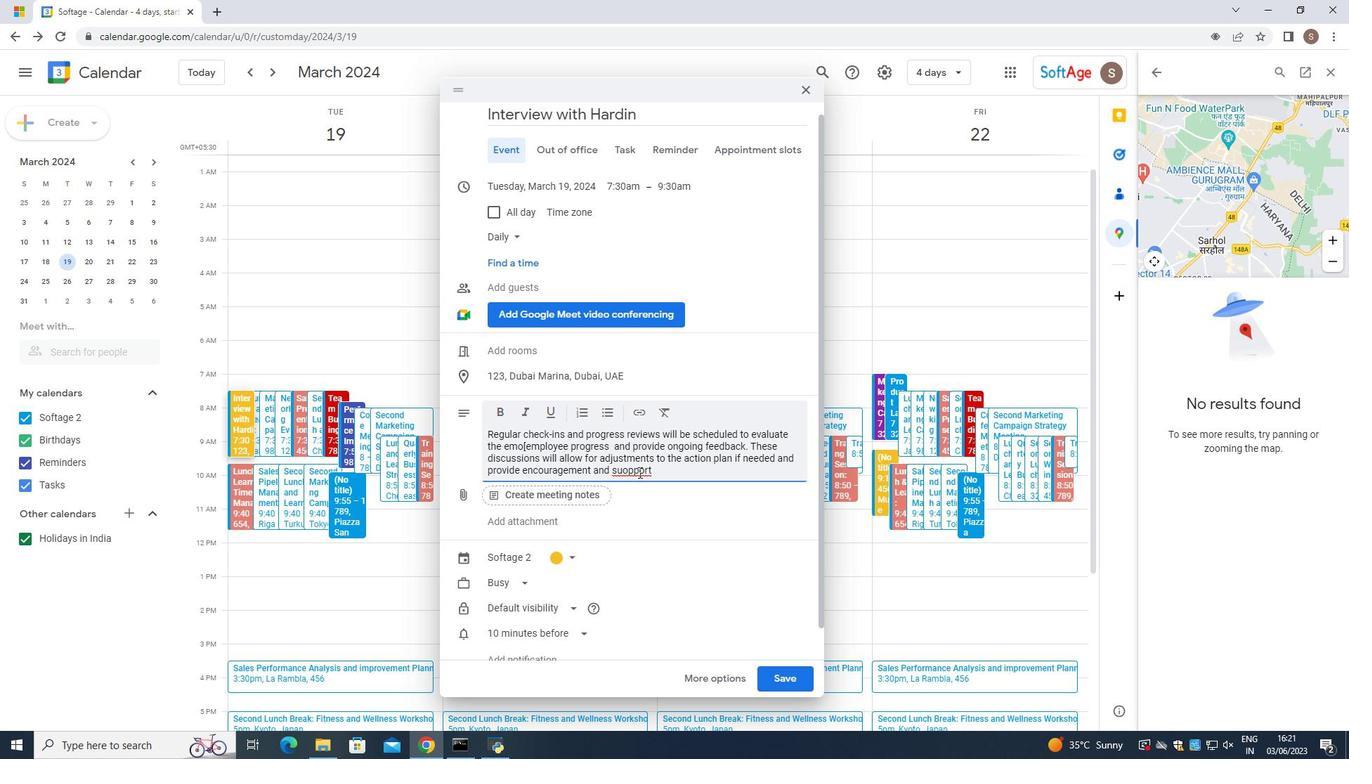 
Action: Mouse pressed right at (638, 471)
Screenshot: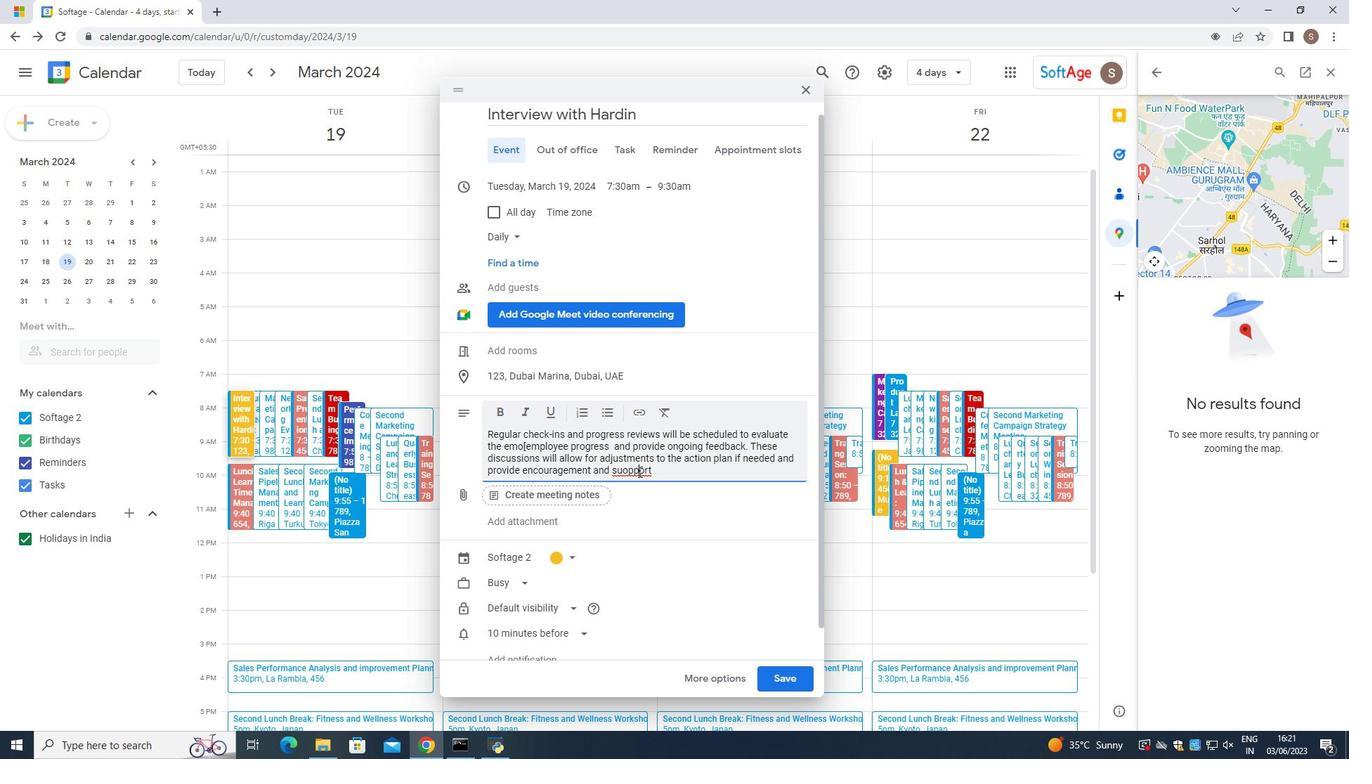 
Action: Mouse moved to (656, 484)
Screenshot: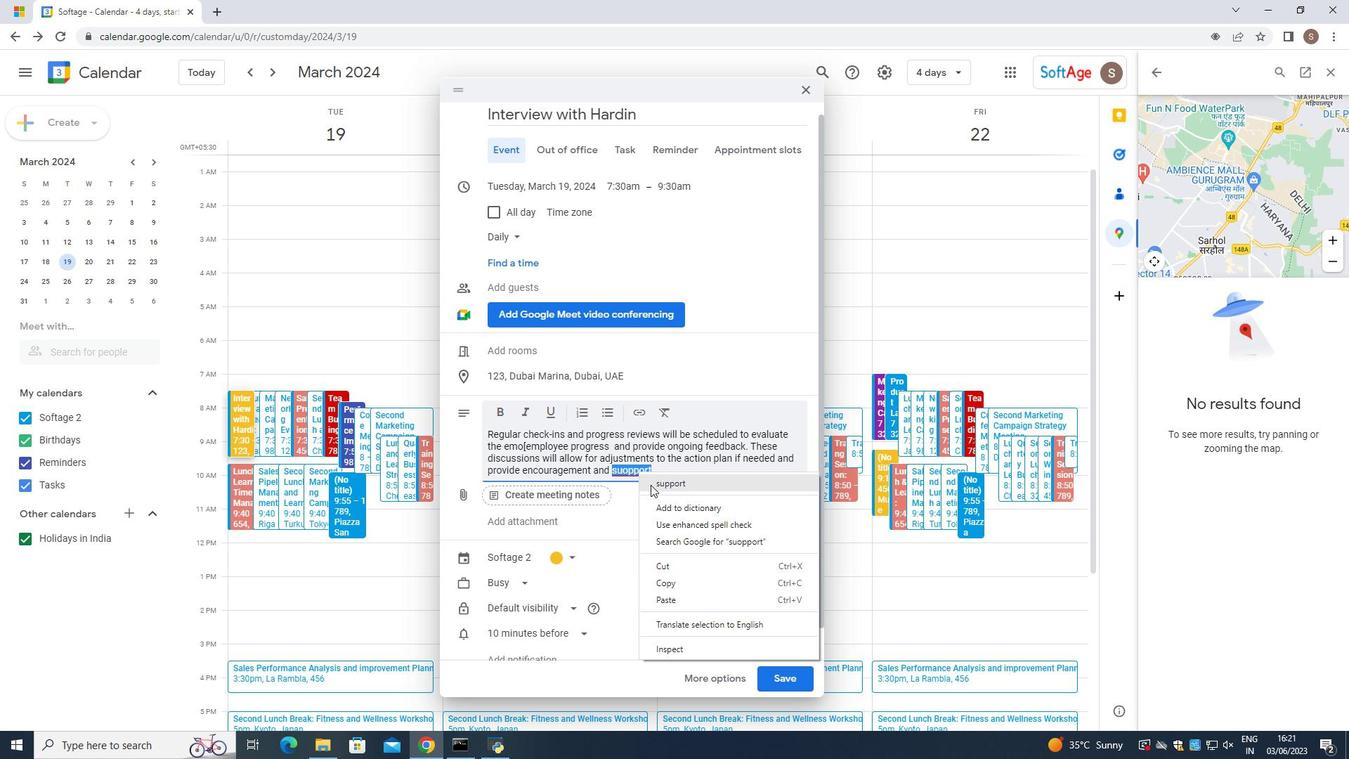 
Action: Mouse pressed left at (656, 484)
Screenshot: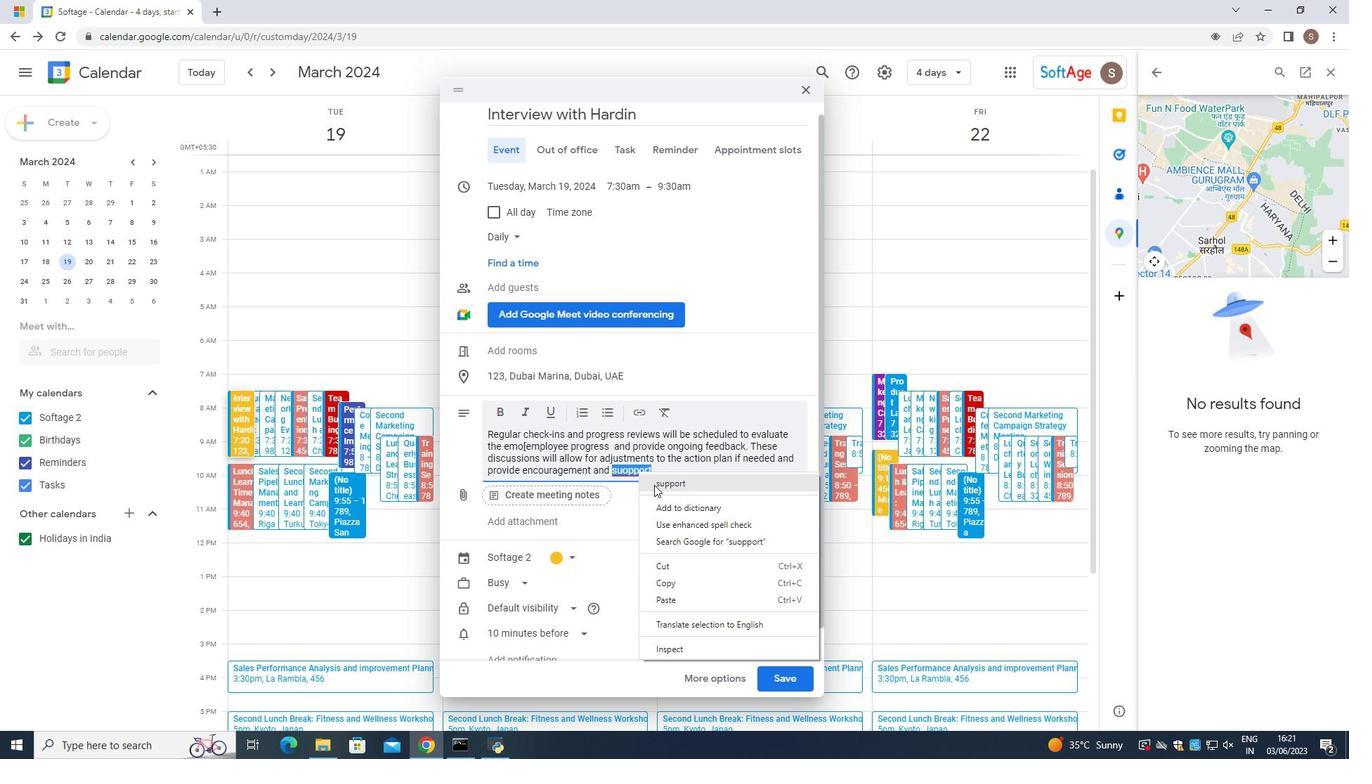 
Action: Mouse moved to (667, 475)
Screenshot: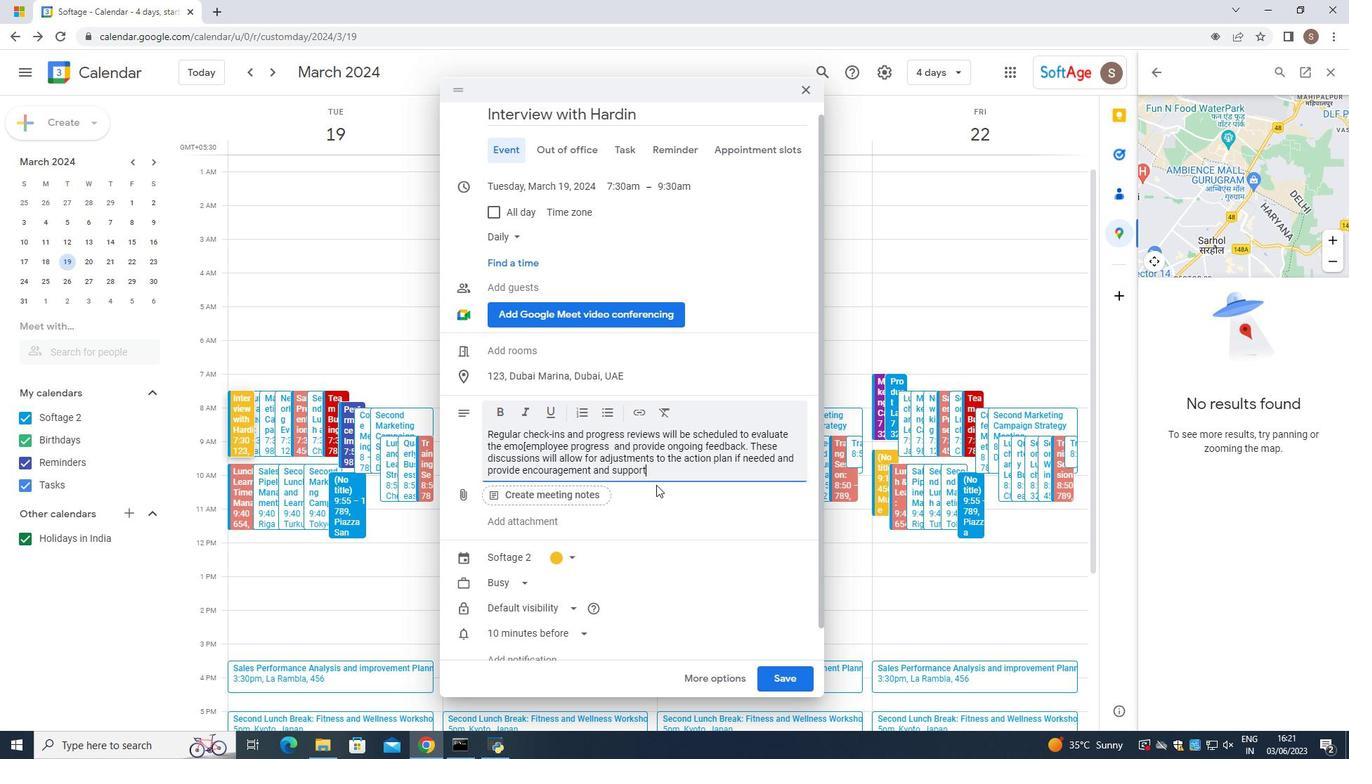 
Action: Mouse pressed left at (667, 475)
Screenshot: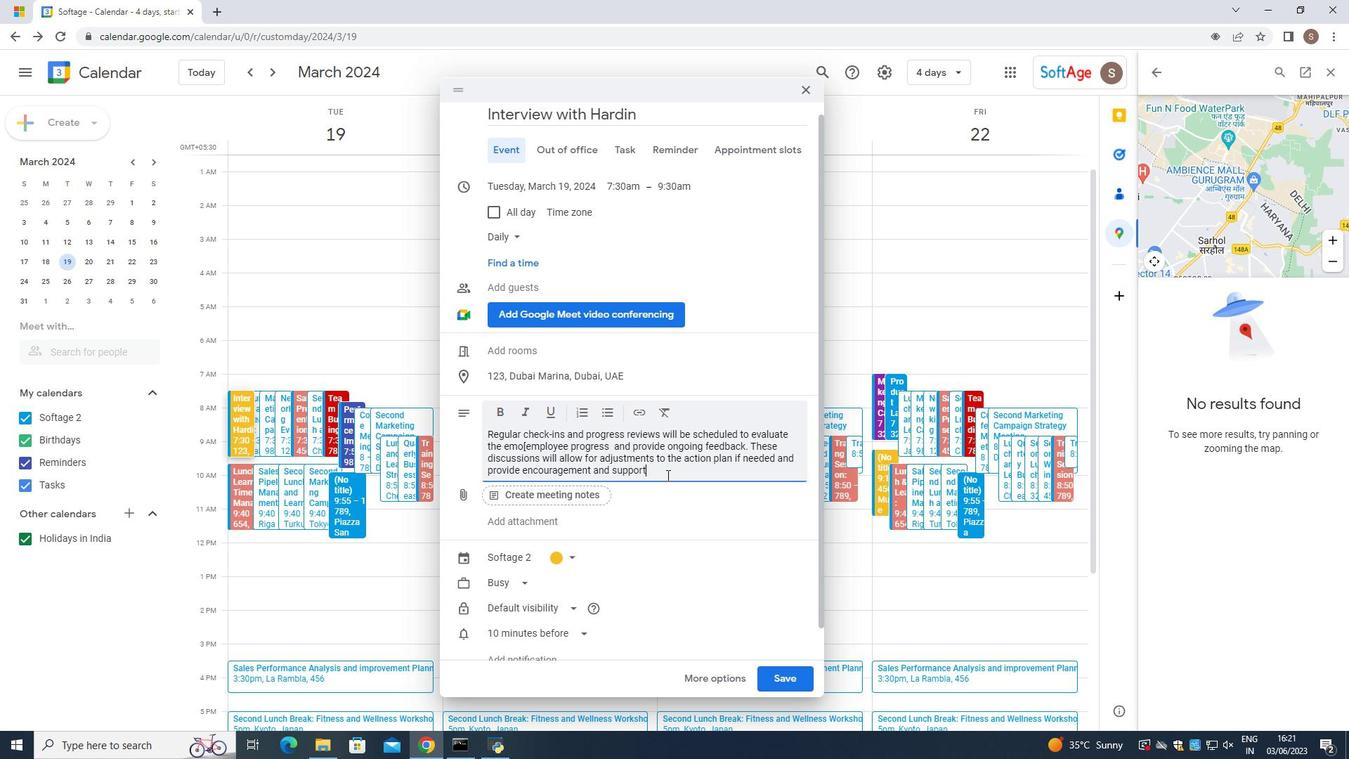 
Action: Mouse moved to (681, 465)
Screenshot: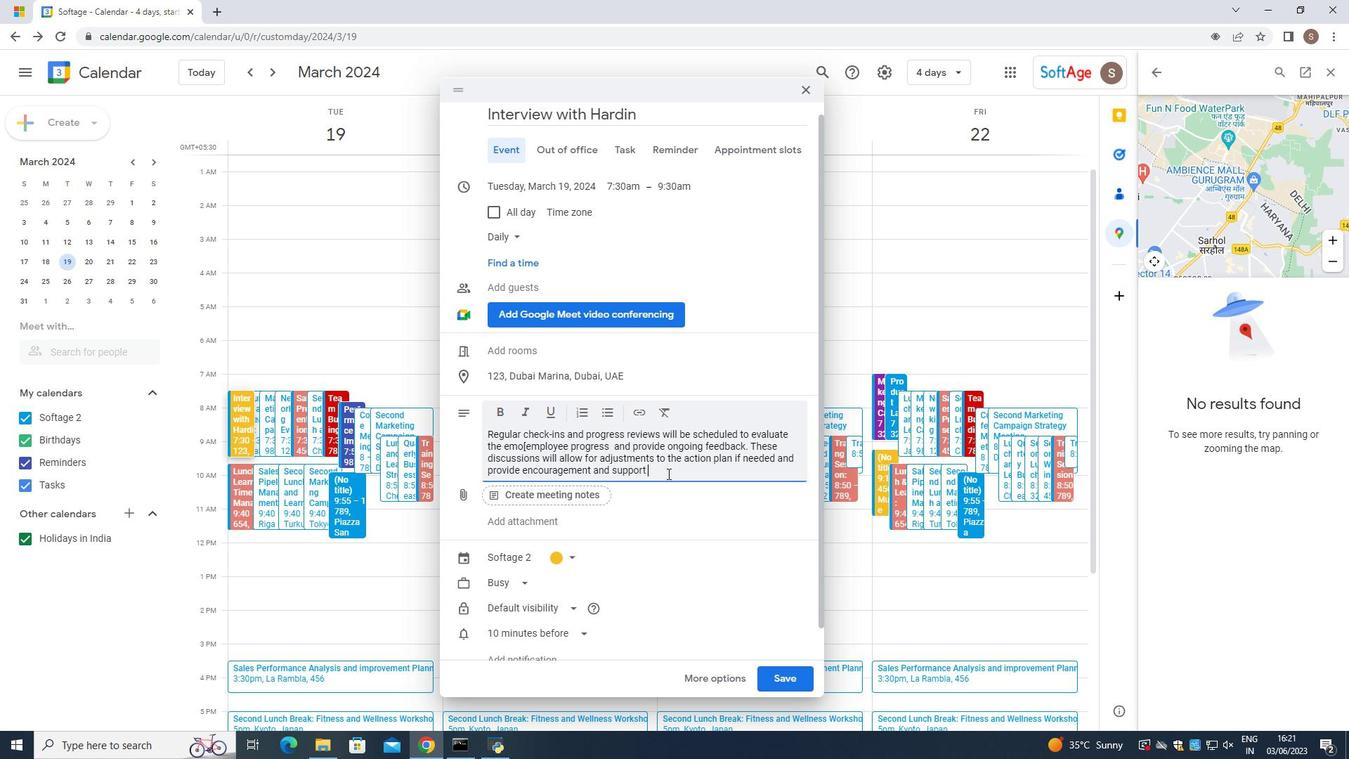 
Action: Key pressed to<Key.space>the<Key.space>emplot=<Key.backspace><Key.backspace>yee.
Screenshot: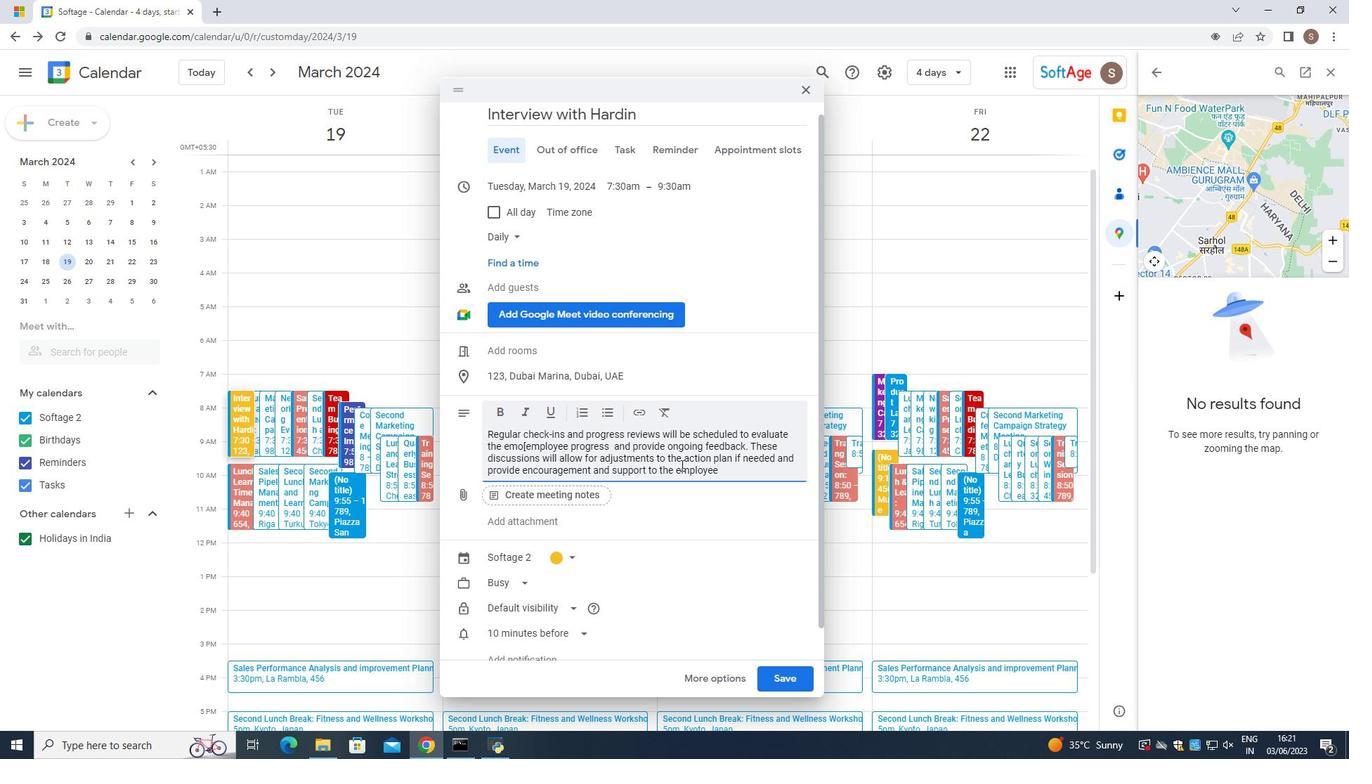 
Action: Mouse moved to (581, 404)
Screenshot: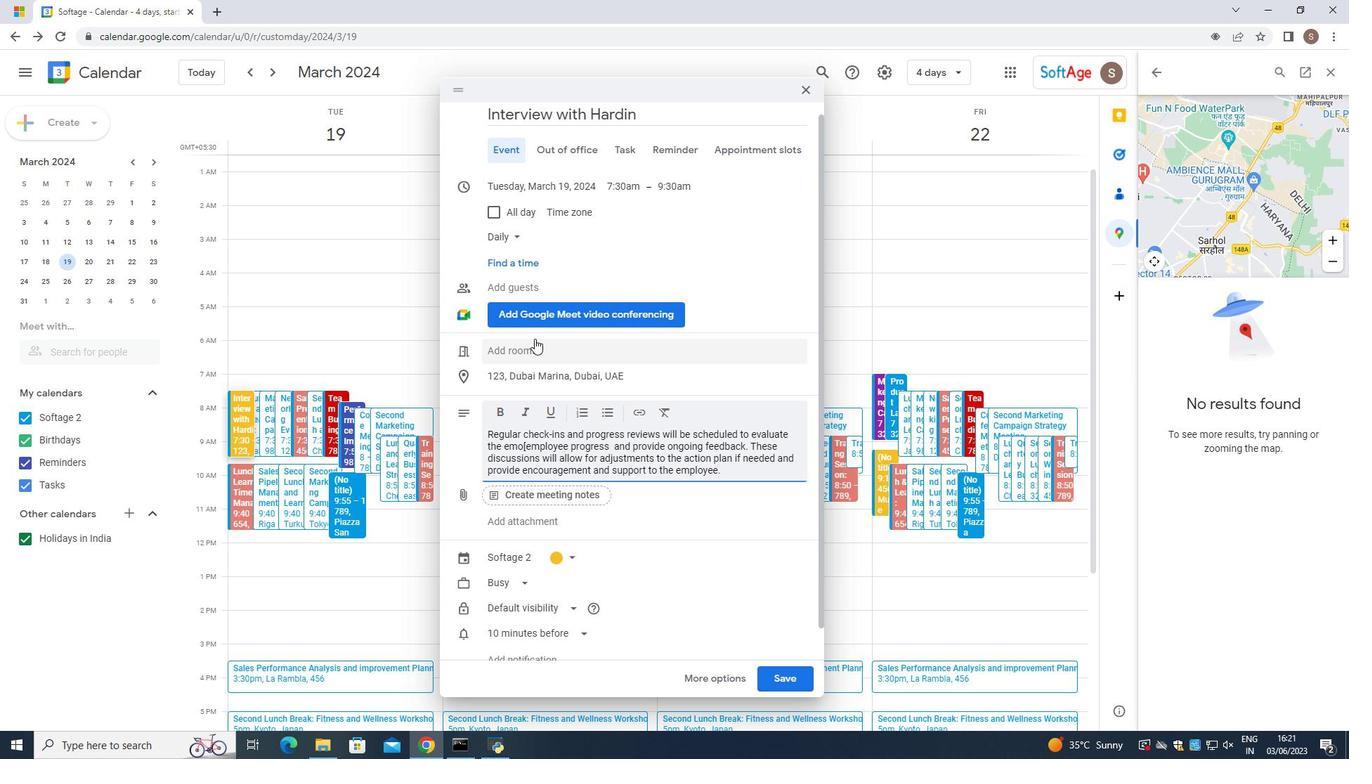 
Action: Mouse scrolled (581, 404) with delta (0, 0)
Screenshot: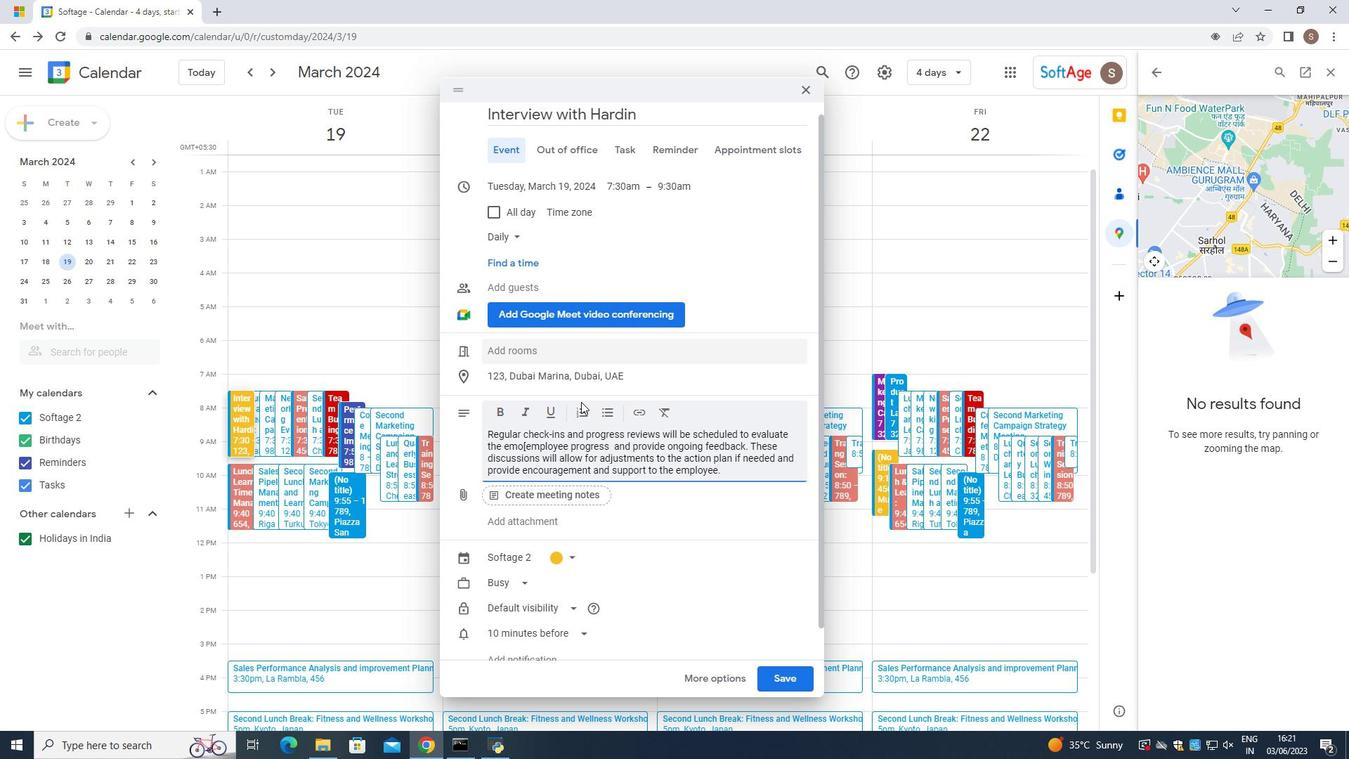 
Action: Mouse scrolled (581, 404) with delta (0, 0)
Screenshot: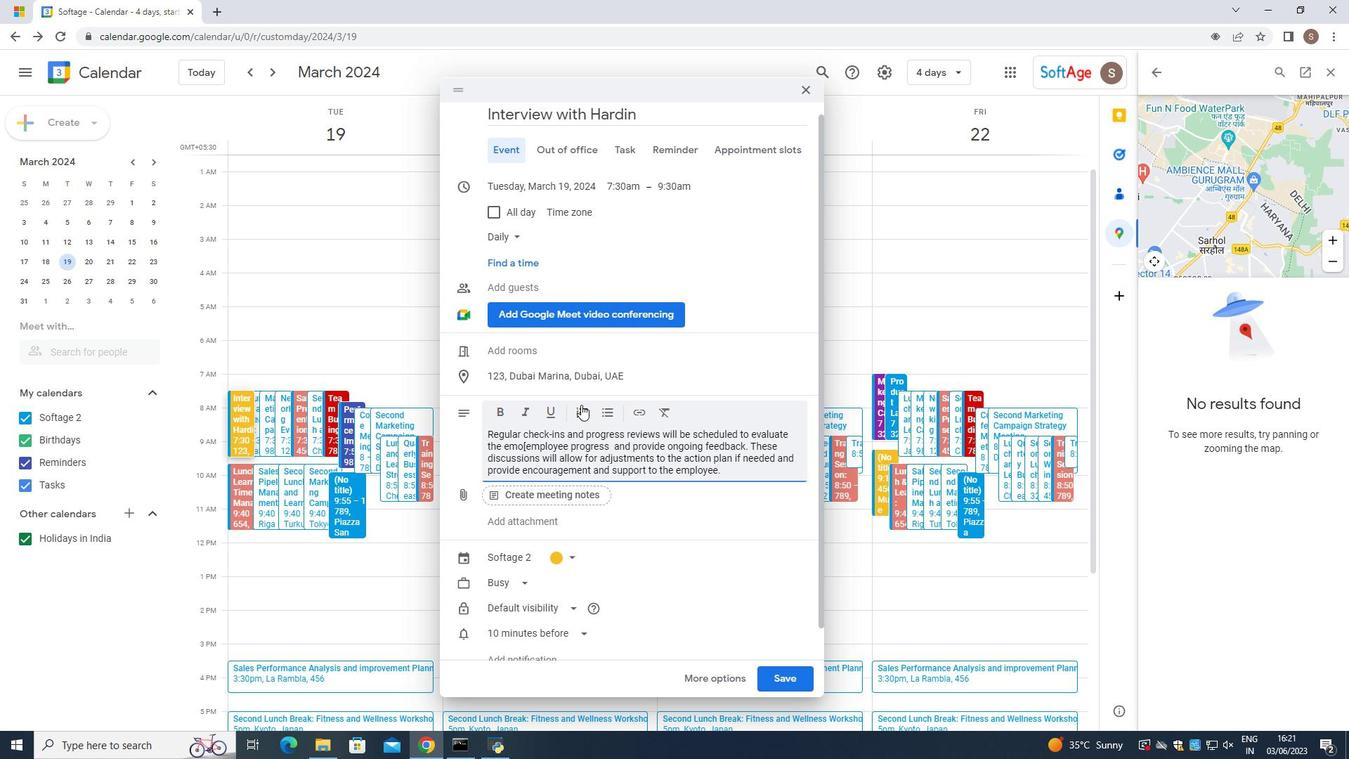 
Action: Mouse scrolled (581, 404) with delta (0, 0)
Screenshot: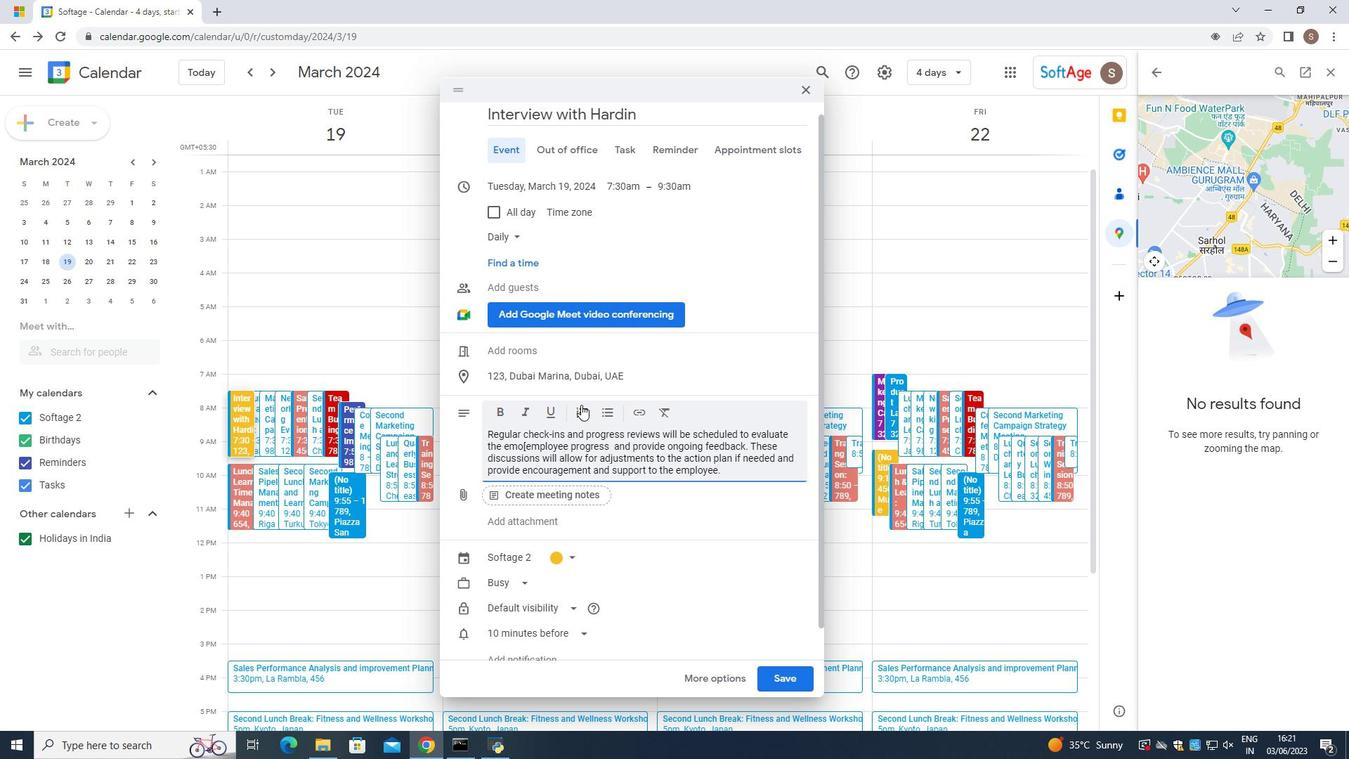 
Action: Mouse scrolled (581, 404) with delta (0, 0)
Screenshot: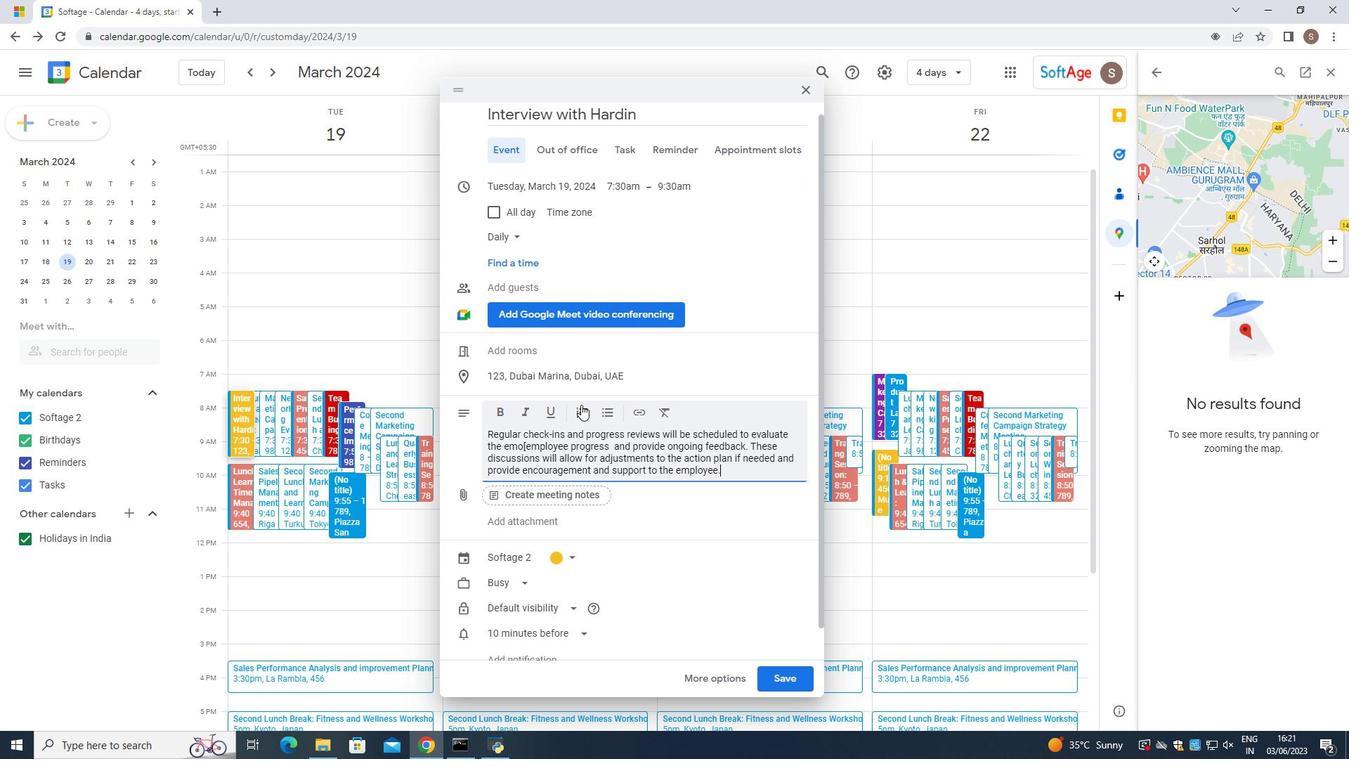 
Action: Mouse moved to (578, 388)
Screenshot: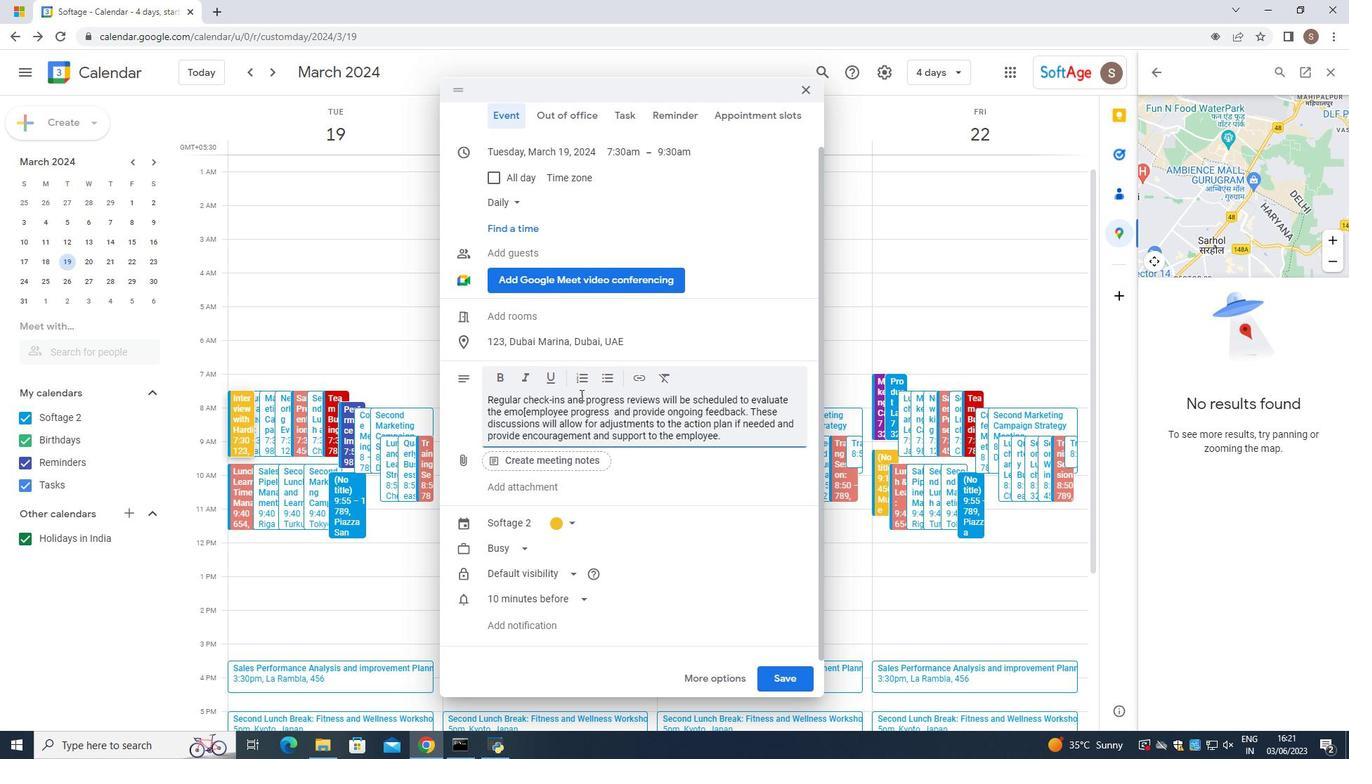 
Action: Mouse scrolled (579, 391) with delta (0, 0)
Screenshot: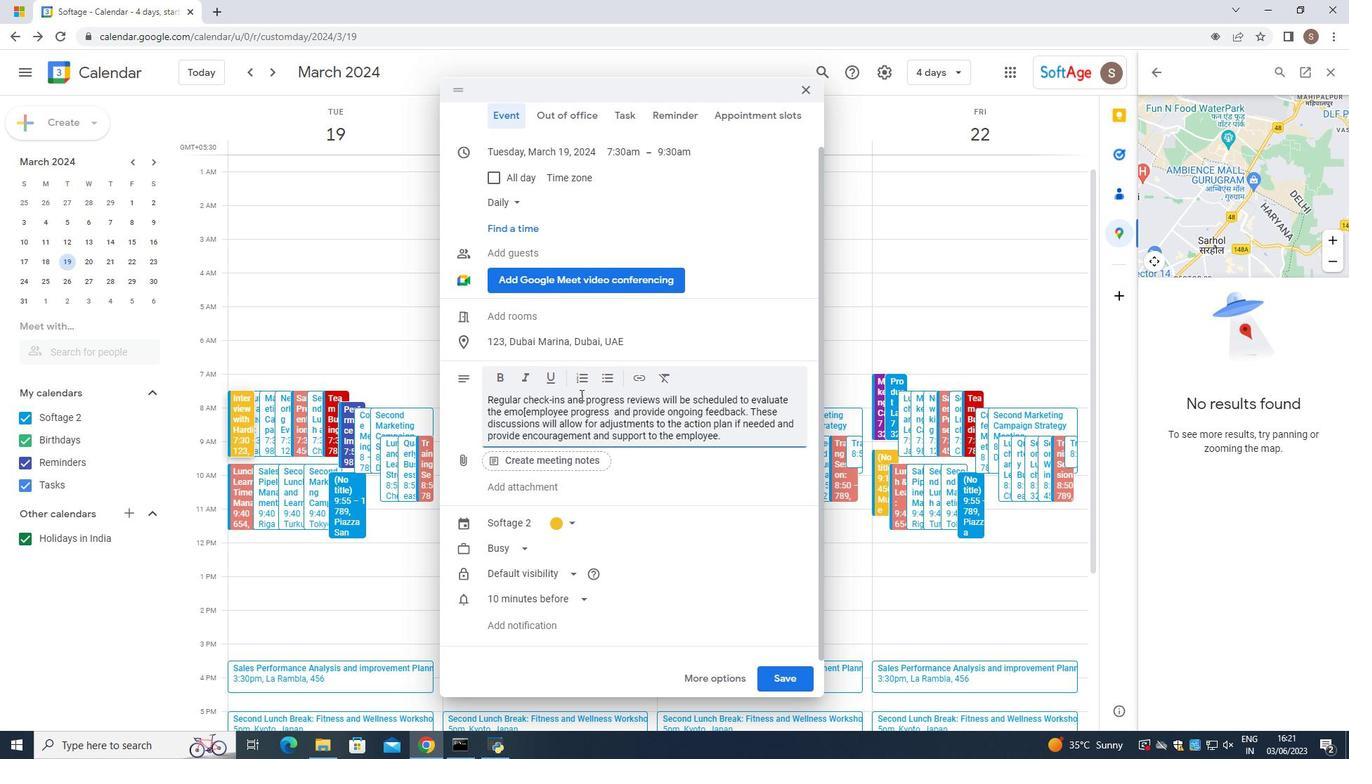 
Action: Mouse scrolled (579, 390) with delta (0, 0)
Screenshot: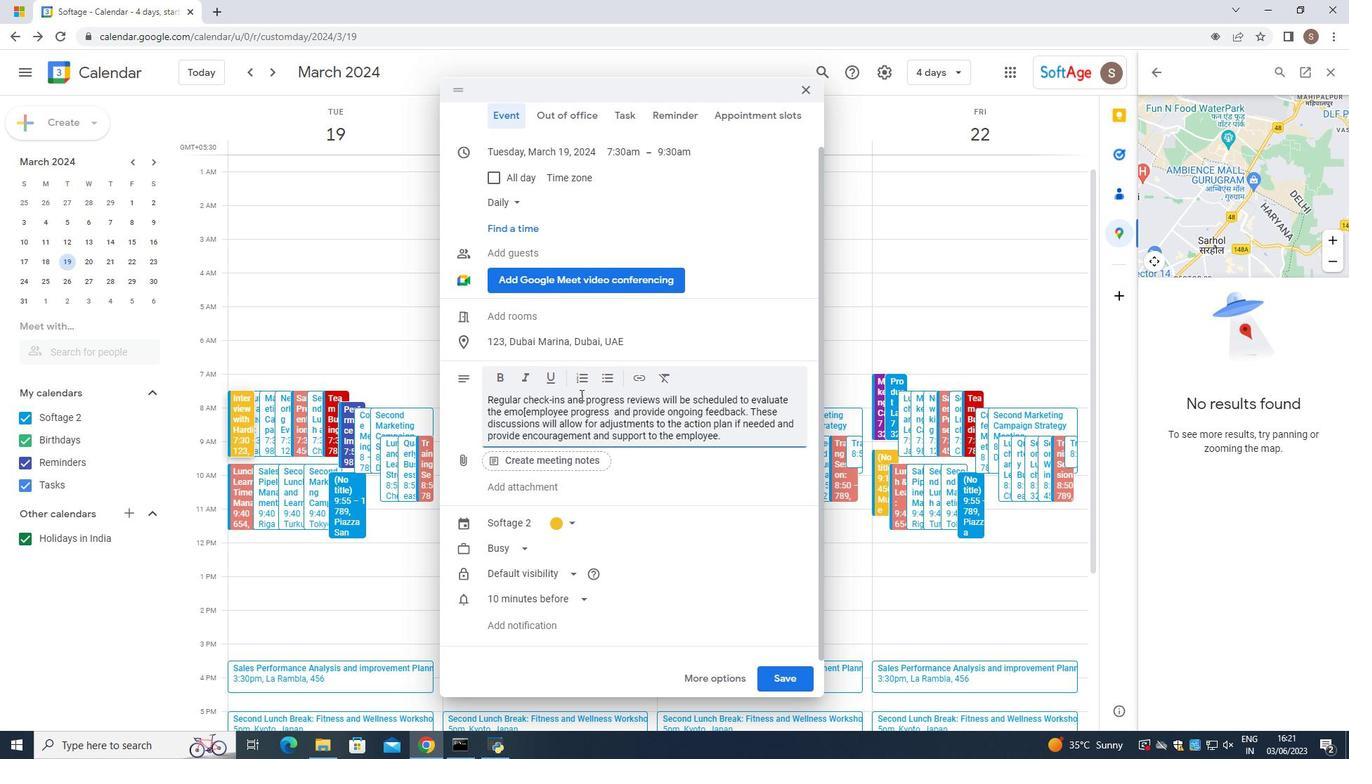 
Action: Mouse scrolled (578, 389) with delta (0, 0)
Screenshot: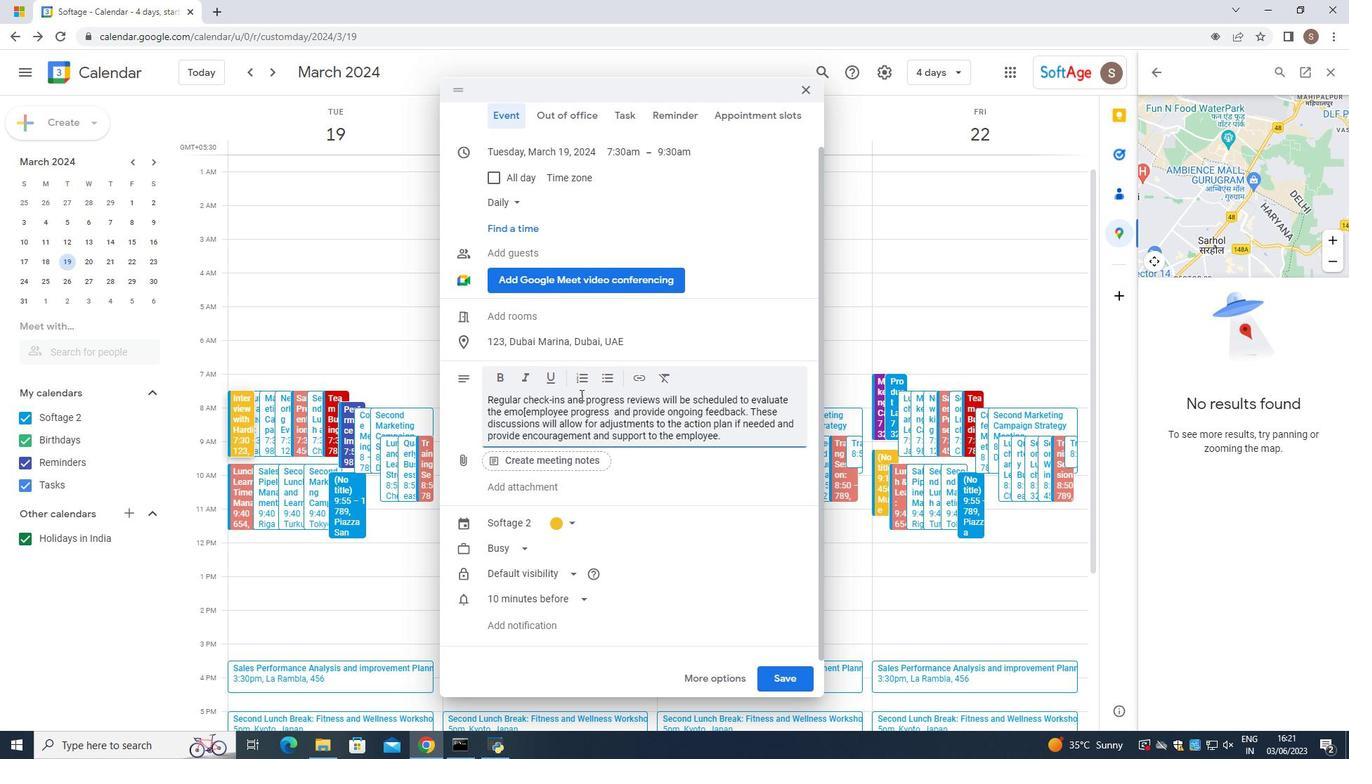
Action: Mouse scrolled (578, 389) with delta (0, 0)
Screenshot: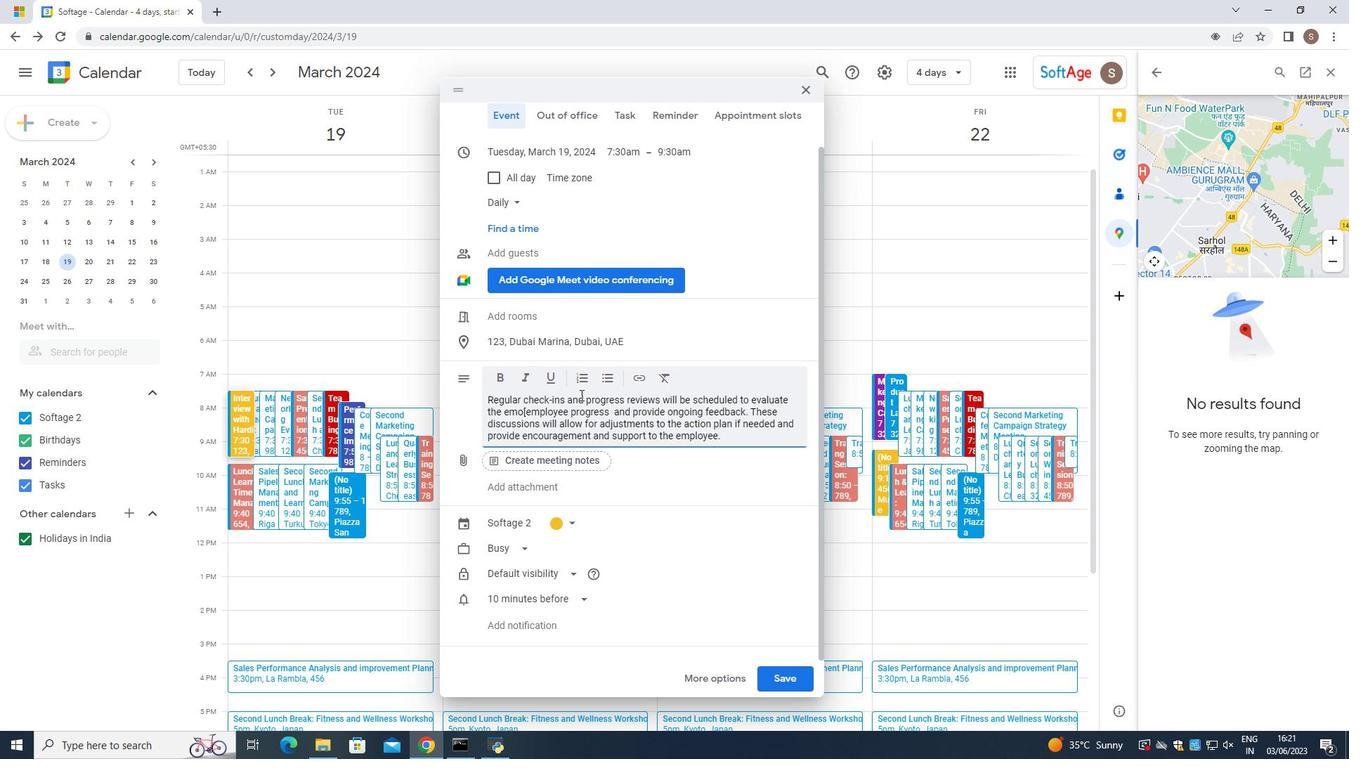 
Action: Mouse scrolled (578, 389) with delta (0, 0)
Screenshot: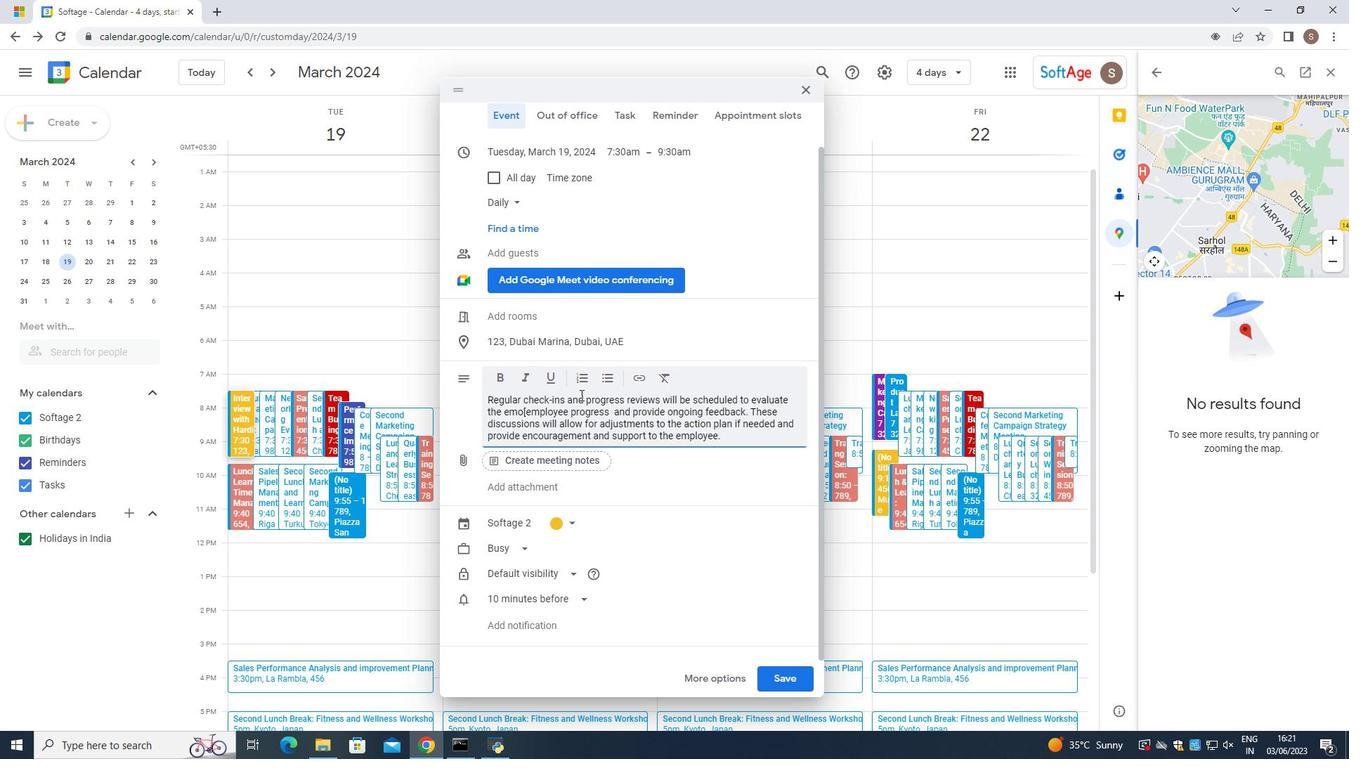 
Action: Mouse scrolled (578, 389) with delta (0, 0)
Screenshot: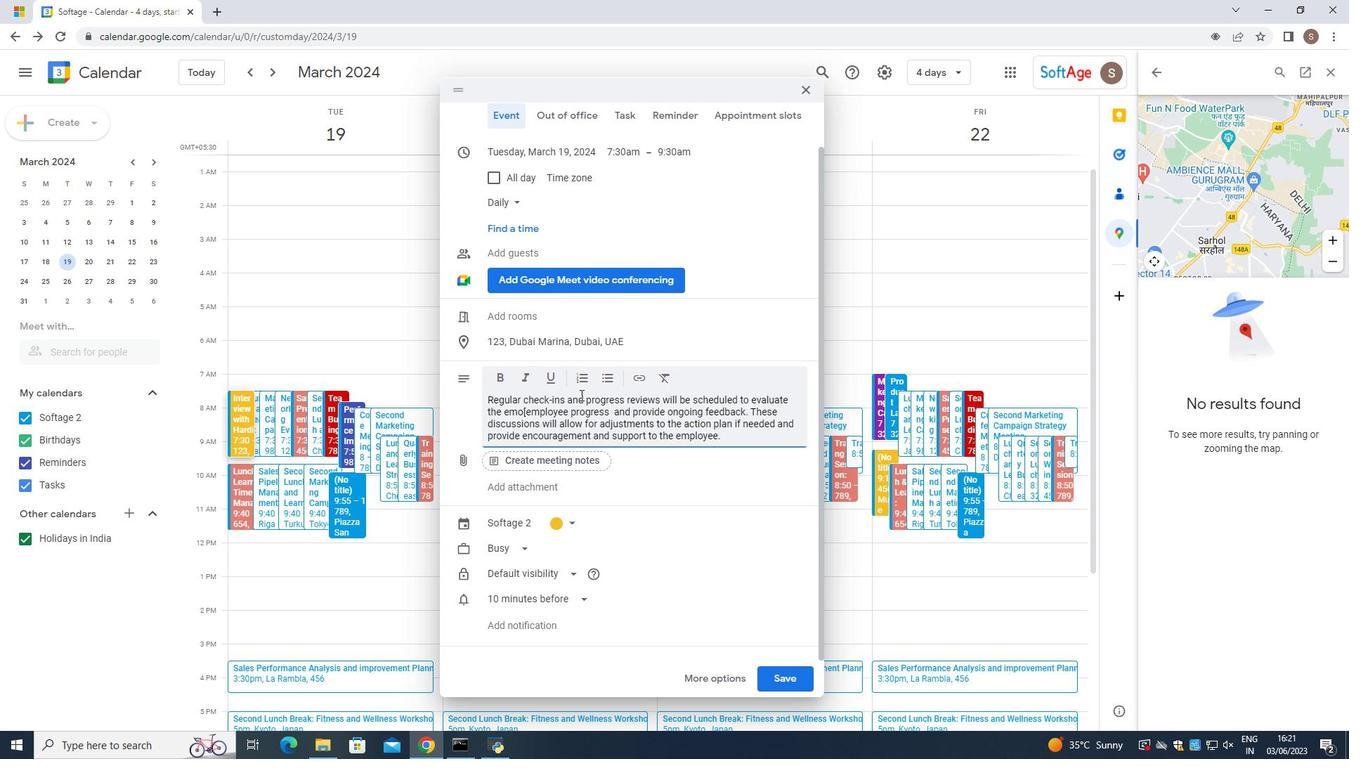 
Action: Mouse moved to (611, 363)
Screenshot: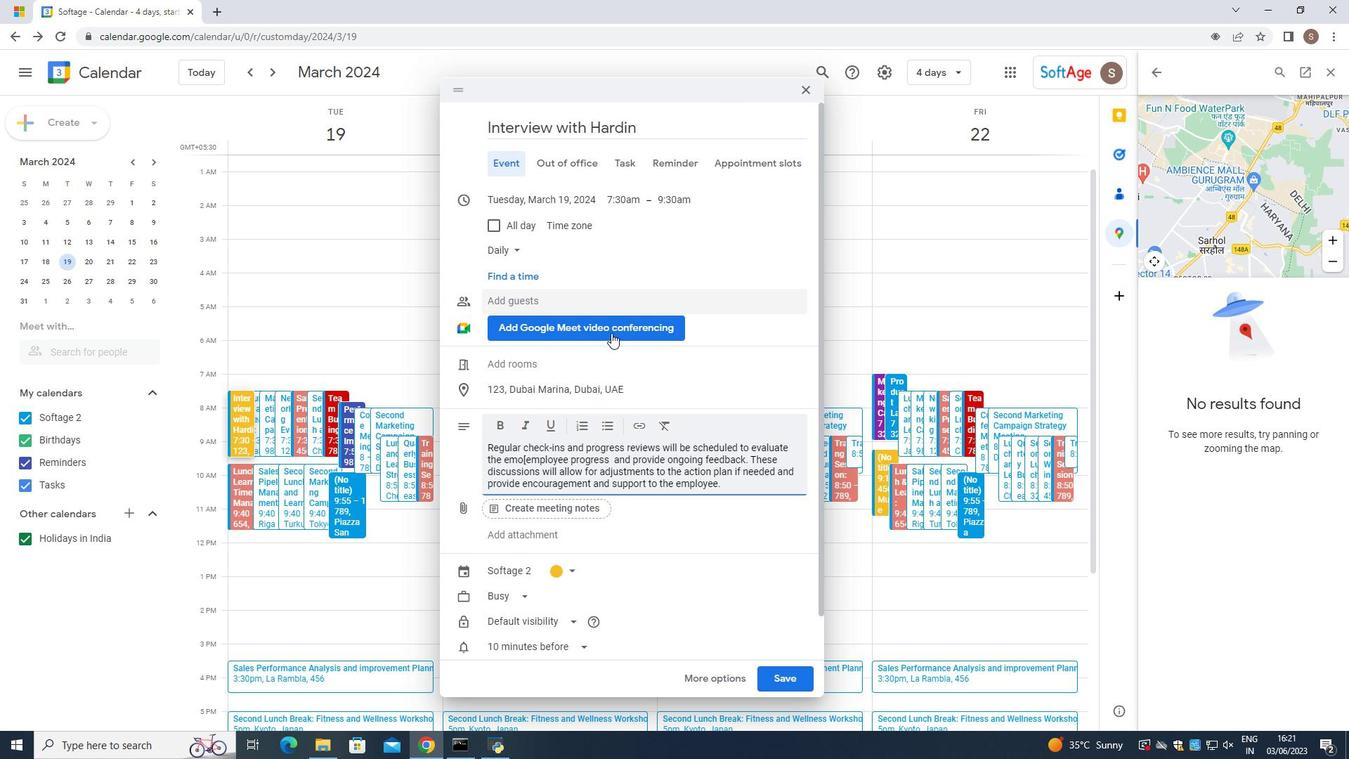 
Action: Mouse scrolled (611, 362) with delta (0, 0)
Screenshot: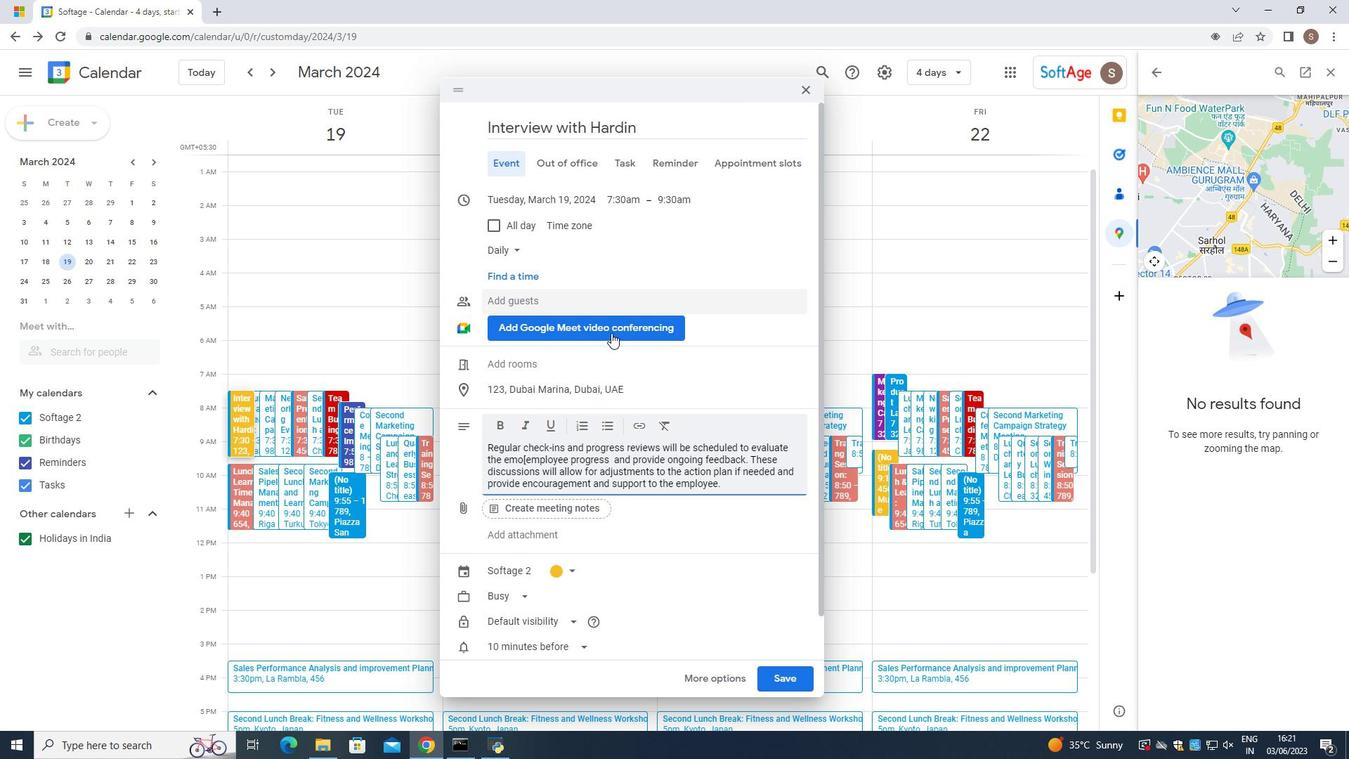 
Action: Mouse moved to (611, 367)
Screenshot: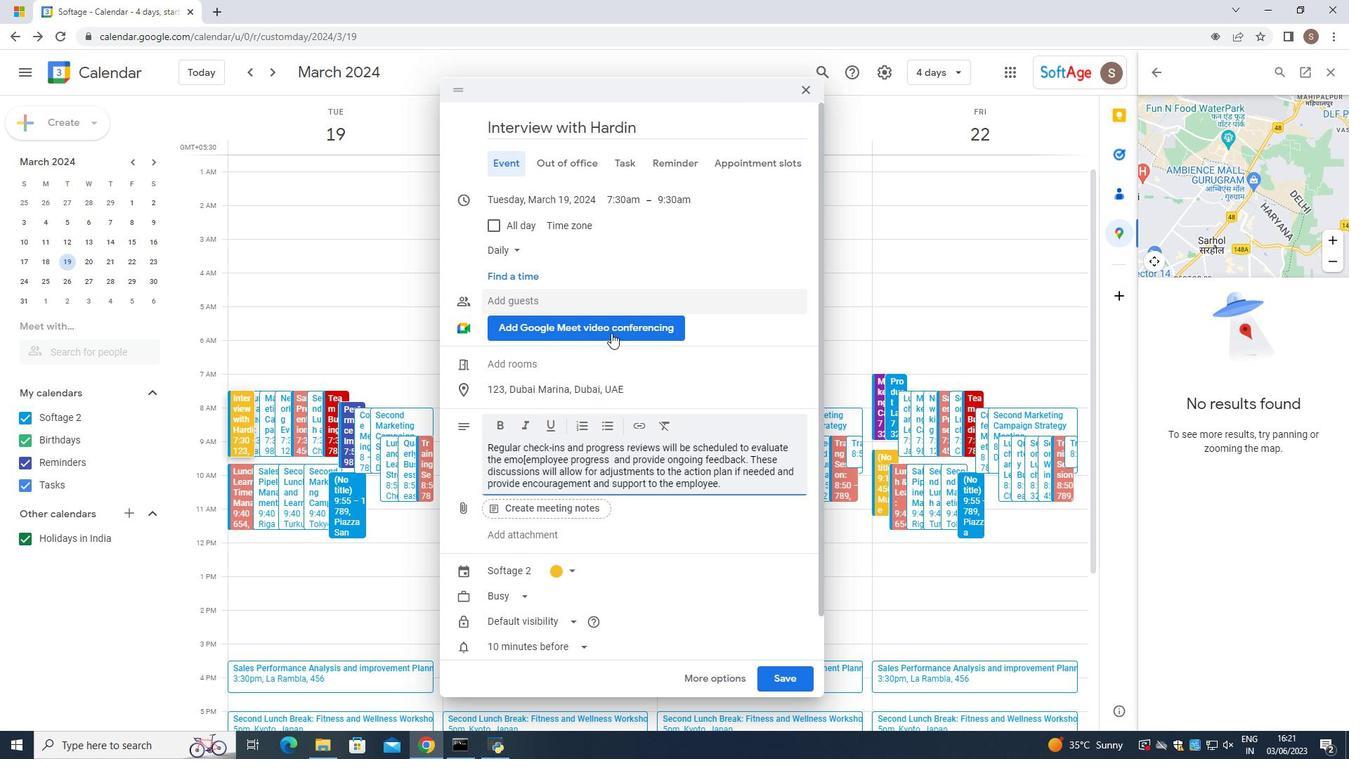
Action: Mouse scrolled (611, 366) with delta (0, 0)
Screenshot: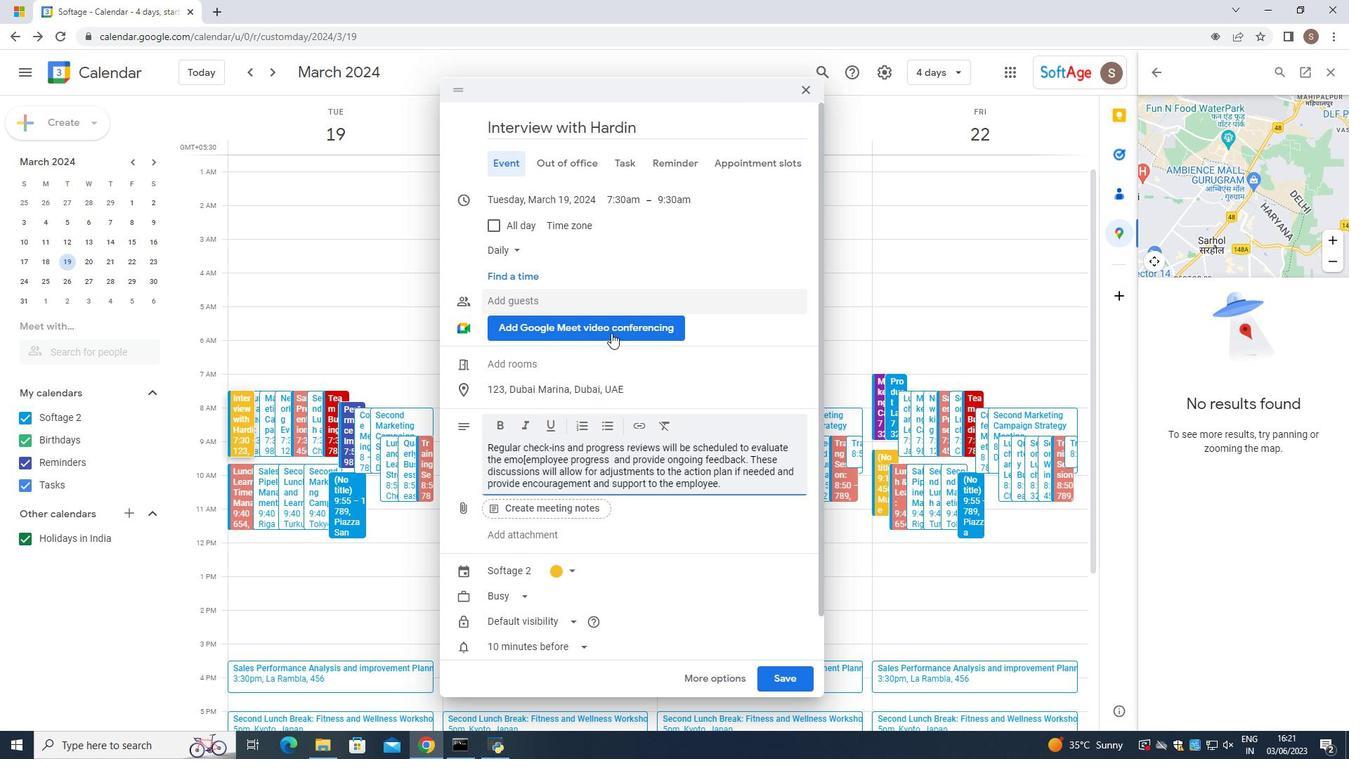 
Action: Mouse moved to (611, 369)
Screenshot: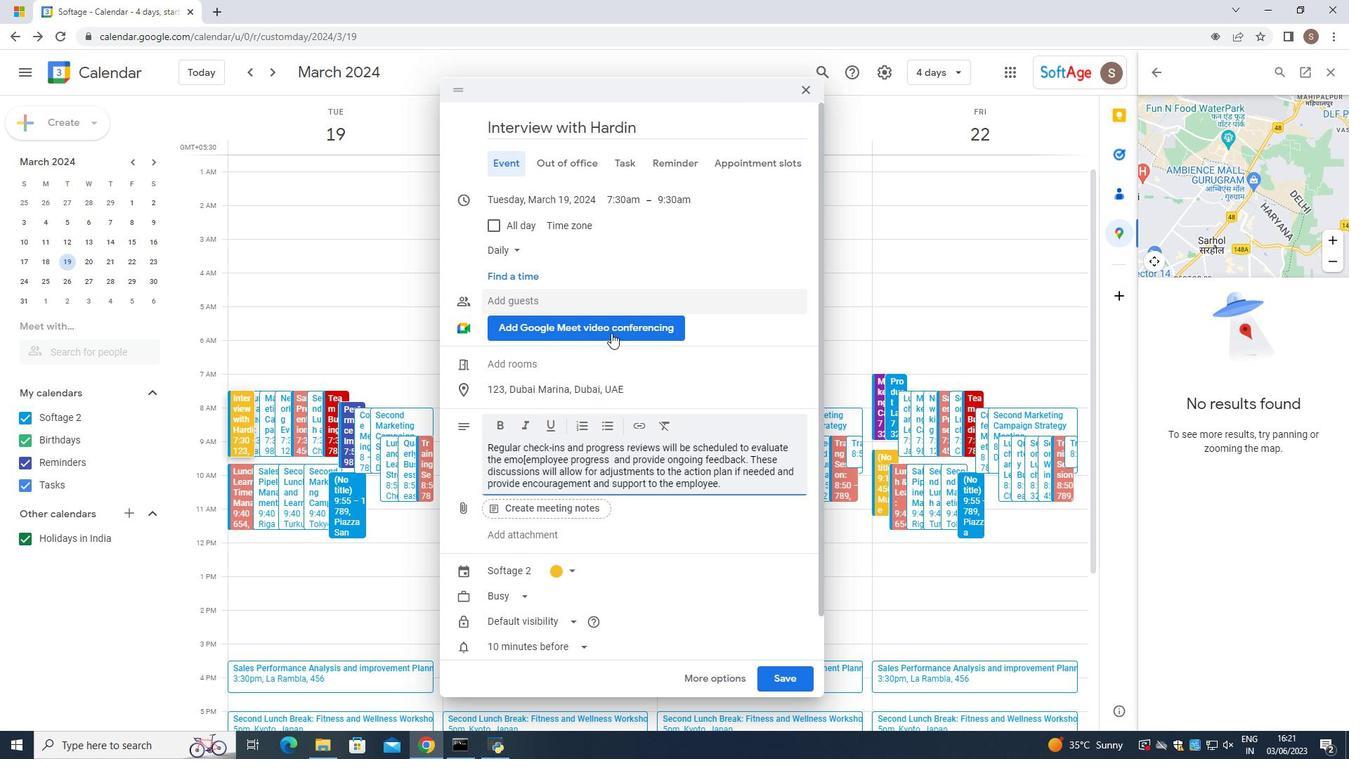 
Action: Mouse scrolled (611, 368) with delta (0, 0)
Screenshot: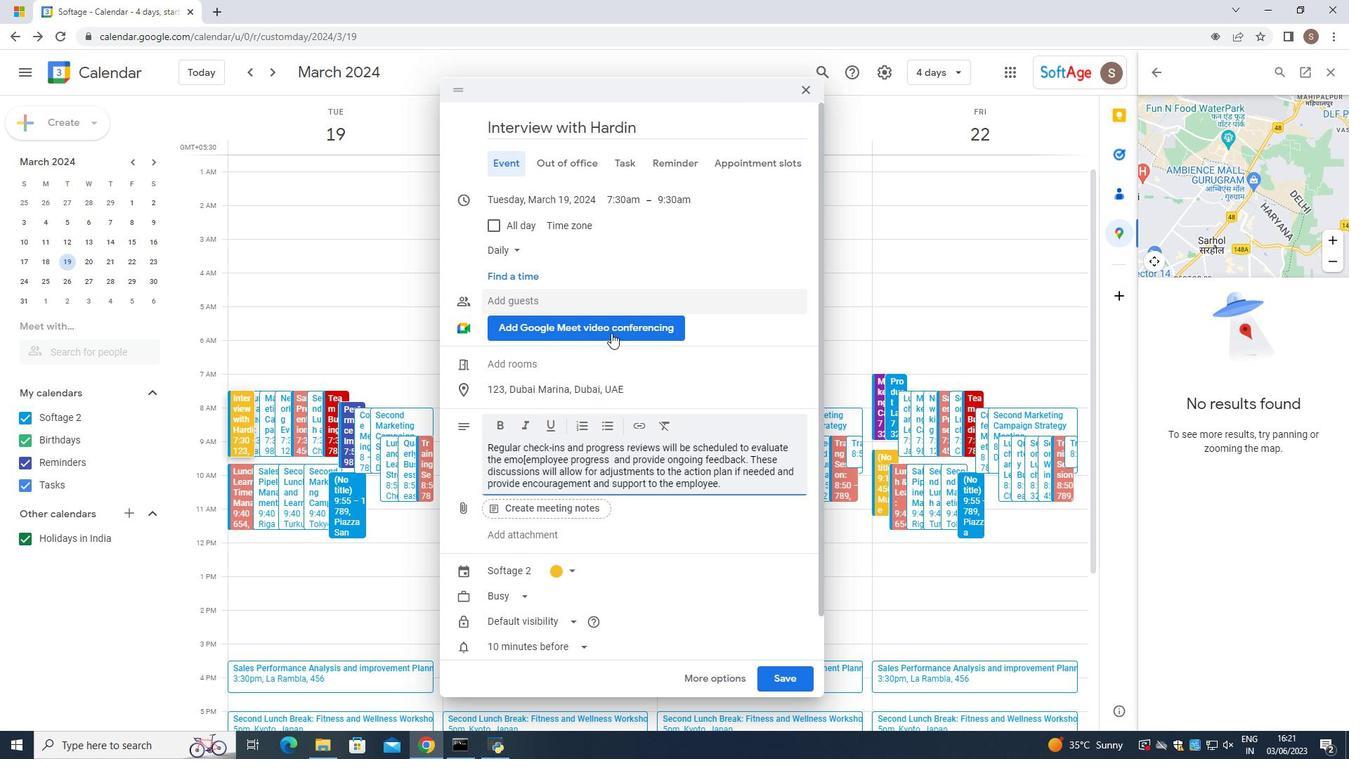 
Action: Mouse scrolled (611, 368) with delta (0, 0)
Screenshot: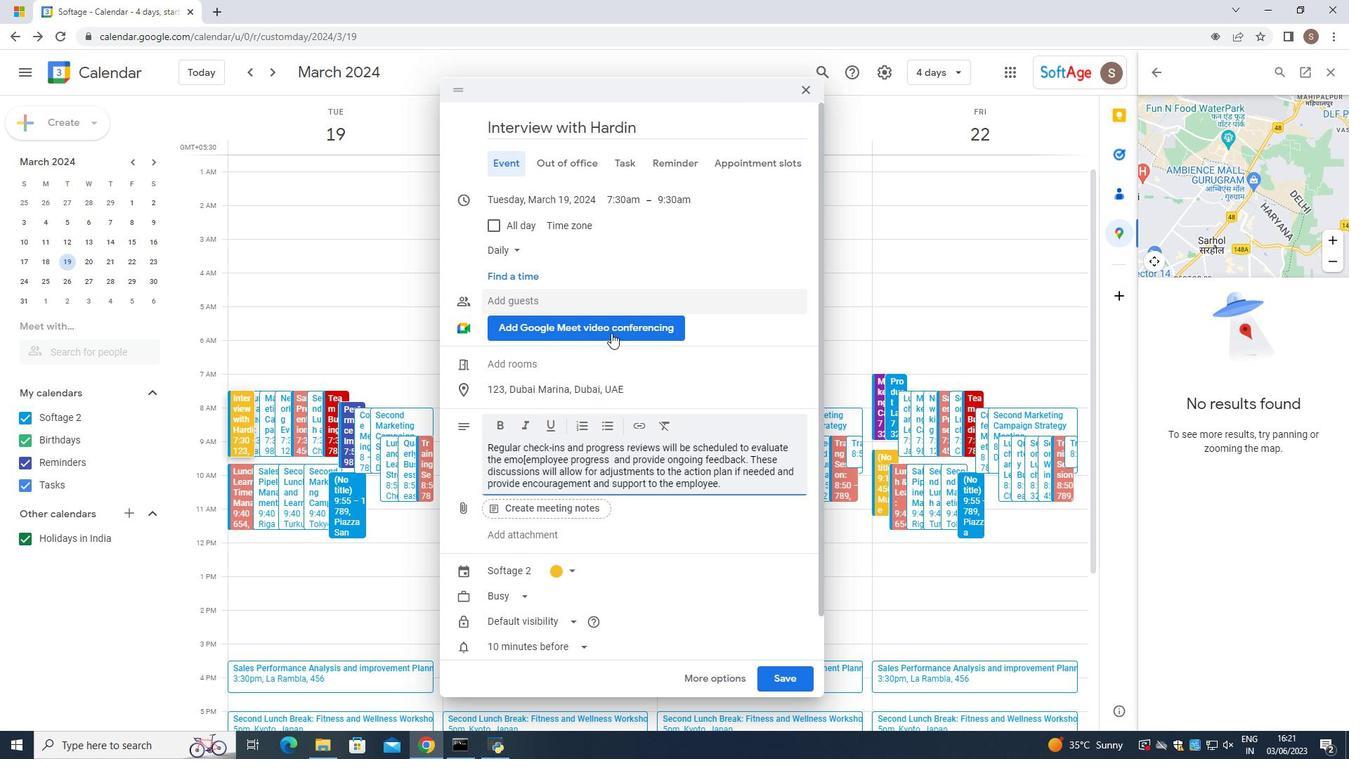 
Action: Mouse moved to (798, 686)
Screenshot: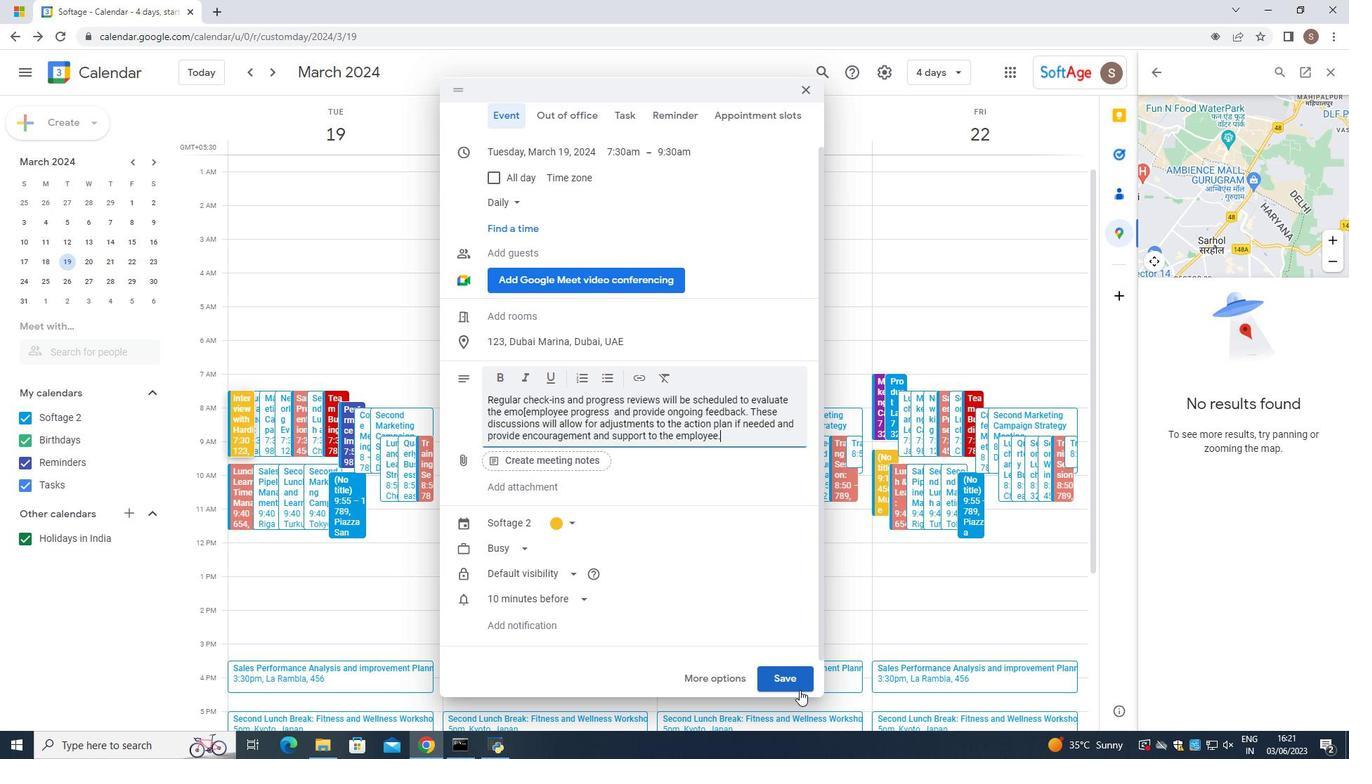 
Action: Mouse pressed left at (798, 686)
Screenshot: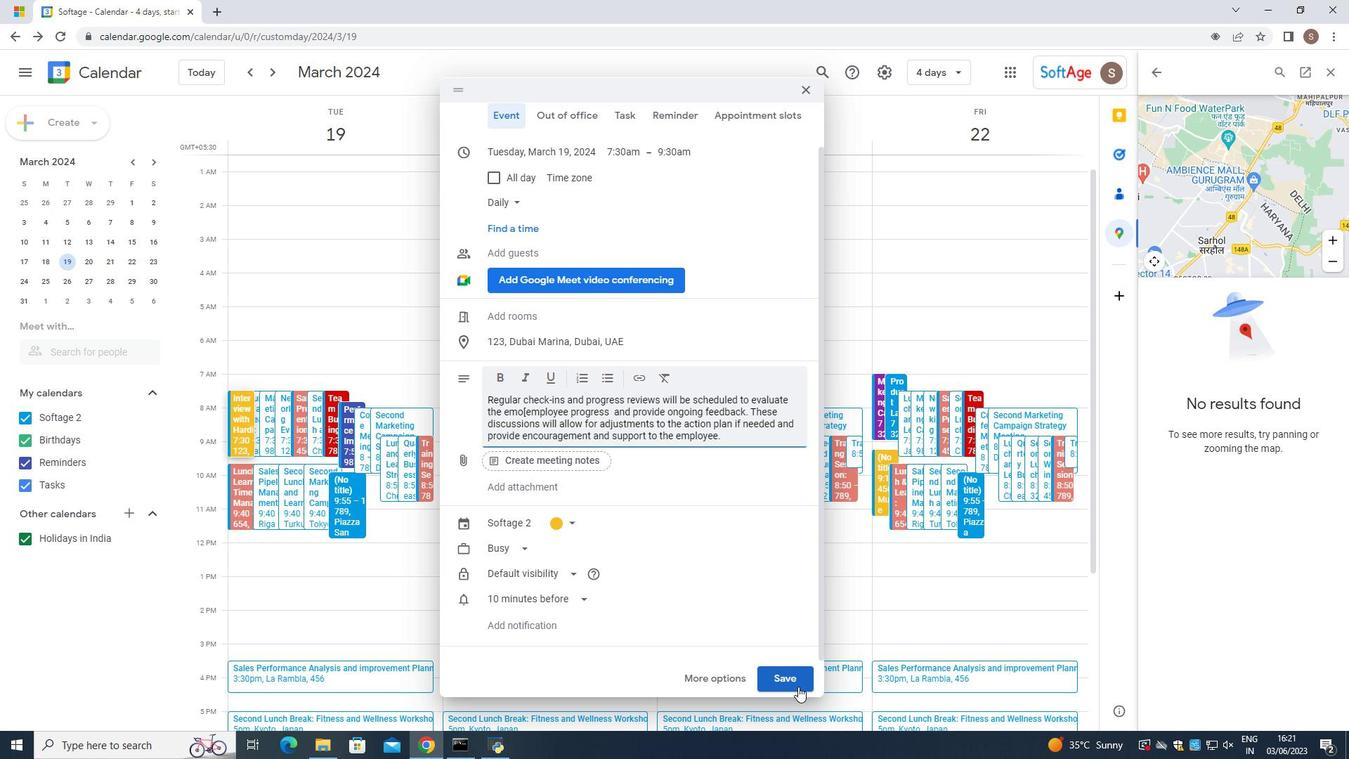 
Action: Mouse moved to (231, 414)
Screenshot: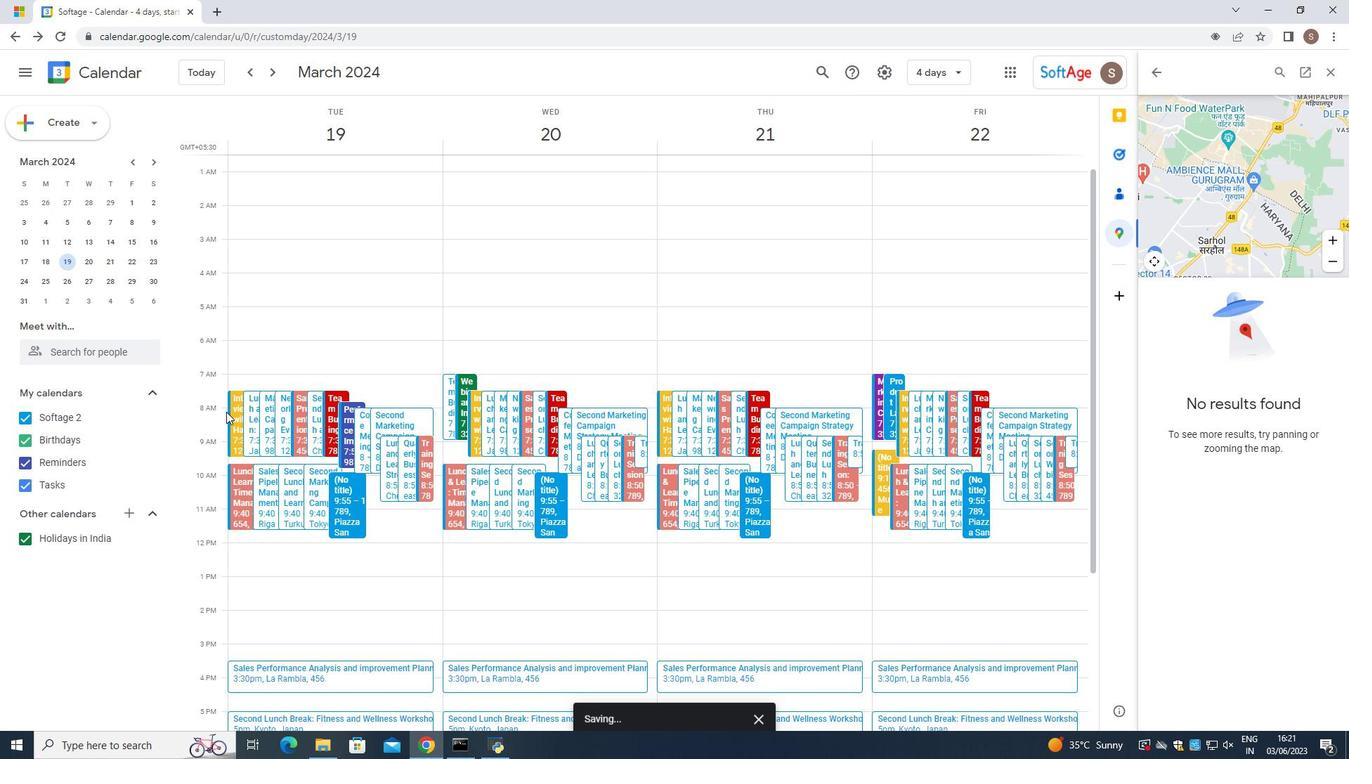 
Action: Mouse pressed left at (231, 414)
Screenshot: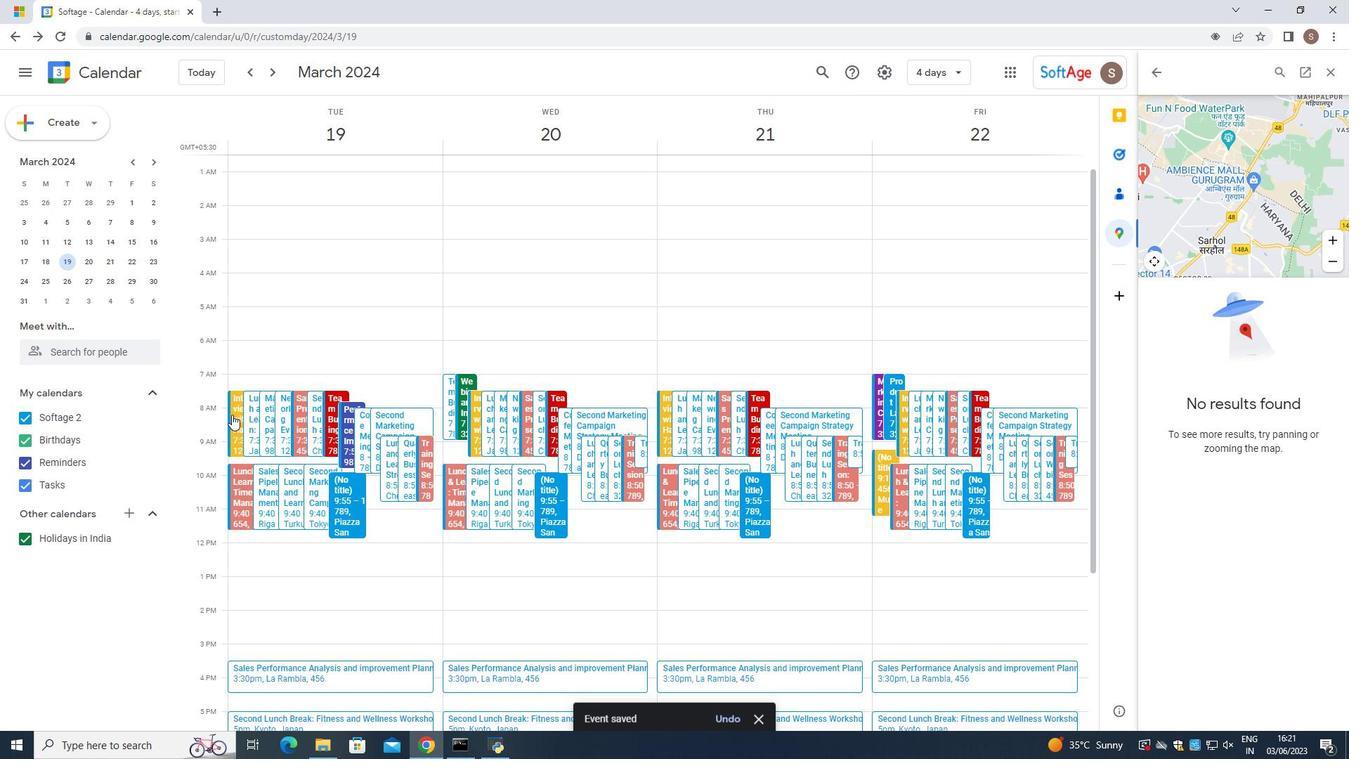 
Action: Mouse moved to (676, 265)
Screenshot: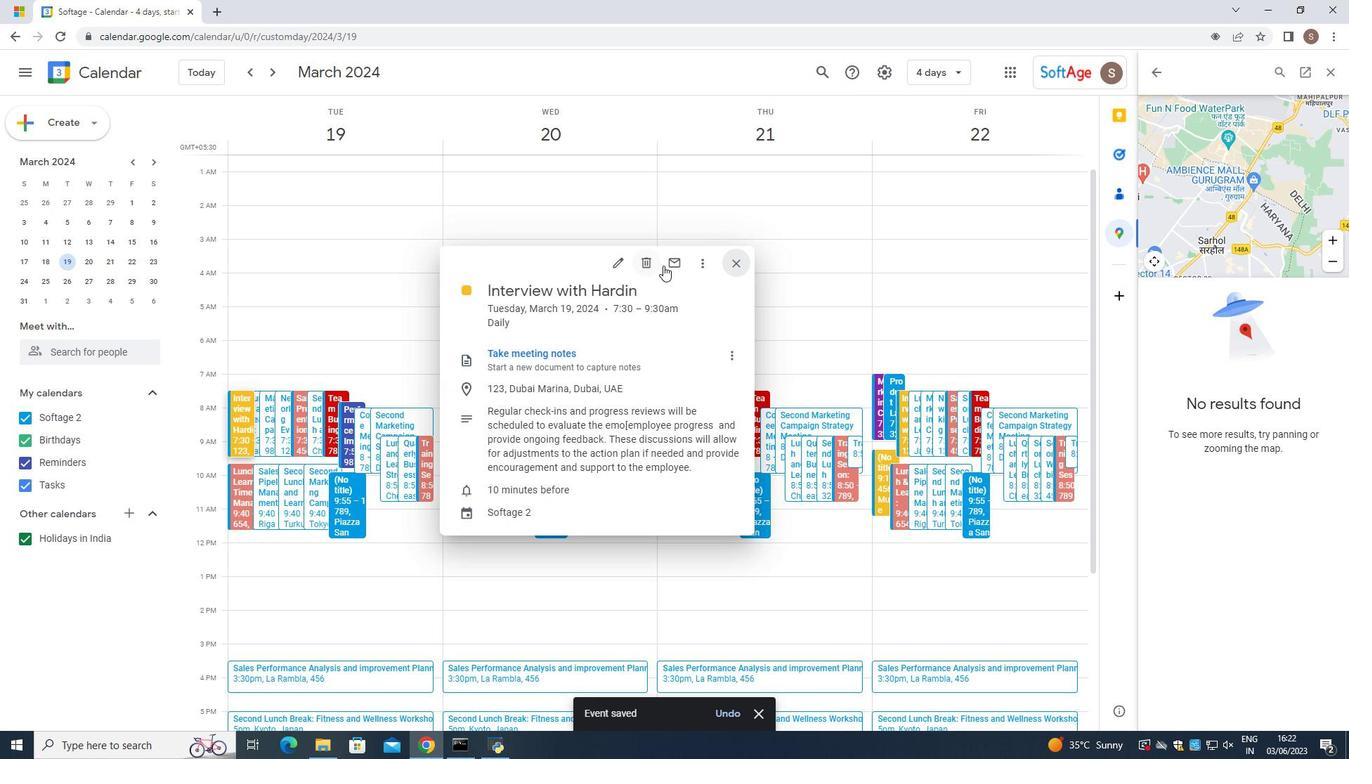 
Action: Mouse pressed left at (676, 265)
Screenshot: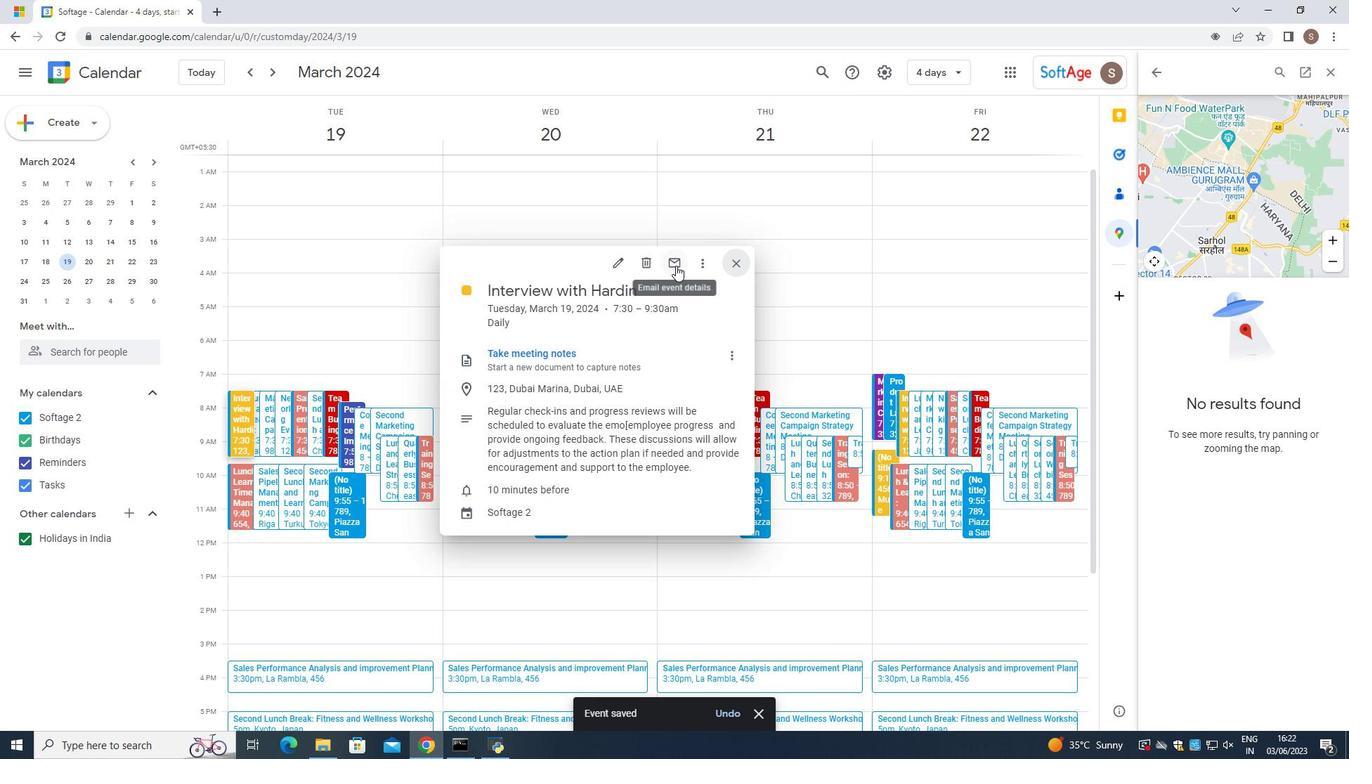 
Action: Mouse moved to (513, 323)
Screenshot: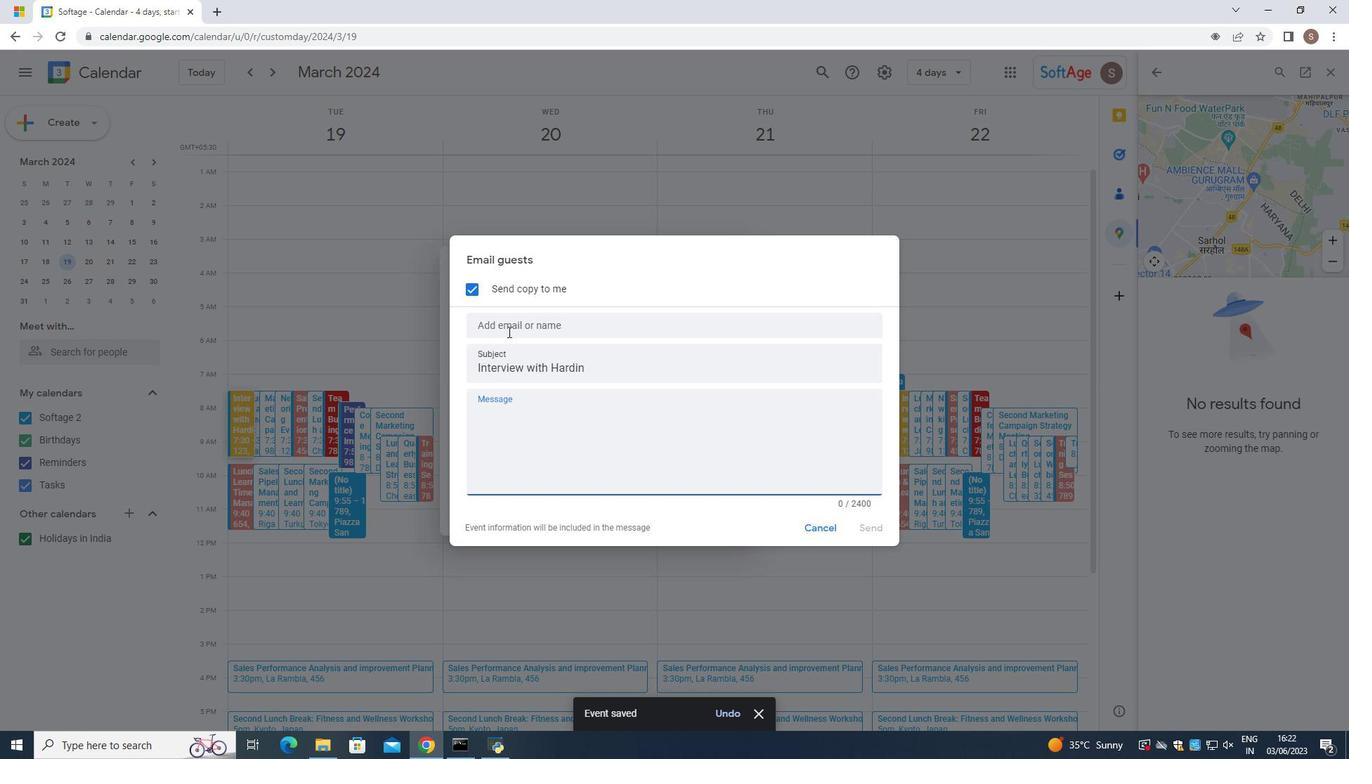 
Action: Mouse pressed left at (513, 323)
Screenshot: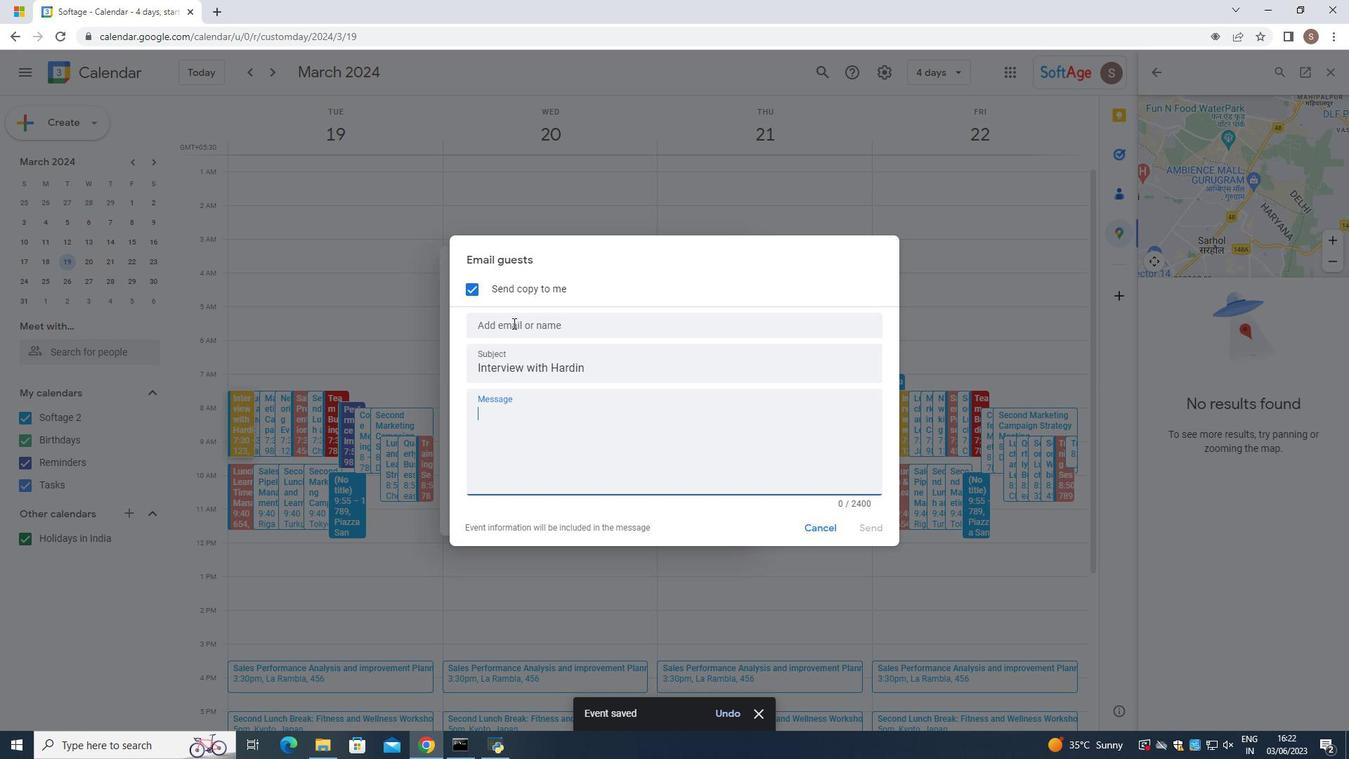 
Action: Mouse moved to (532, 430)
Screenshot: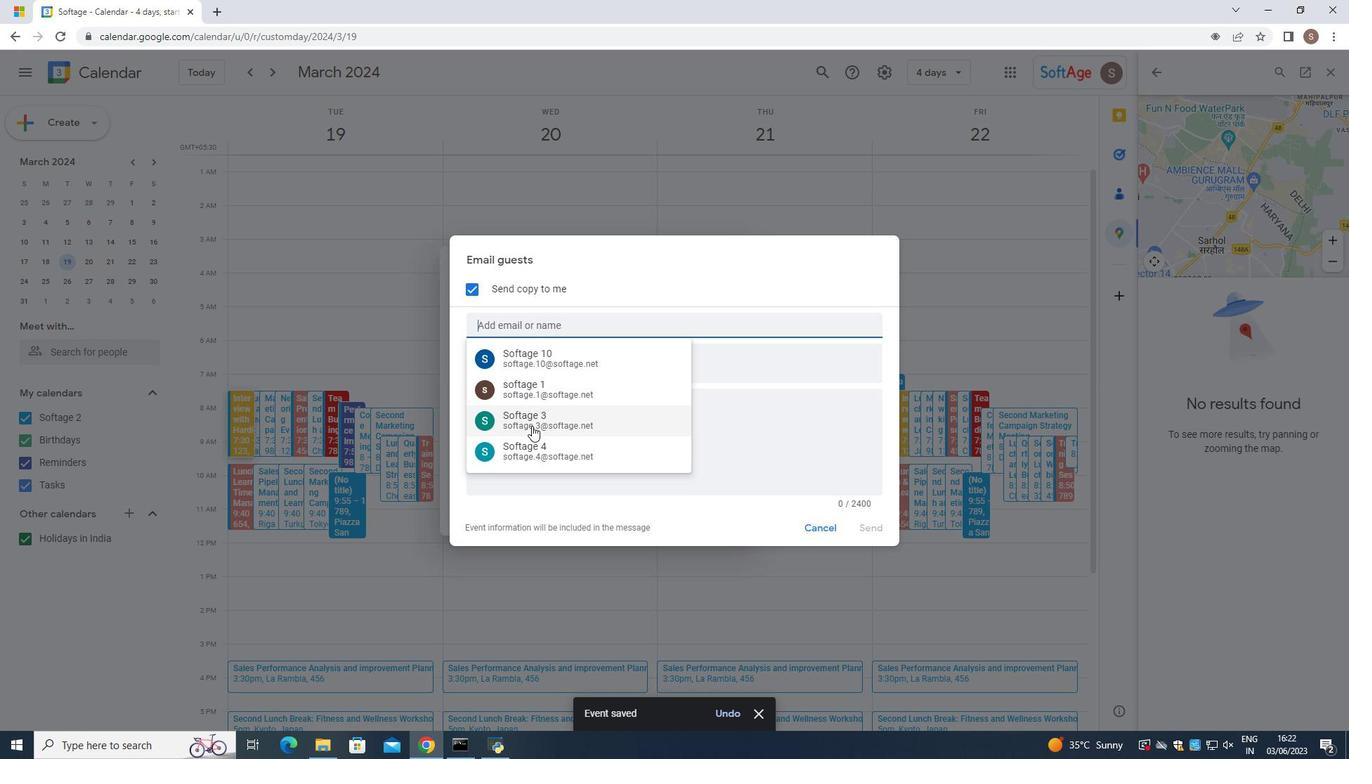 
Action: Mouse scrolled (532, 429) with delta (0, 0)
Screenshot: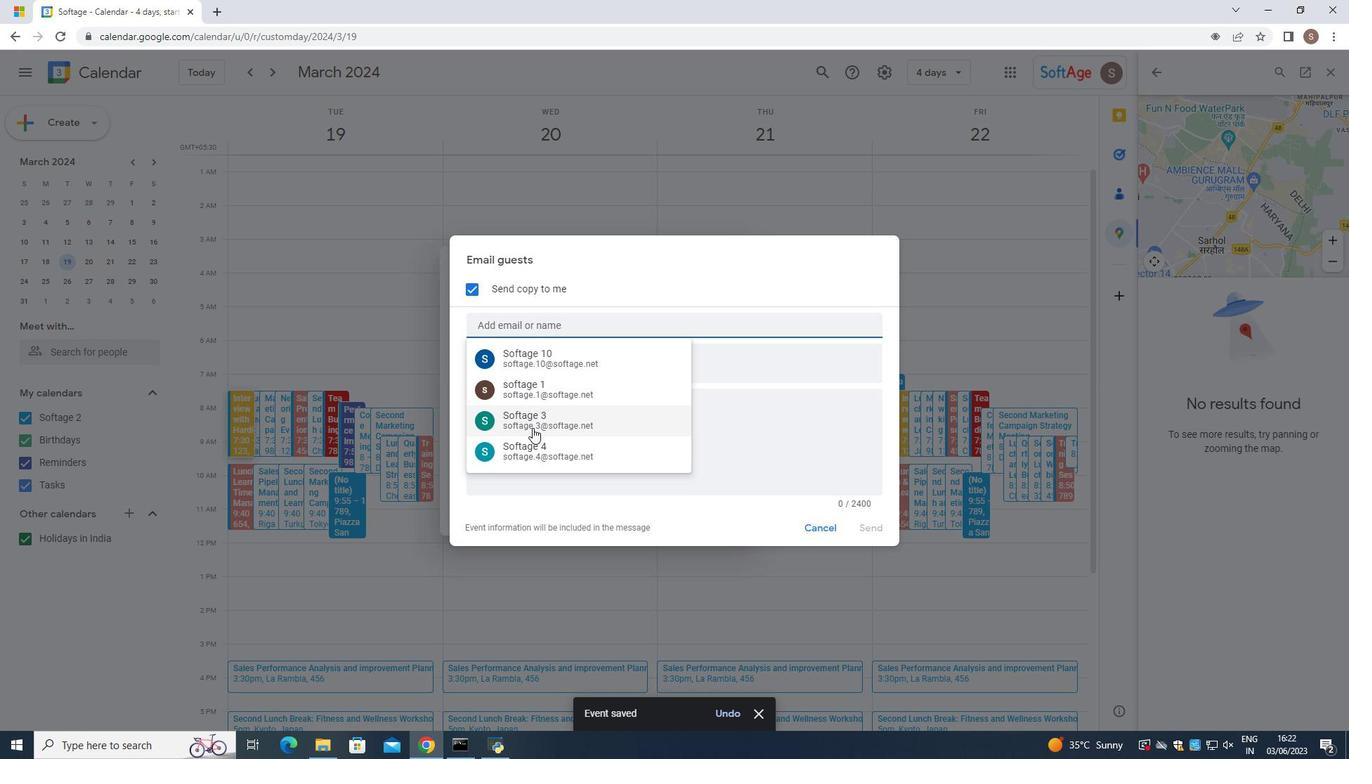 
Action: Mouse scrolled (532, 429) with delta (0, 0)
Screenshot: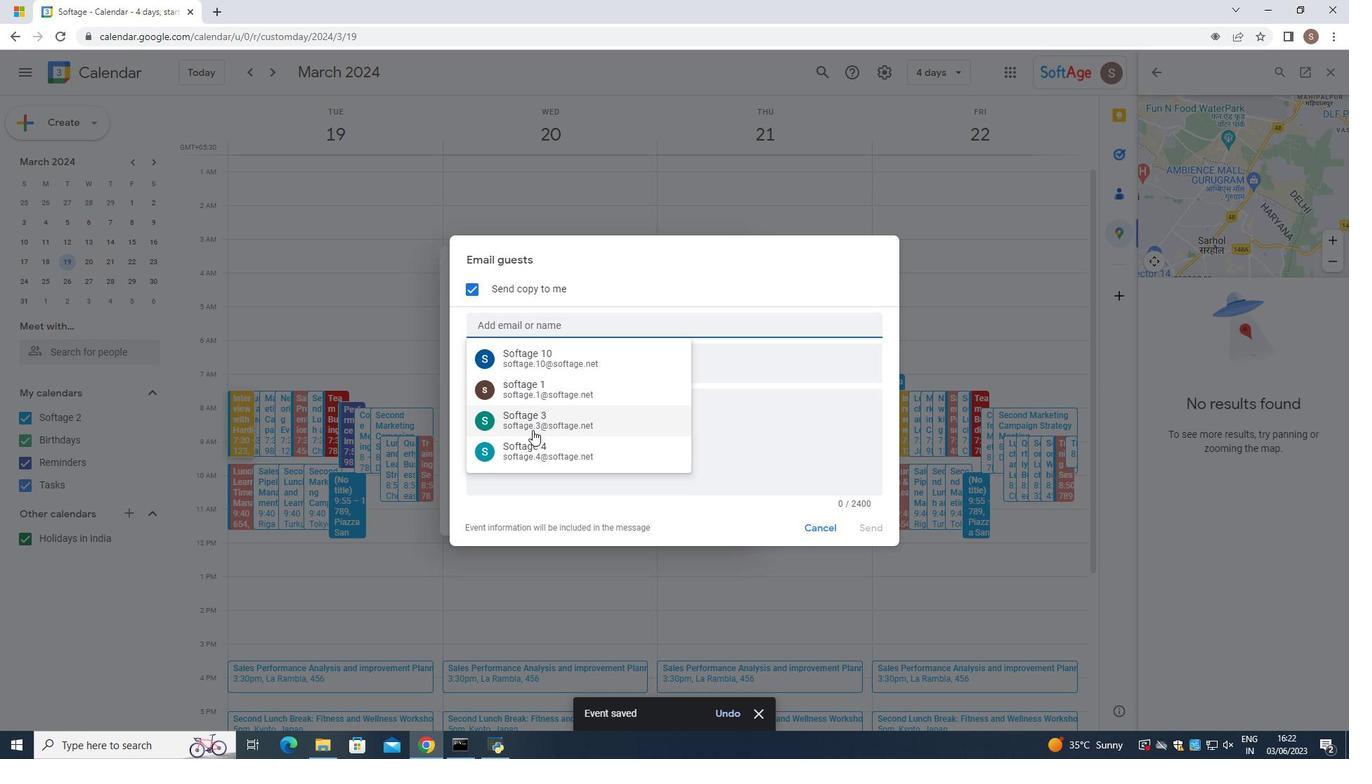 
Action: Mouse scrolled (532, 429) with delta (0, 0)
Screenshot: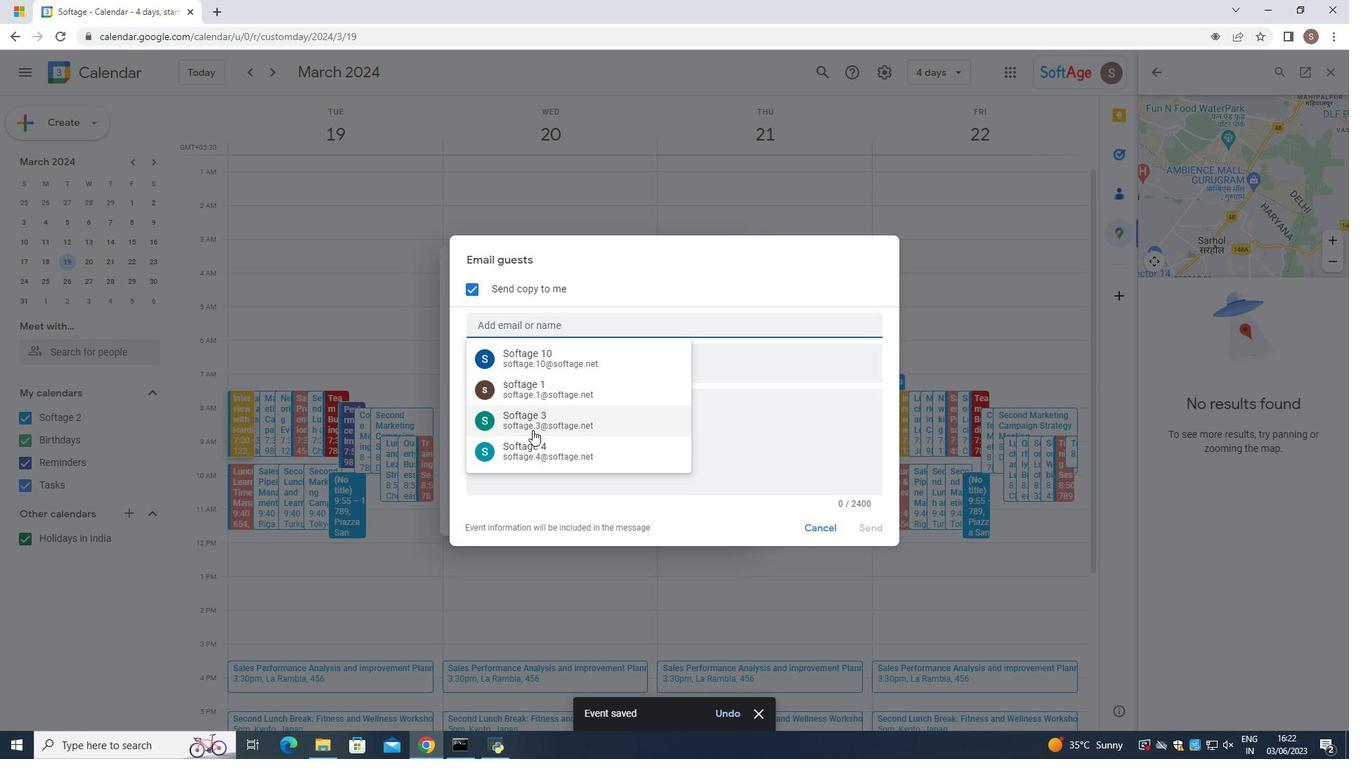
Action: Mouse scrolled (532, 429) with delta (0, 0)
Screenshot: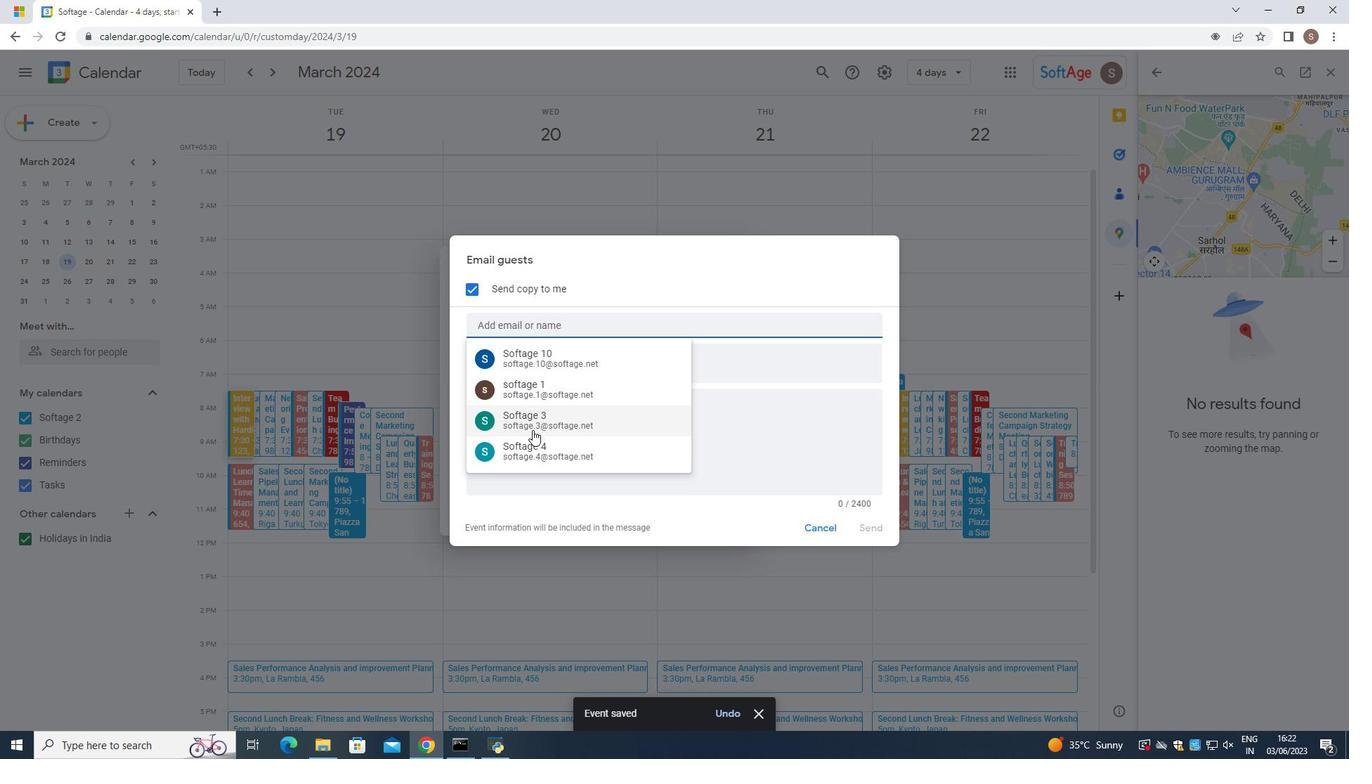 
Action: Mouse moved to (549, 338)
Screenshot: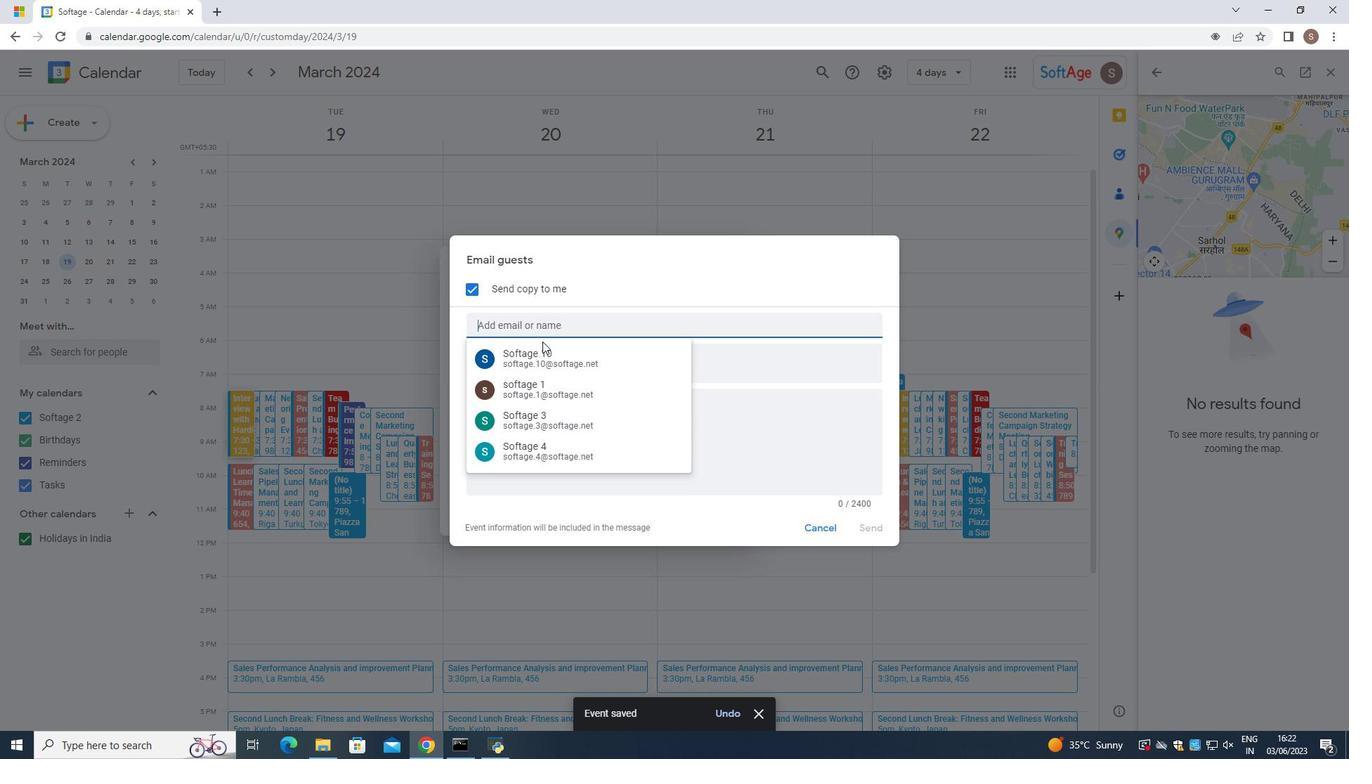 
Action: Key pressed softage.5
Screenshot: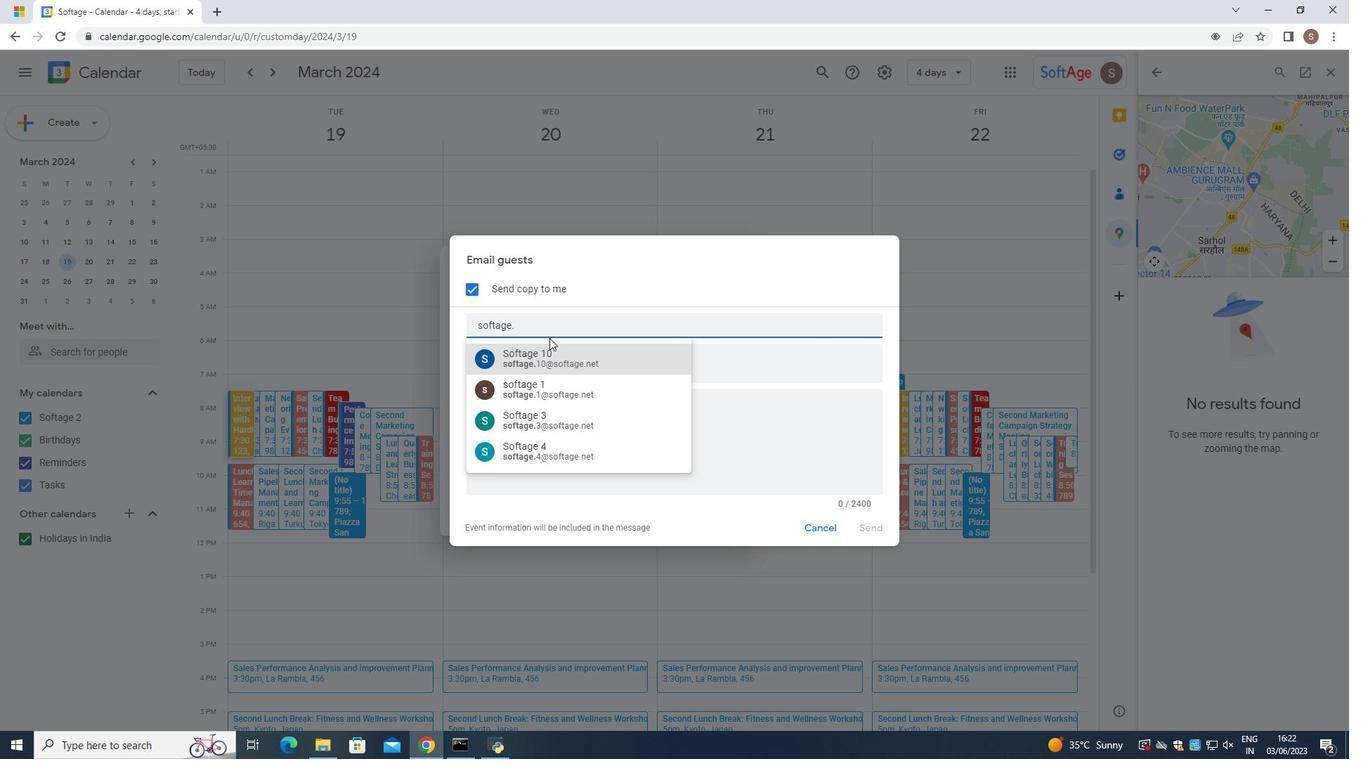 
Action: Mouse moved to (506, 367)
Screenshot: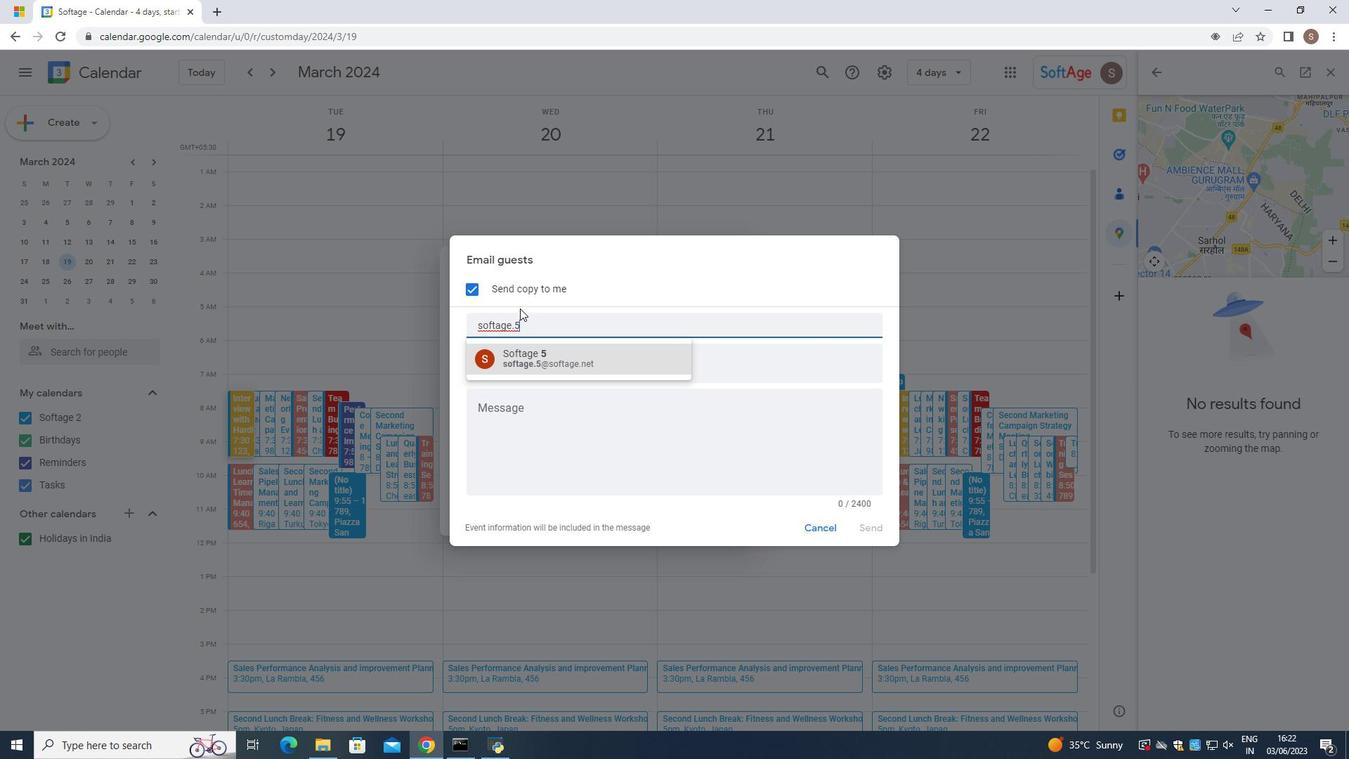 
Action: Mouse pressed left at (506, 367)
Screenshot: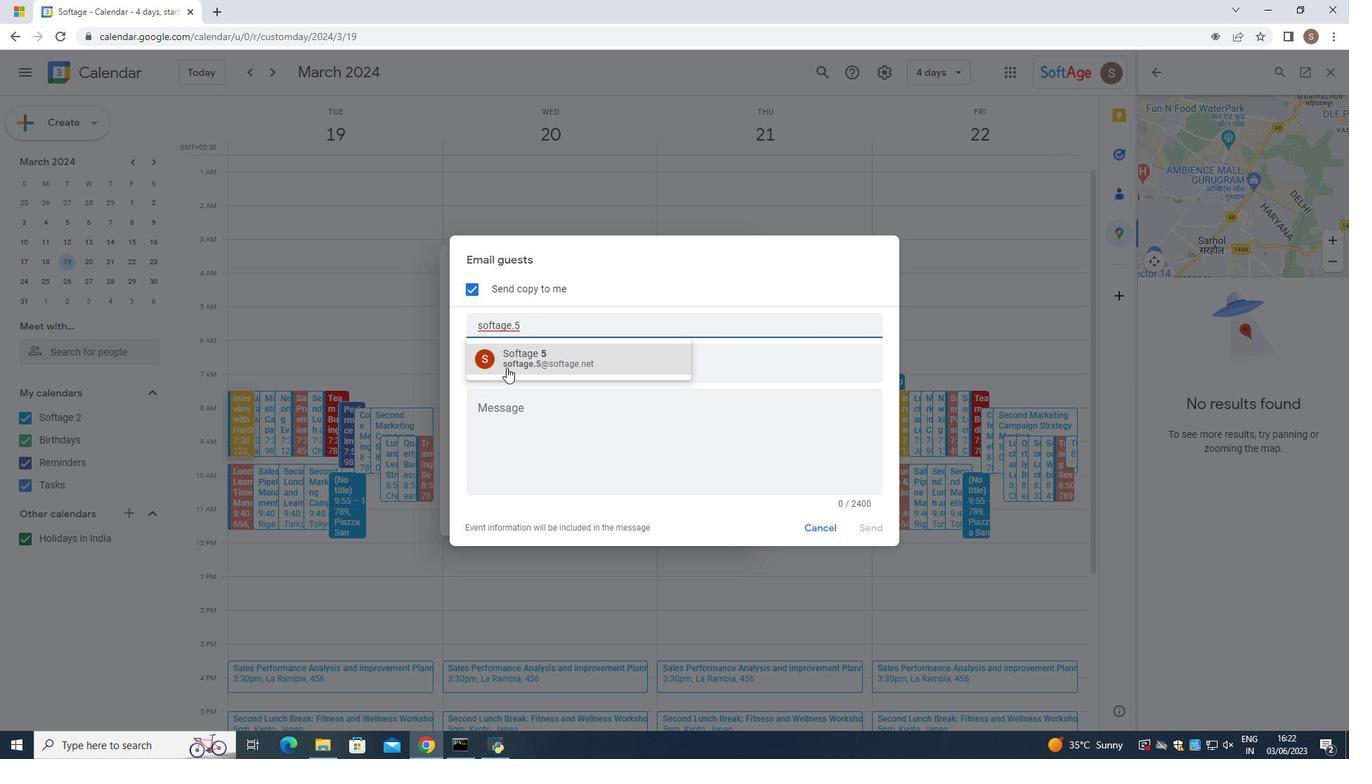 
Action: Mouse moved to (505, 369)
Screenshot: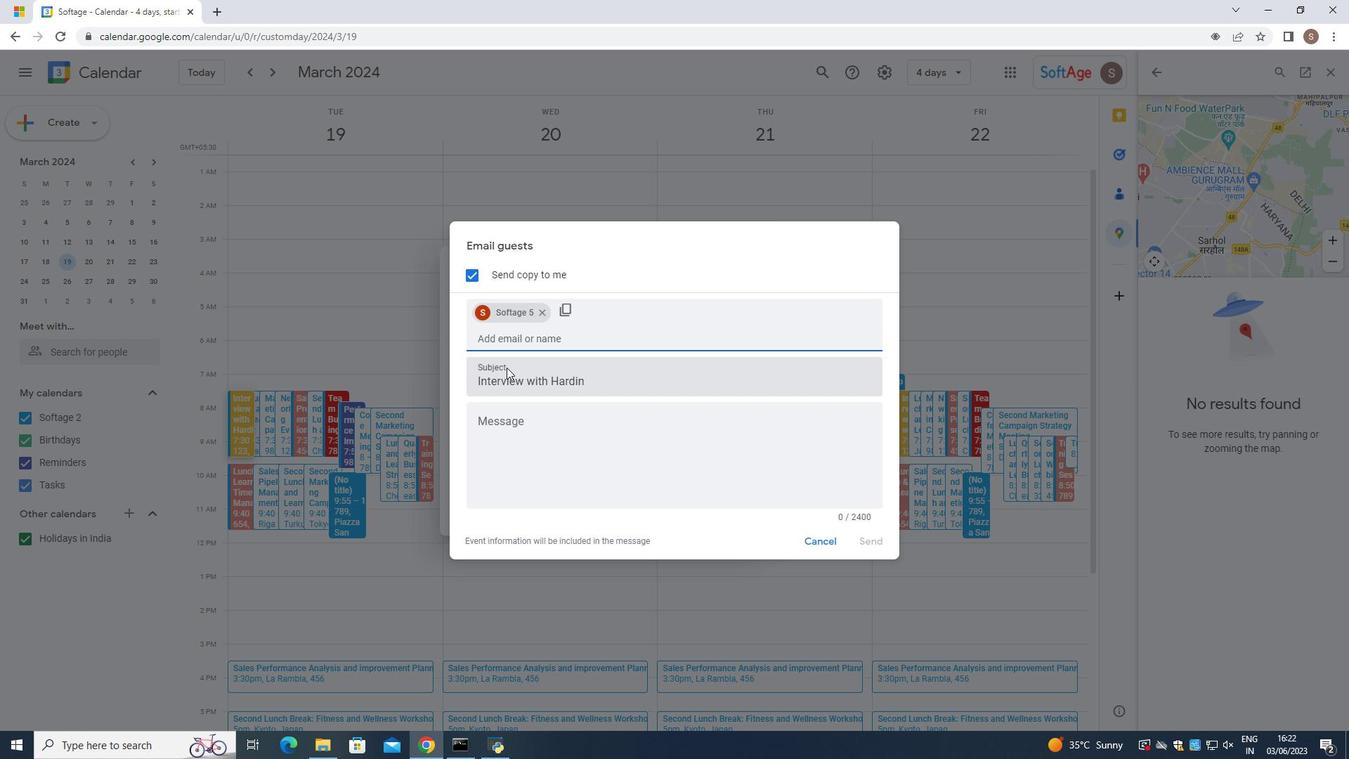 
Action: Key pressed softage.6
Screenshot: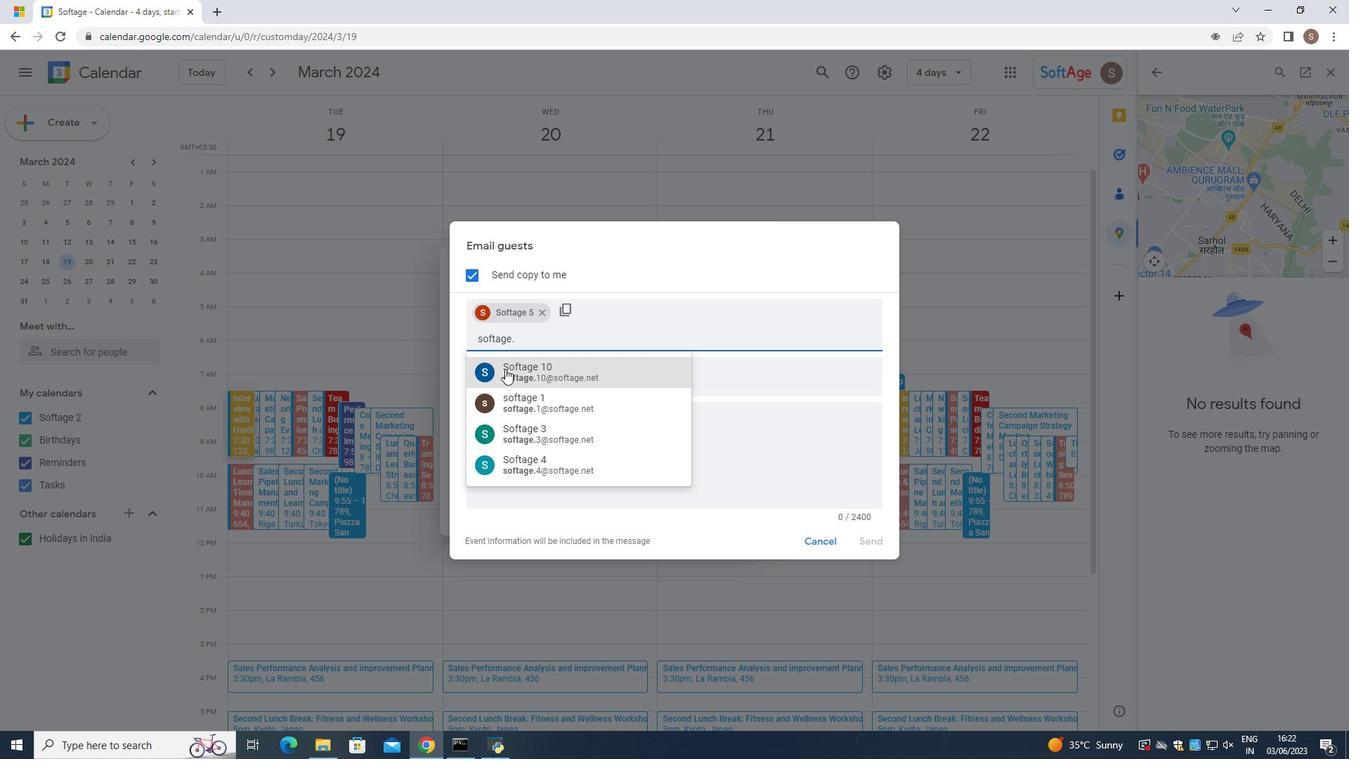 
Action: Mouse moved to (513, 369)
Screenshot: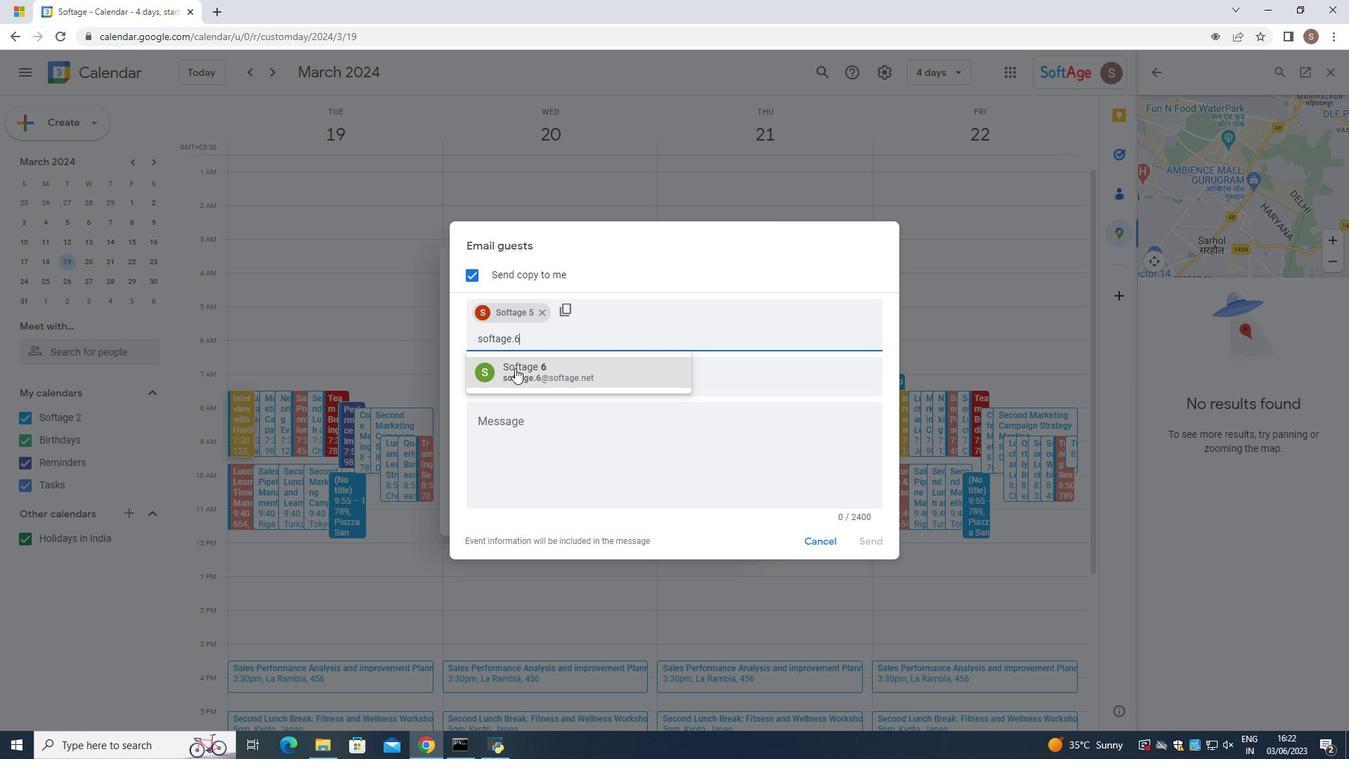 
Action: Mouse pressed left at (513, 369)
Screenshot: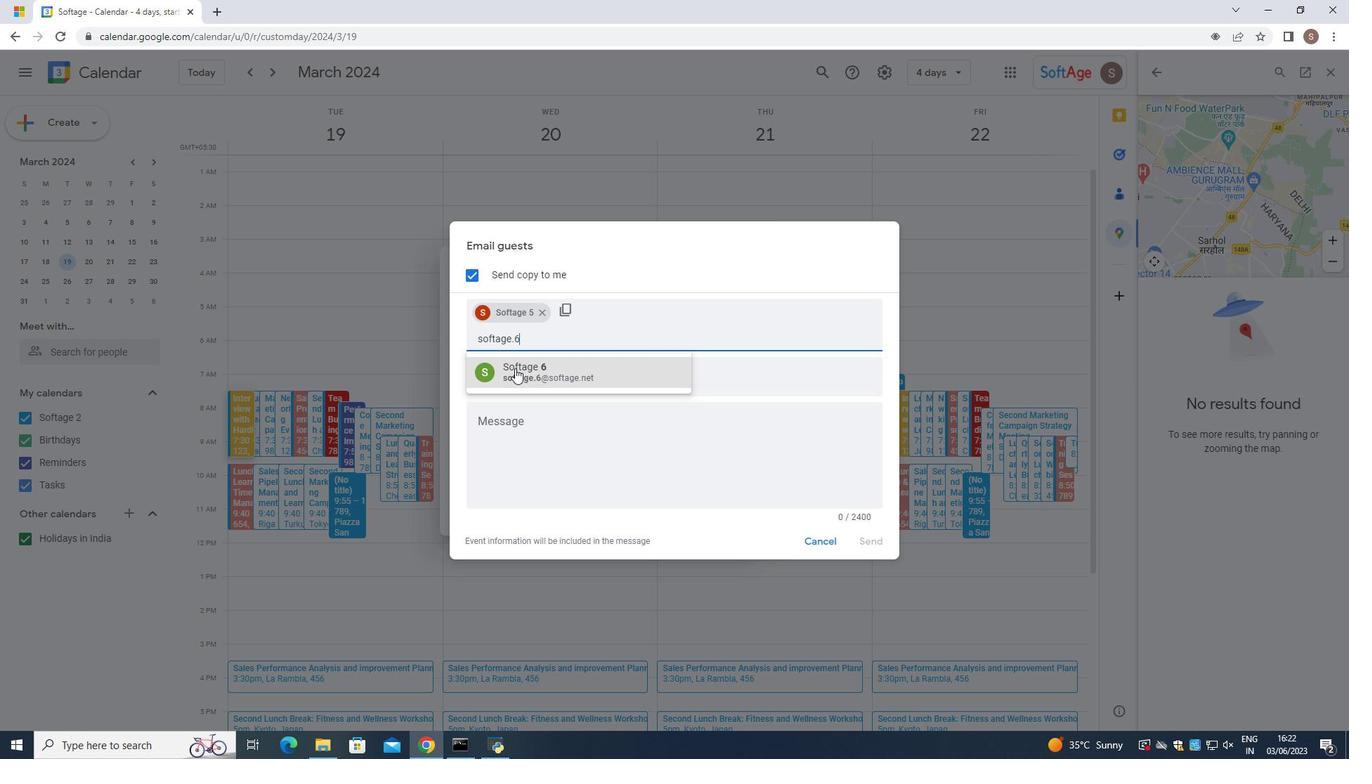
Action: Mouse moved to (489, 409)
Screenshot: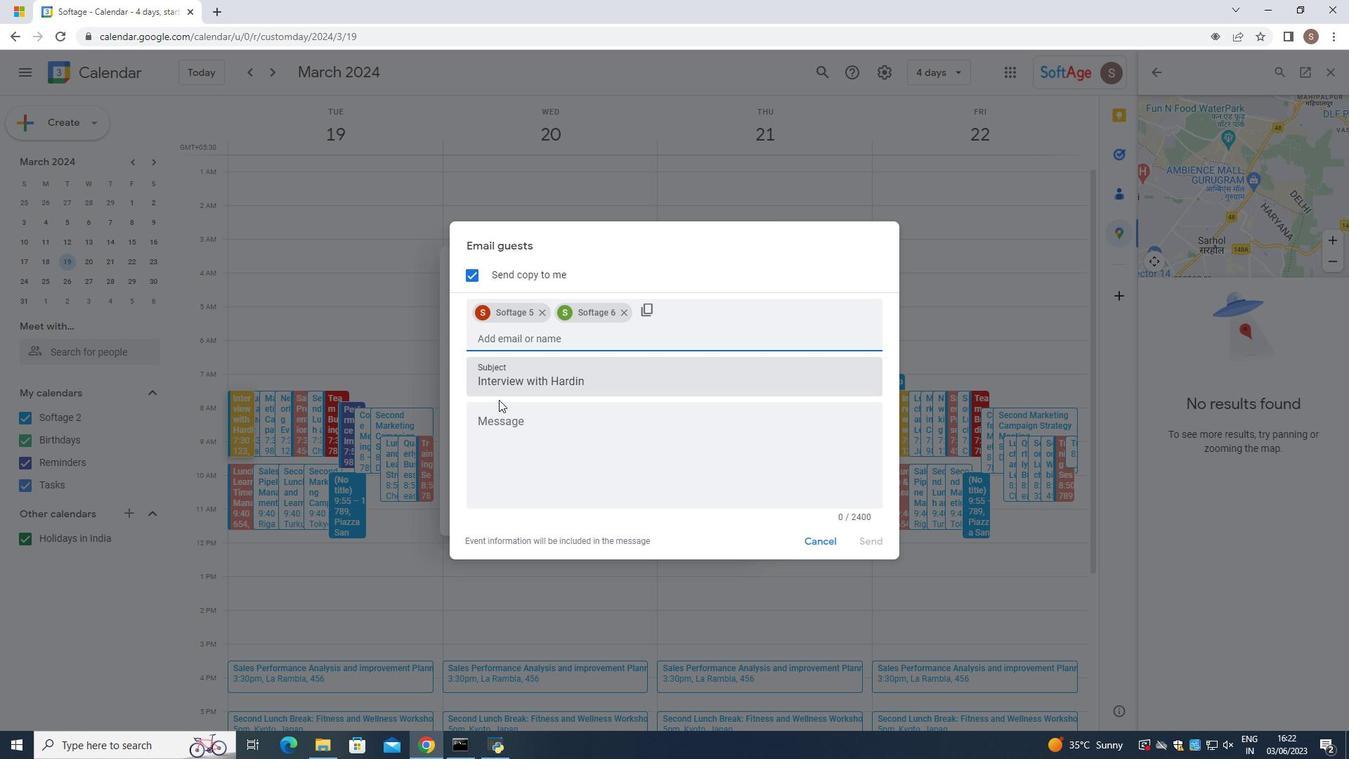 
Action: Mouse pressed left at (489, 409)
Screenshot: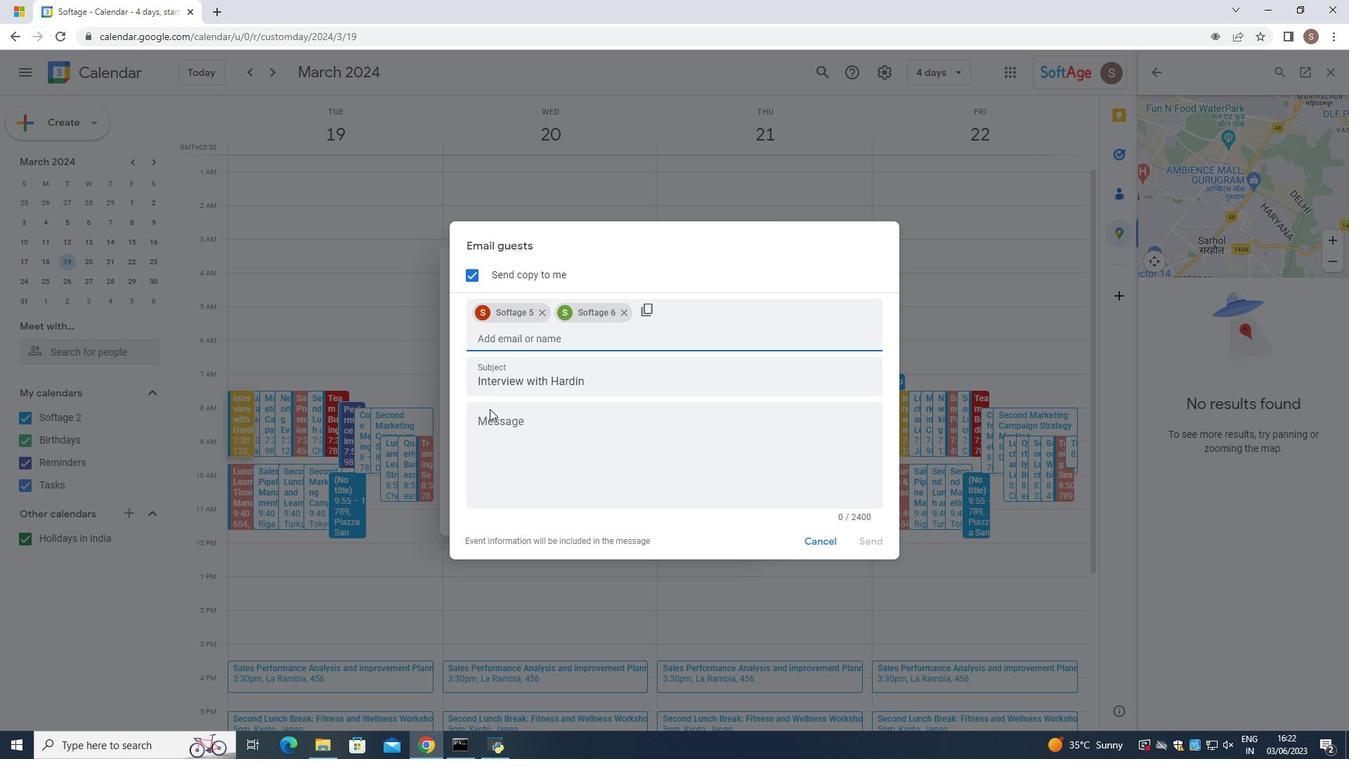 
Action: Mouse moved to (431, 437)
Screenshot: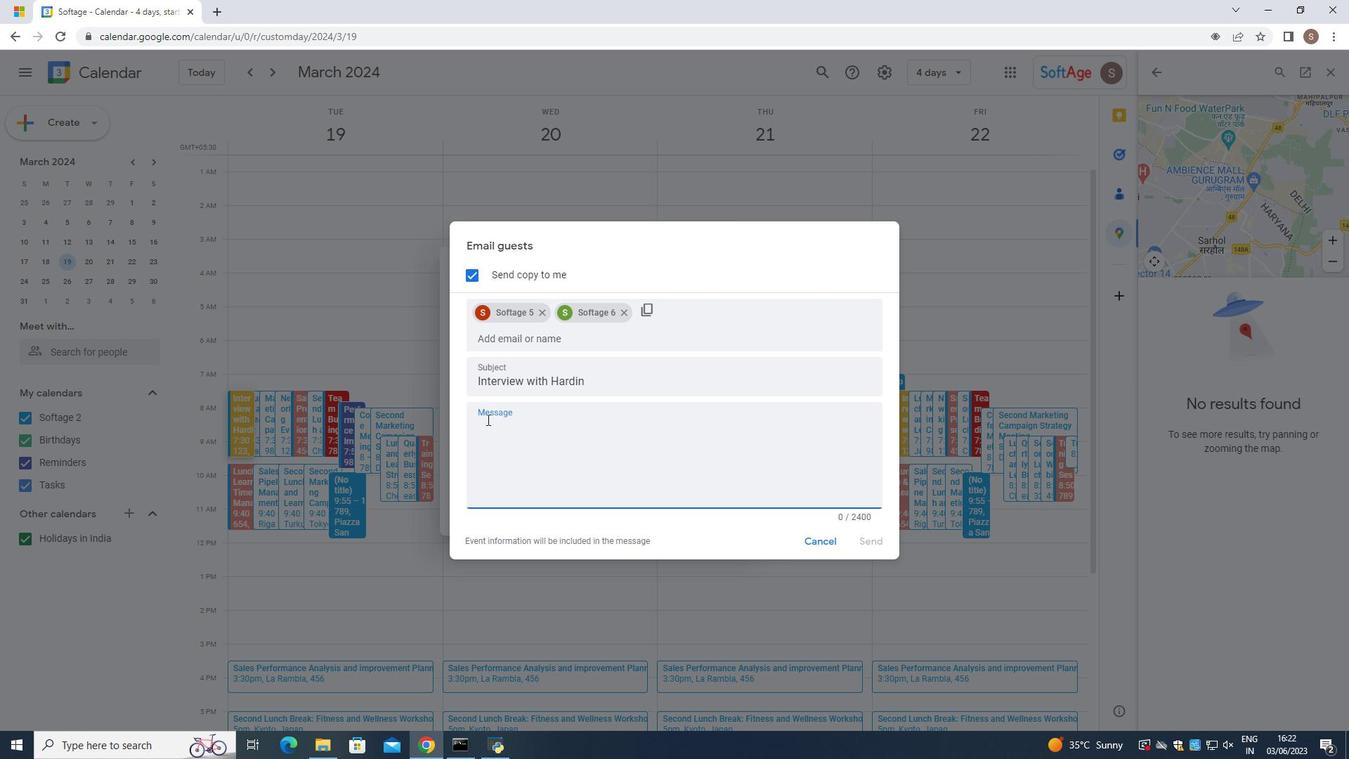 
Action: Key pressed particp<Key.backspace>ipaye<Key.backspace><Key.backspace>te
Screenshot: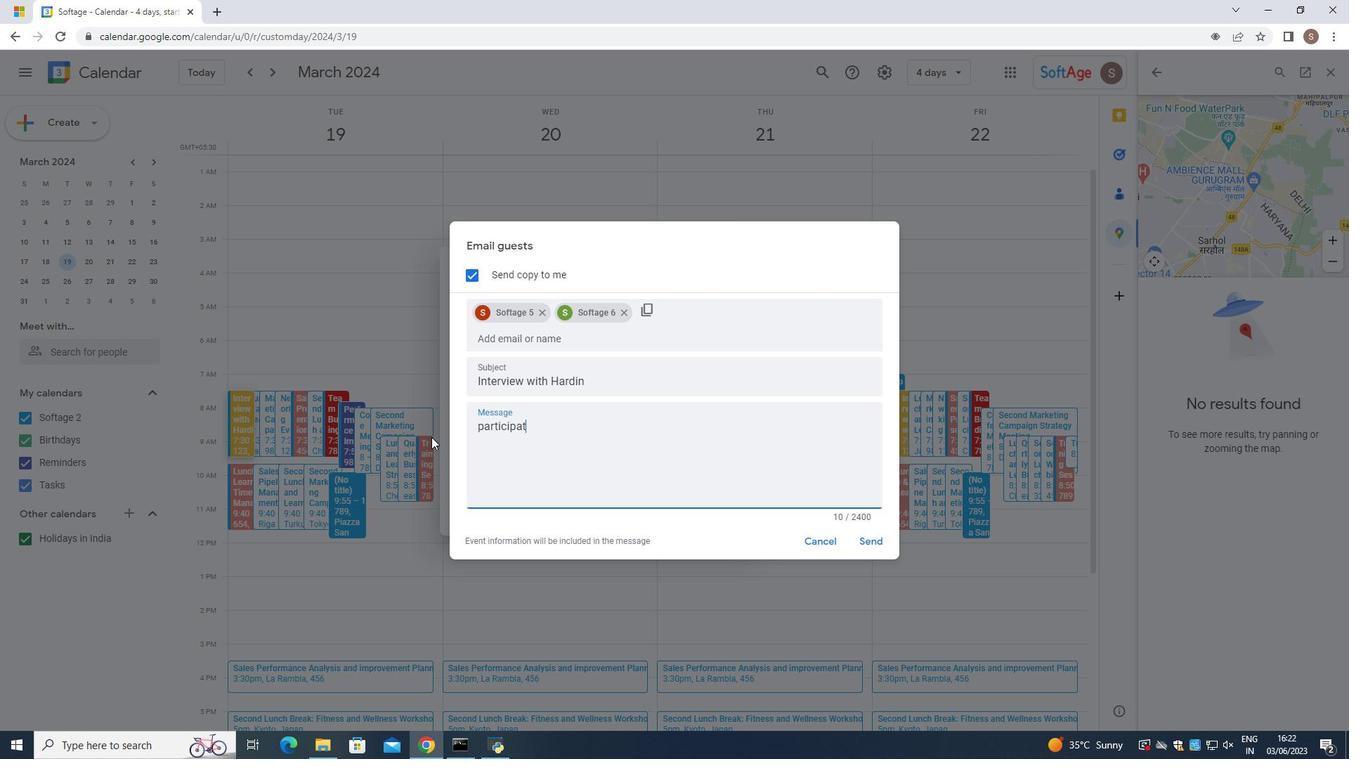
Action: Mouse moved to (884, 542)
Screenshot: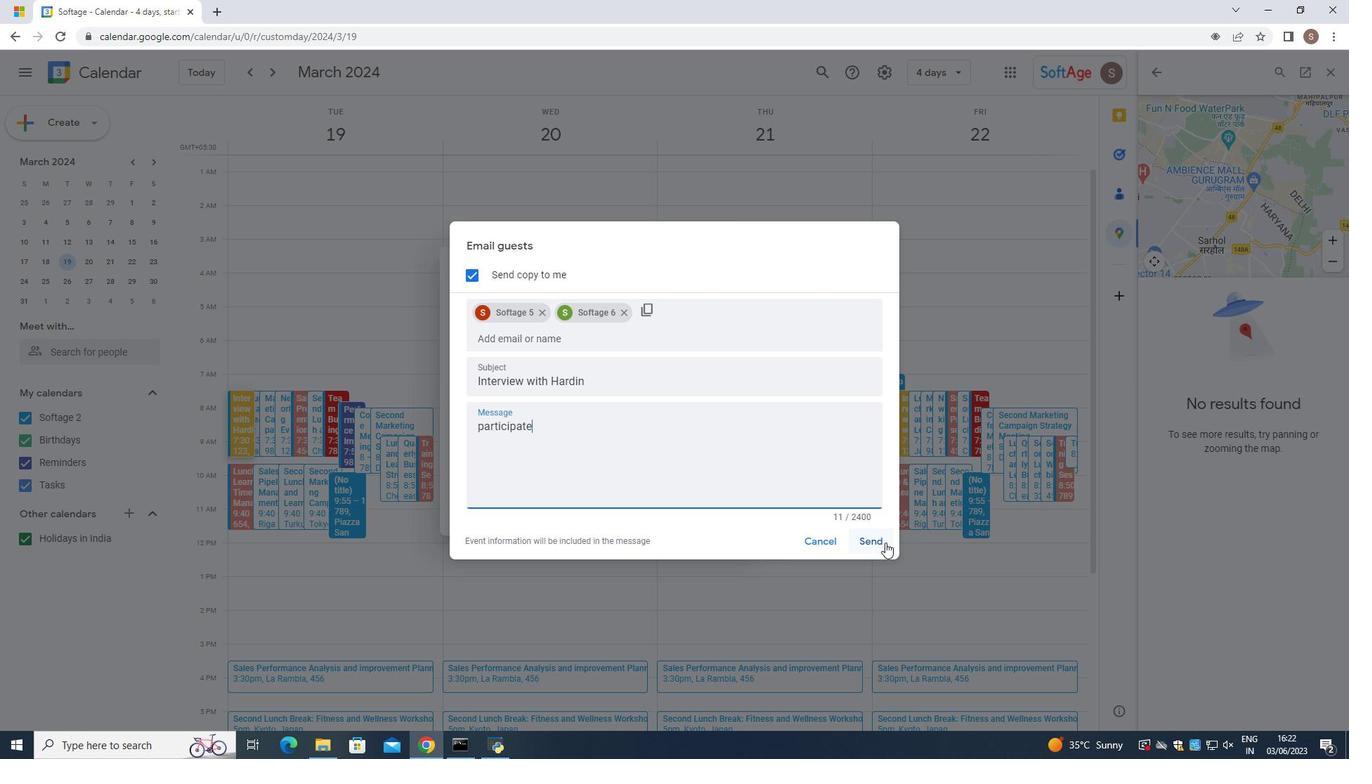 
Action: Mouse pressed left at (884, 542)
Screenshot: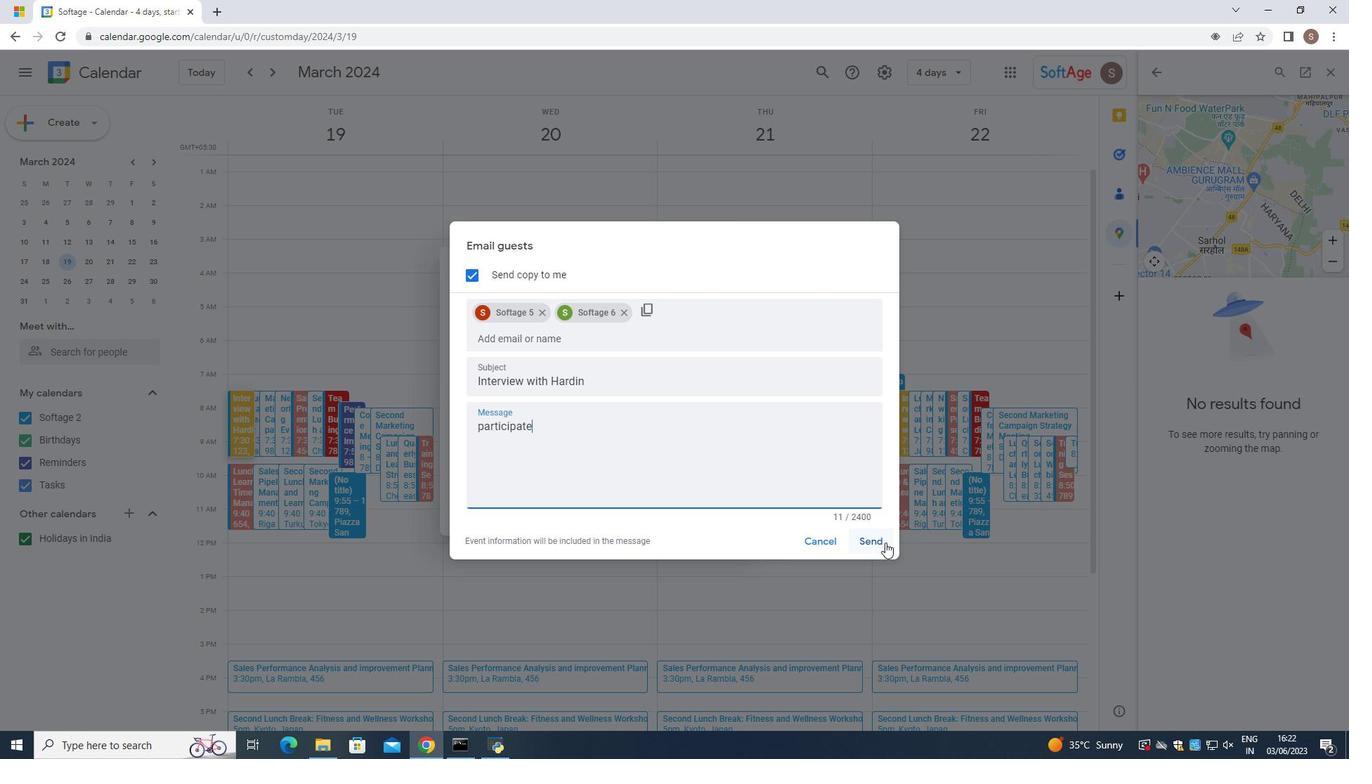
Action: Mouse moved to (678, 328)
Screenshot: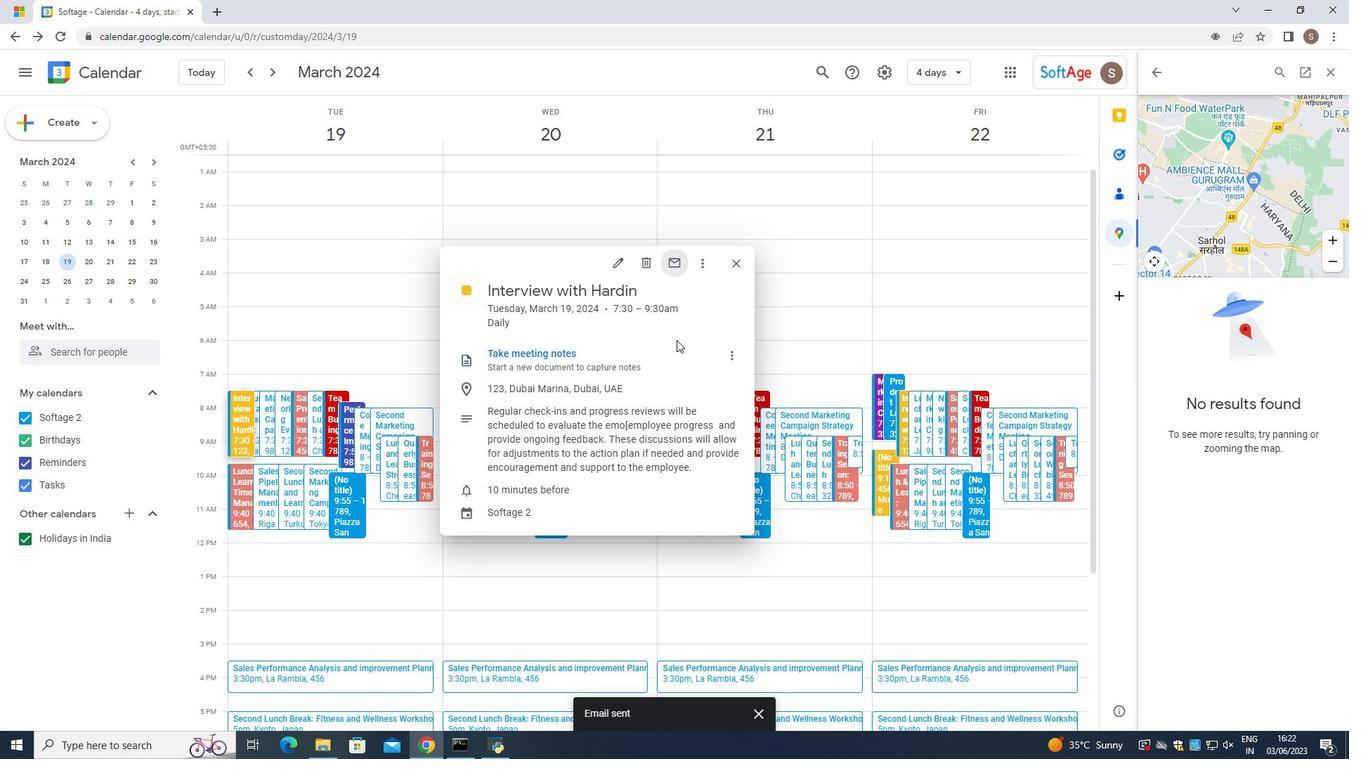 
